 Task: Explore upcoming open houses in Tampa, Florida, to visit properties with bay views
Action: Mouse moved to (314, 257)
Screenshot: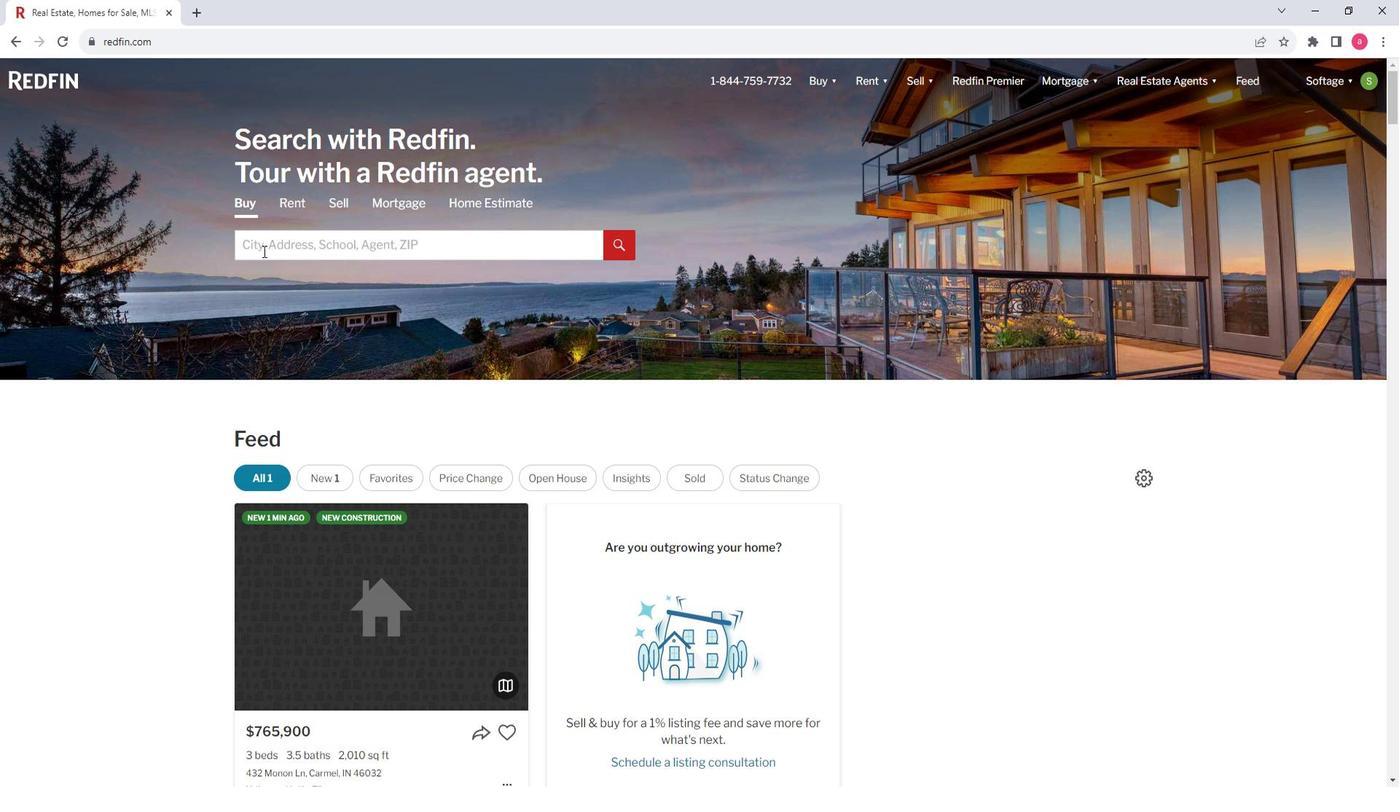 
Action: Mouse pressed left at (314, 257)
Screenshot: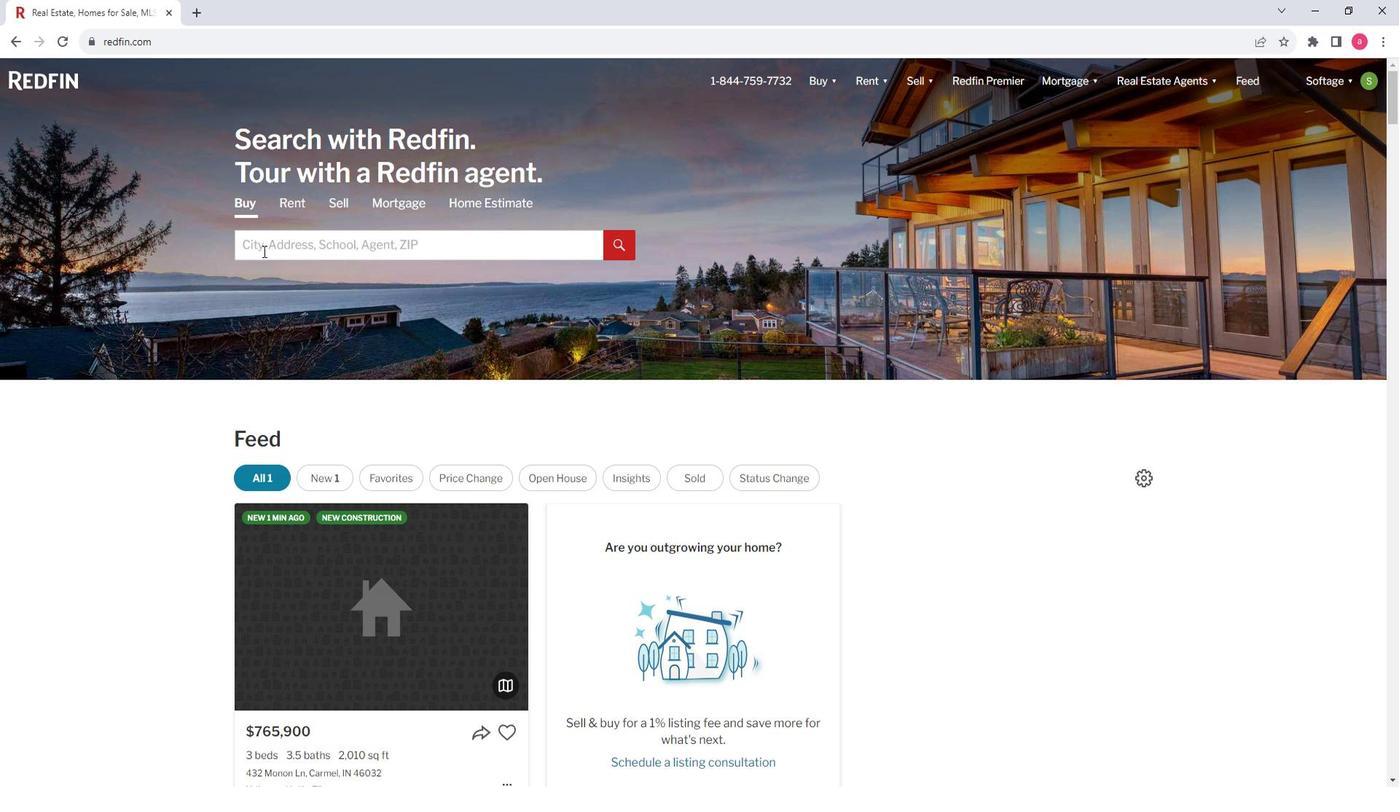 
Action: Key pressed <Key.shift>Tampa,<Key.shift><Key.shift><Key.shift><Key.shift><Key.shift><Key.shift><Key.shift><Key.shift><Key.shift><Key.shift><Key.shift><Key.shift><Key.shift><Key.shift>Florida<Key.enter>
Screenshot: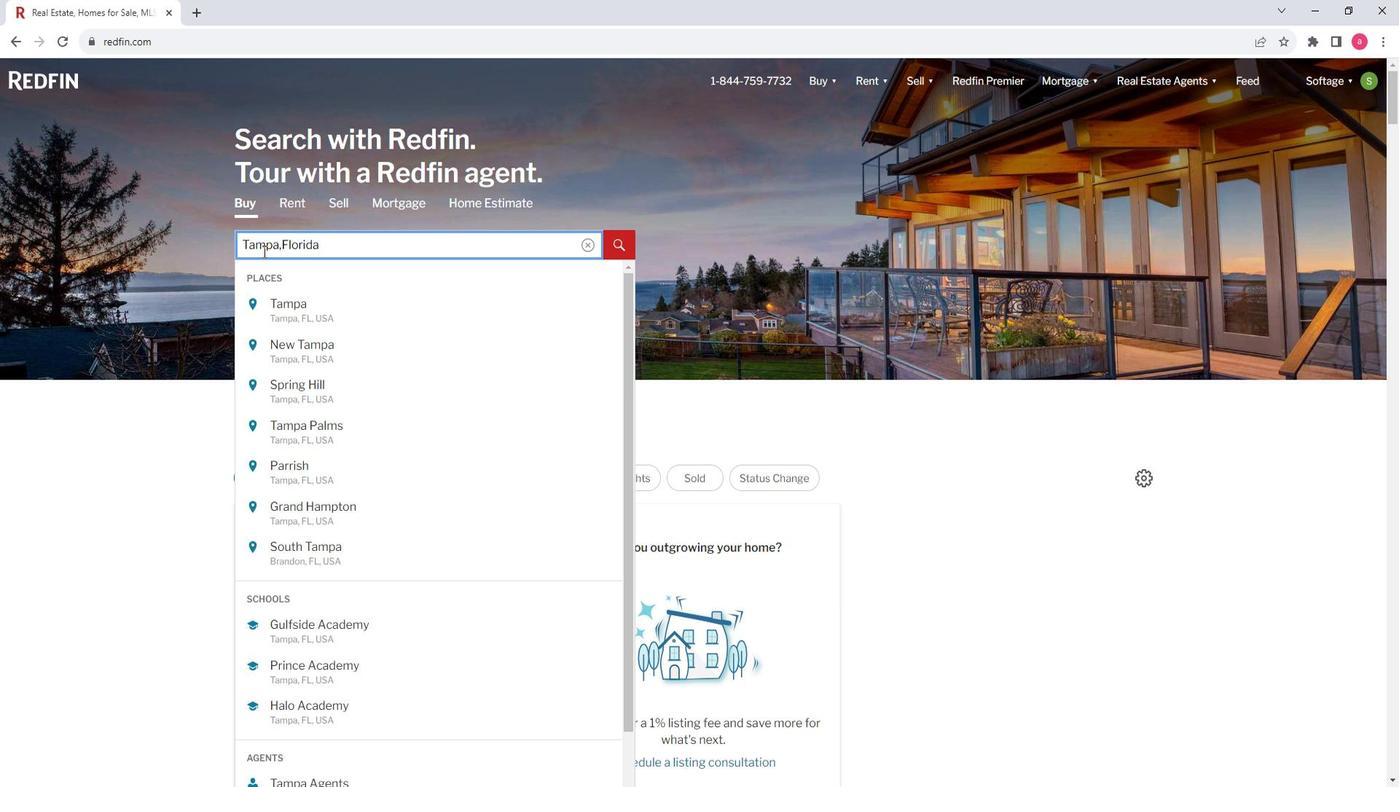 
Action: Mouse moved to (1191, 172)
Screenshot: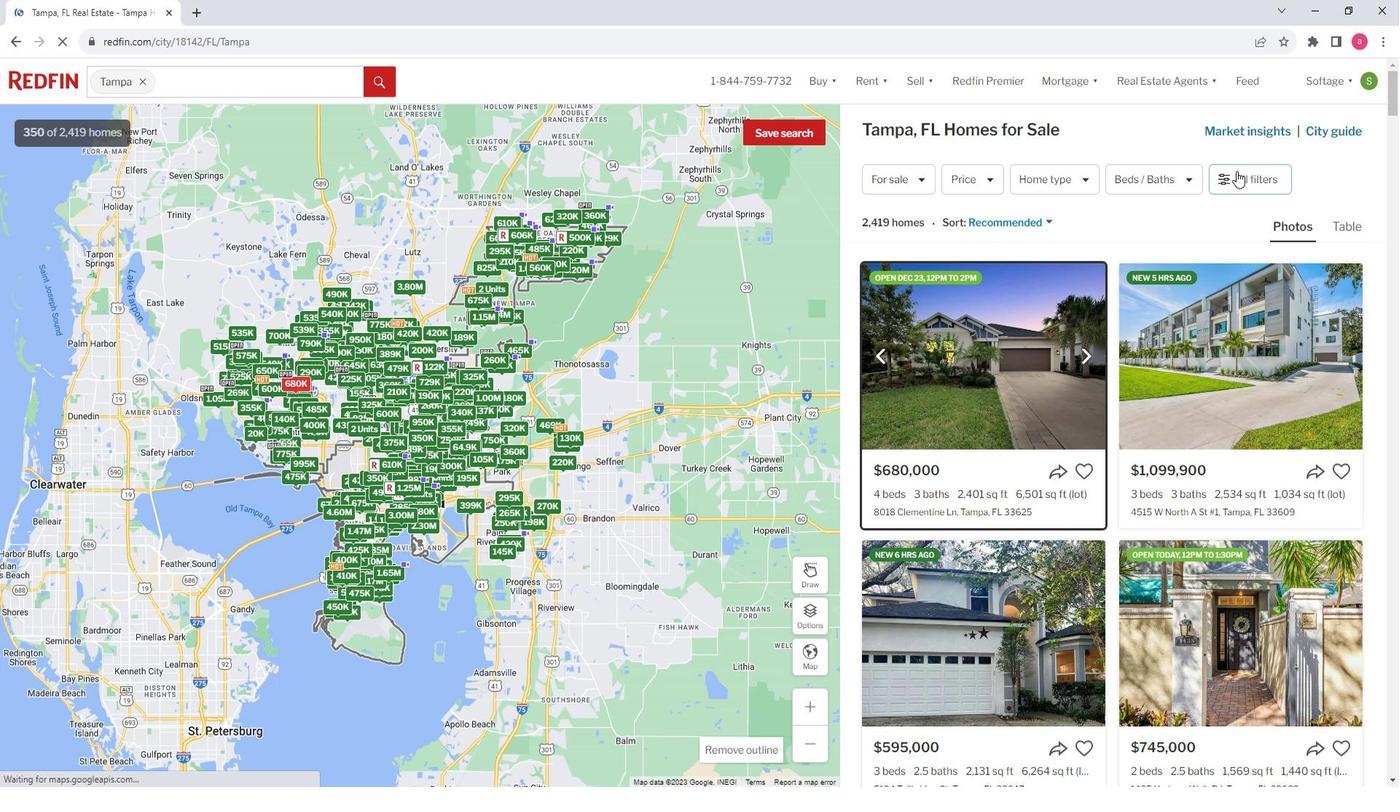 
Action: Mouse pressed left at (1191, 172)
Screenshot: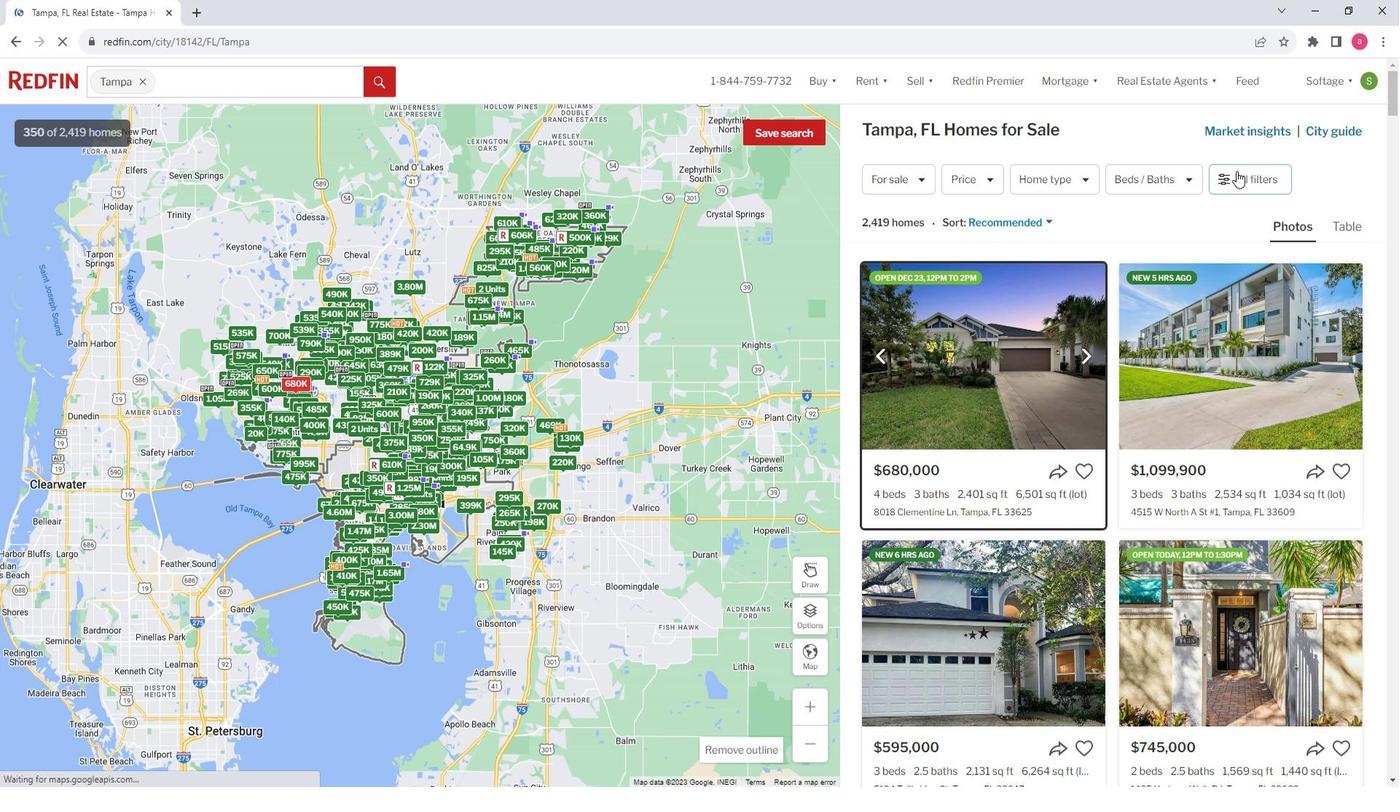 
Action: Mouse moved to (1195, 182)
Screenshot: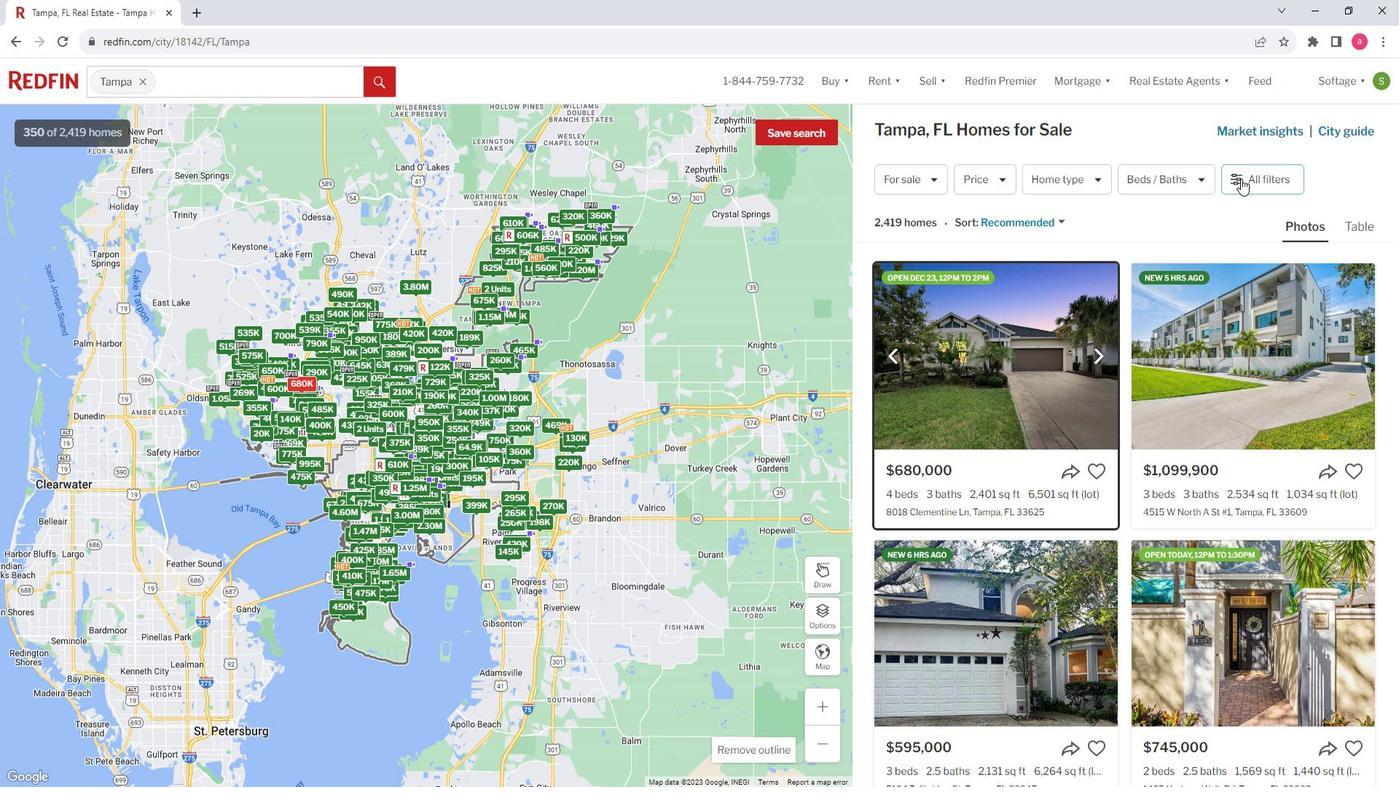 
Action: Mouse pressed left at (1195, 182)
Screenshot: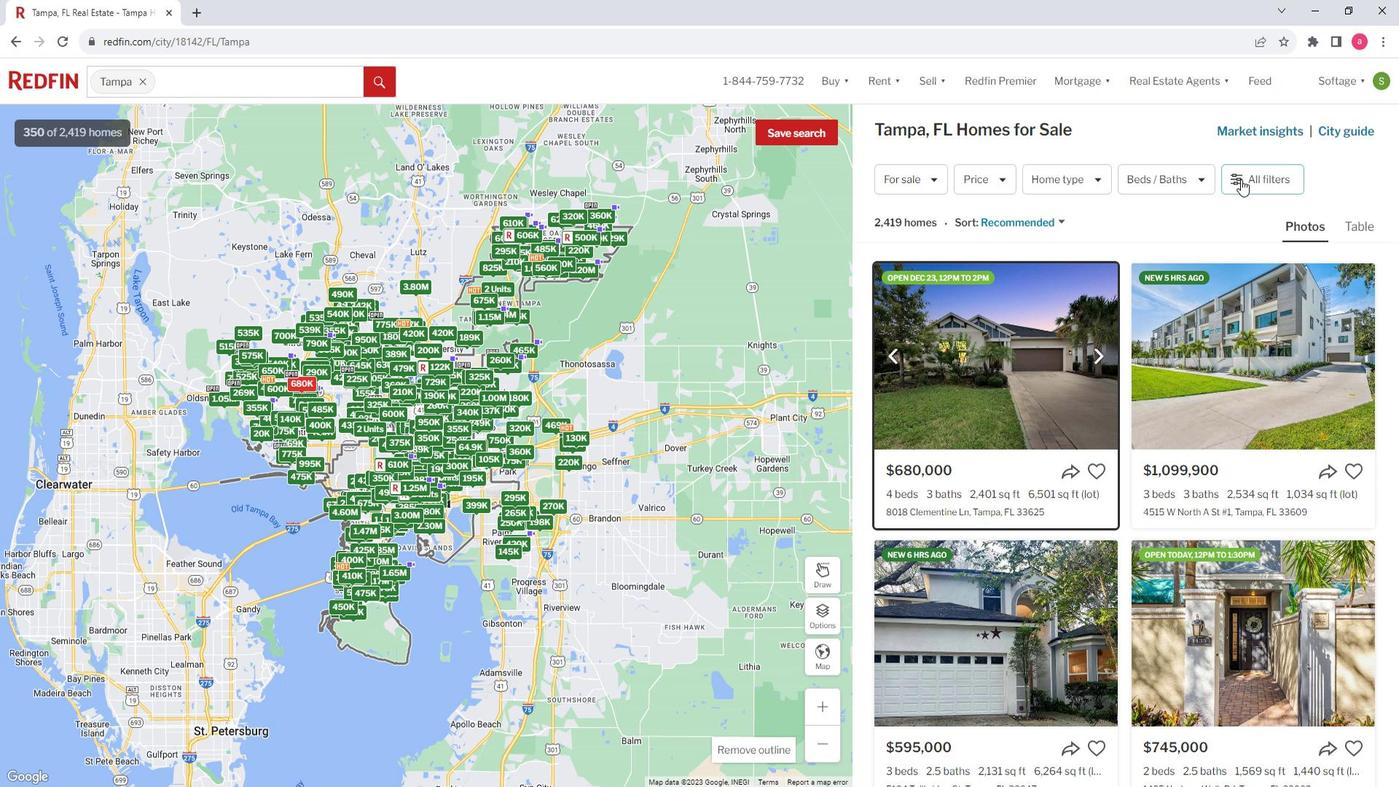 
Action: Mouse moved to (1091, 357)
Screenshot: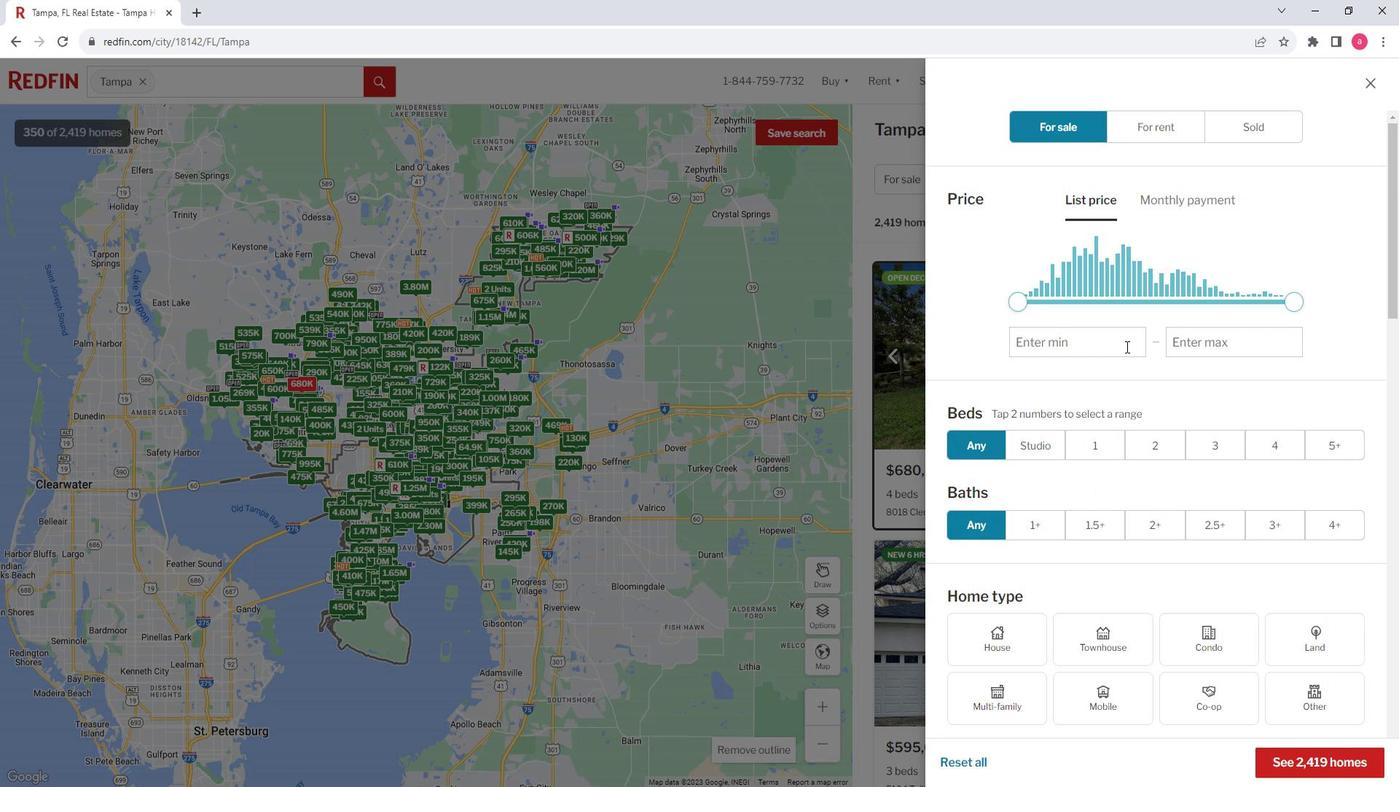 
Action: Mouse scrolled (1091, 356) with delta (0, 0)
Screenshot: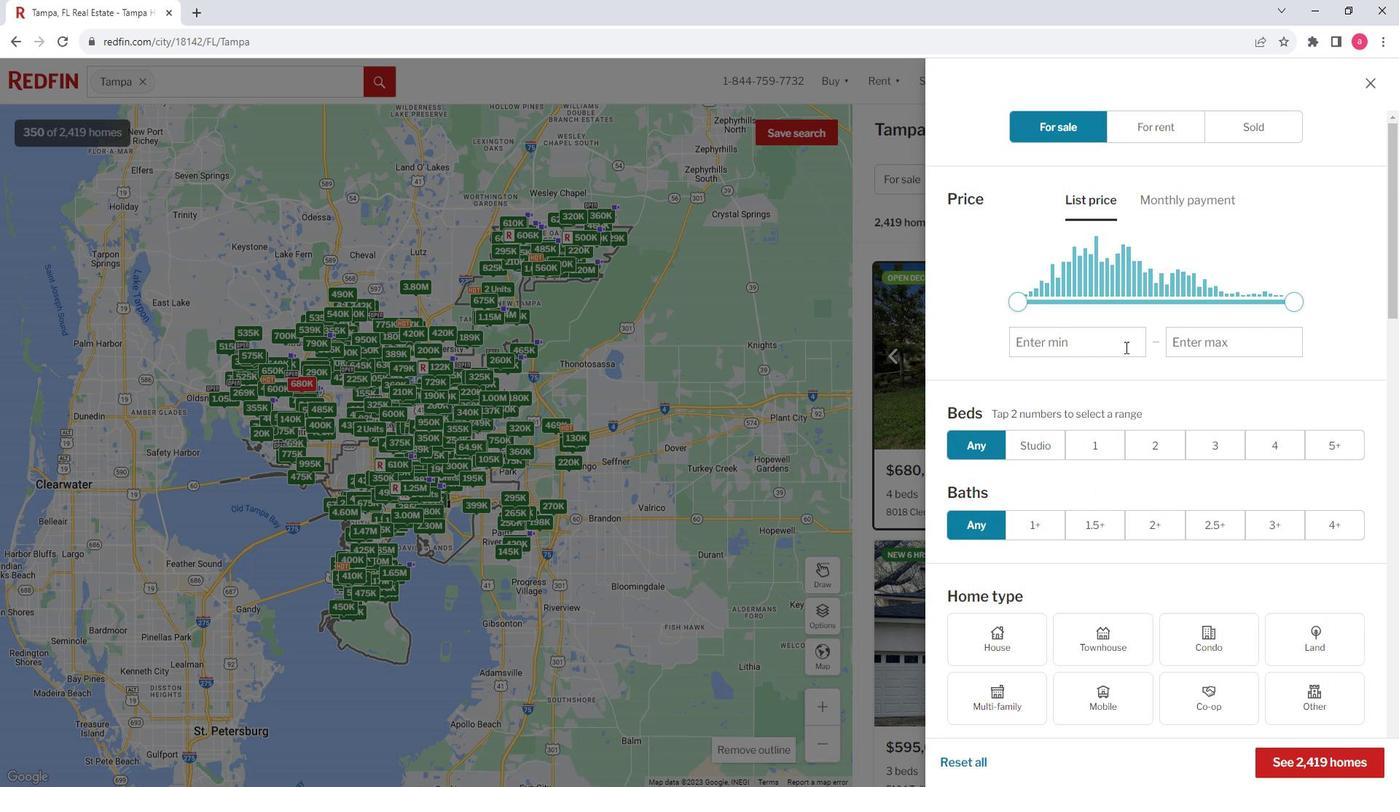 
Action: Mouse scrolled (1091, 356) with delta (0, 0)
Screenshot: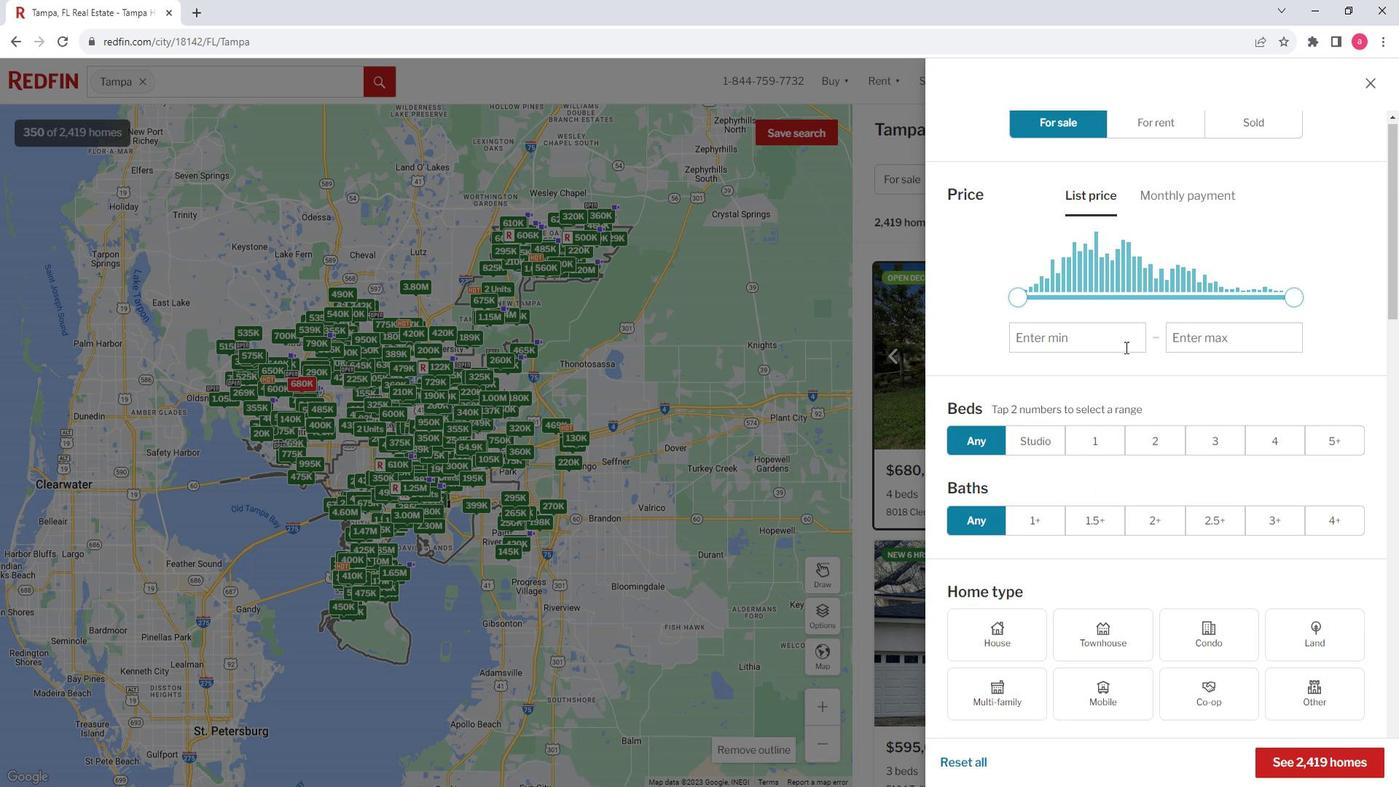 
Action: Mouse moved to (1091, 357)
Screenshot: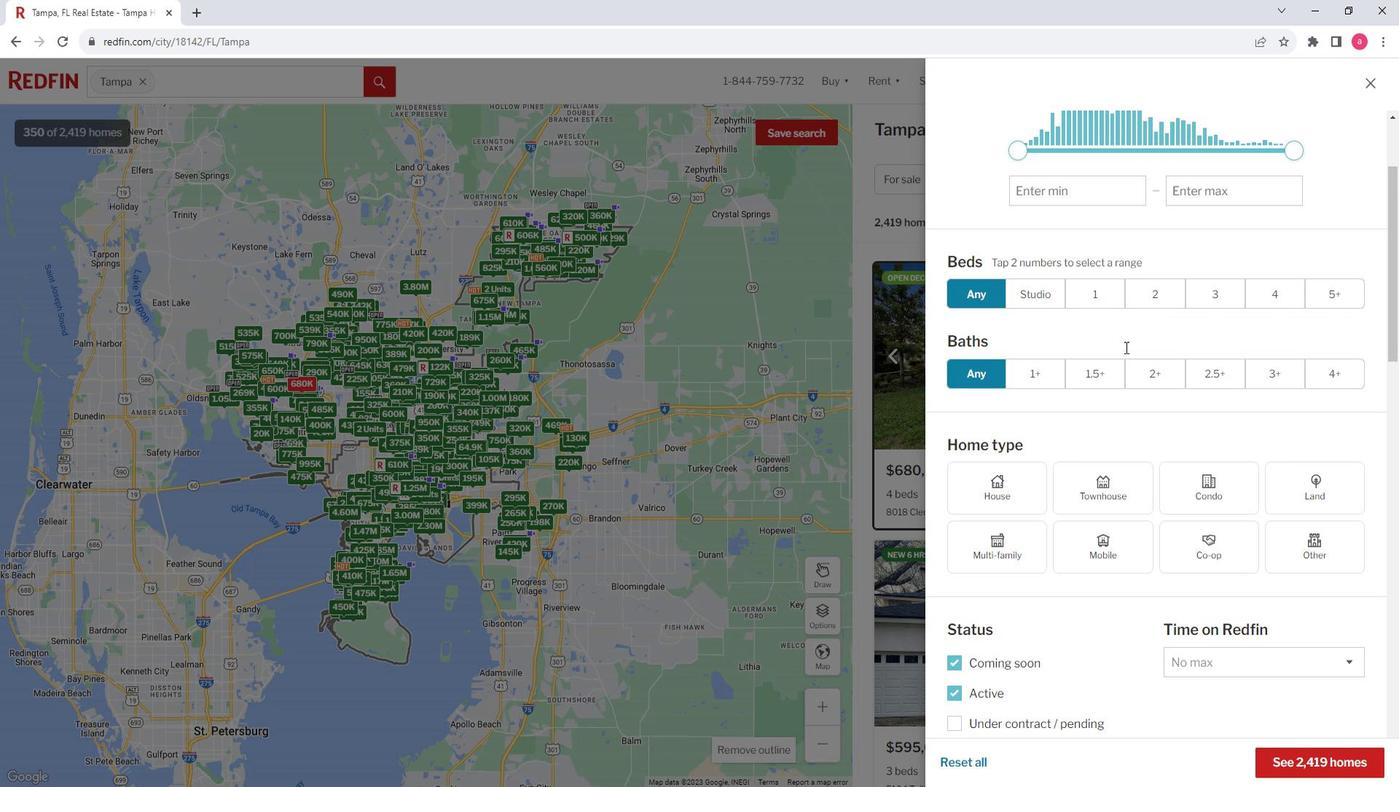 
Action: Mouse scrolled (1091, 356) with delta (0, 0)
Screenshot: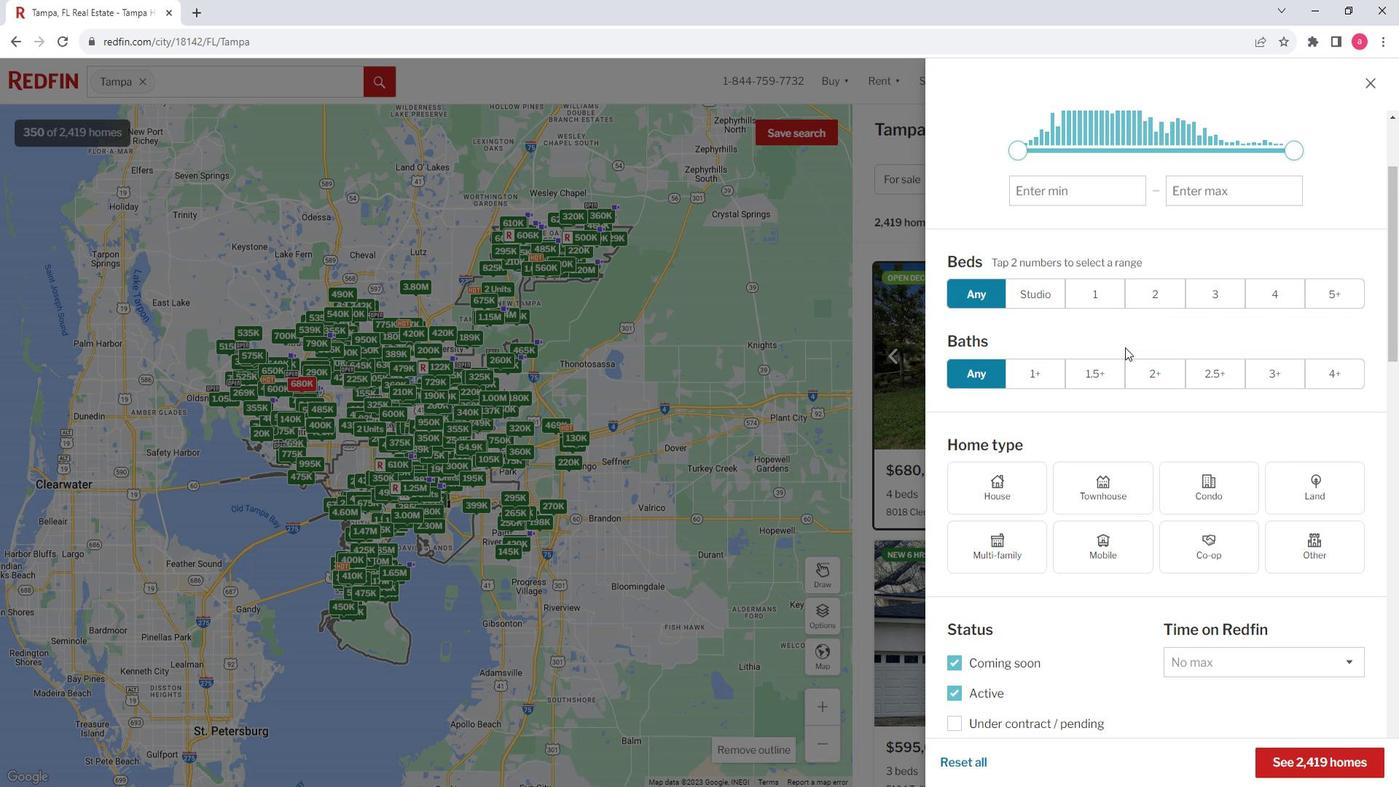 
Action: Mouse scrolled (1091, 356) with delta (0, 0)
Screenshot: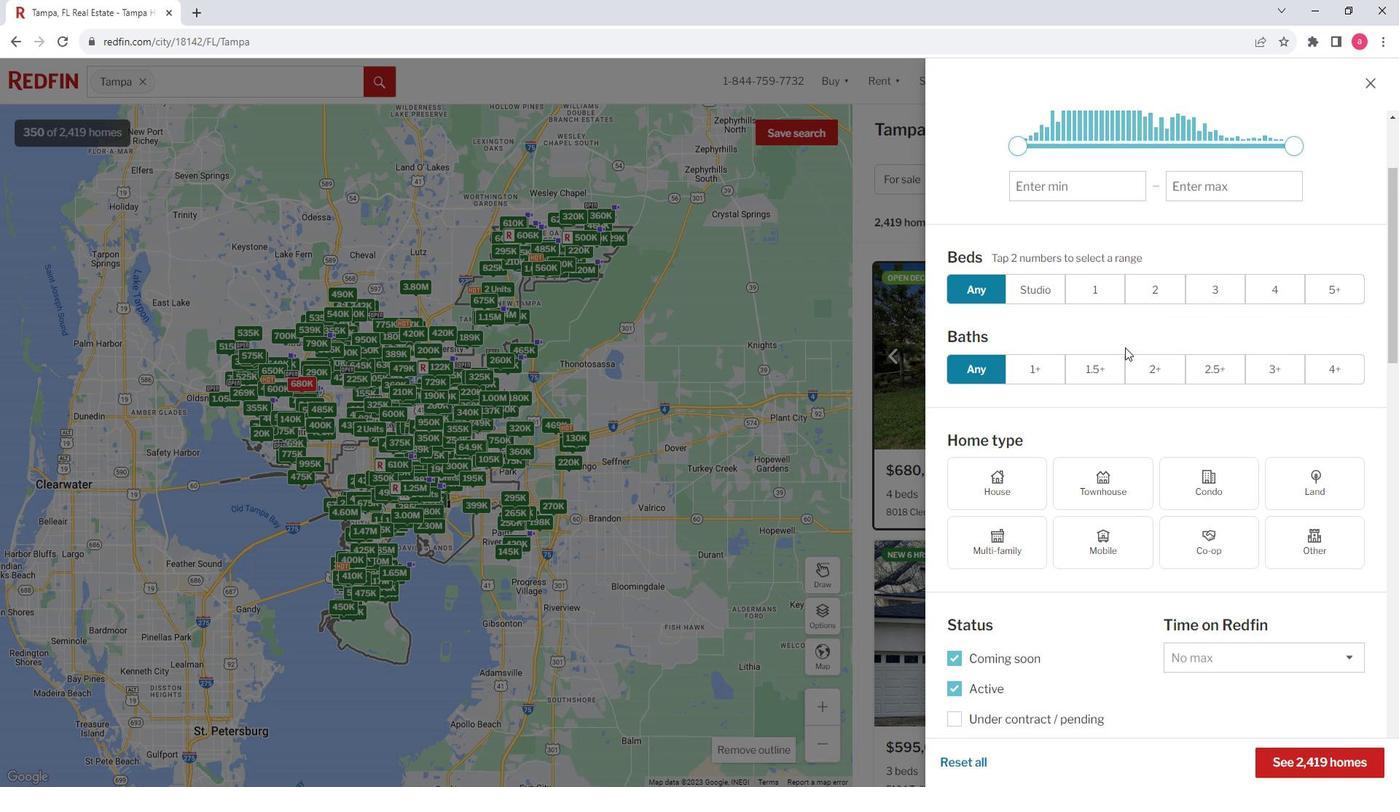 
Action: Mouse scrolled (1091, 356) with delta (0, 0)
Screenshot: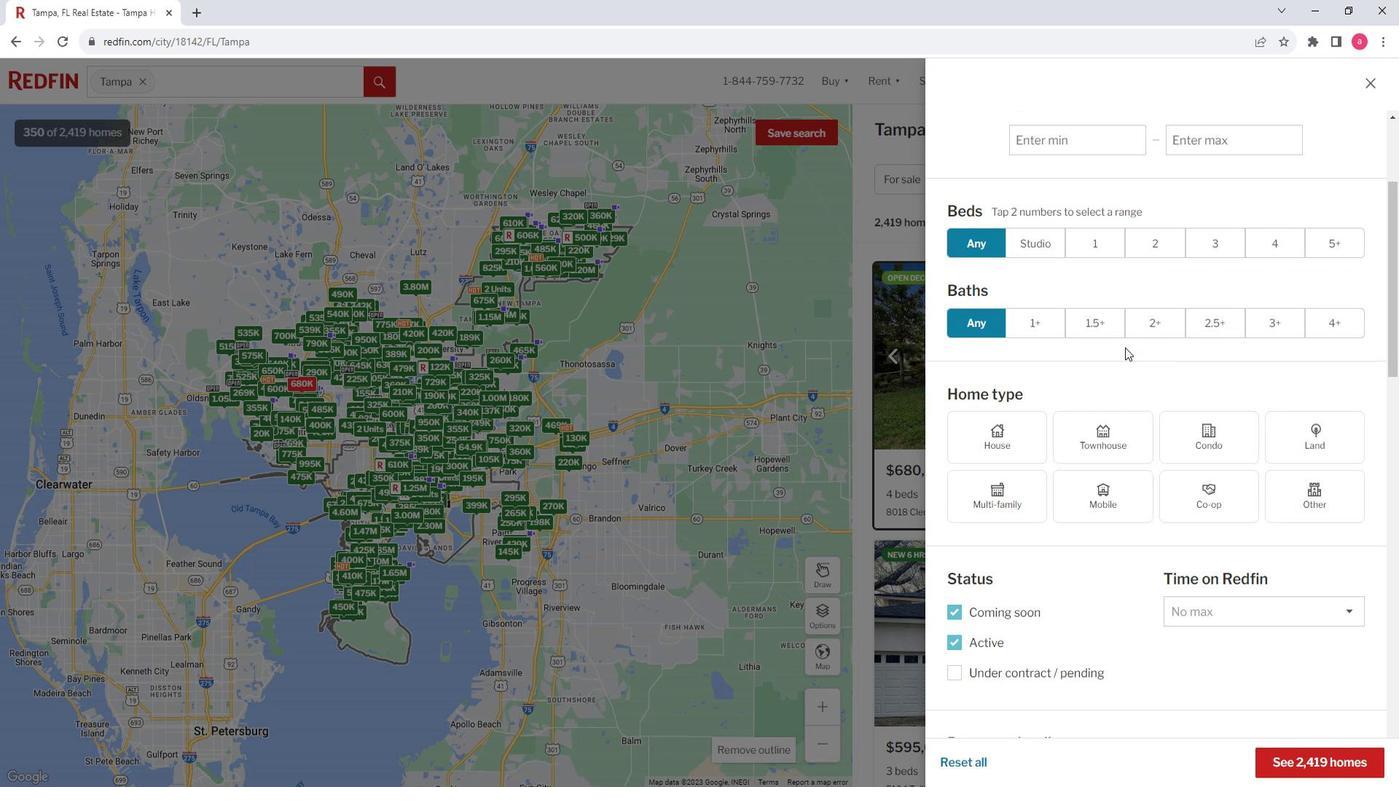 
Action: Mouse scrolled (1091, 356) with delta (0, 0)
Screenshot: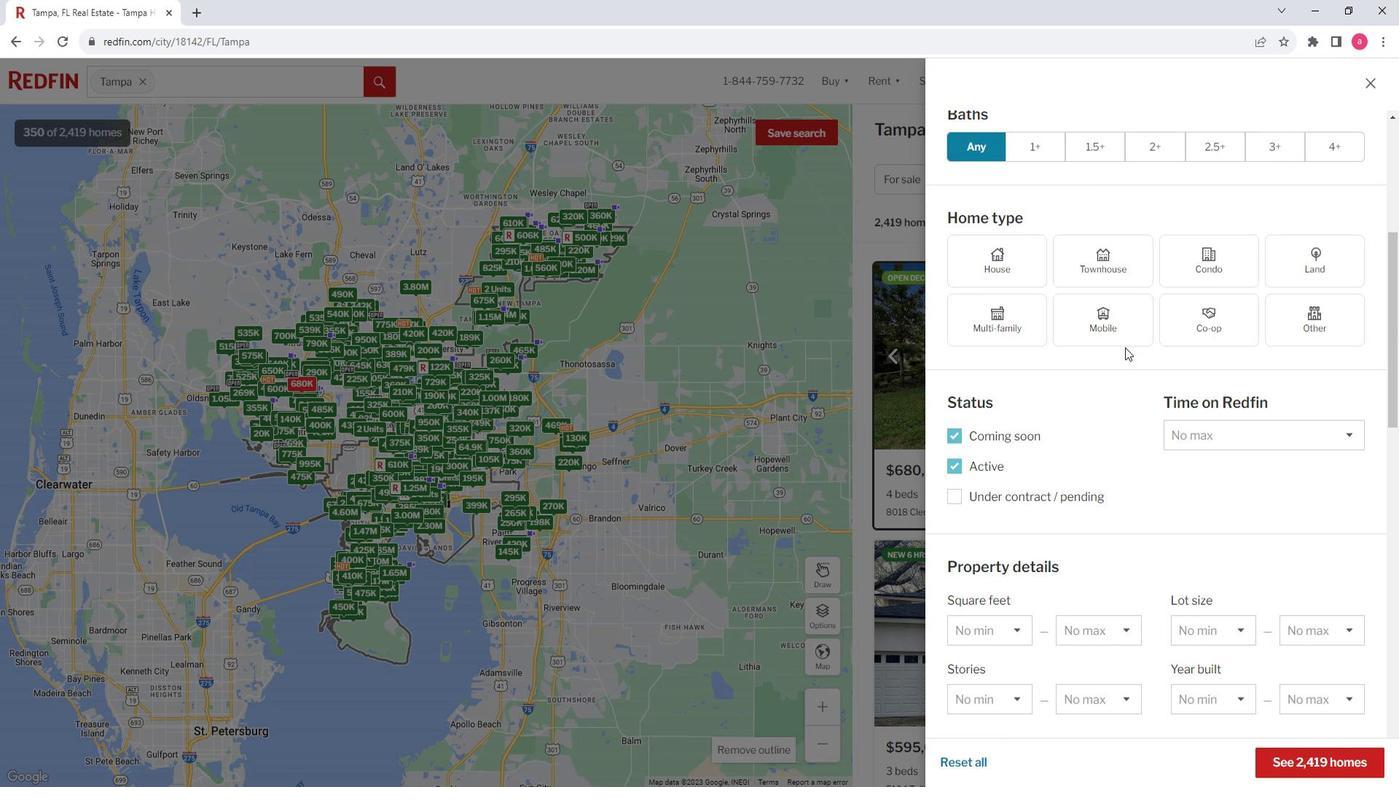 
Action: Mouse scrolled (1091, 356) with delta (0, 0)
Screenshot: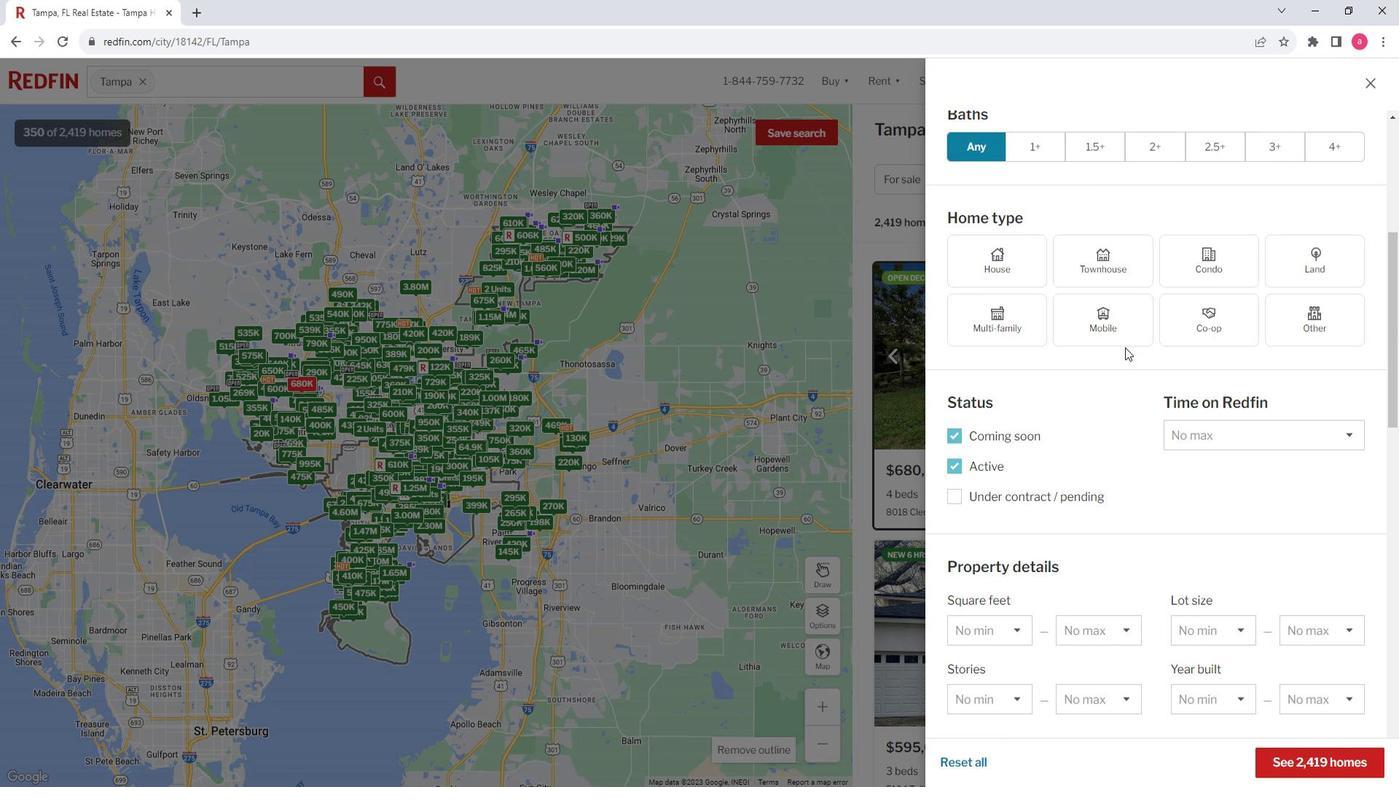 
Action: Mouse scrolled (1091, 356) with delta (0, 0)
Screenshot: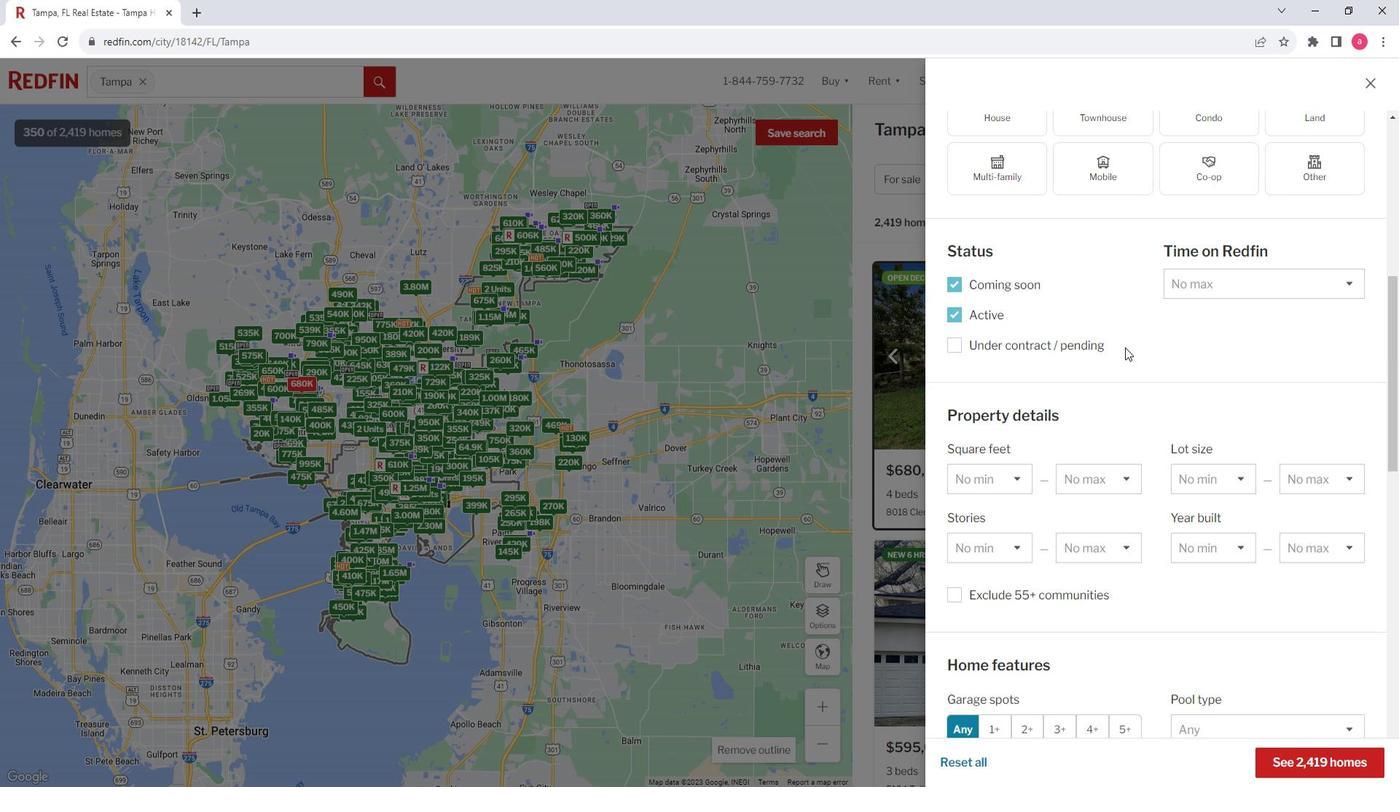 
Action: Mouse scrolled (1091, 356) with delta (0, 0)
Screenshot: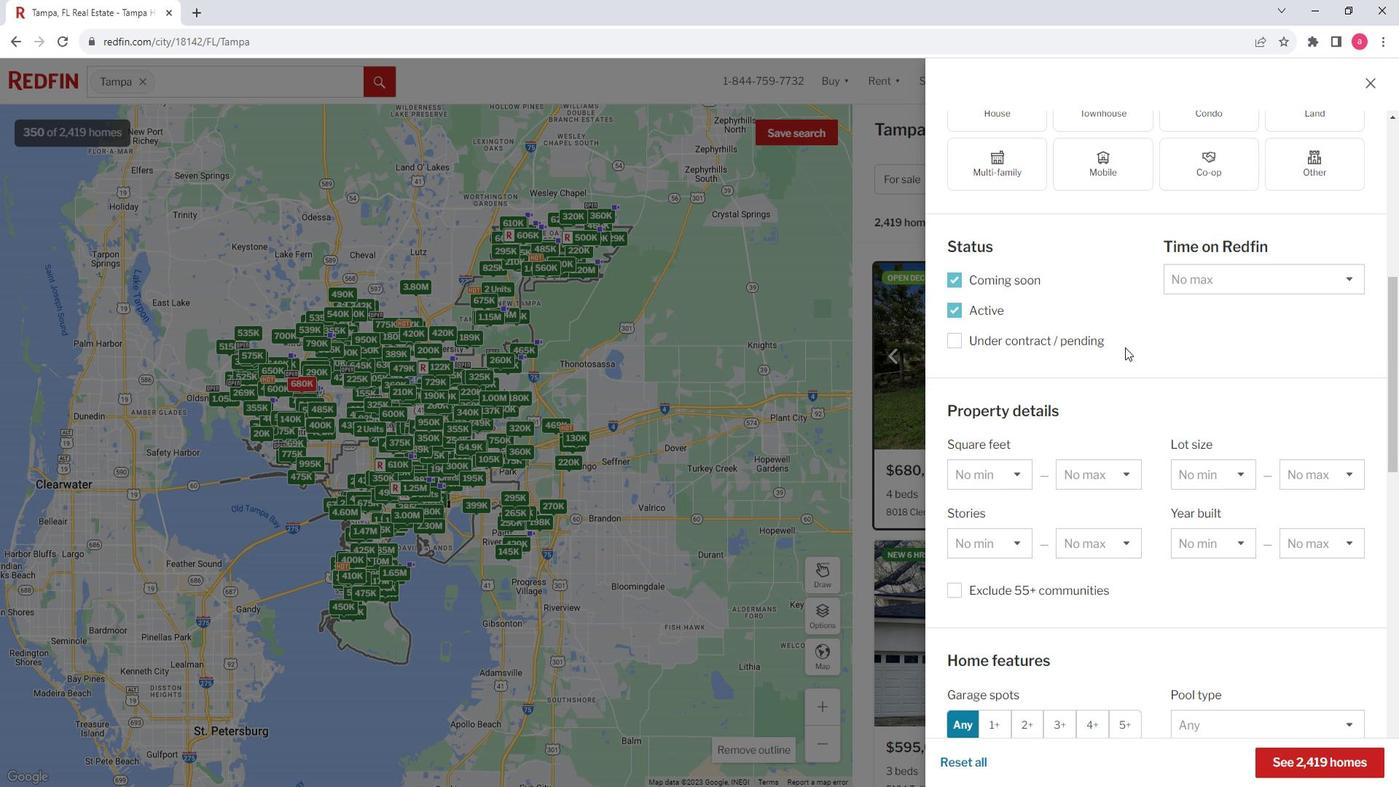 
Action: Mouse moved to (1111, 336)
Screenshot: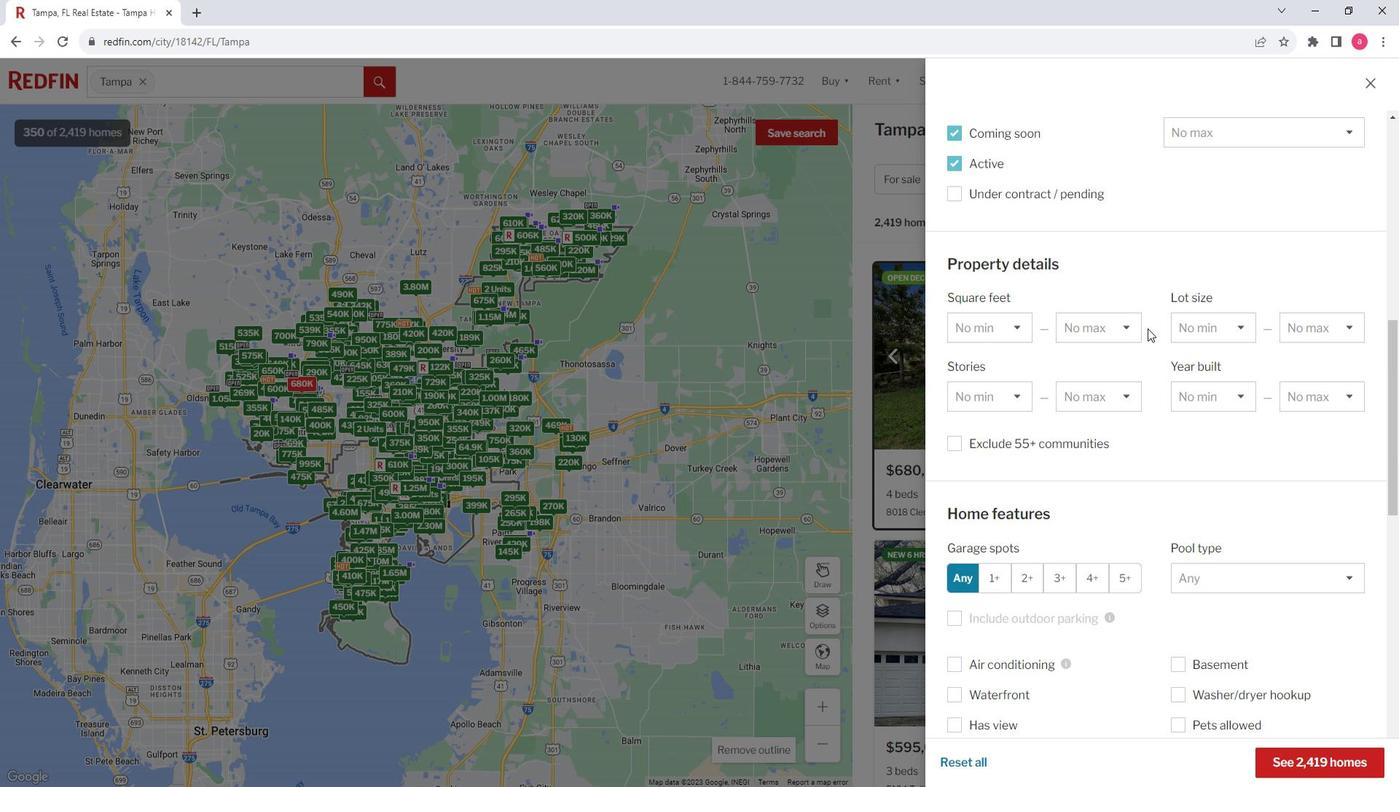
Action: Mouse scrolled (1111, 335) with delta (0, 0)
Screenshot: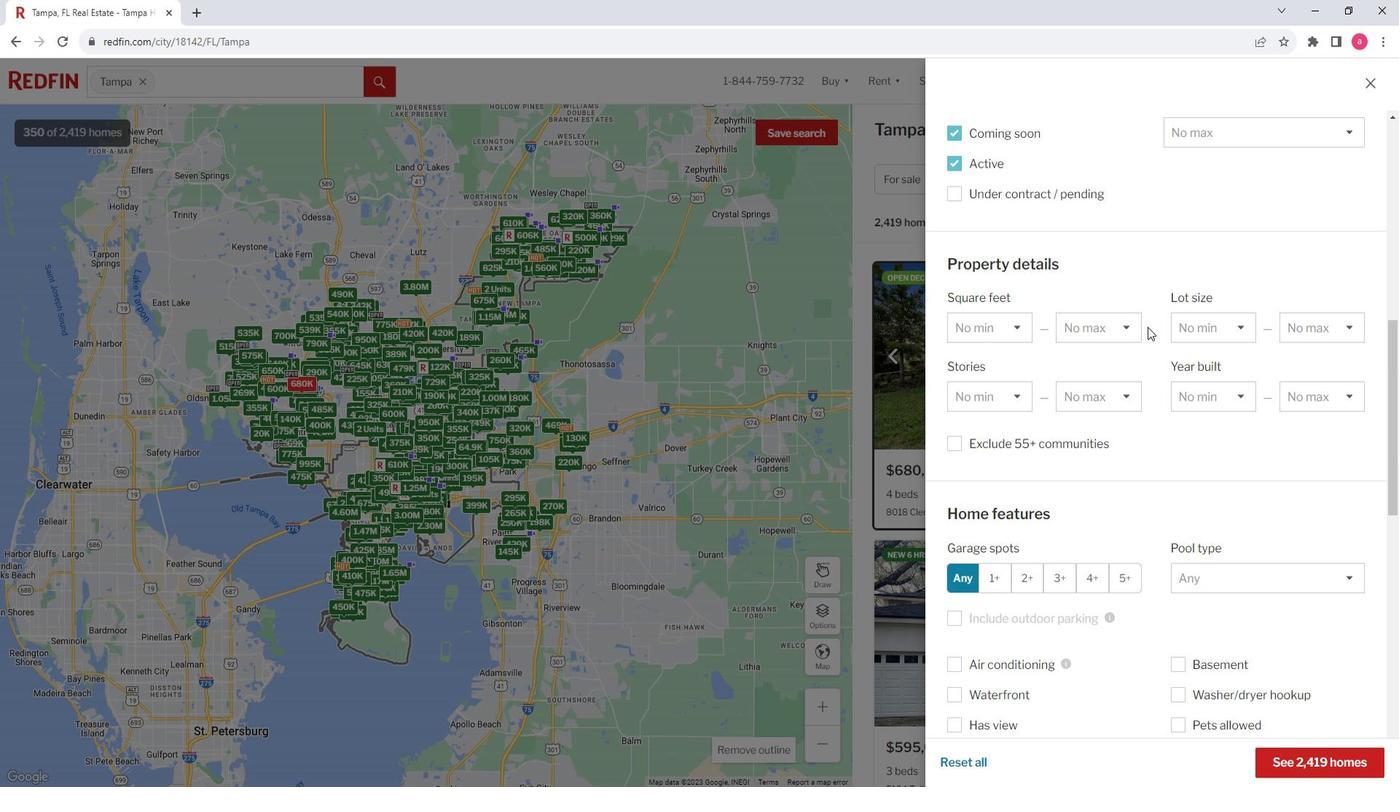 
Action: Mouse scrolled (1111, 335) with delta (0, 0)
Screenshot: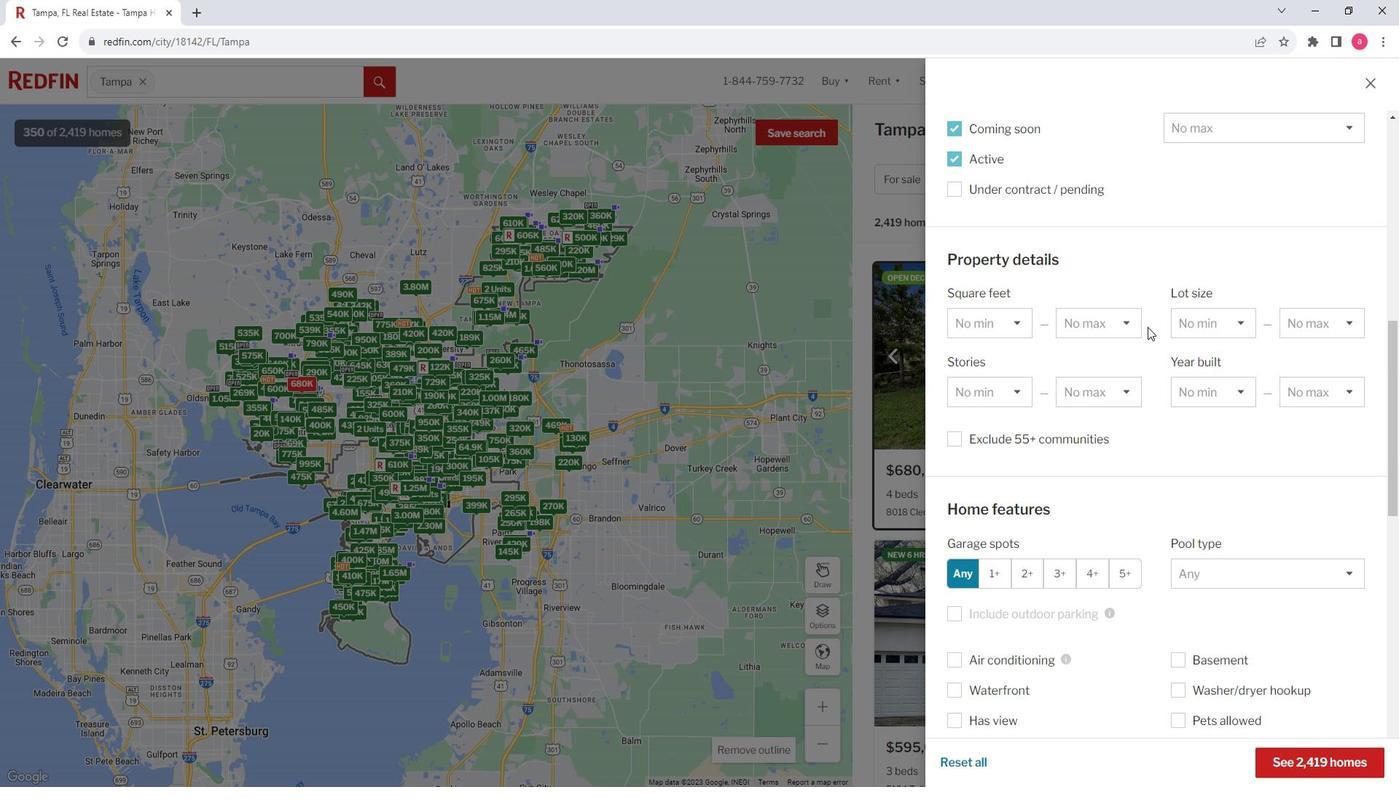 
Action: Mouse scrolled (1111, 335) with delta (0, 0)
Screenshot: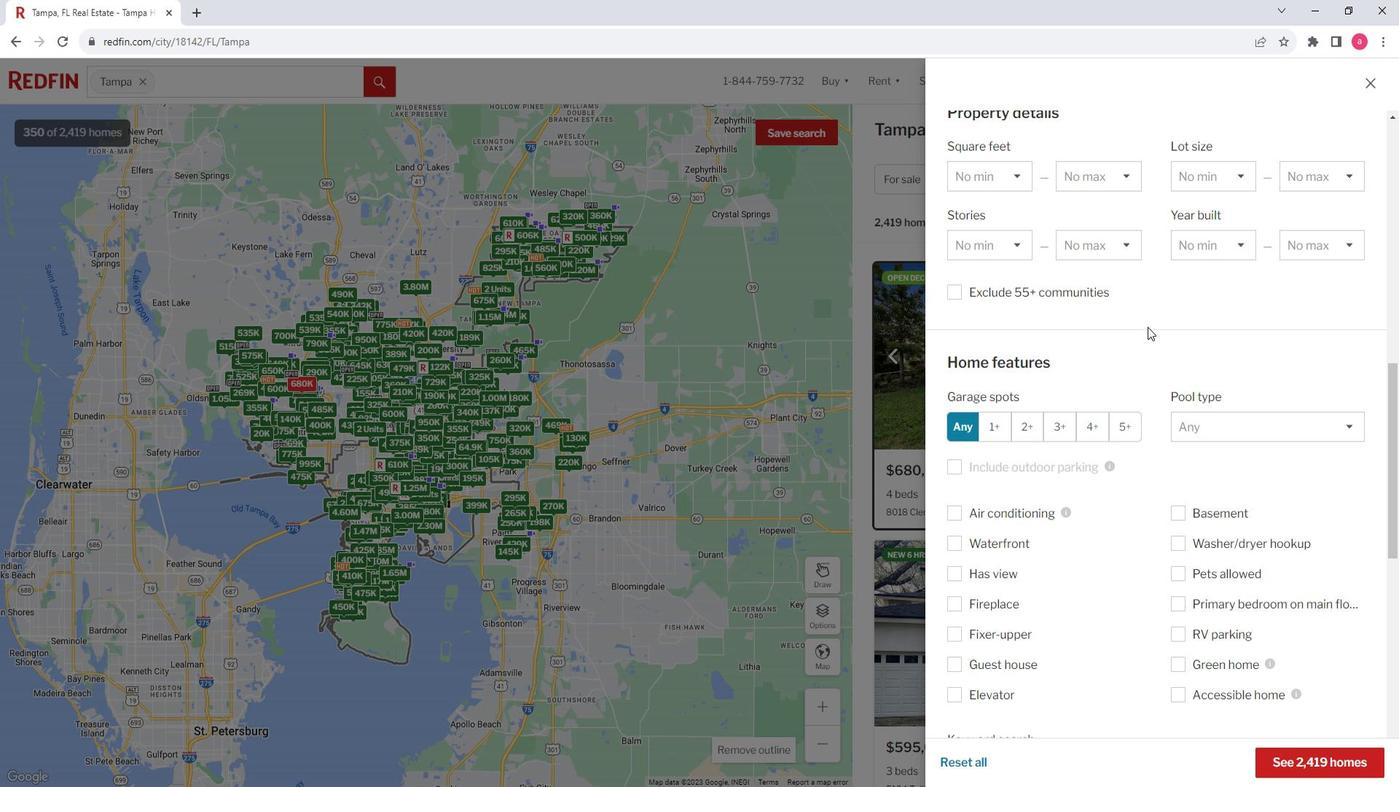 
Action: Mouse scrolled (1111, 335) with delta (0, 0)
Screenshot: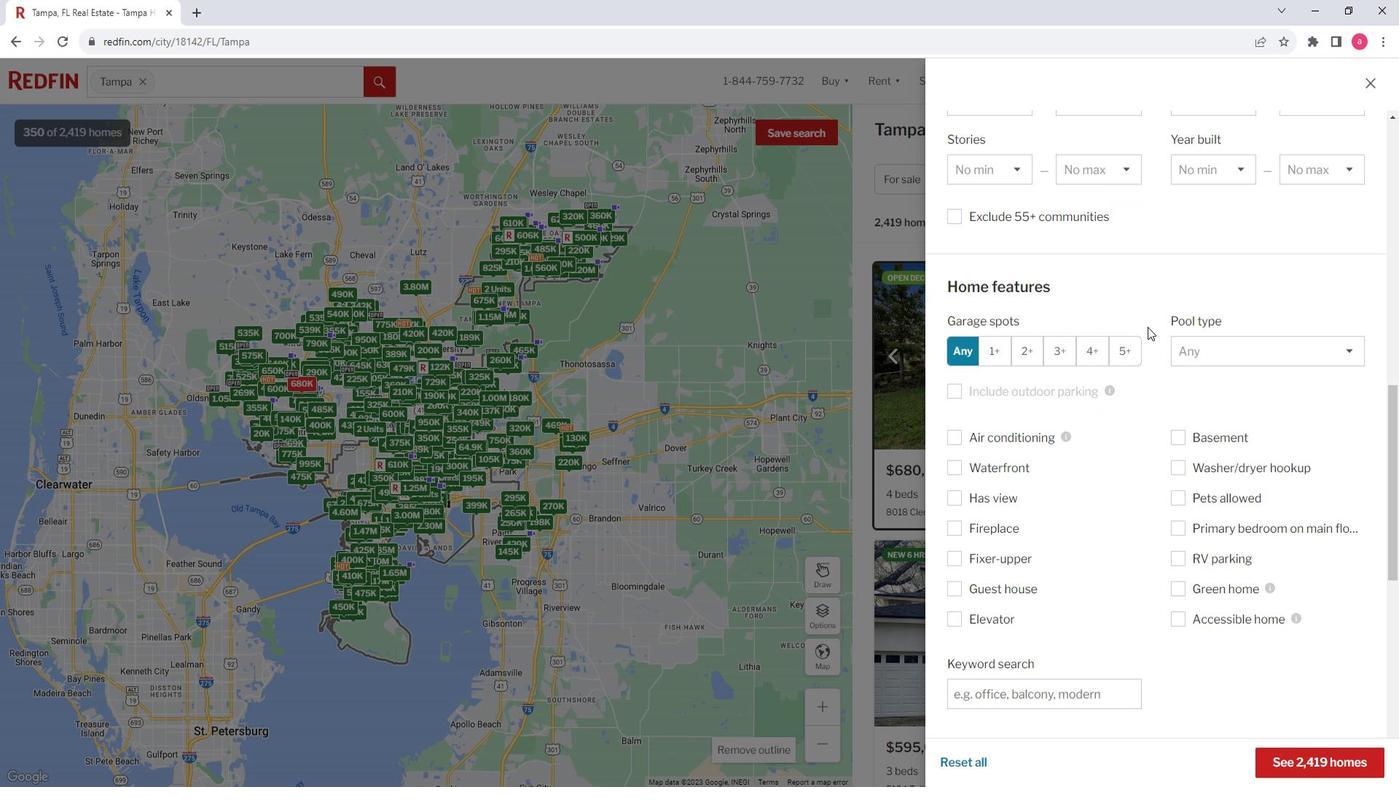 
Action: Mouse moved to (957, 634)
Screenshot: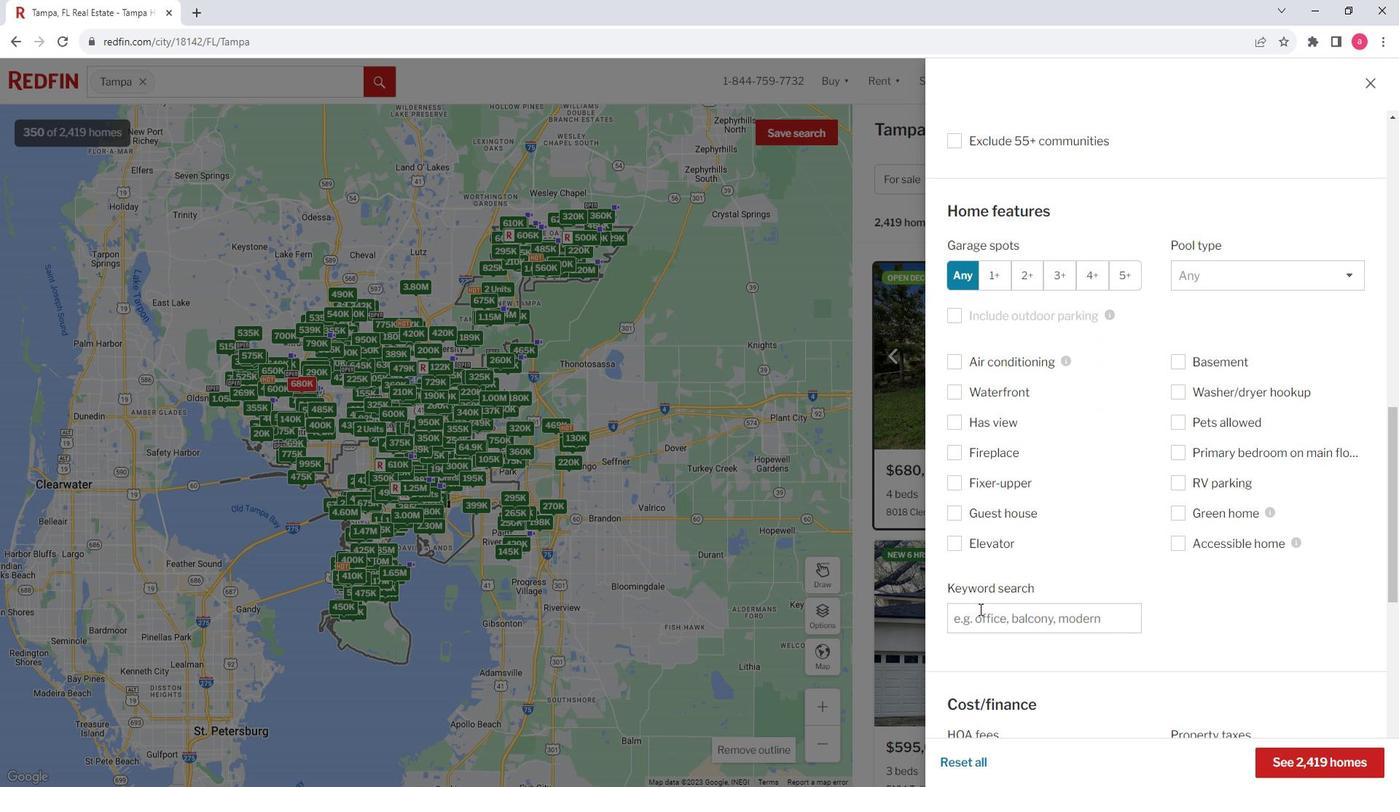 
Action: Mouse pressed left at (957, 634)
Screenshot: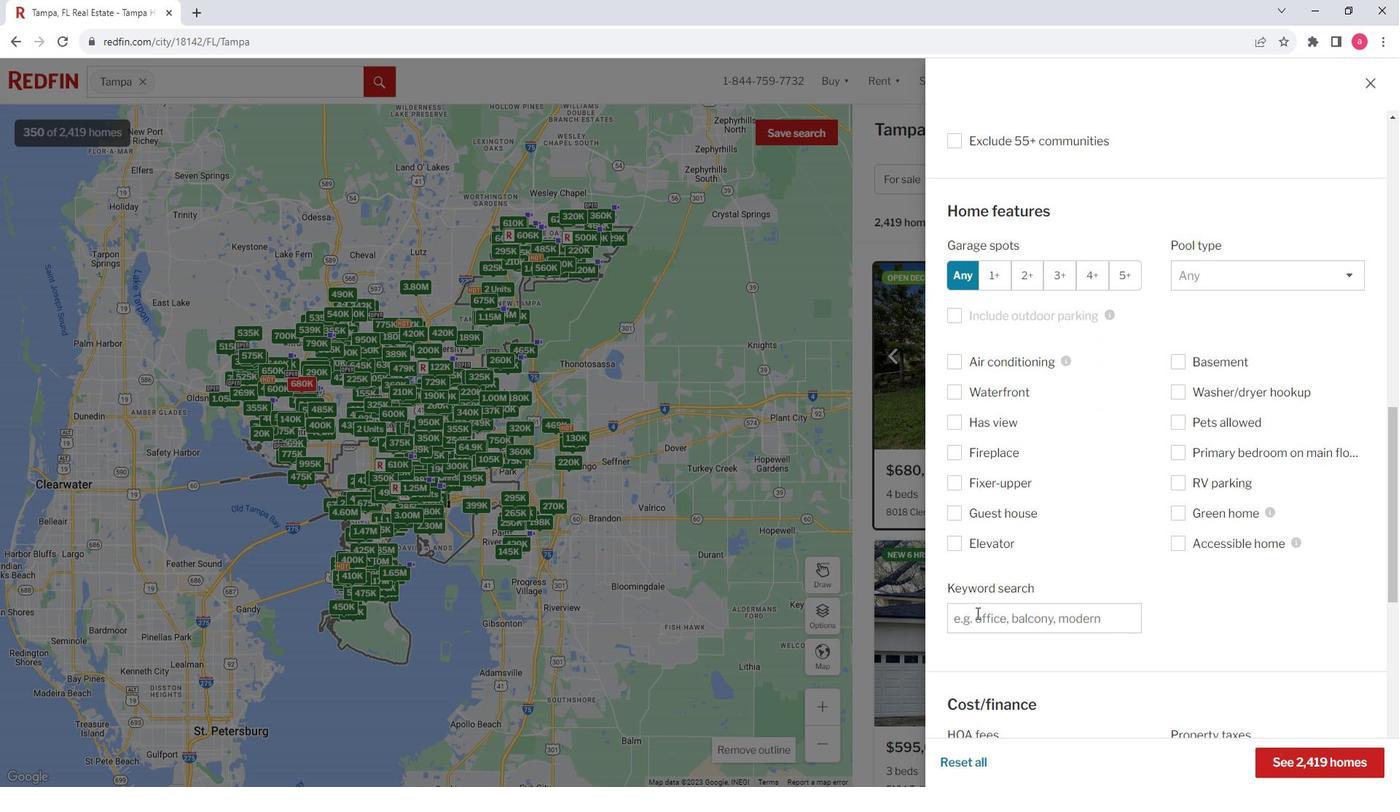 
Action: Key pressed bay<Key.space>views
Screenshot: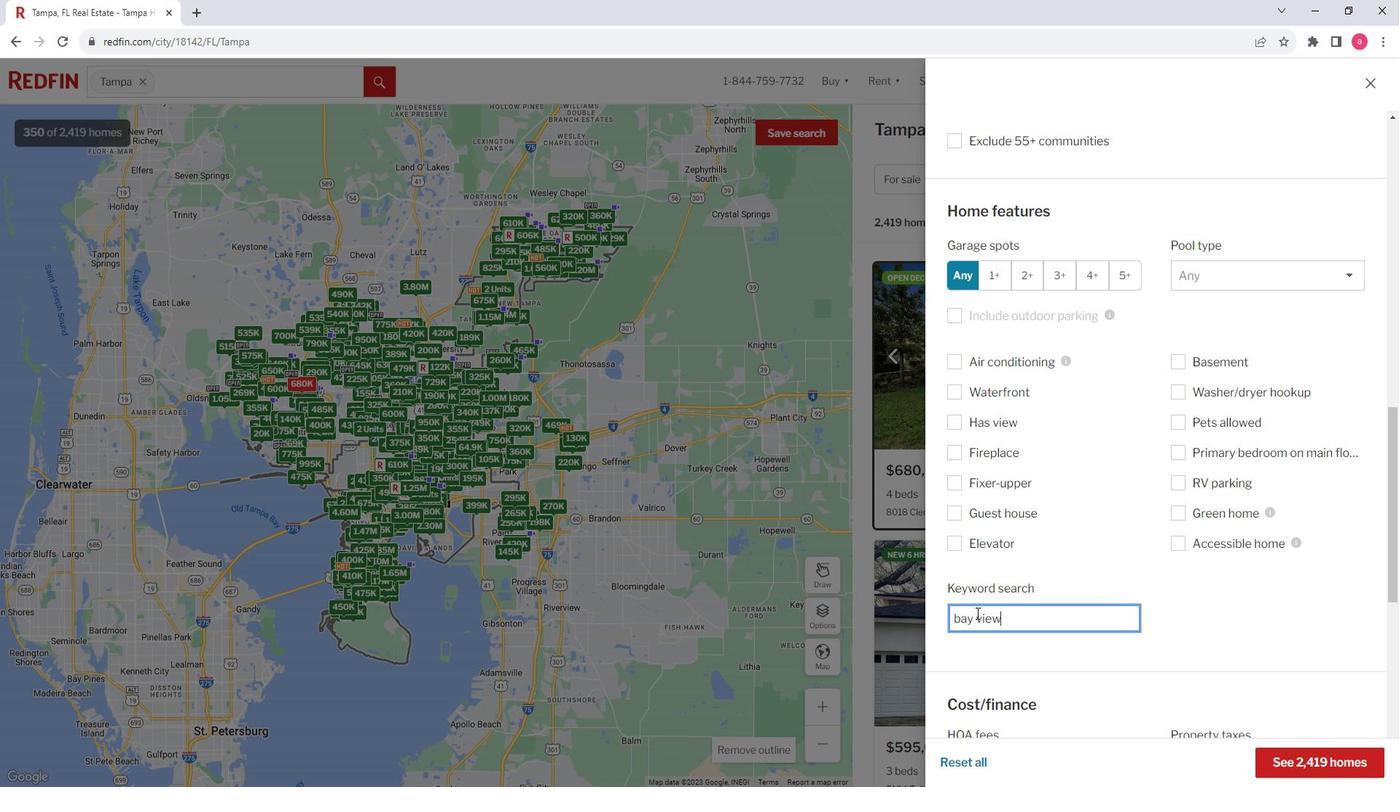 
Action: Mouse moved to (1244, 787)
Screenshot: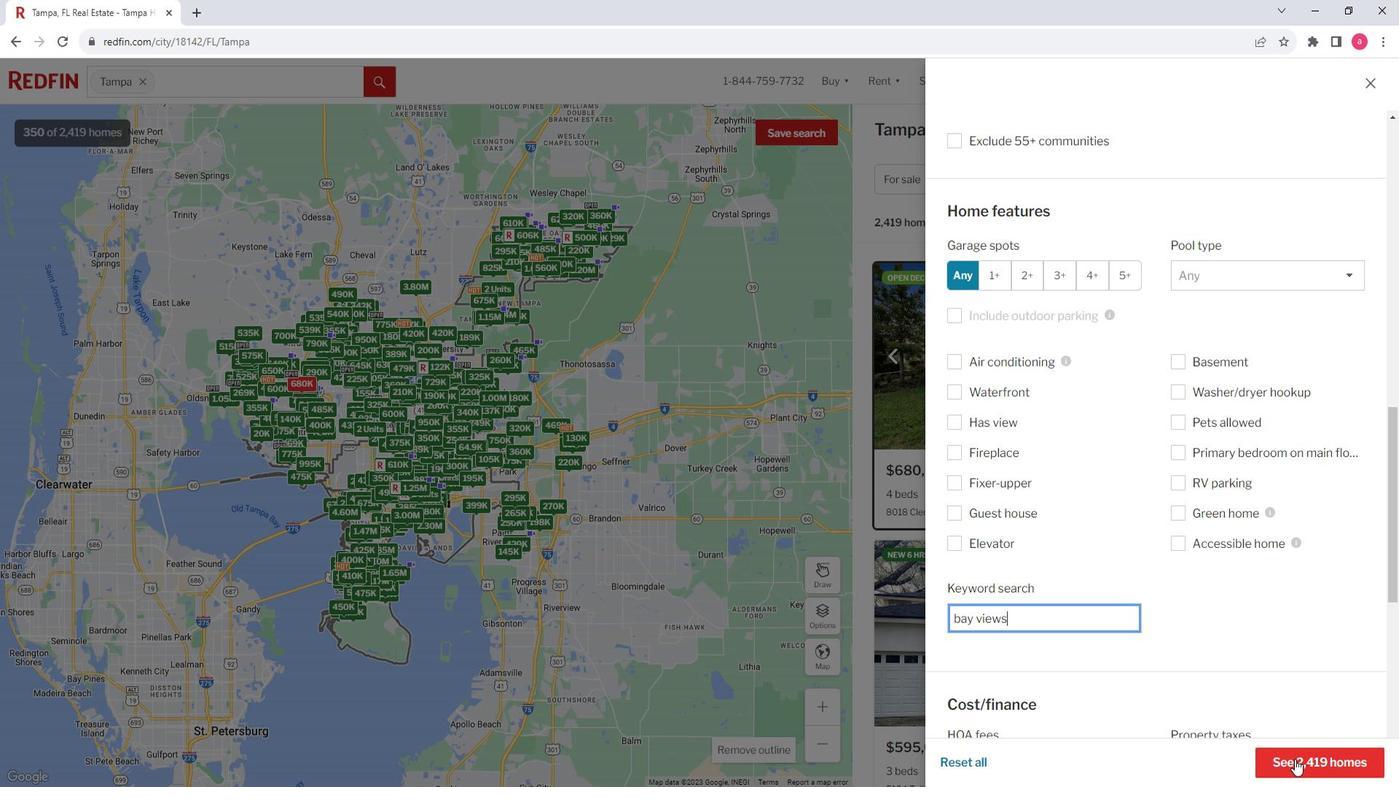 
Action: Mouse pressed left at (1244, 787)
Screenshot: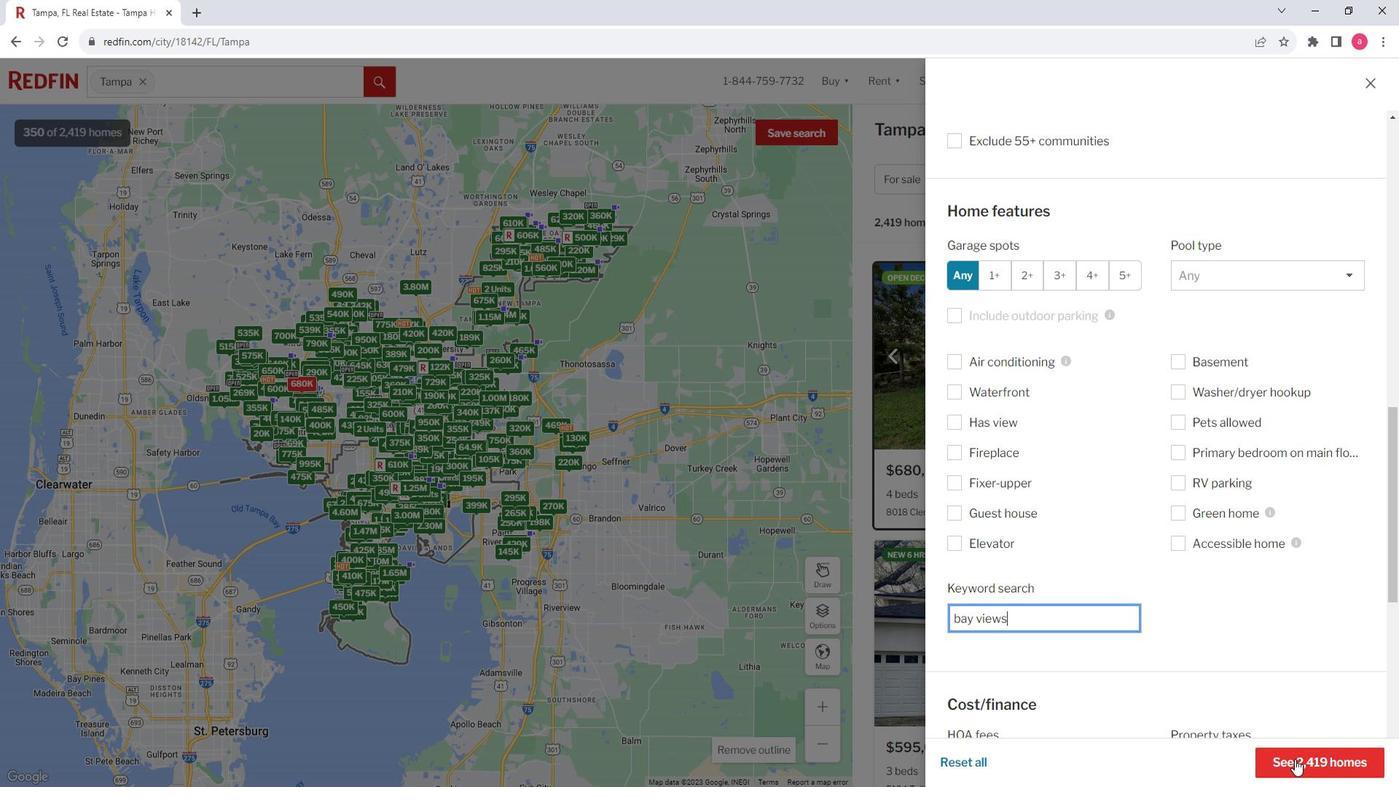 
Action: Mouse moved to (979, 400)
Screenshot: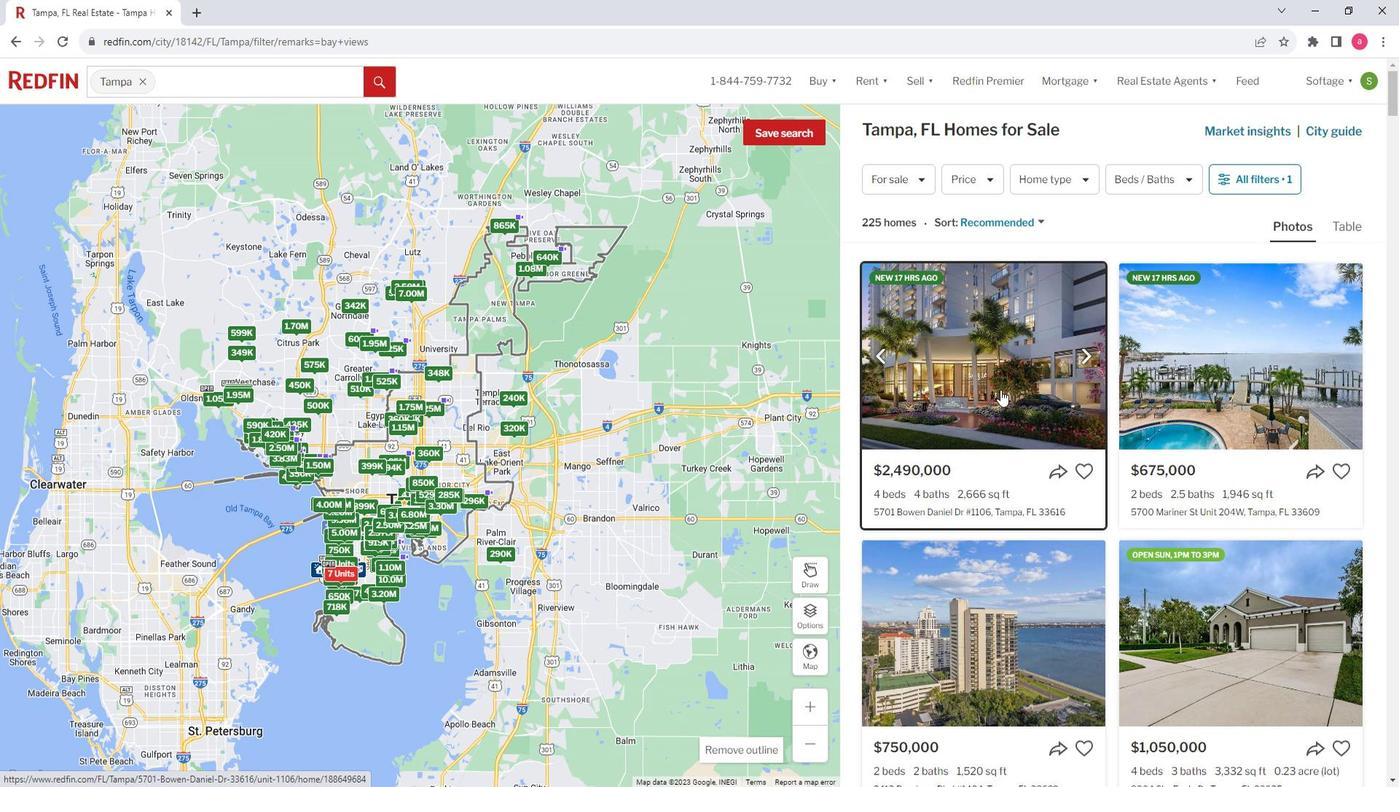 
Action: Mouse pressed left at (979, 400)
Screenshot: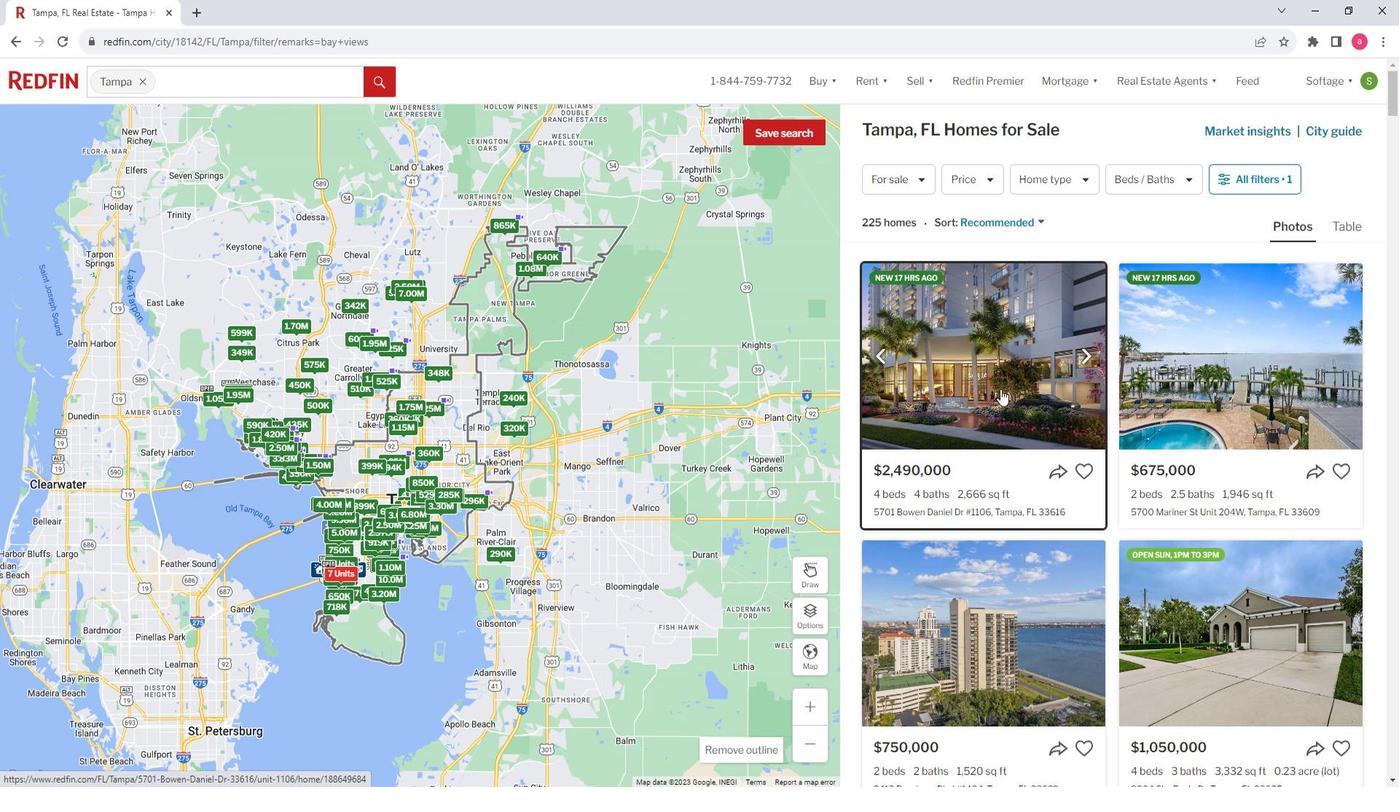 
Action: Mouse moved to (484, 242)
Screenshot: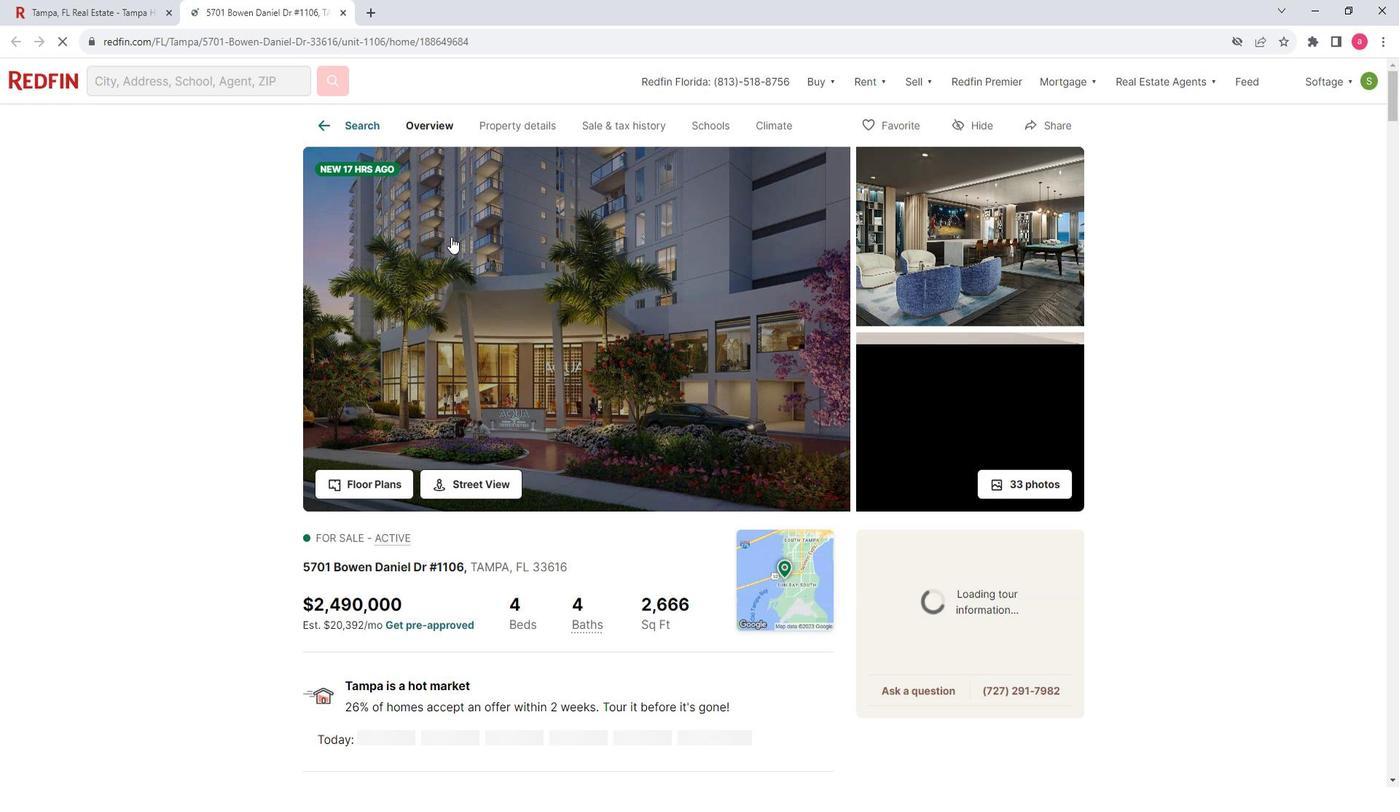 
Action: Mouse pressed left at (484, 242)
Screenshot: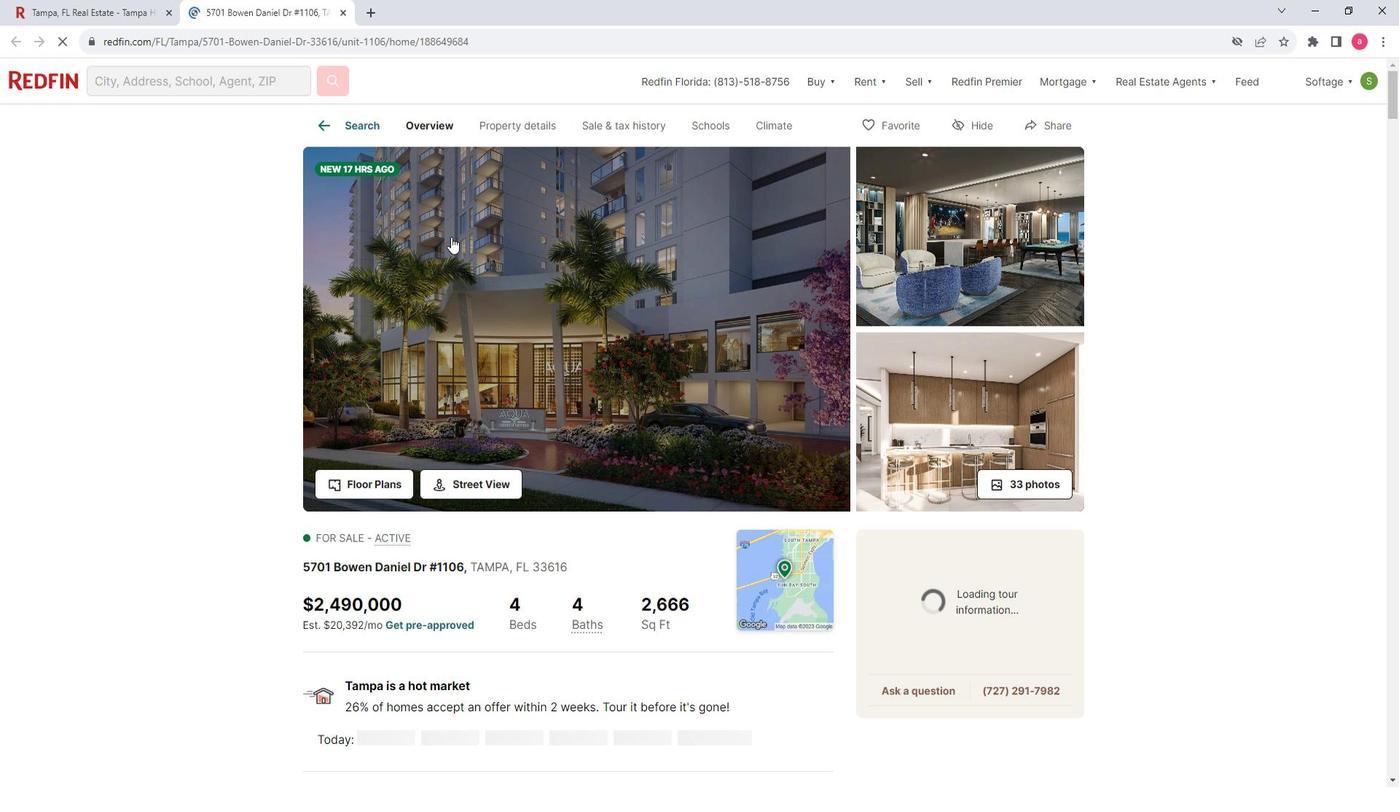 
Action: Mouse moved to (201, 267)
Screenshot: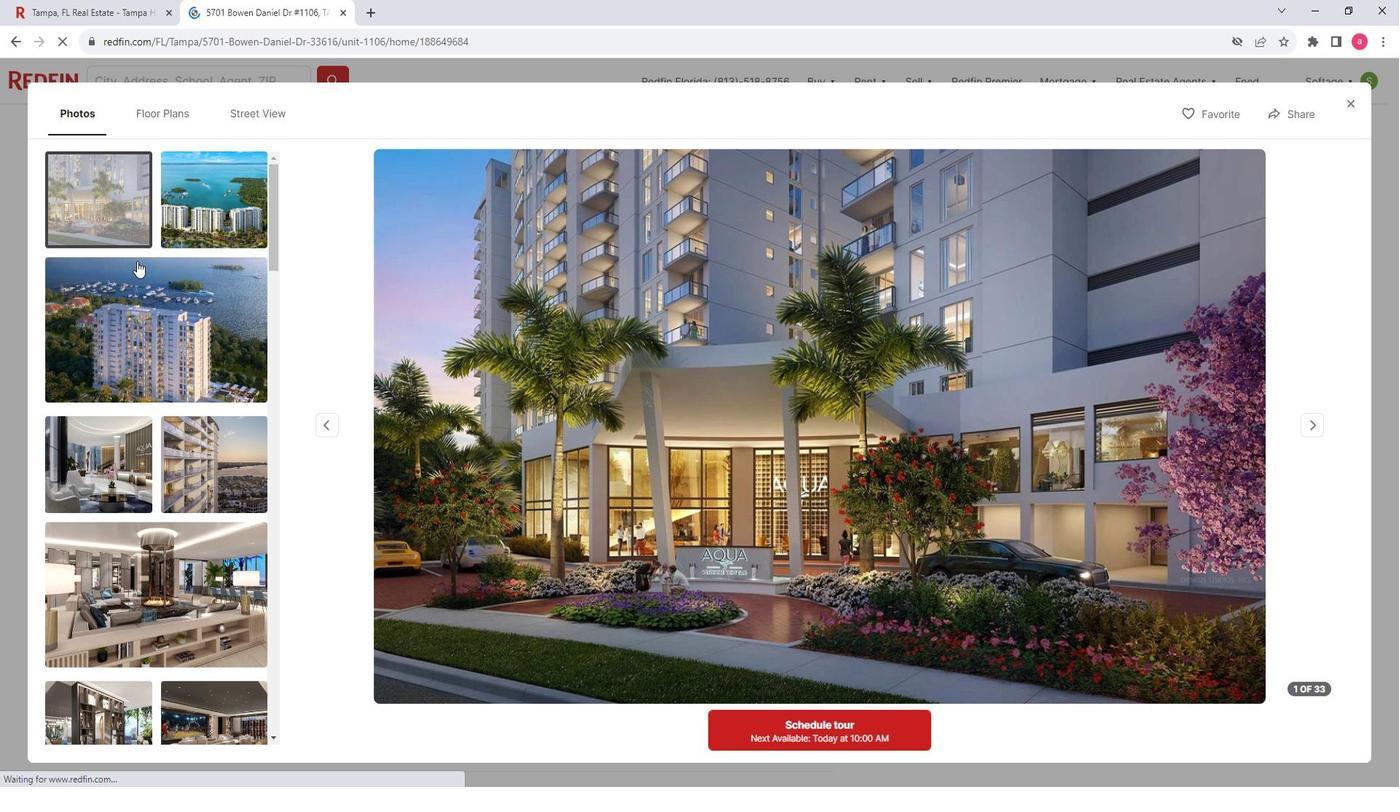 
Action: Mouse scrolled (201, 266) with delta (0, 0)
Screenshot: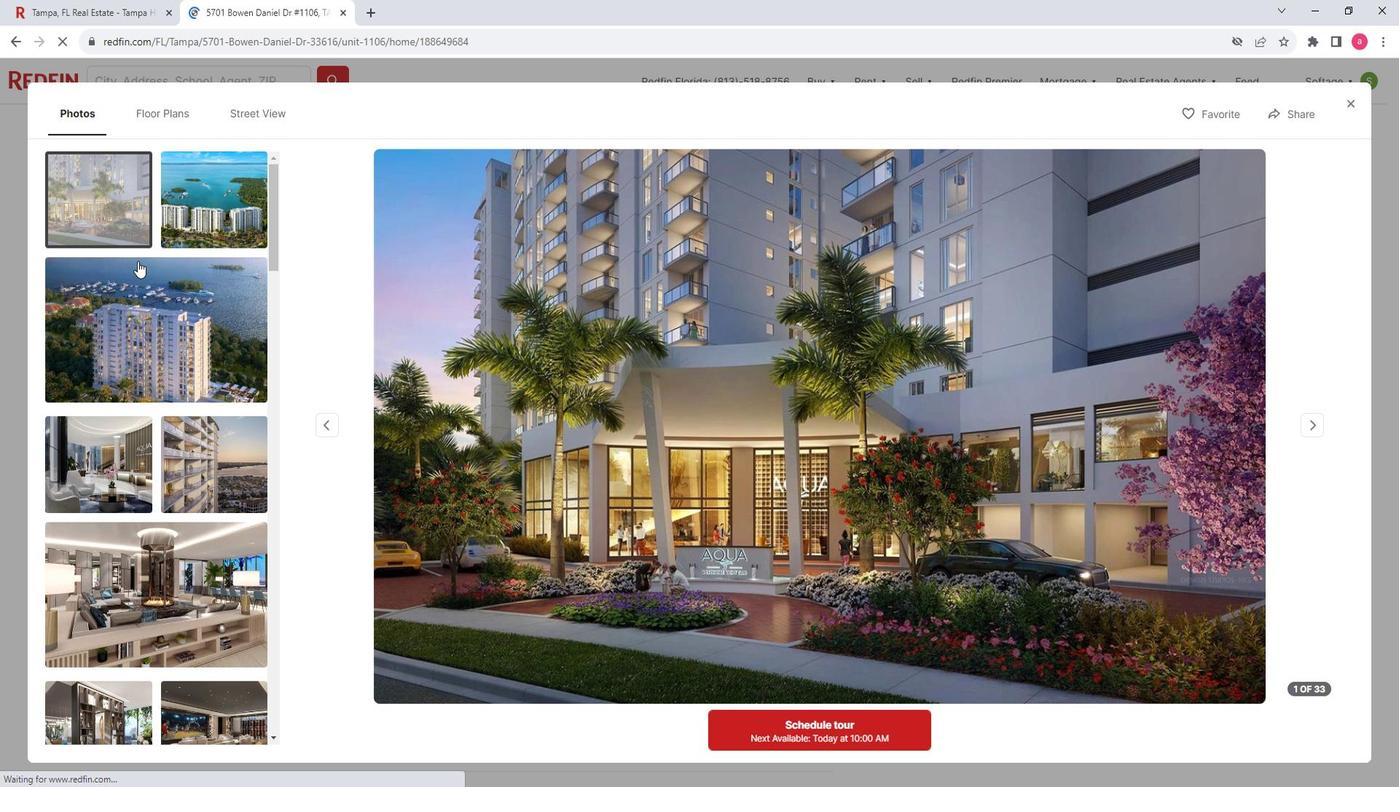 
Action: Mouse scrolled (201, 266) with delta (0, 0)
Screenshot: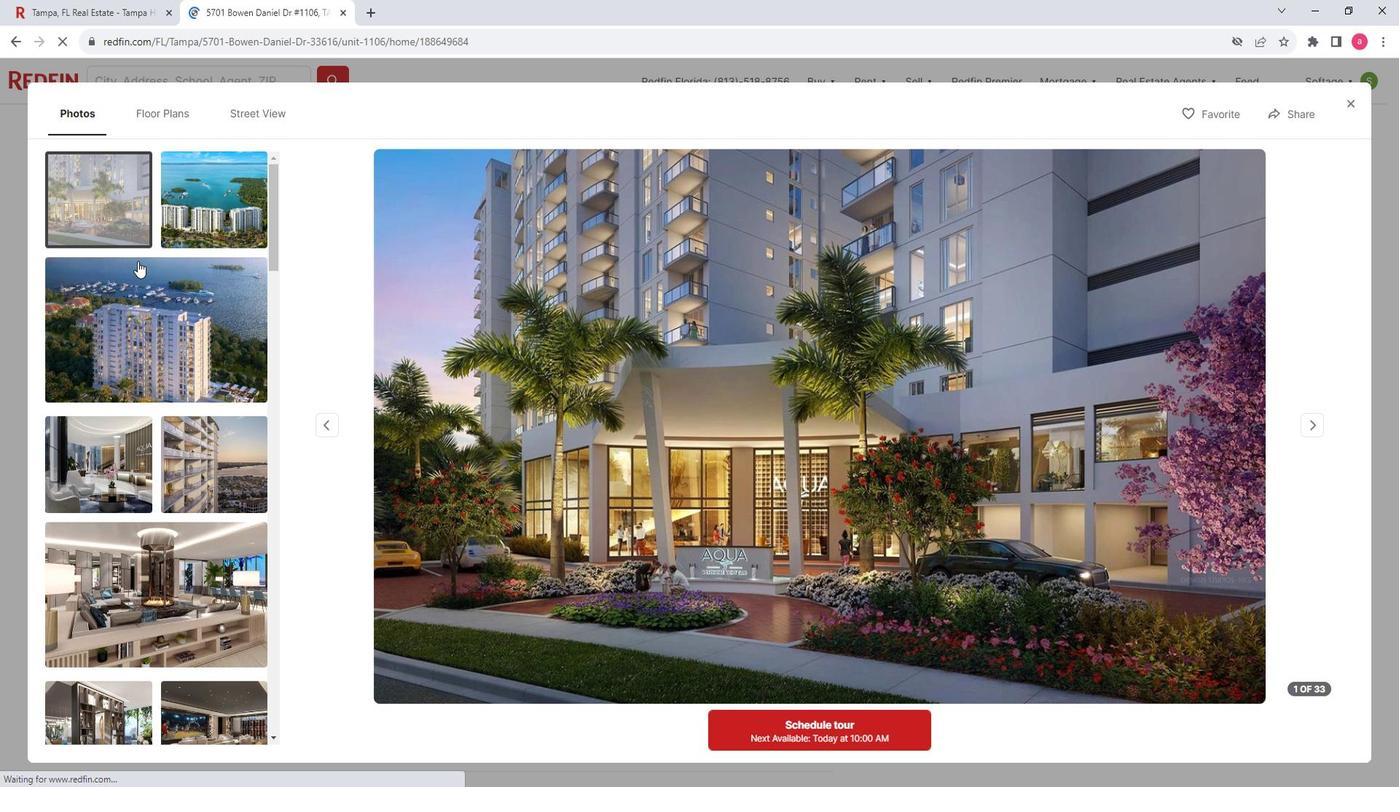 
Action: Mouse scrolled (201, 266) with delta (0, 0)
Screenshot: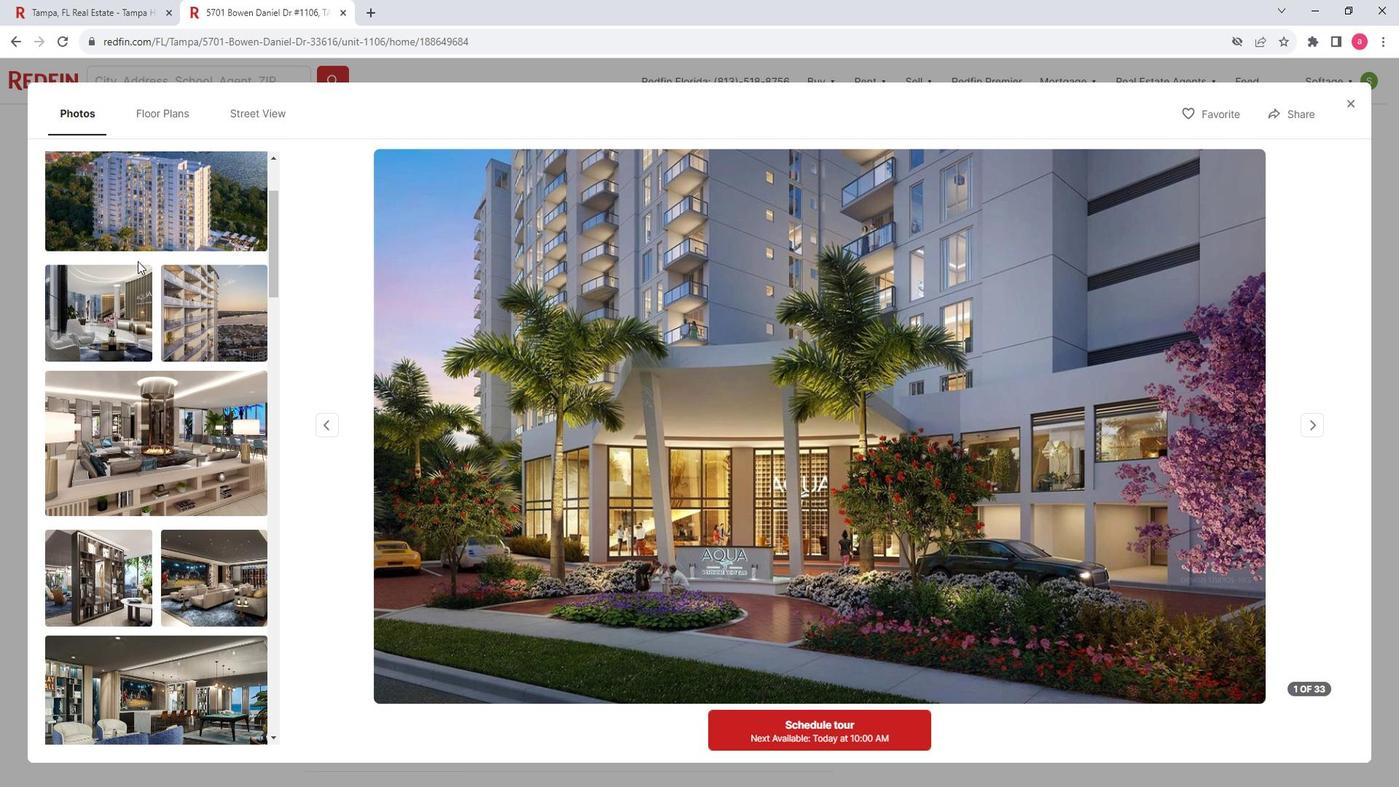 
Action: Mouse scrolled (201, 266) with delta (0, 0)
Screenshot: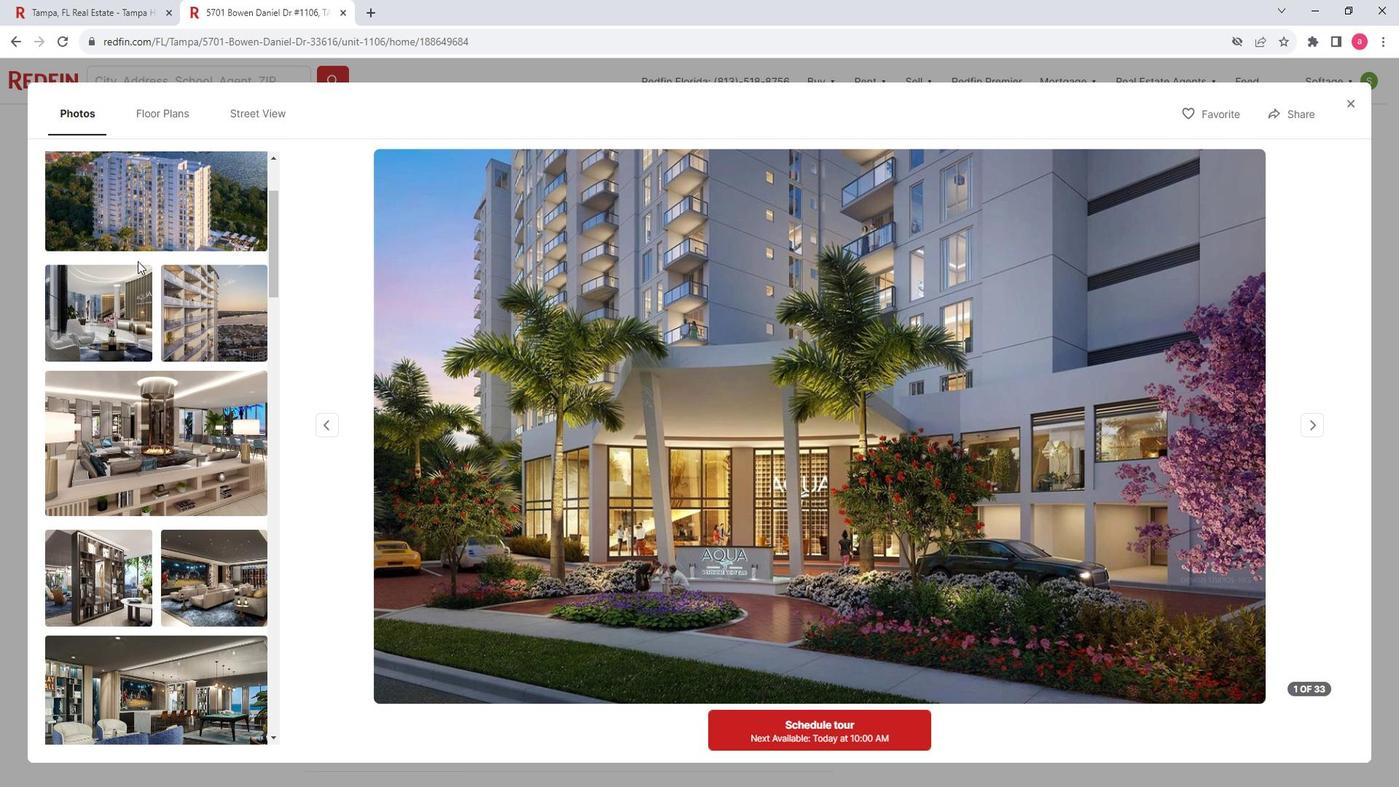 
Action: Mouse scrolled (201, 266) with delta (0, 0)
Screenshot: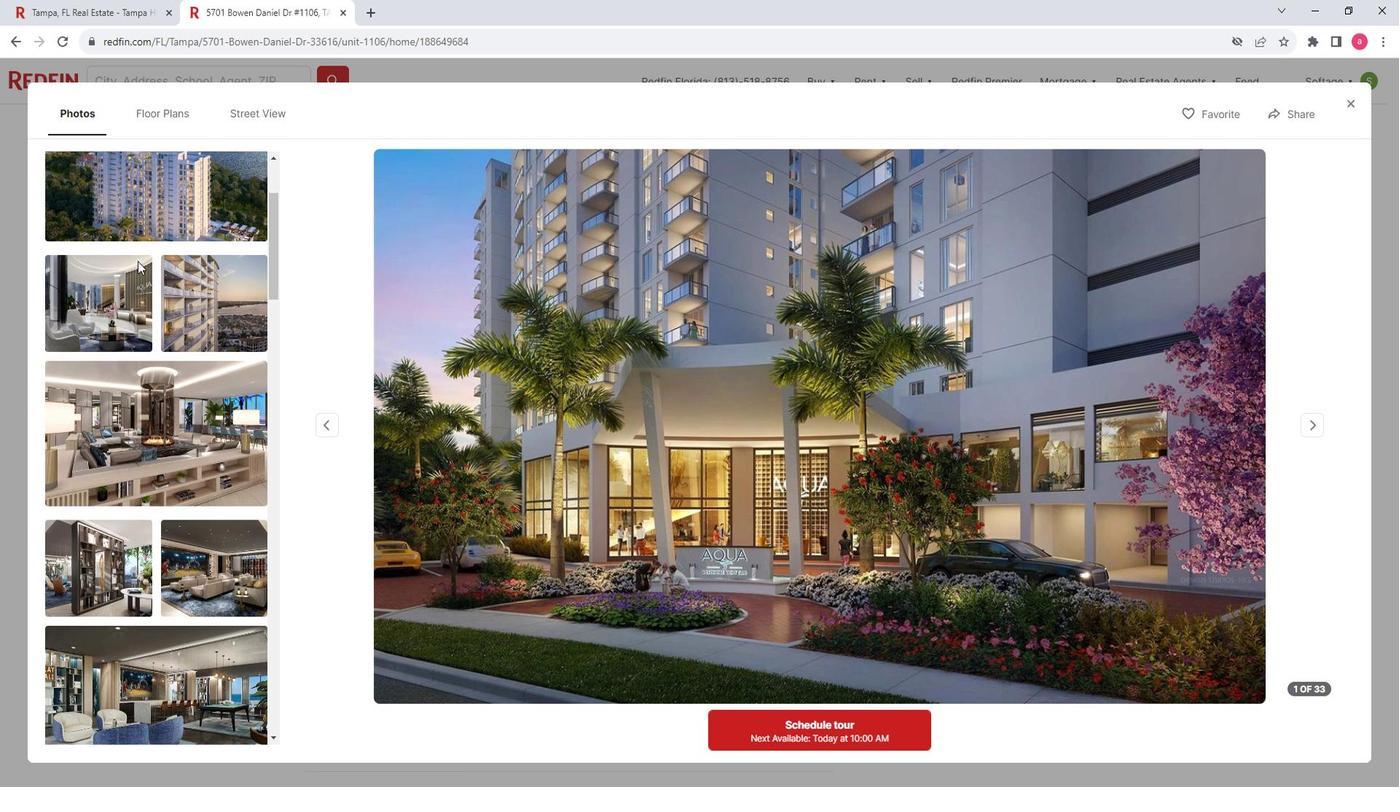 
Action: Mouse scrolled (201, 266) with delta (0, 0)
Screenshot: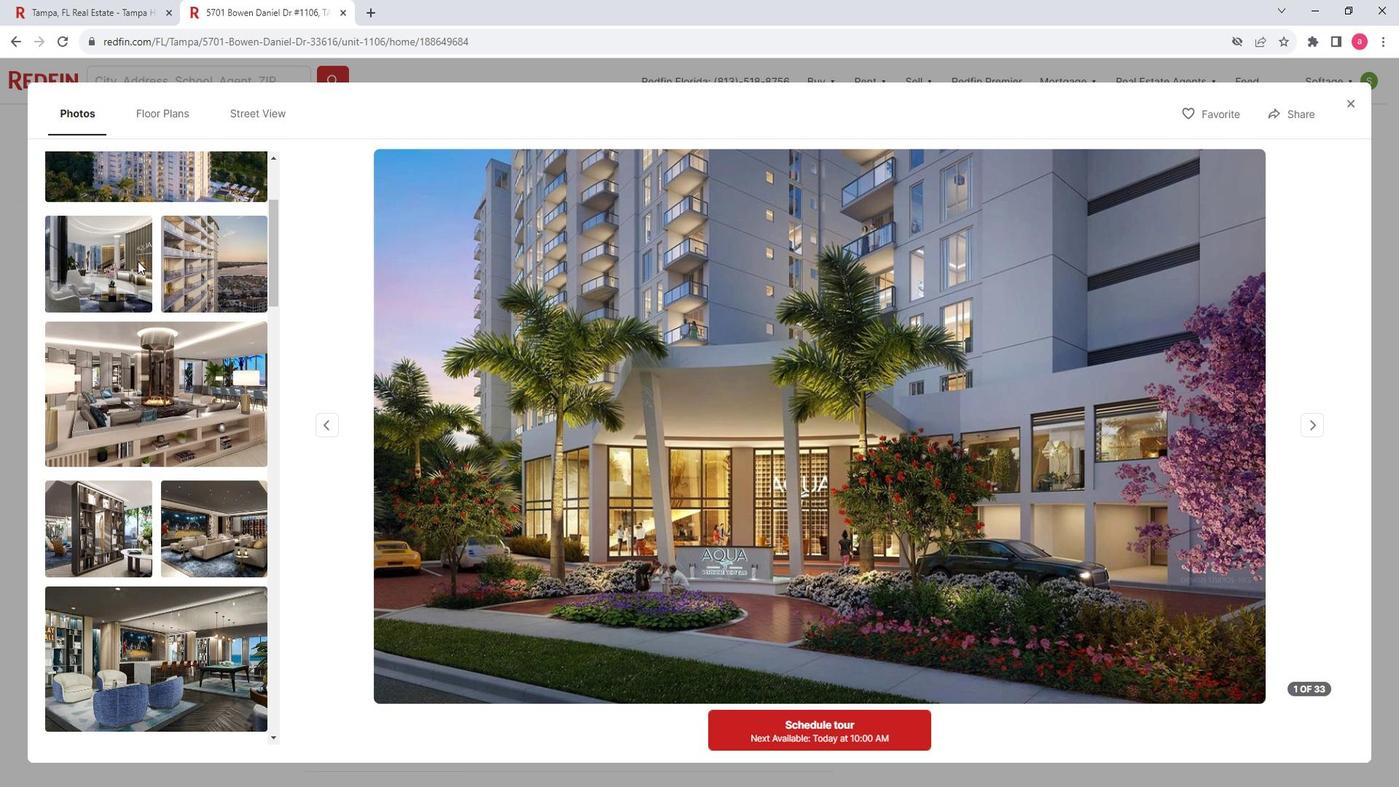 
Action: Mouse scrolled (201, 266) with delta (0, 0)
Screenshot: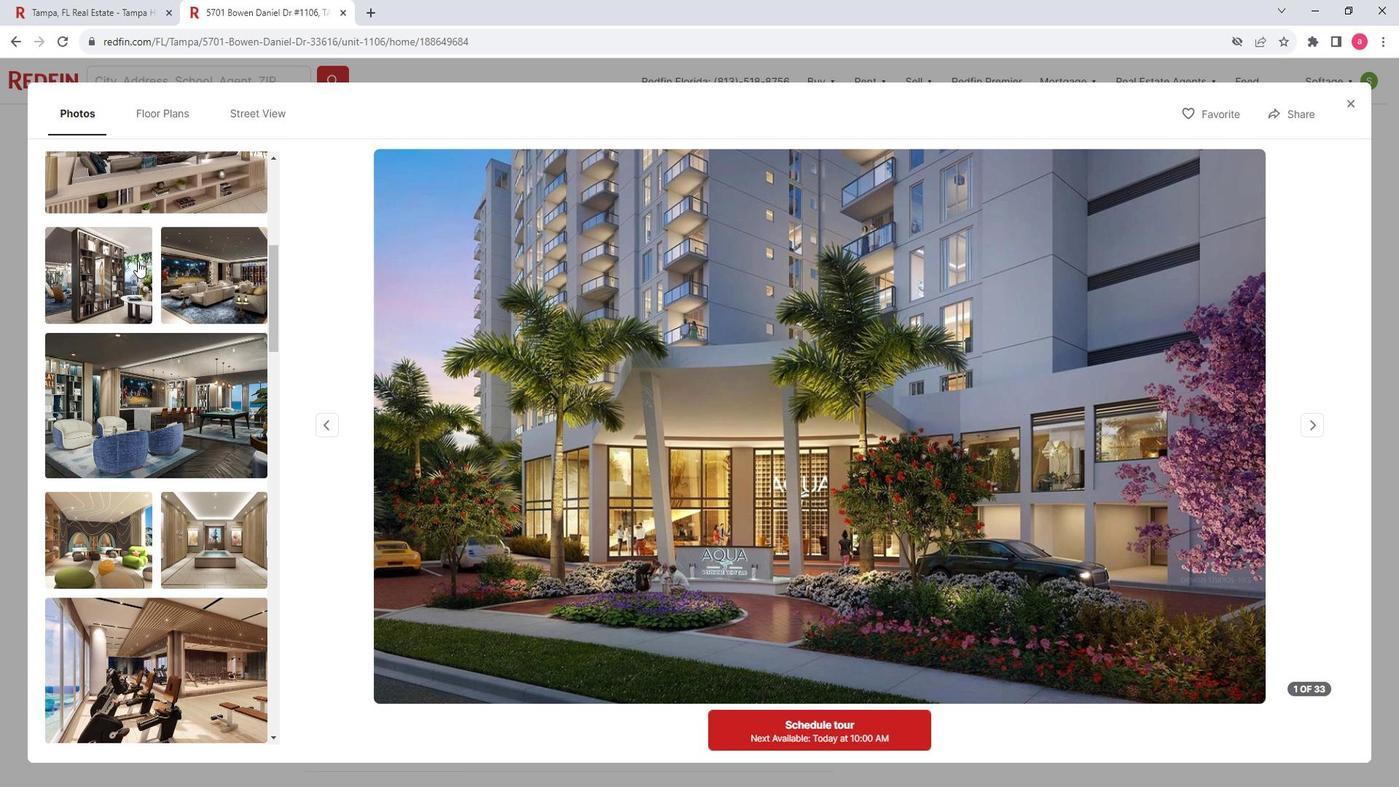 
Action: Mouse scrolled (201, 266) with delta (0, 0)
Screenshot: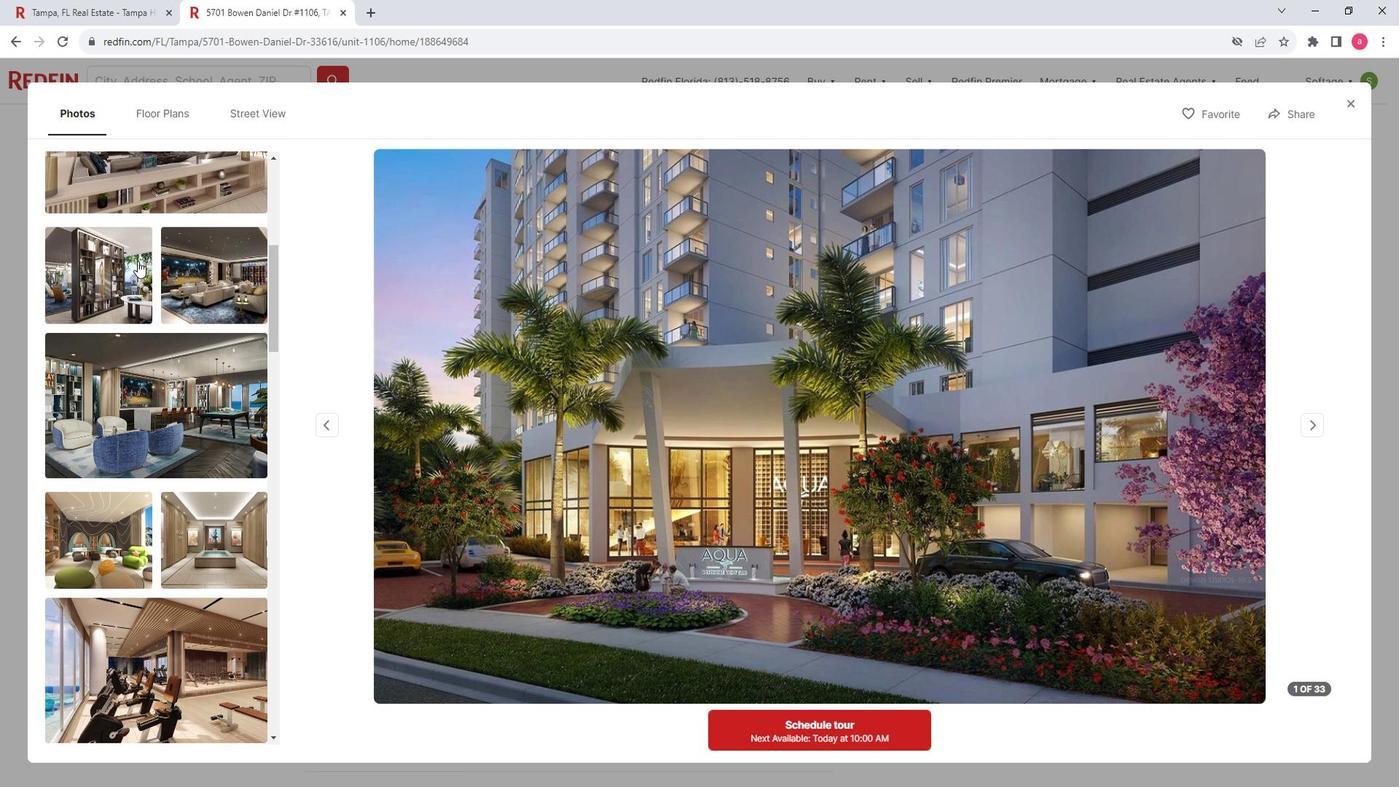 
Action: Mouse scrolled (201, 266) with delta (0, 0)
Screenshot: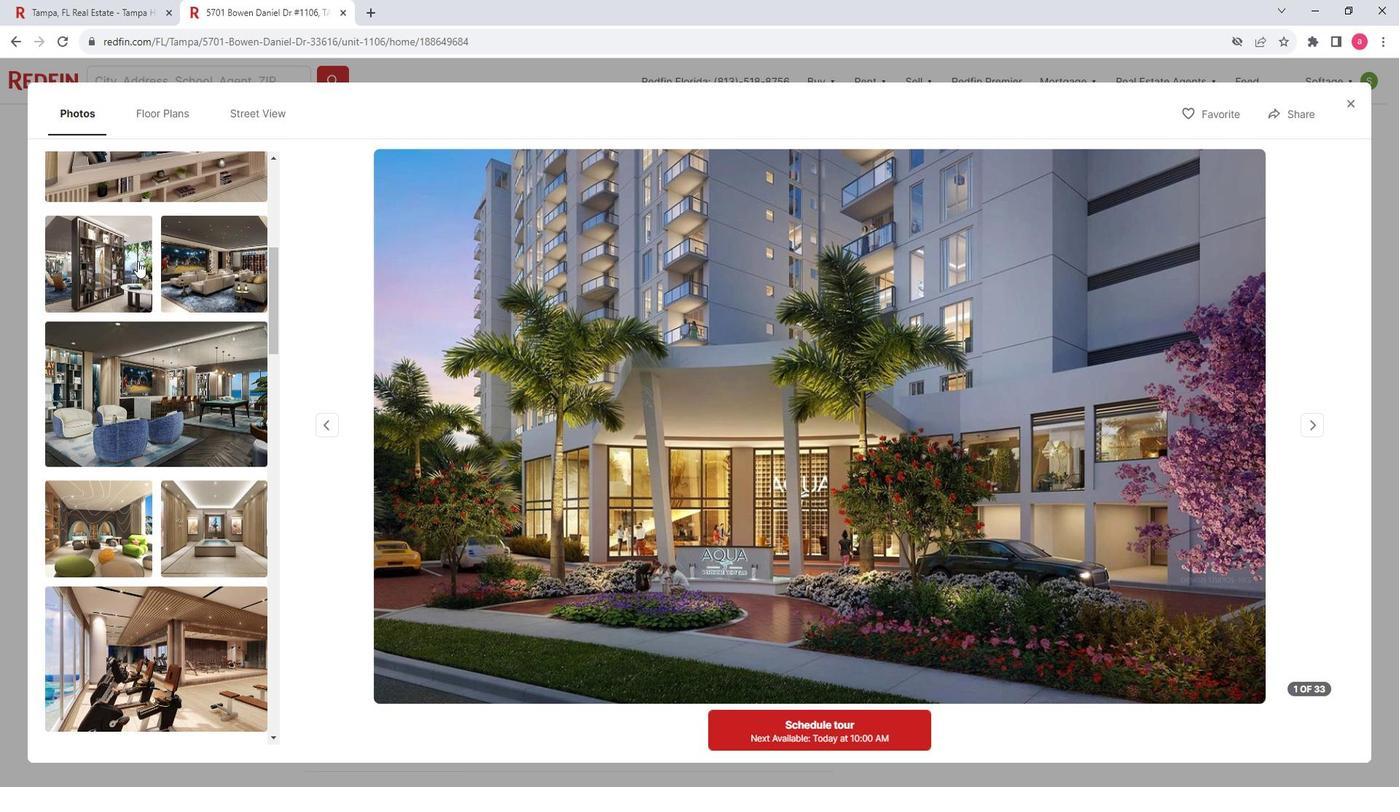 
Action: Mouse scrolled (201, 266) with delta (0, 0)
Screenshot: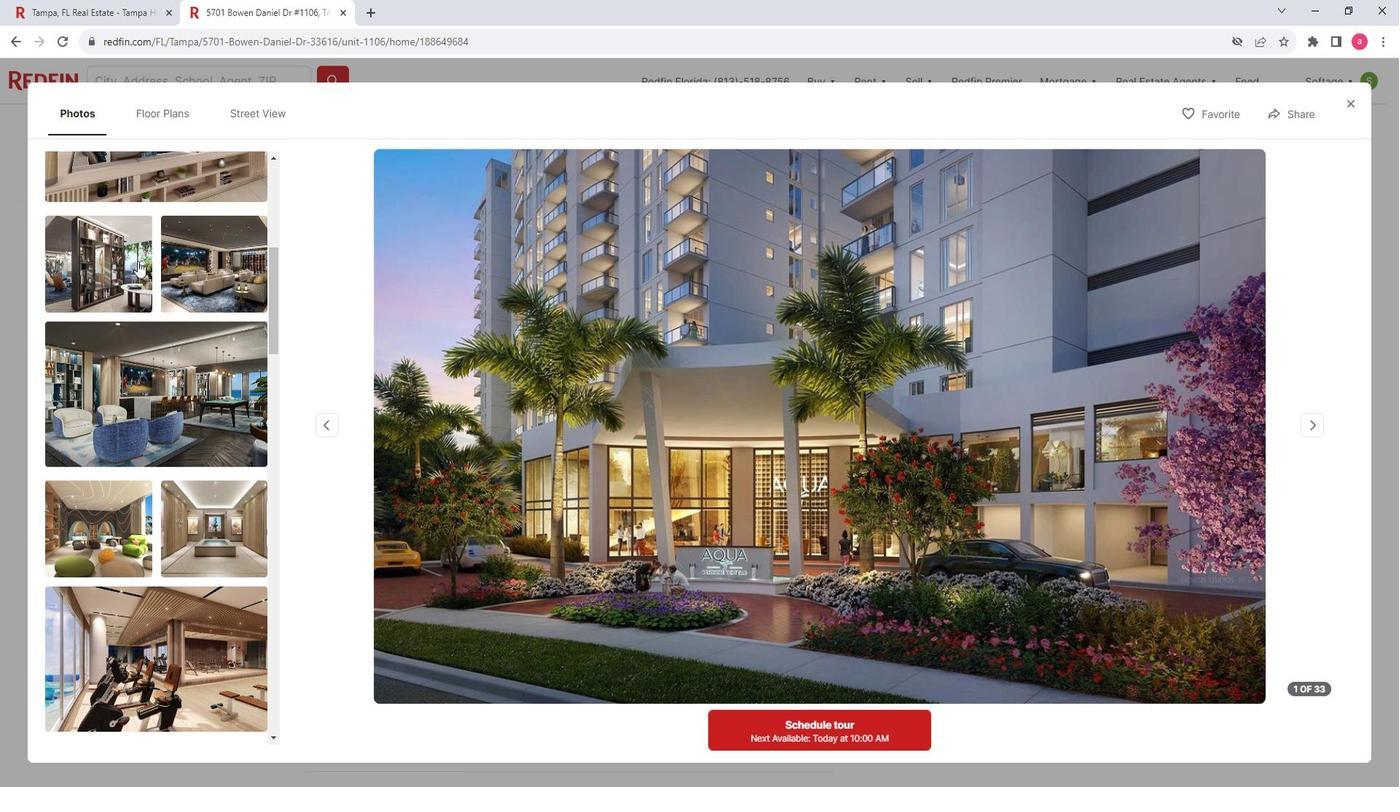 
Action: Mouse moved to (207, 274)
Screenshot: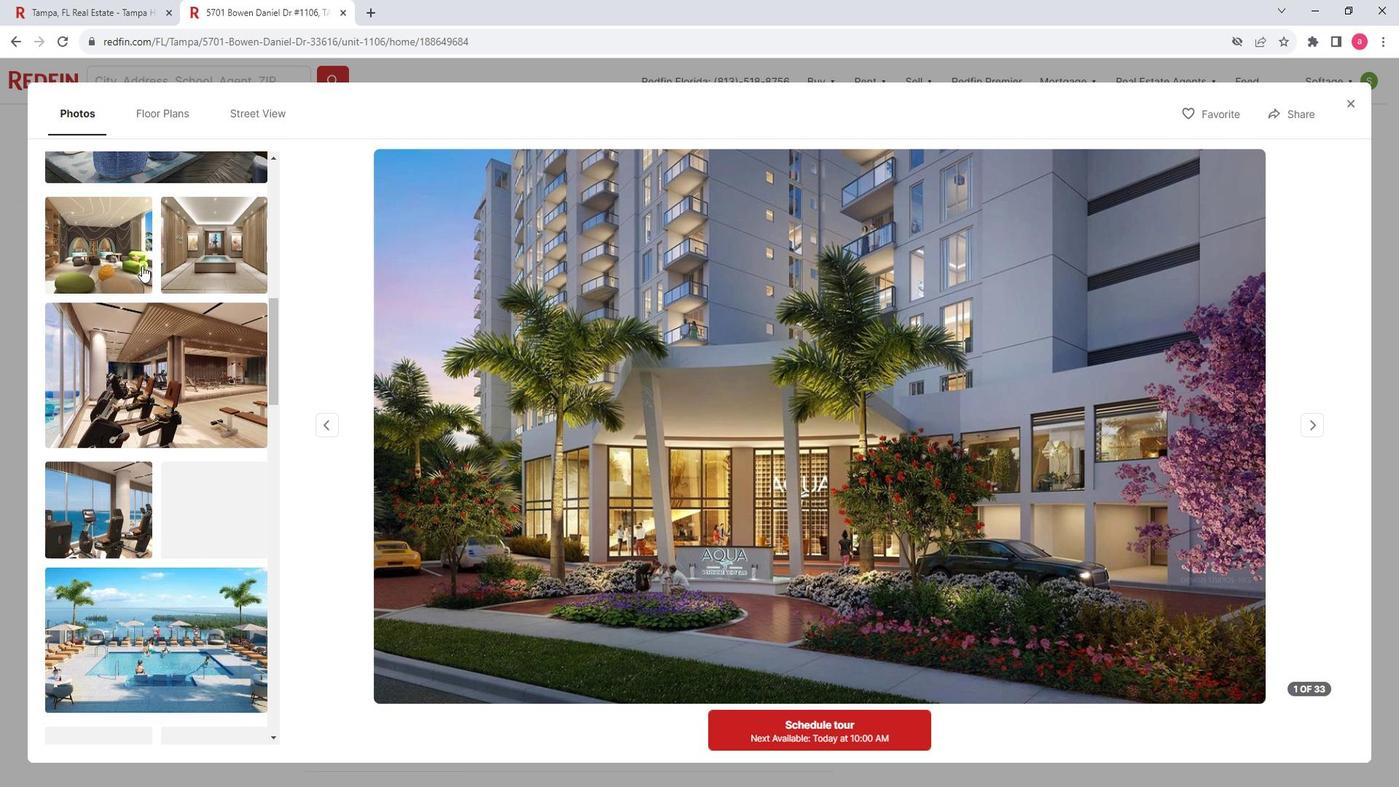 
Action: Mouse scrolled (207, 272) with delta (0, -1)
Screenshot: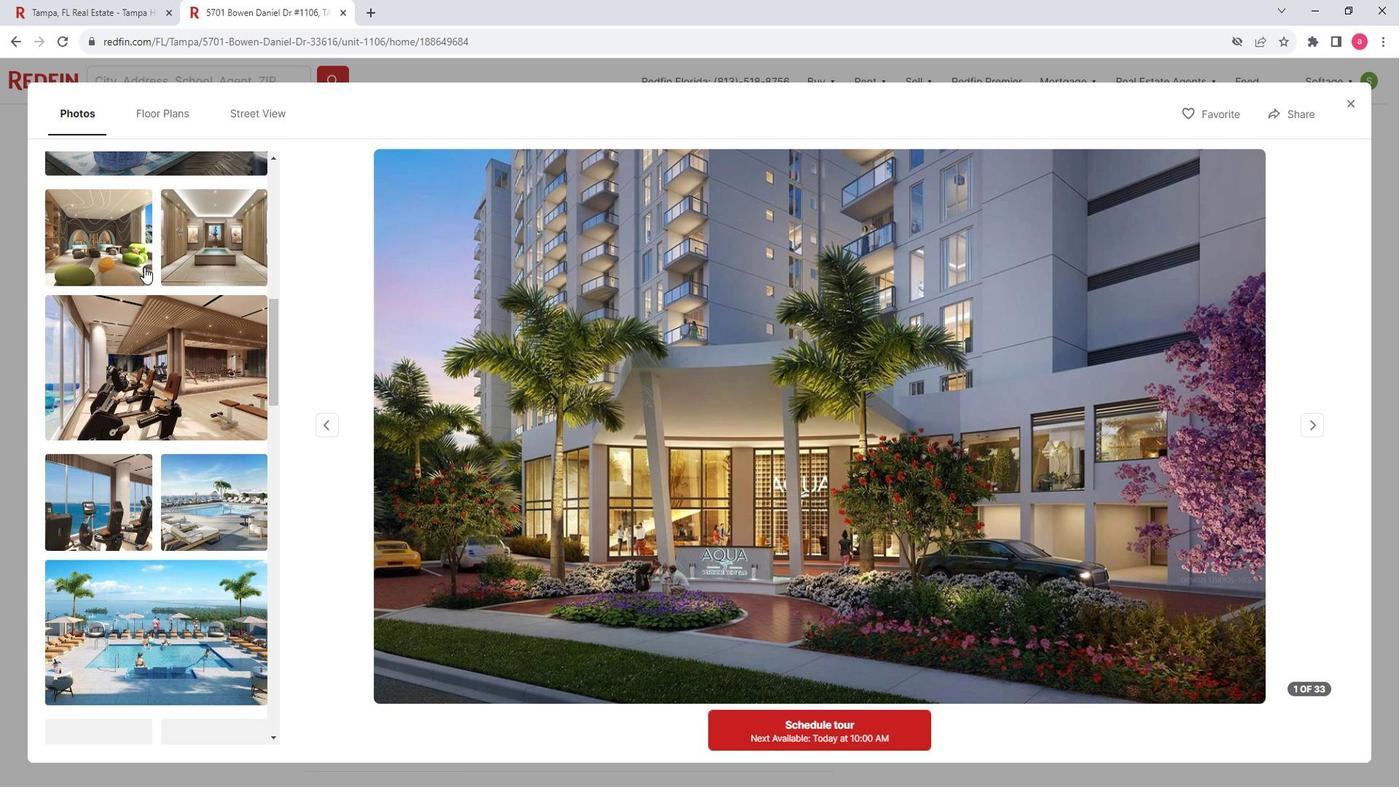 
Action: Mouse scrolled (207, 272) with delta (0, -1)
Screenshot: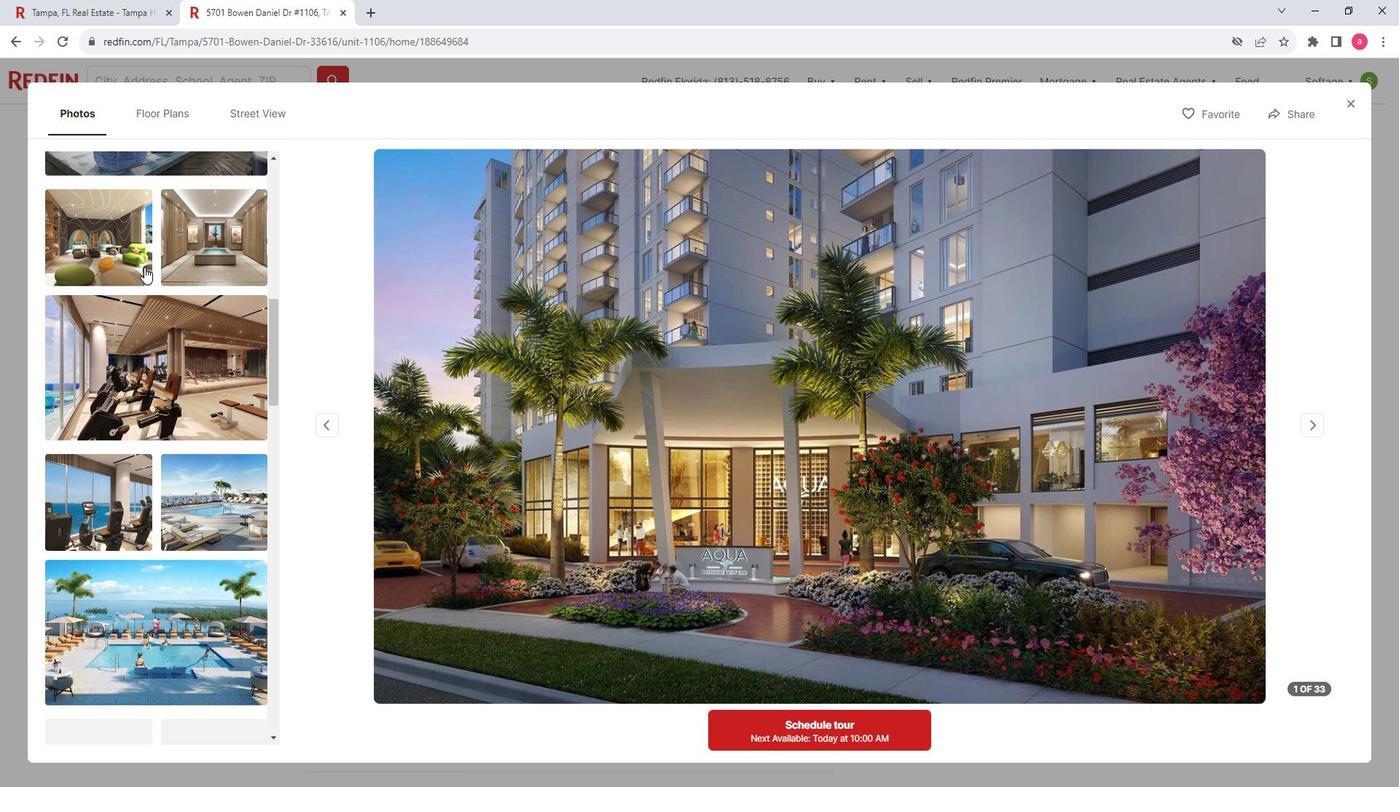 
Action: Mouse scrolled (207, 272) with delta (0, -1)
Screenshot: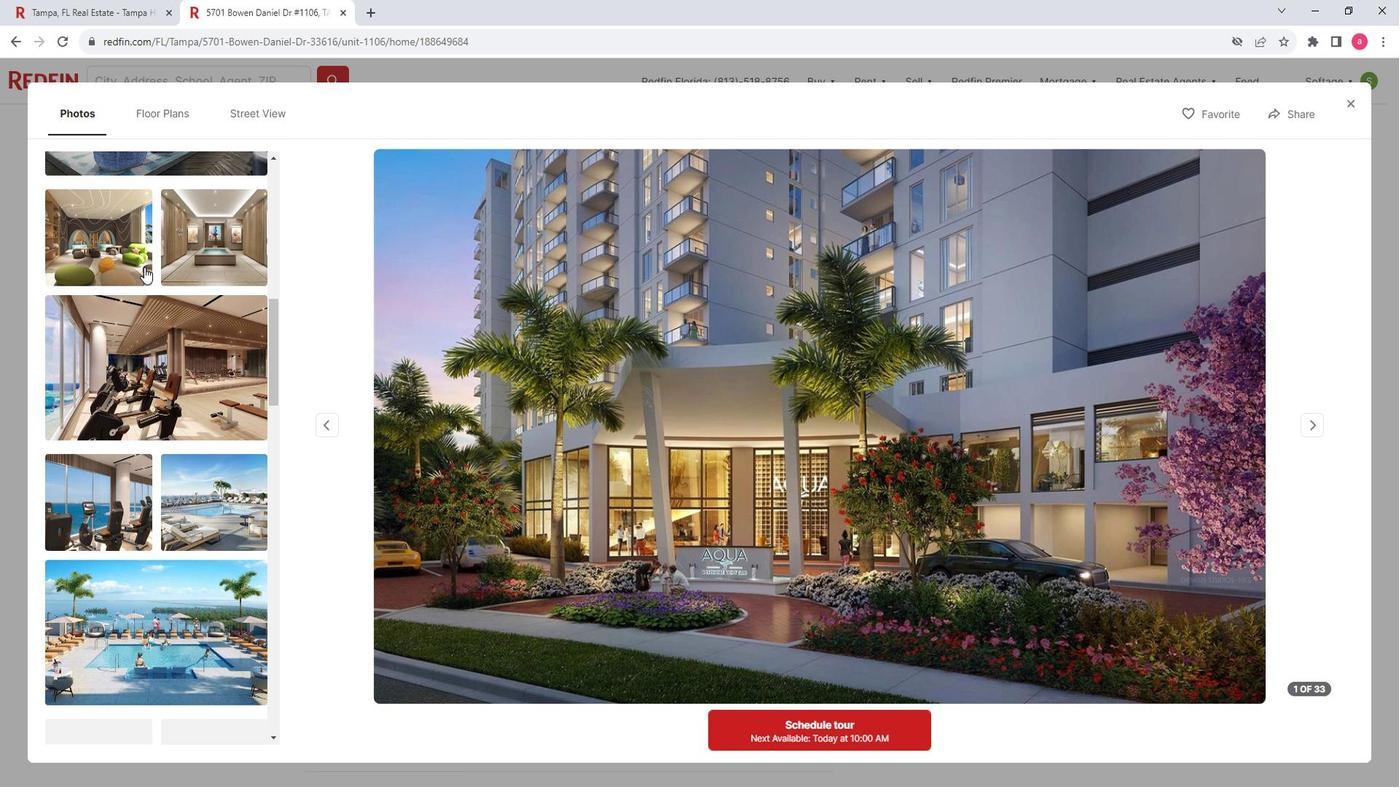 
Action: Mouse scrolled (207, 272) with delta (0, -1)
Screenshot: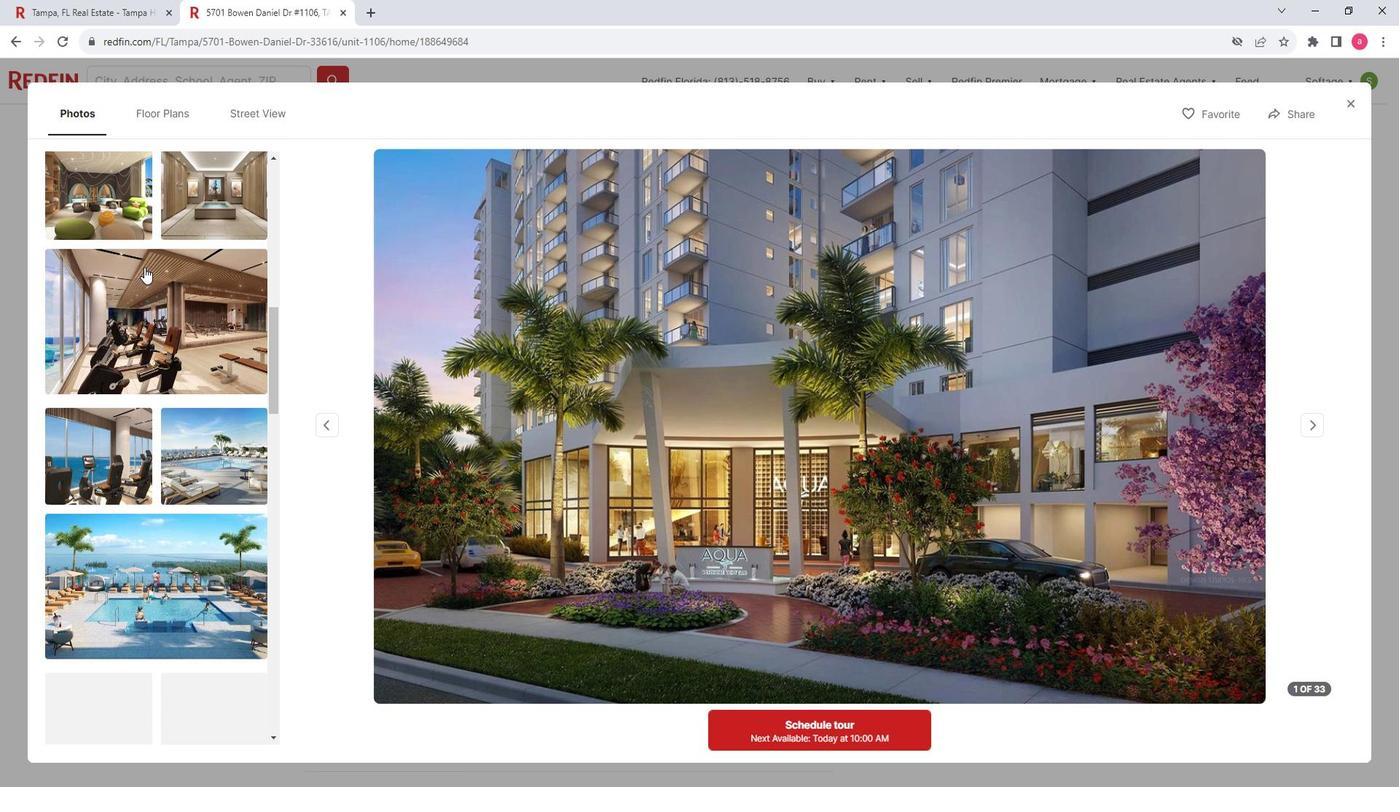 
Action: Mouse scrolled (207, 272) with delta (0, -1)
Screenshot: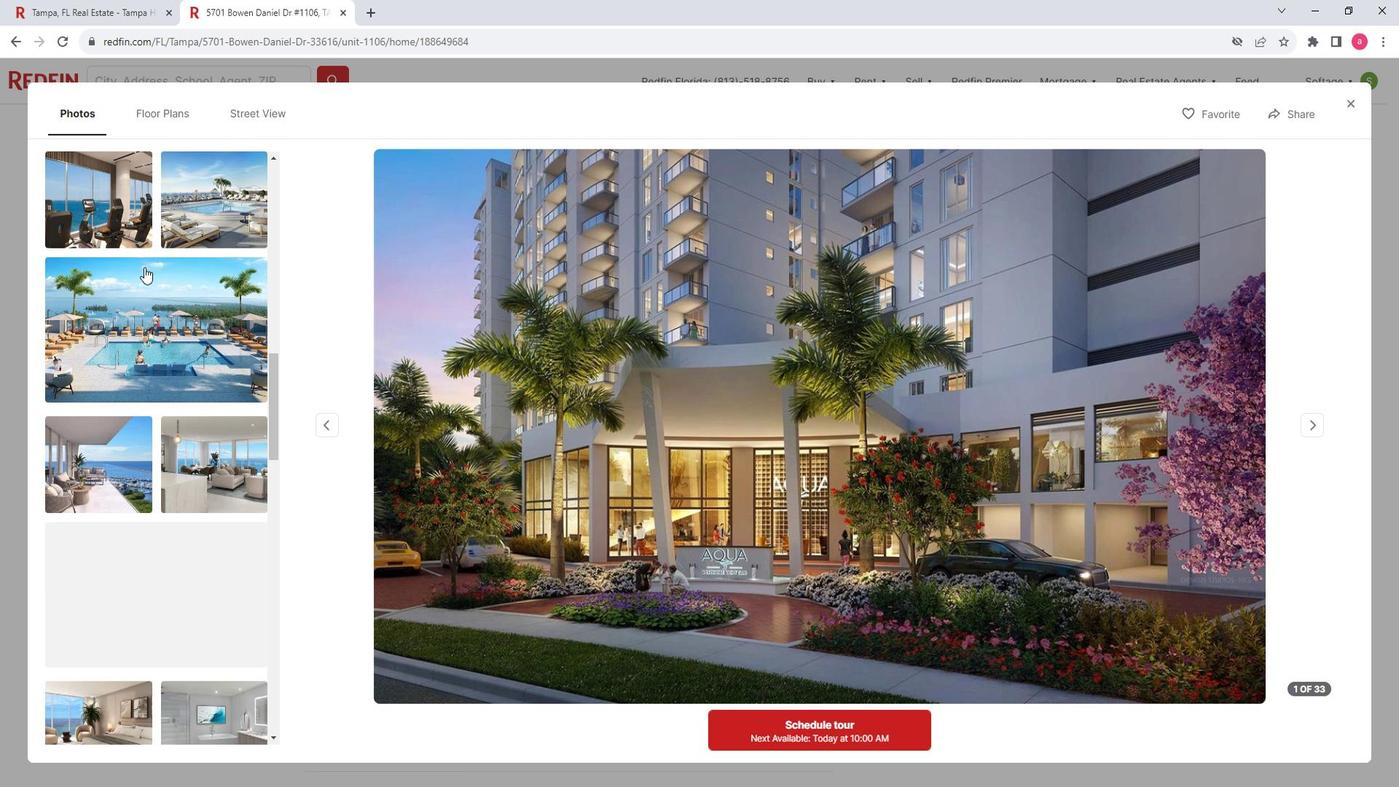 
Action: Mouse scrolled (207, 272) with delta (0, -1)
Screenshot: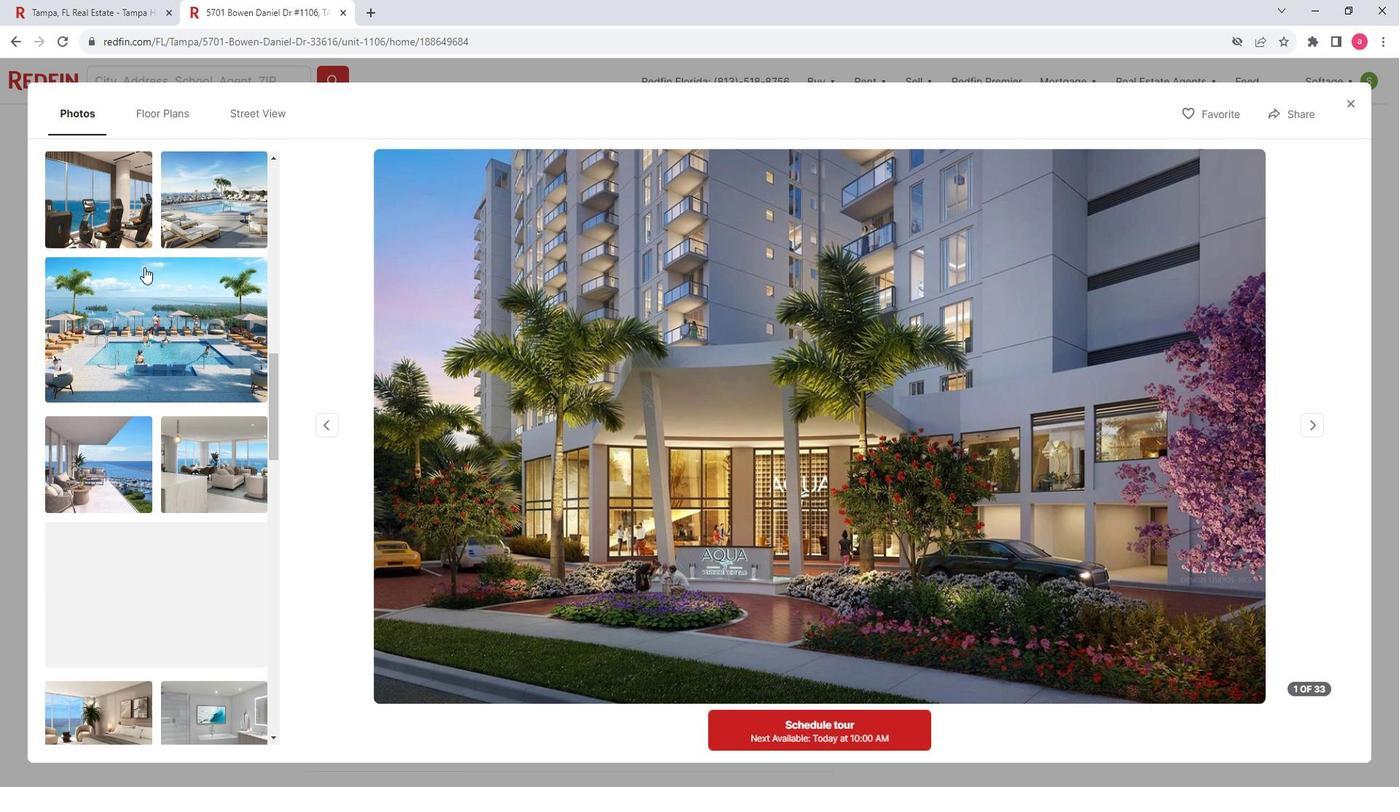 
Action: Mouse scrolled (207, 272) with delta (0, -1)
Screenshot: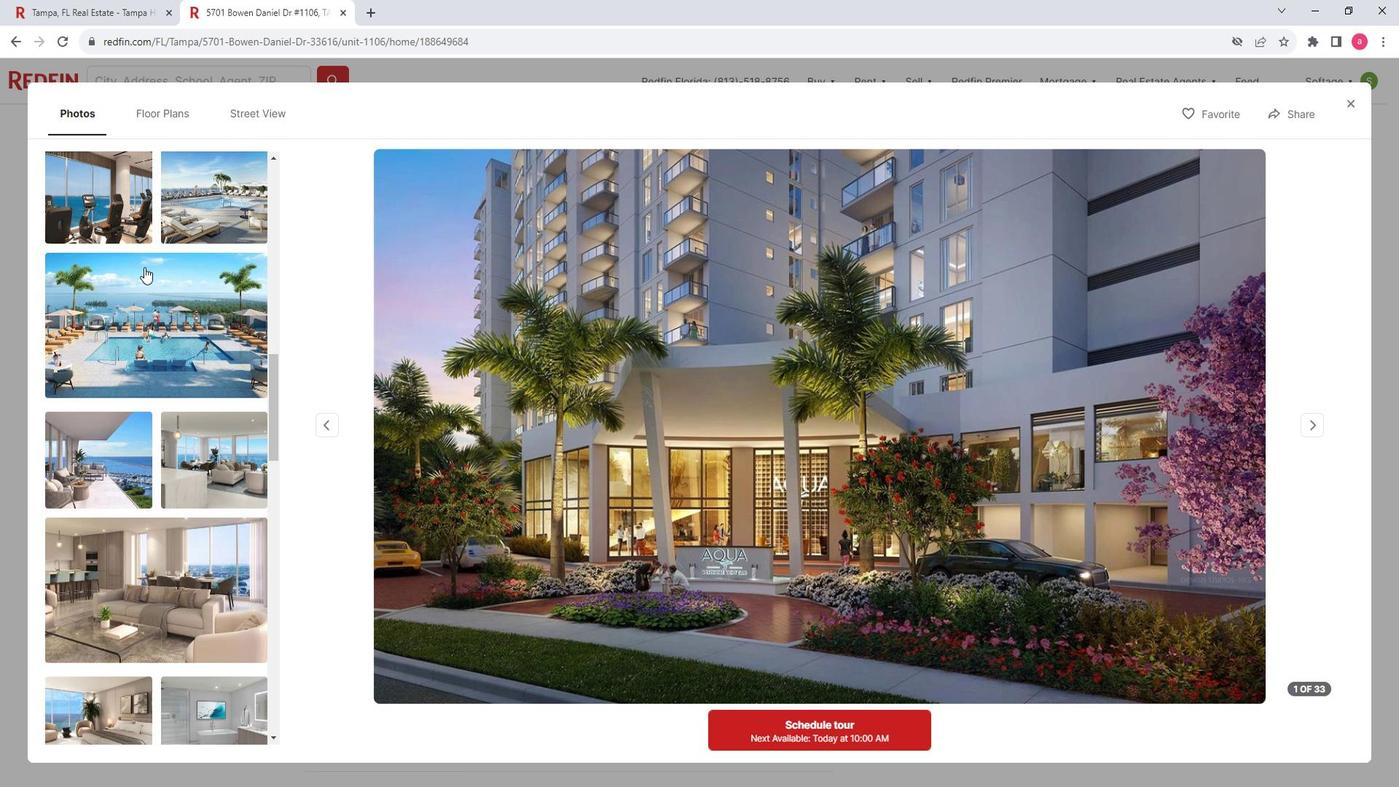 
Action: Mouse scrolled (207, 272) with delta (0, -1)
Screenshot: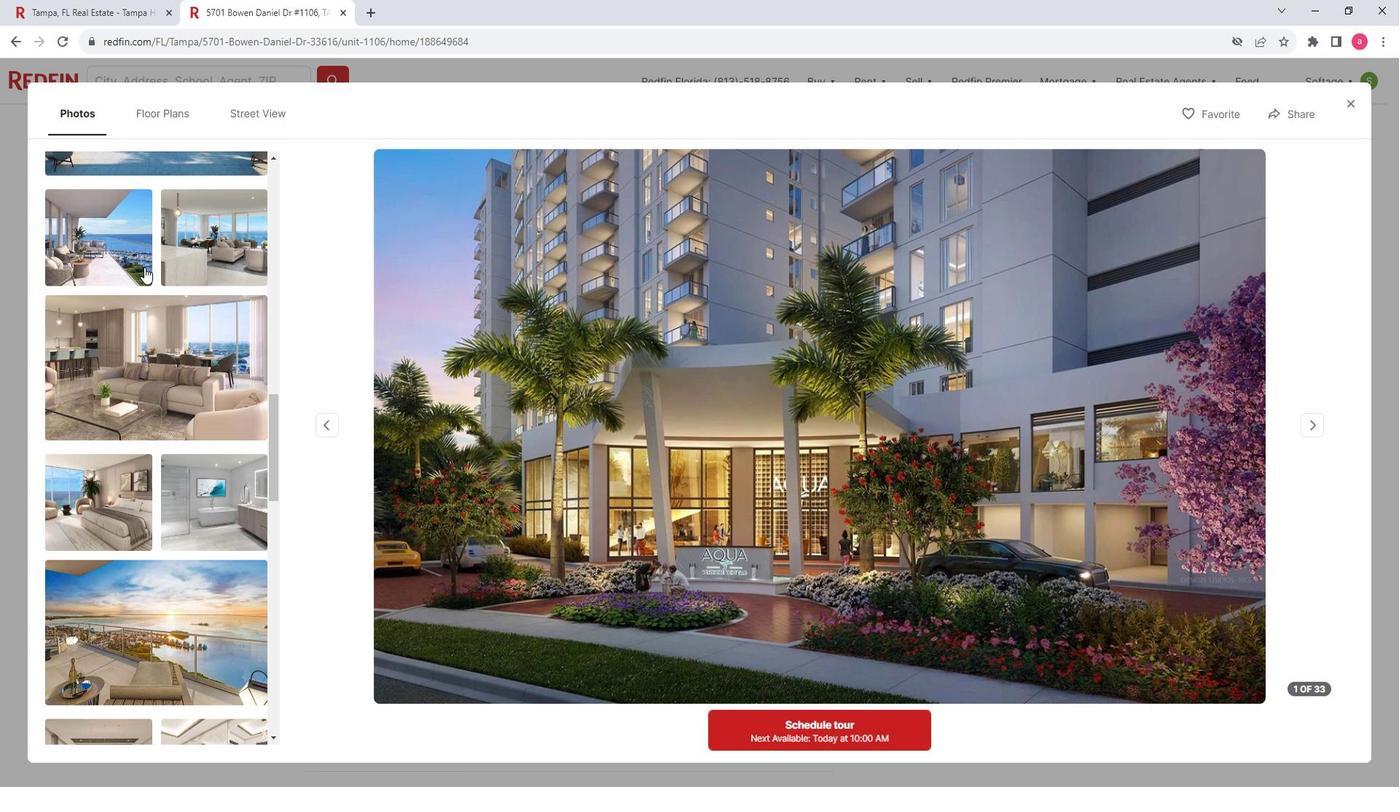 
Action: Mouse scrolled (207, 272) with delta (0, -1)
Screenshot: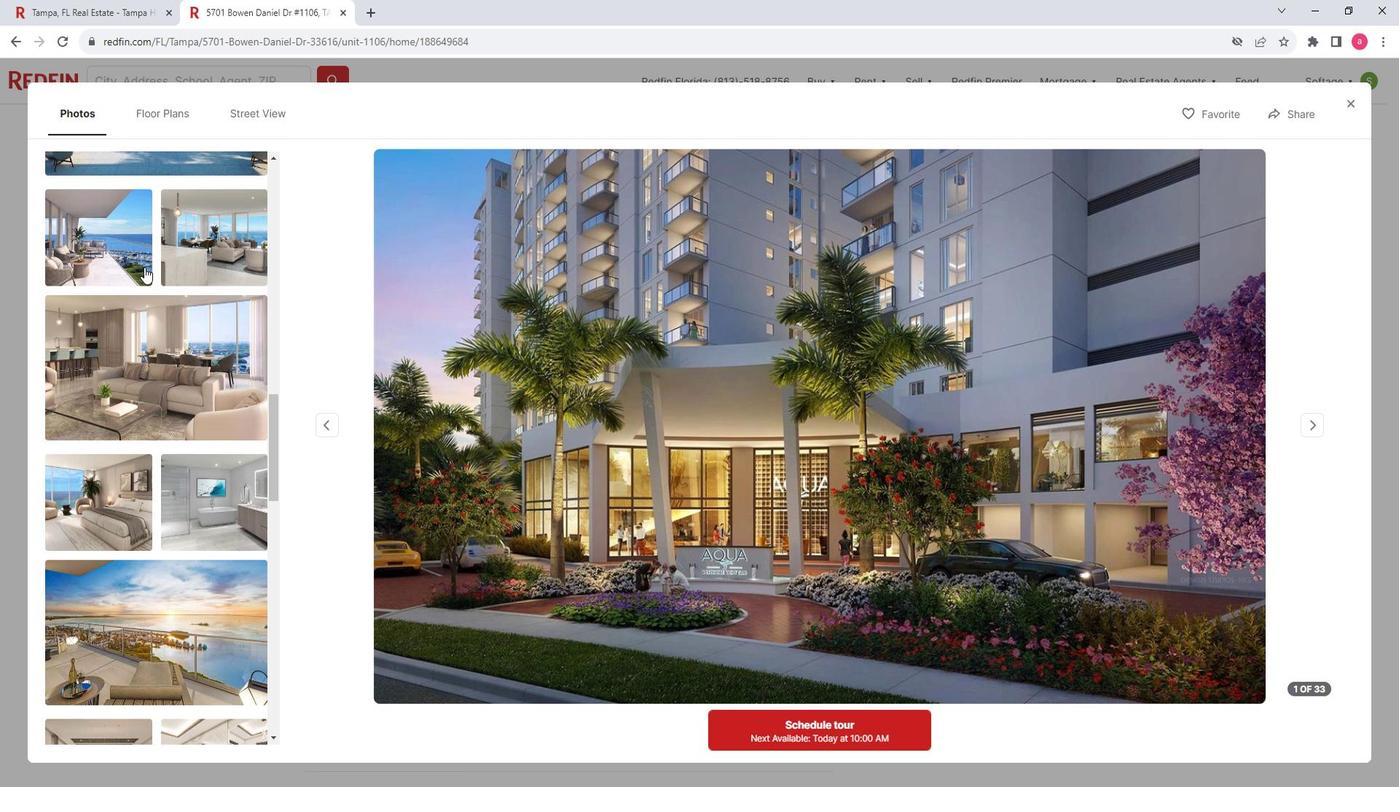 
Action: Mouse scrolled (207, 272) with delta (0, -1)
Screenshot: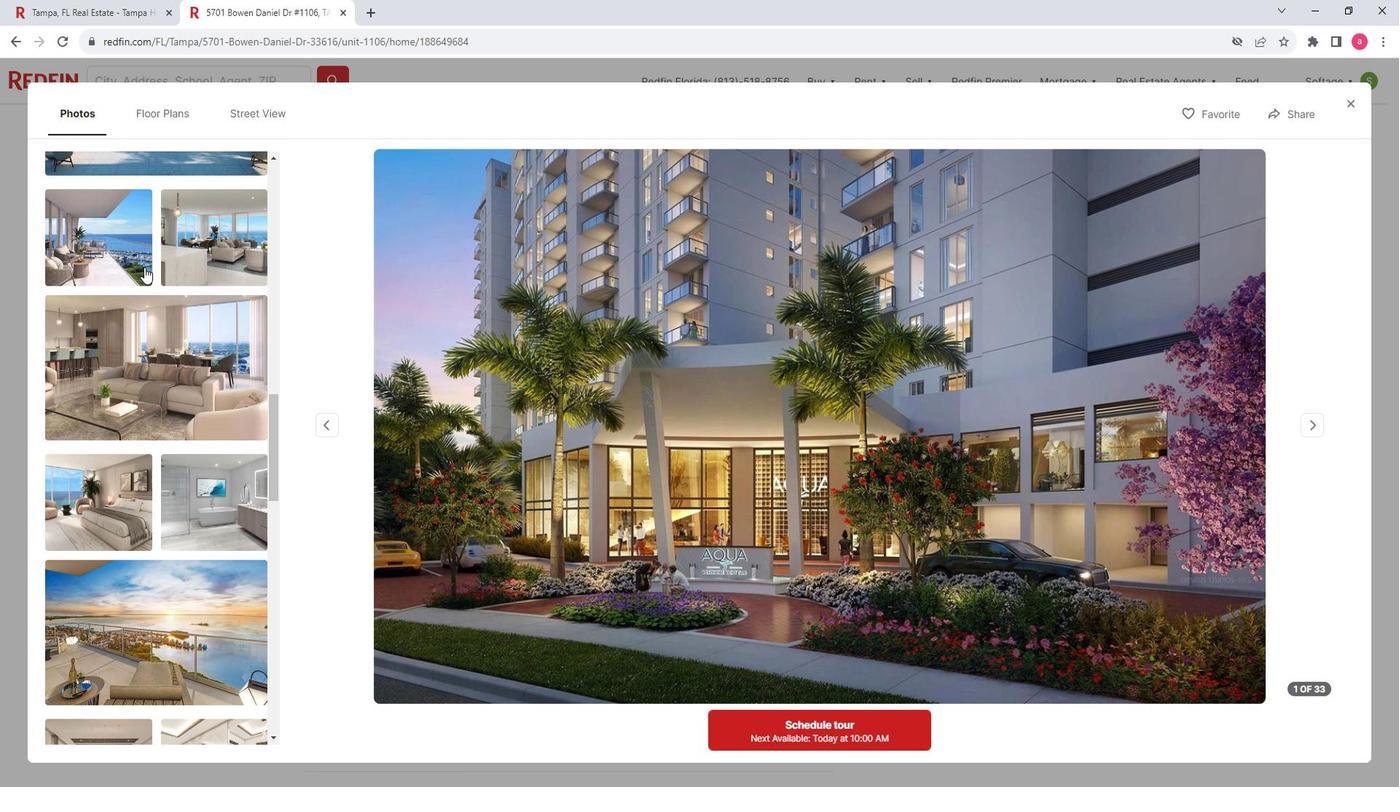 
Action: Mouse scrolled (207, 272) with delta (0, -1)
Screenshot: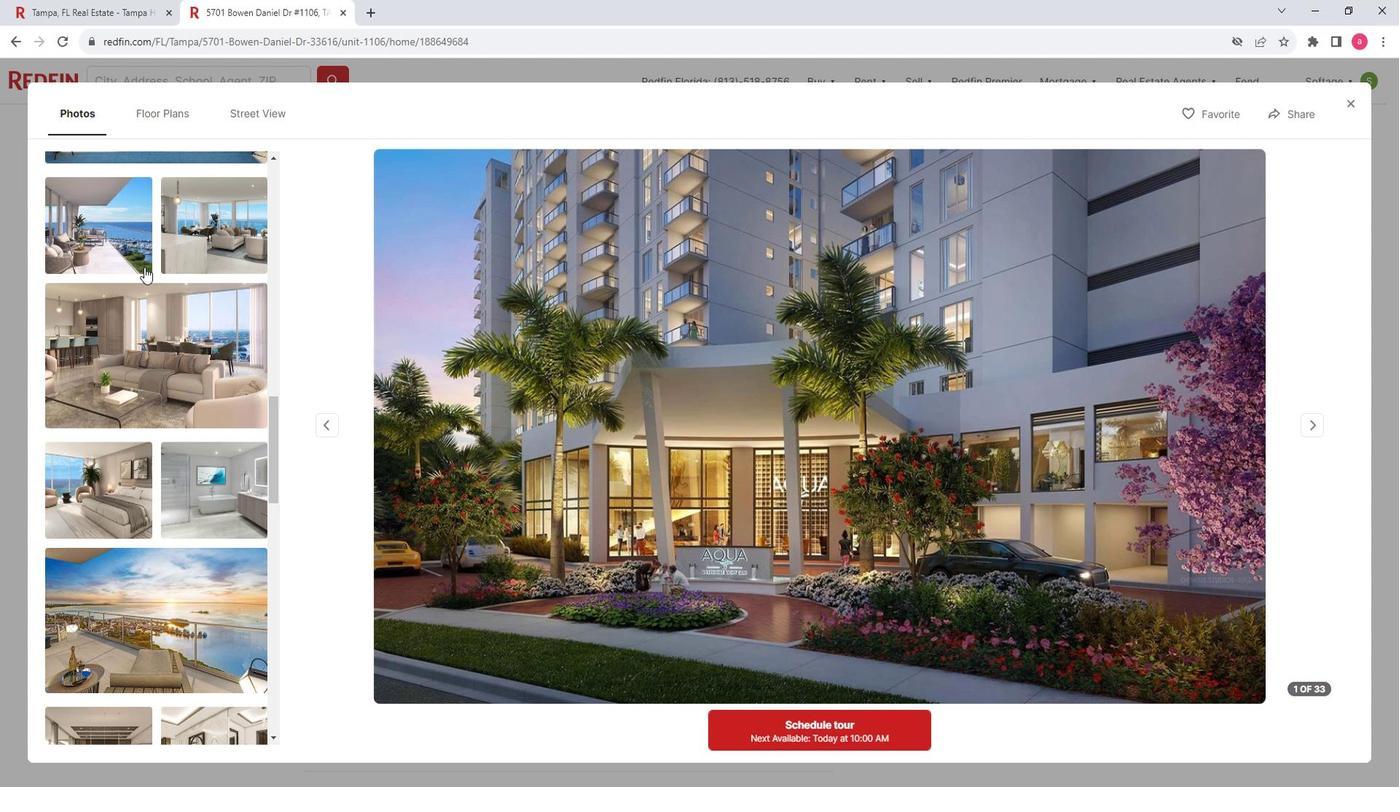 
Action: Mouse scrolled (207, 272) with delta (0, -1)
Screenshot: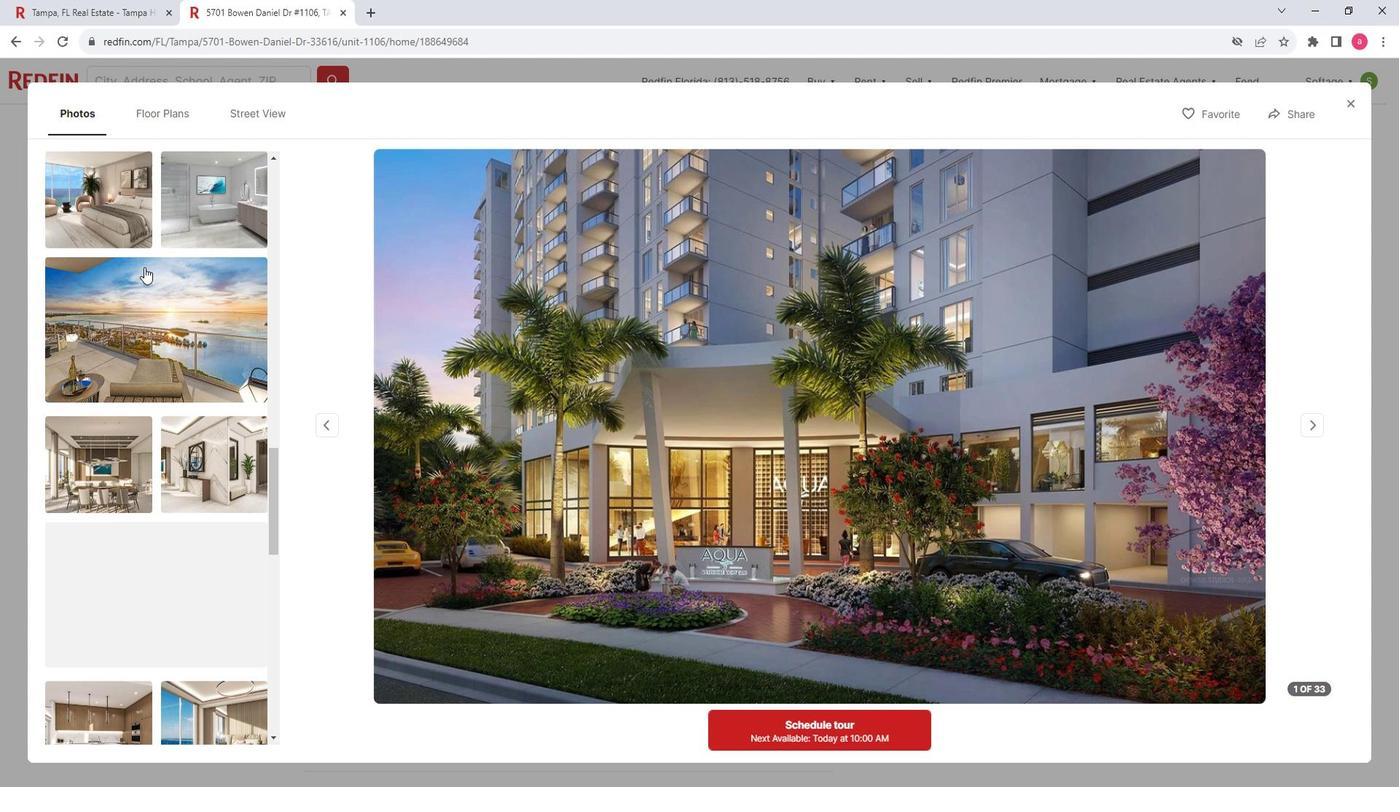 
Action: Mouse scrolled (207, 272) with delta (0, -1)
Screenshot: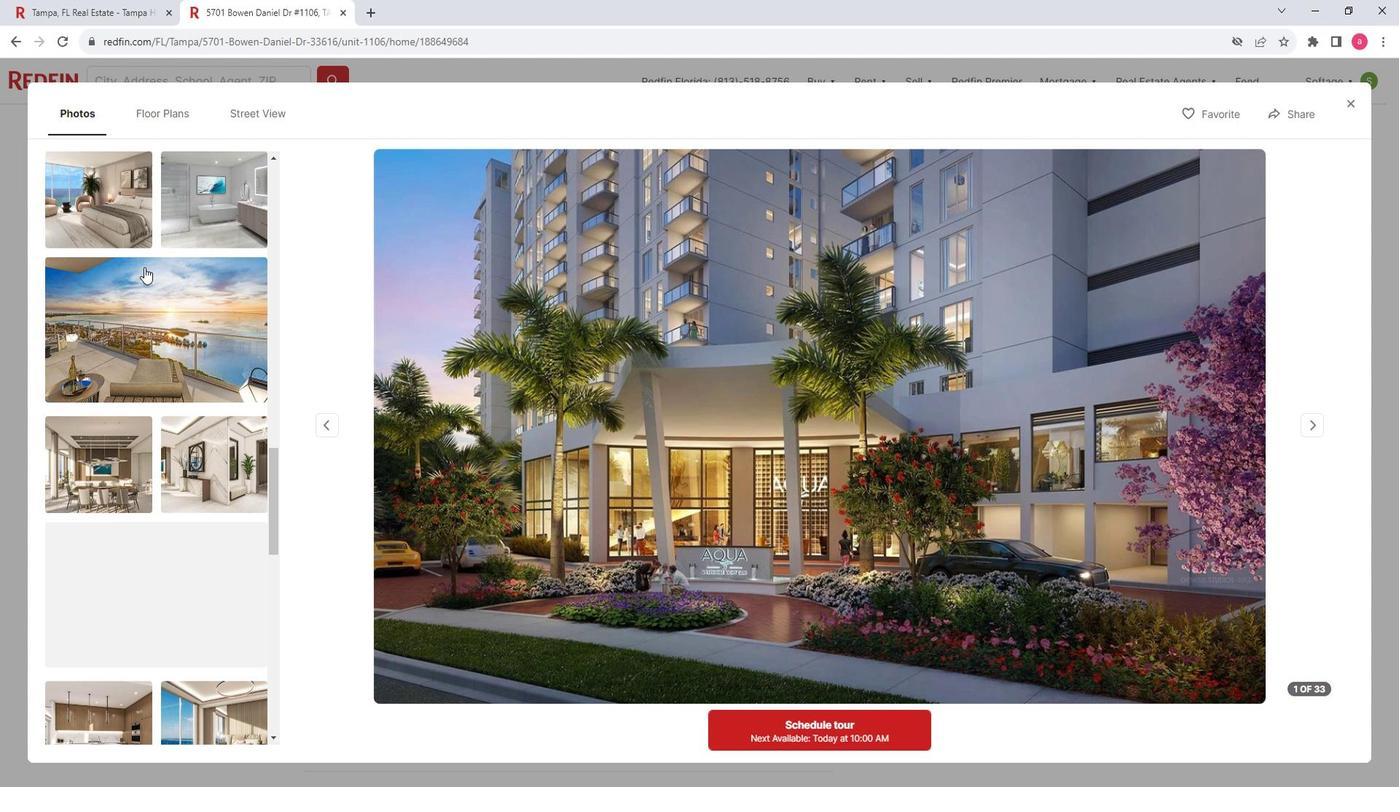 
Action: Mouse scrolled (207, 272) with delta (0, -1)
Screenshot: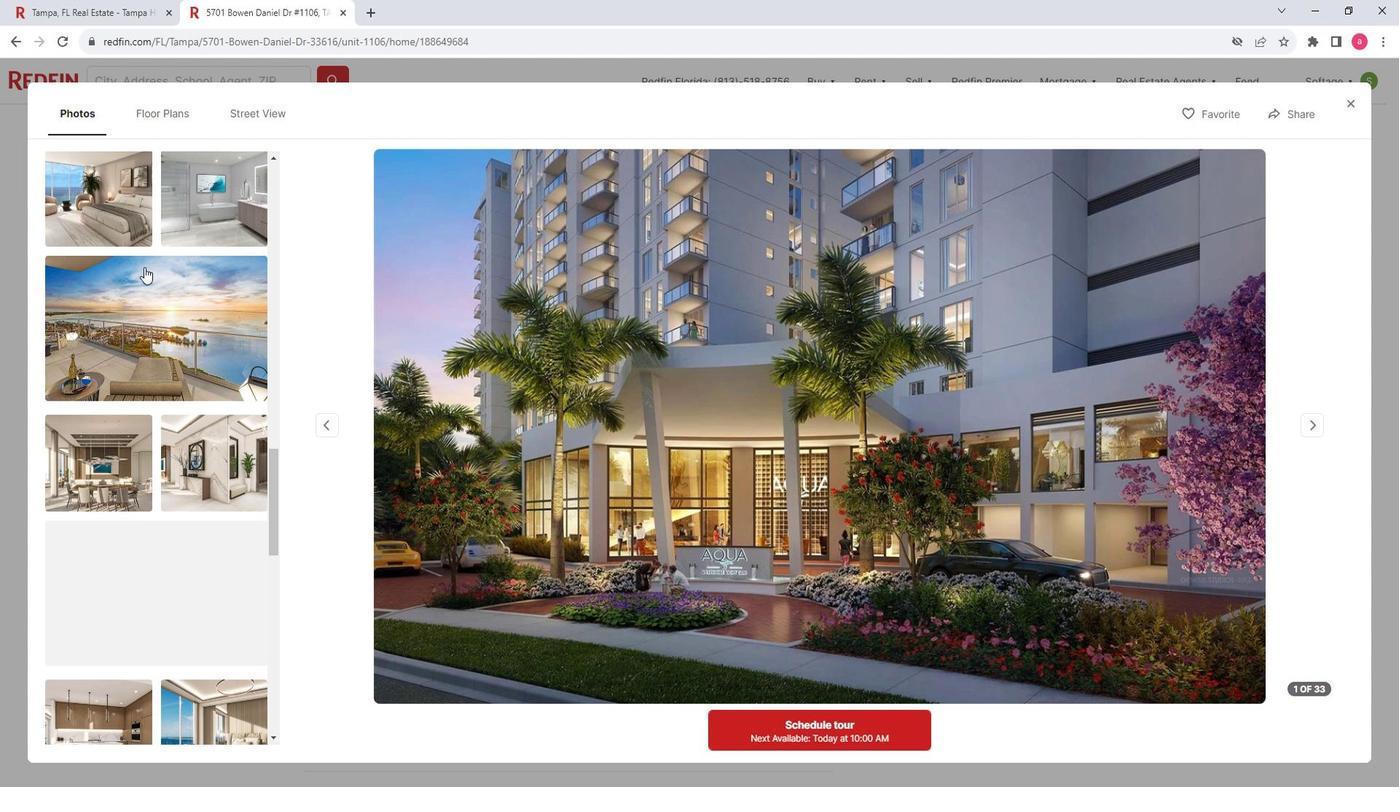 
Action: Mouse scrolled (207, 272) with delta (0, -1)
Screenshot: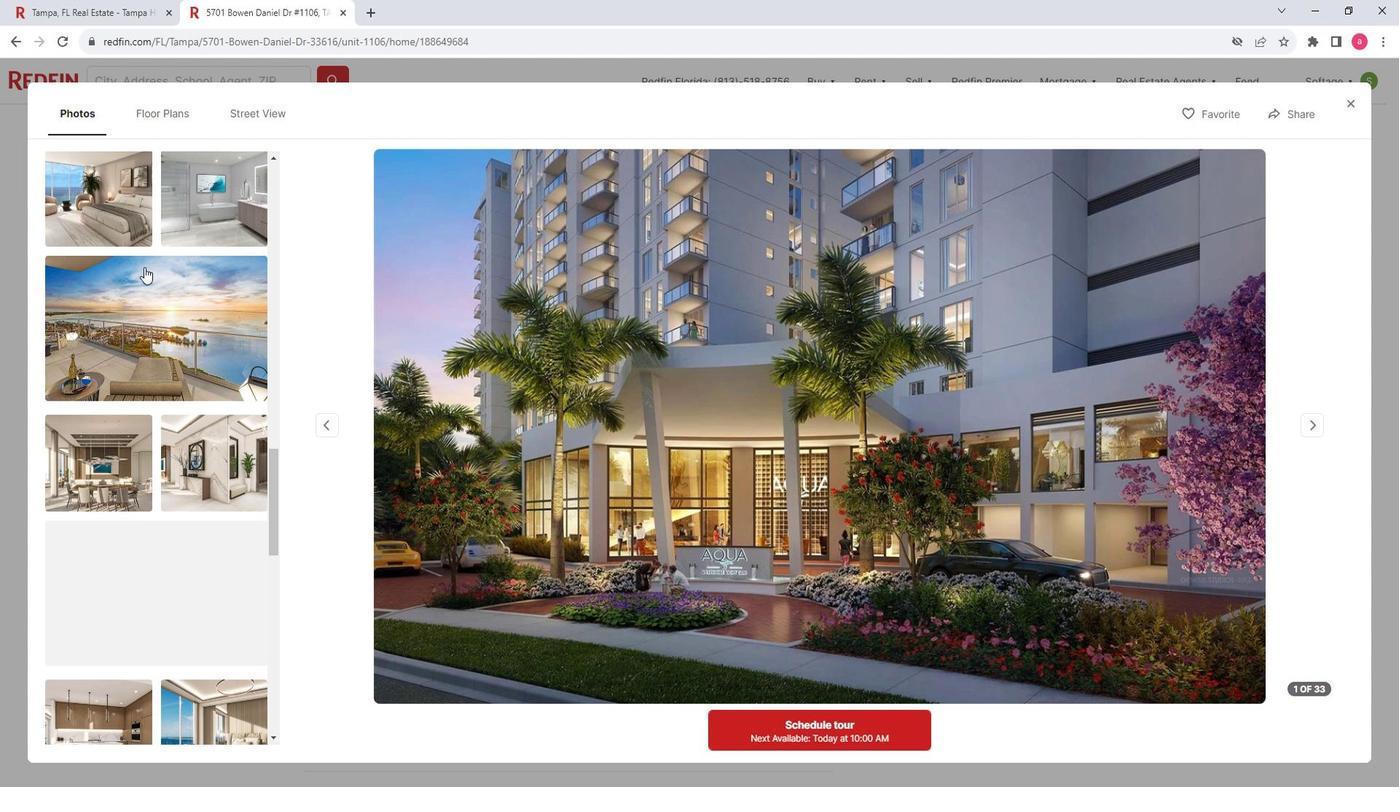 
Action: Mouse scrolled (207, 272) with delta (0, -1)
Screenshot: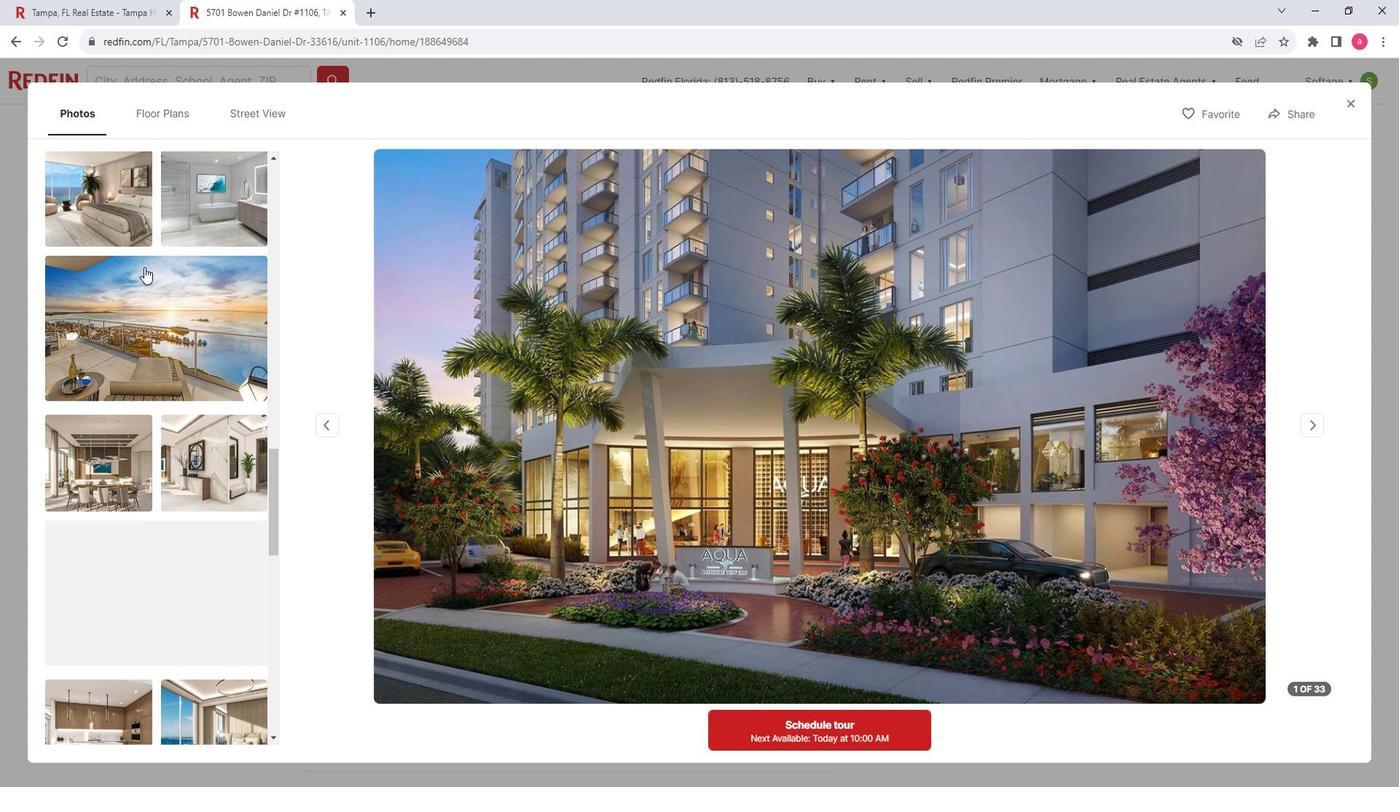 
Action: Mouse scrolled (207, 272) with delta (0, -1)
Screenshot: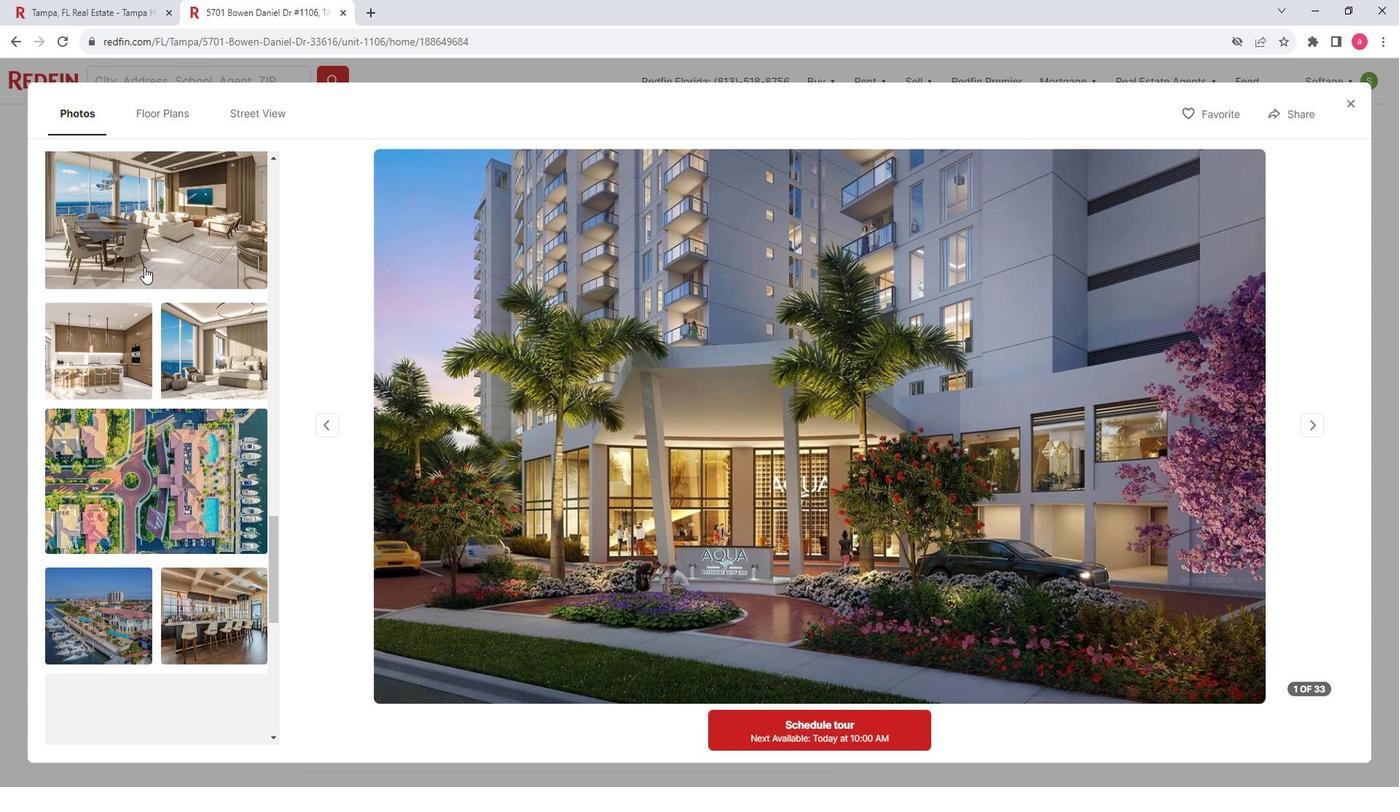 
Action: Mouse scrolled (207, 272) with delta (0, -1)
Screenshot: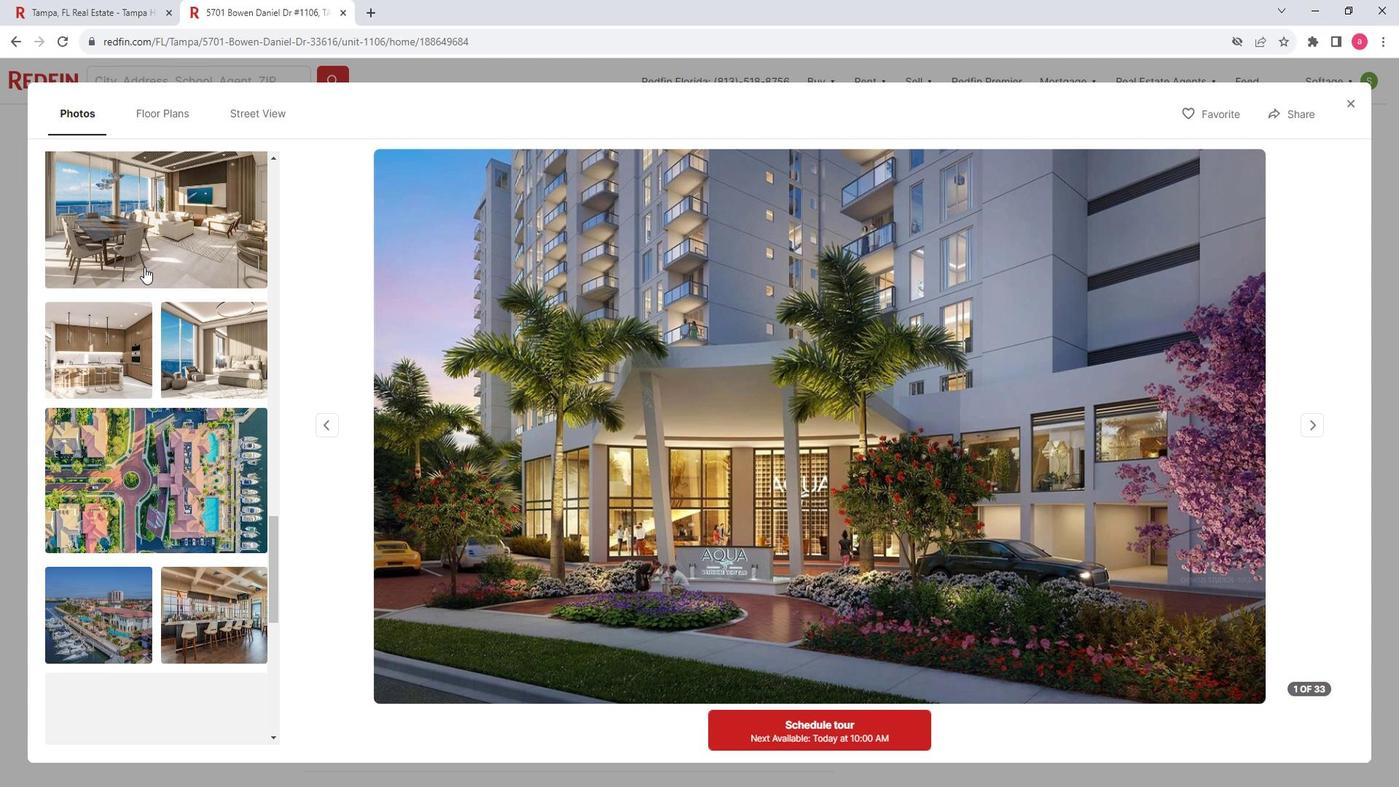 
Action: Mouse scrolled (207, 272) with delta (0, -1)
Screenshot: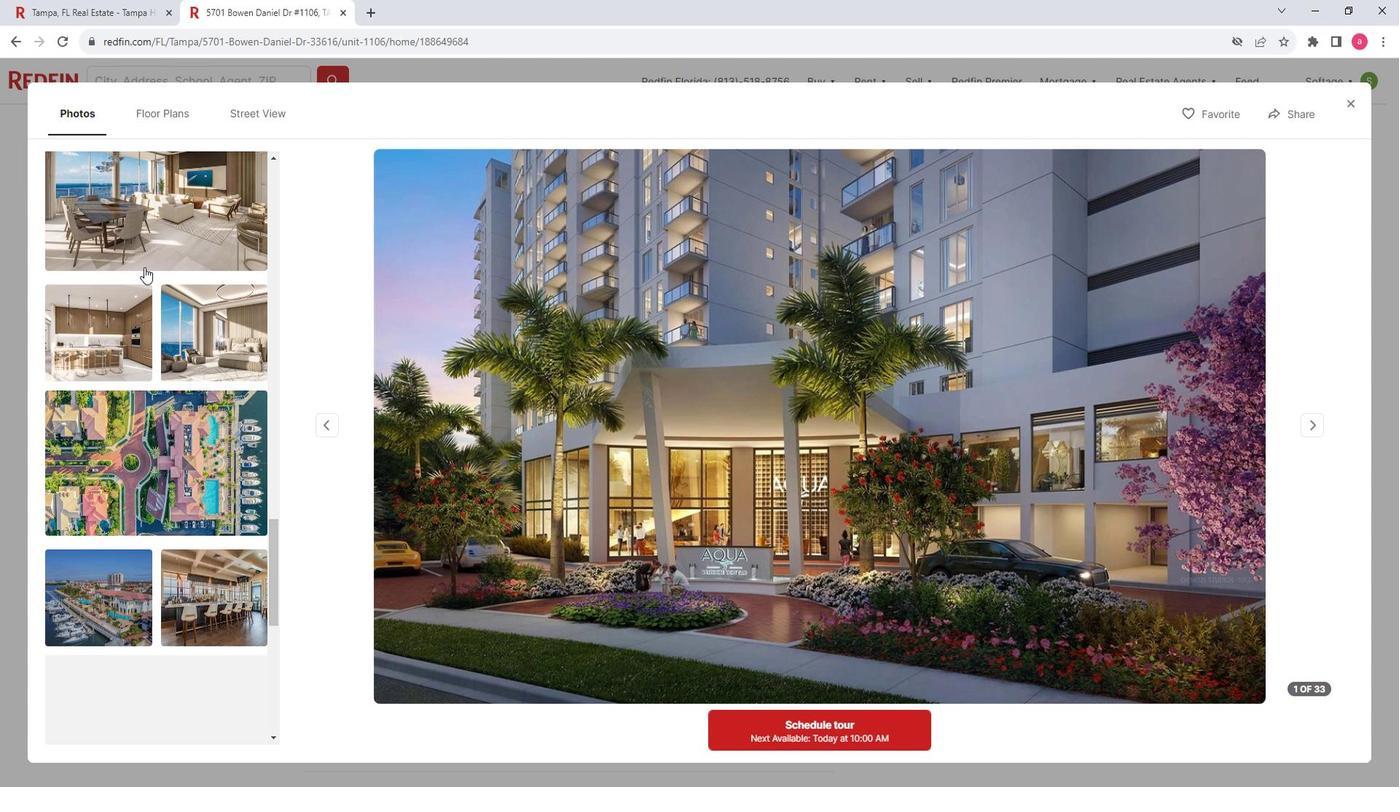 
Action: Mouse scrolled (207, 272) with delta (0, -1)
Screenshot: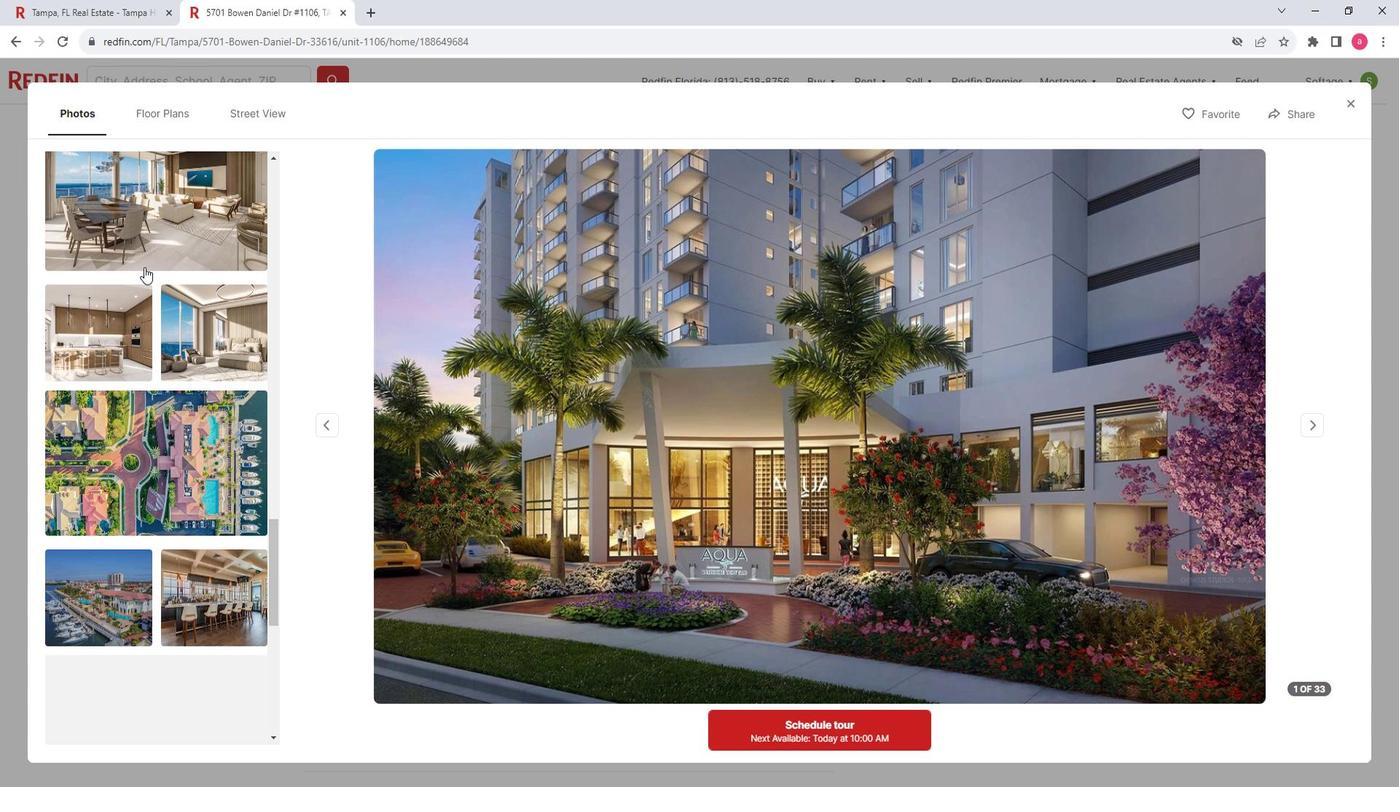 
Action: Mouse scrolled (207, 272) with delta (0, -1)
Screenshot: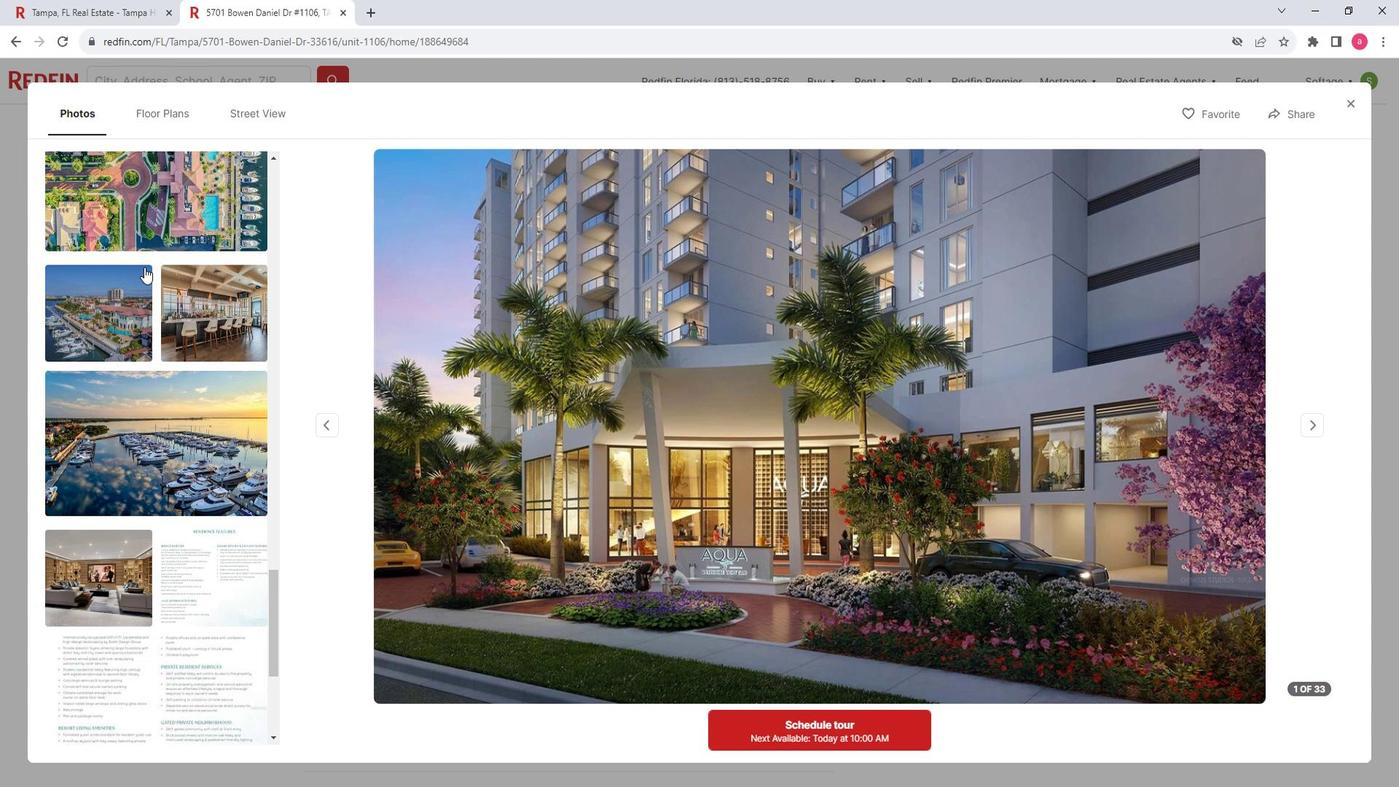 
Action: Mouse scrolled (207, 272) with delta (0, -1)
Screenshot: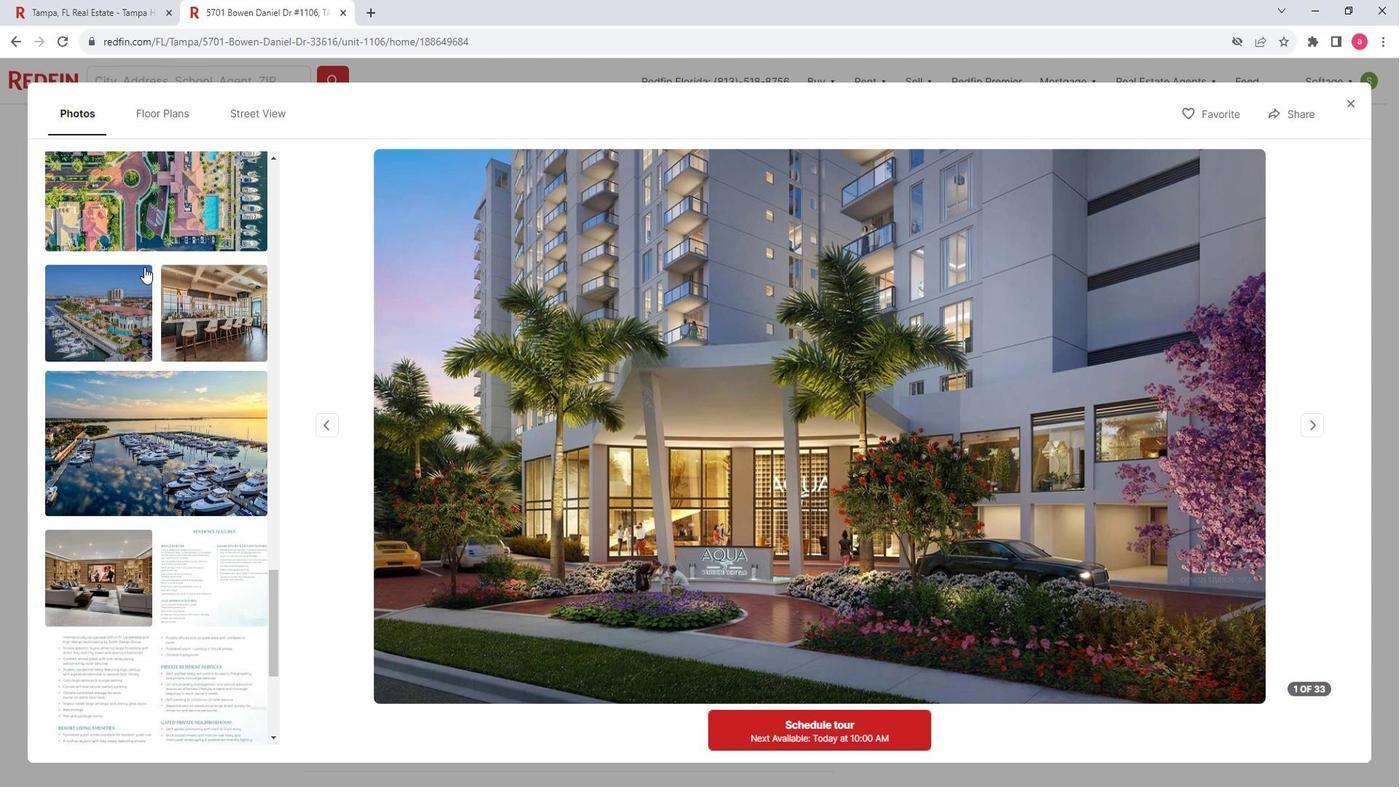 
Action: Mouse scrolled (207, 272) with delta (0, -1)
Screenshot: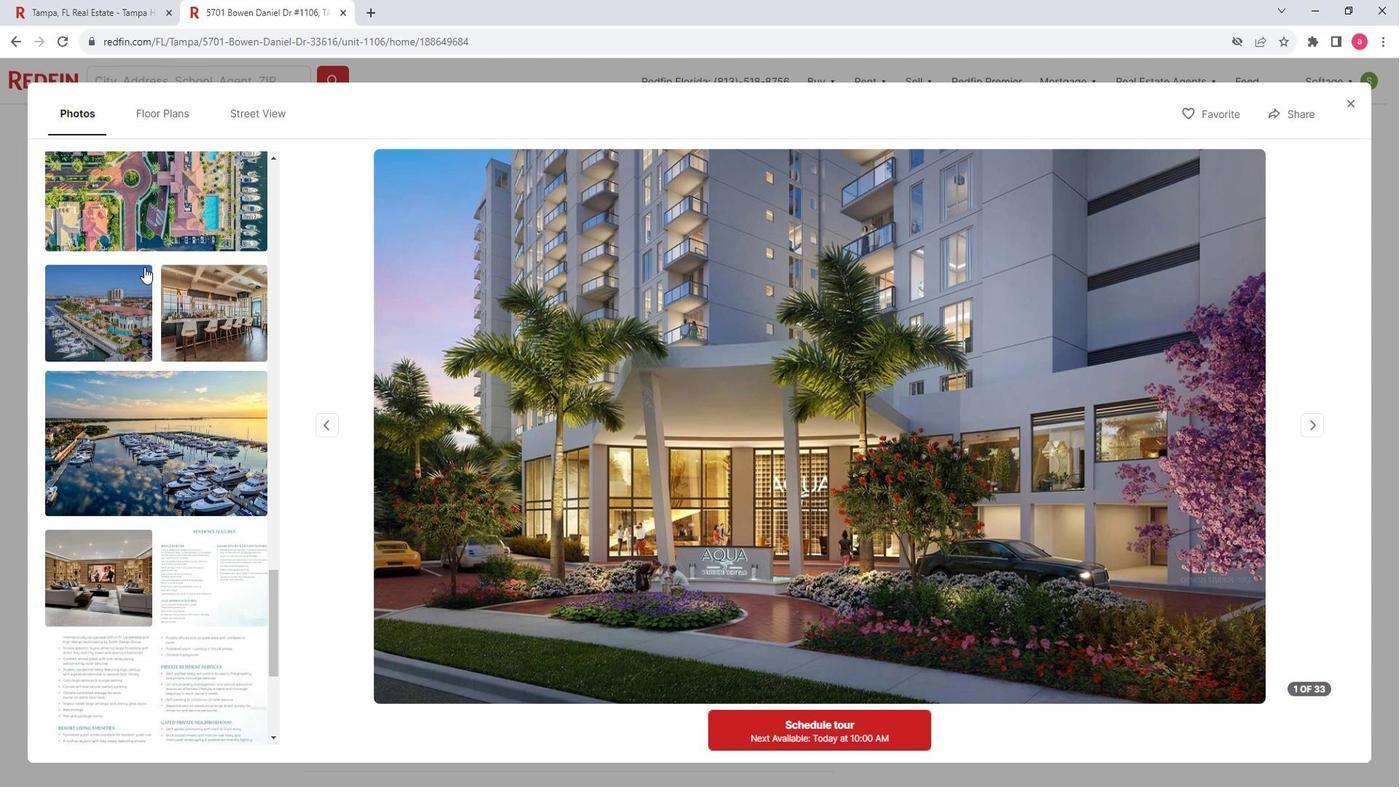 
Action: Mouse scrolled (207, 272) with delta (0, -1)
Screenshot: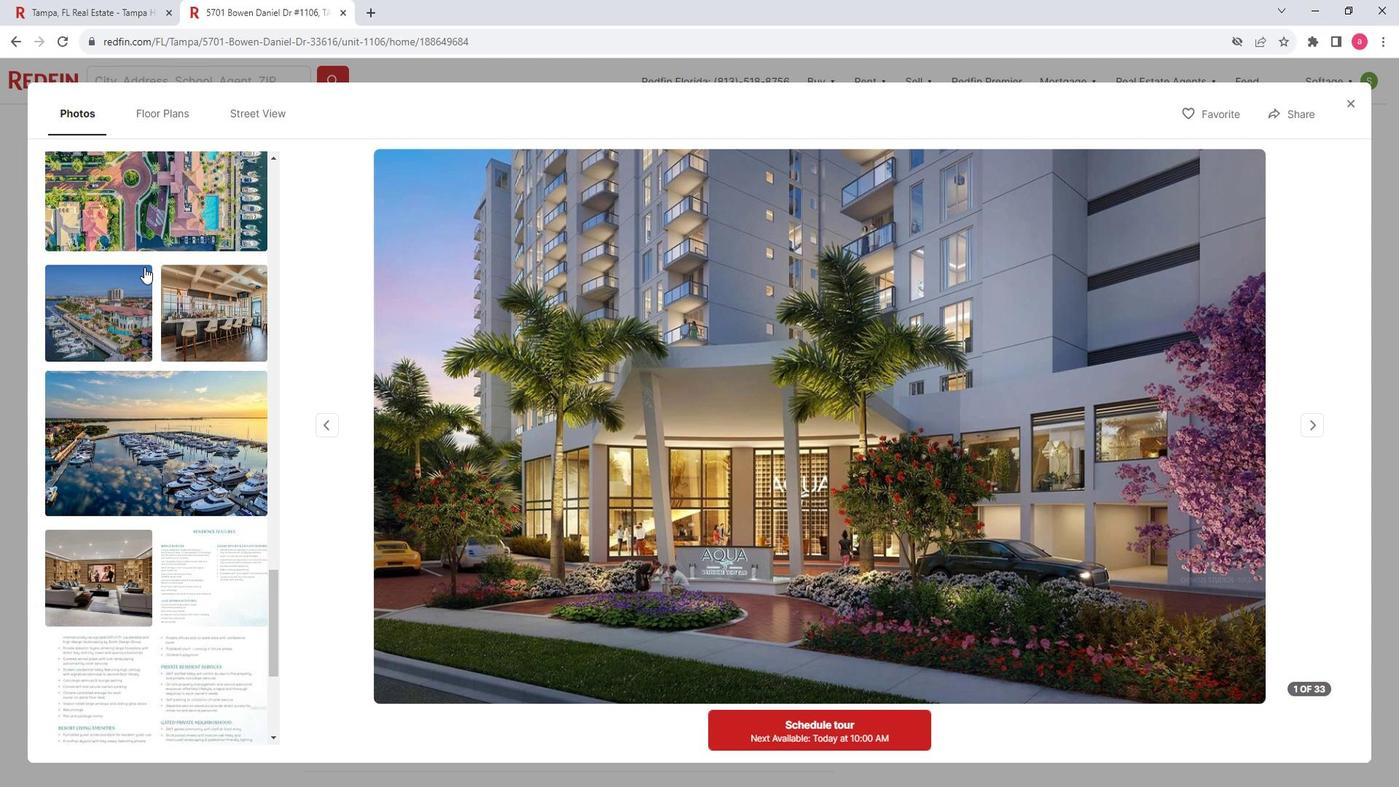 
Action: Mouse scrolled (207, 272) with delta (0, -1)
Screenshot: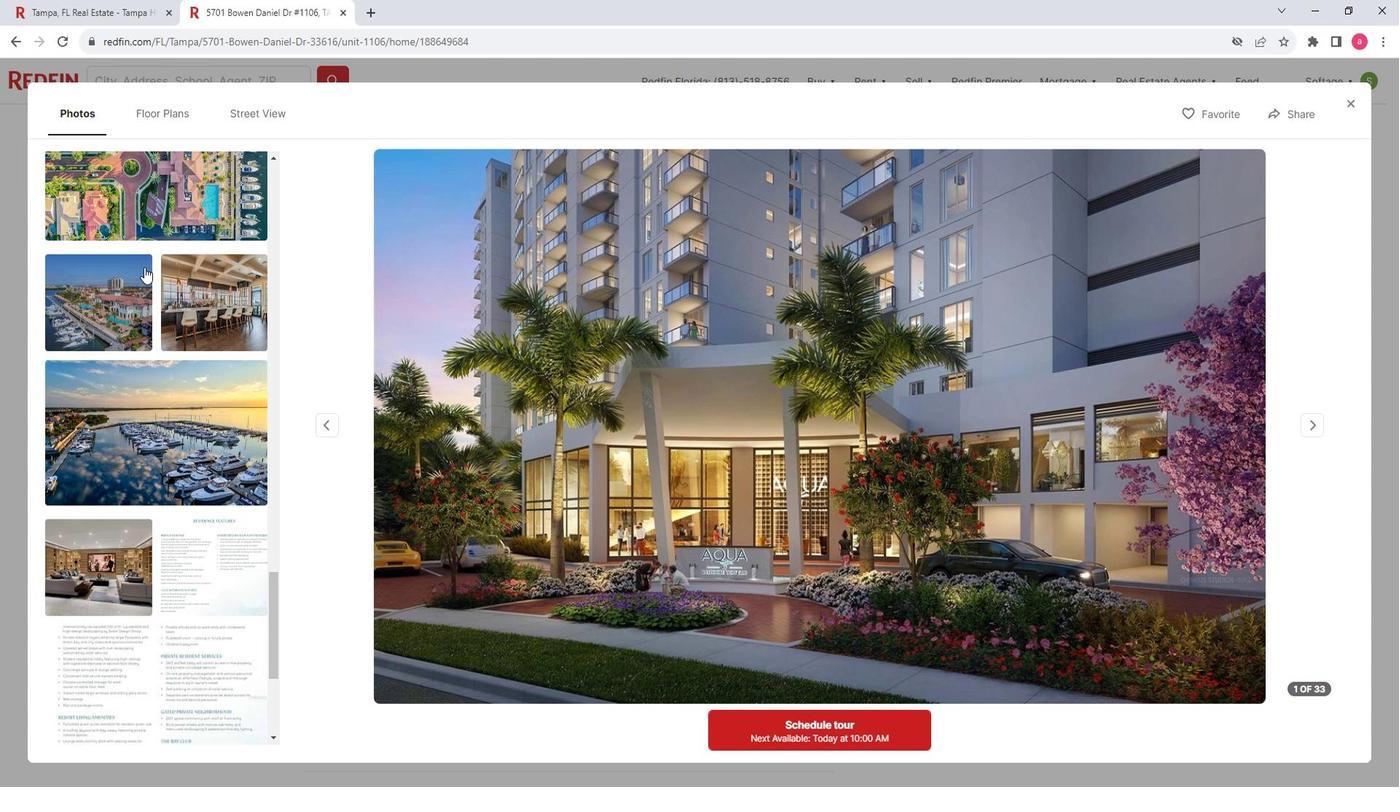 
Action: Mouse scrolled (207, 272) with delta (0, -1)
Screenshot: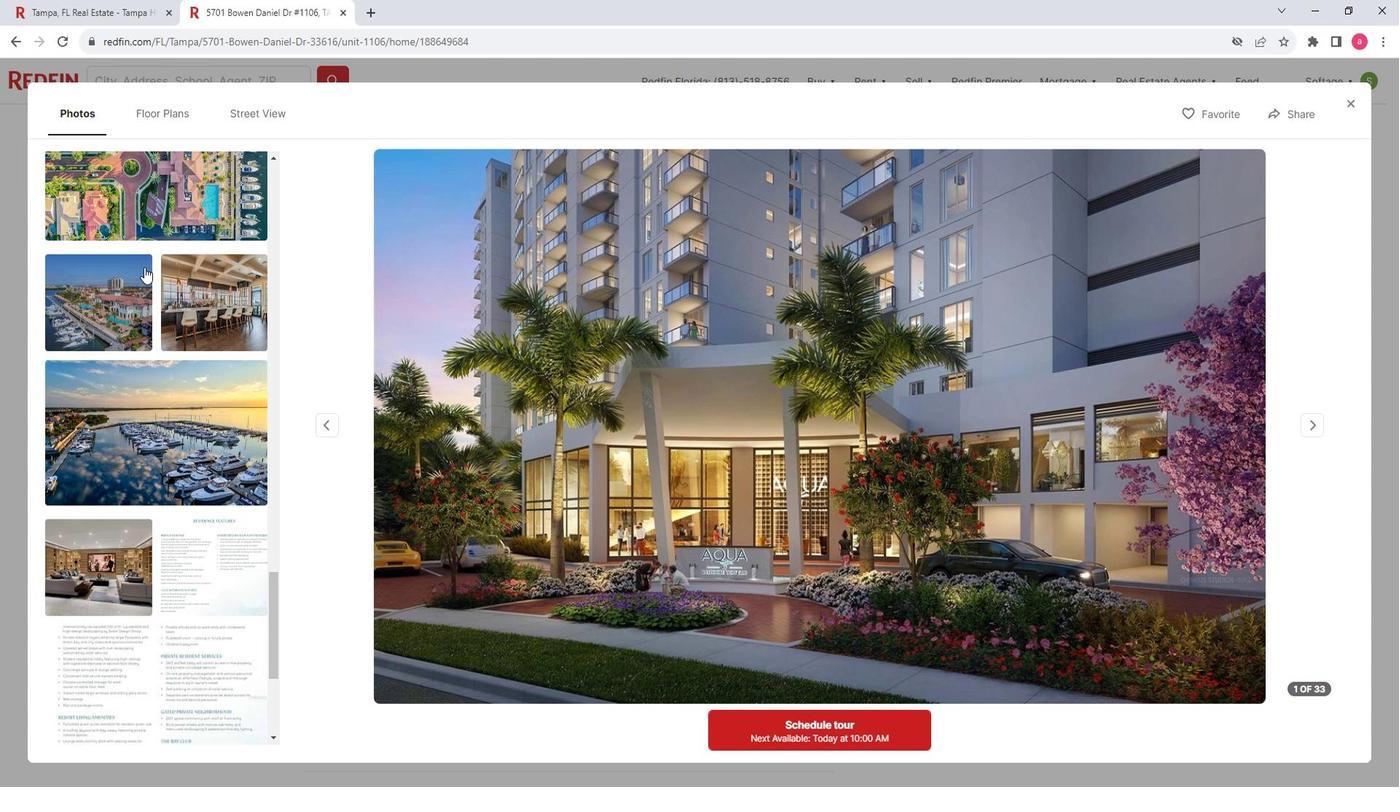 
Action: Mouse scrolled (207, 272) with delta (0, -1)
Screenshot: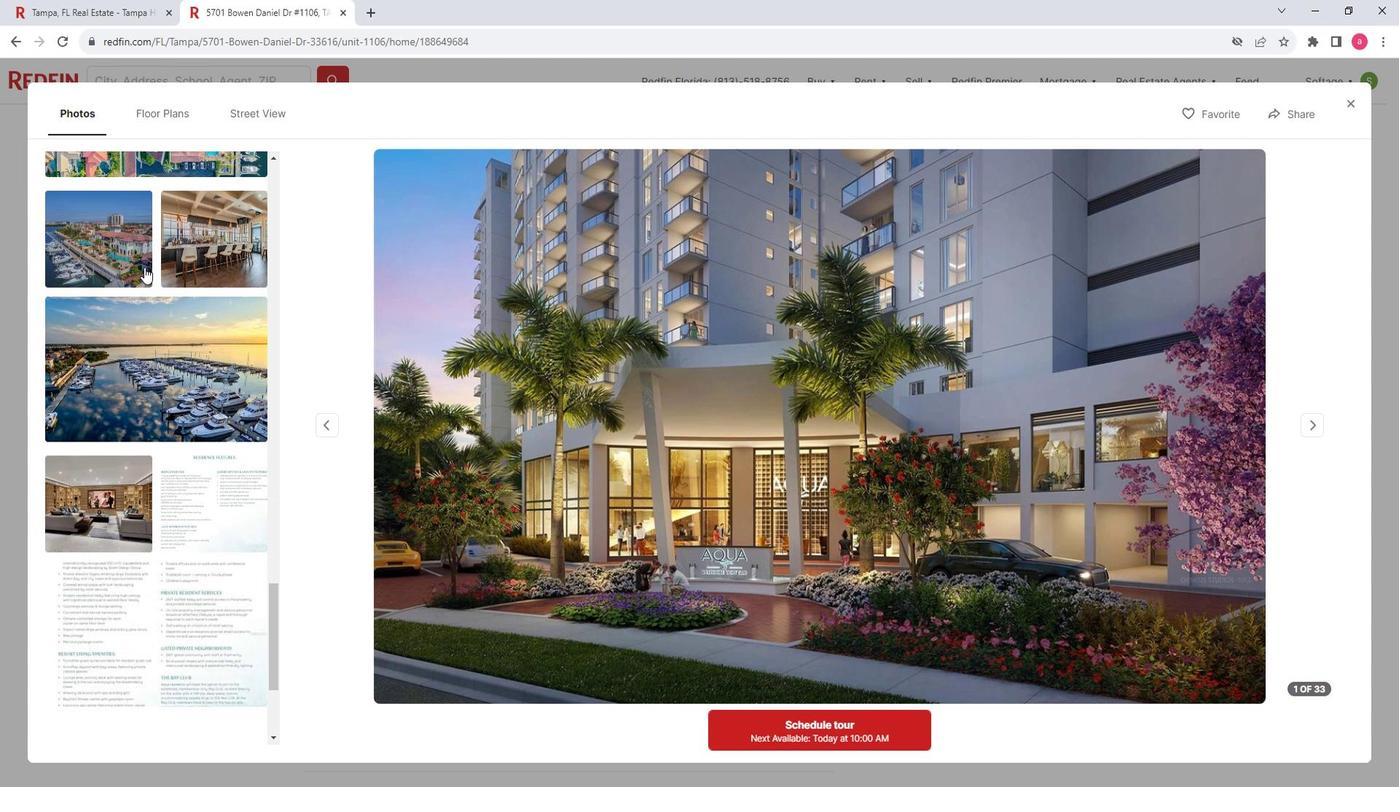 
Action: Mouse scrolled (207, 272) with delta (0, -1)
Screenshot: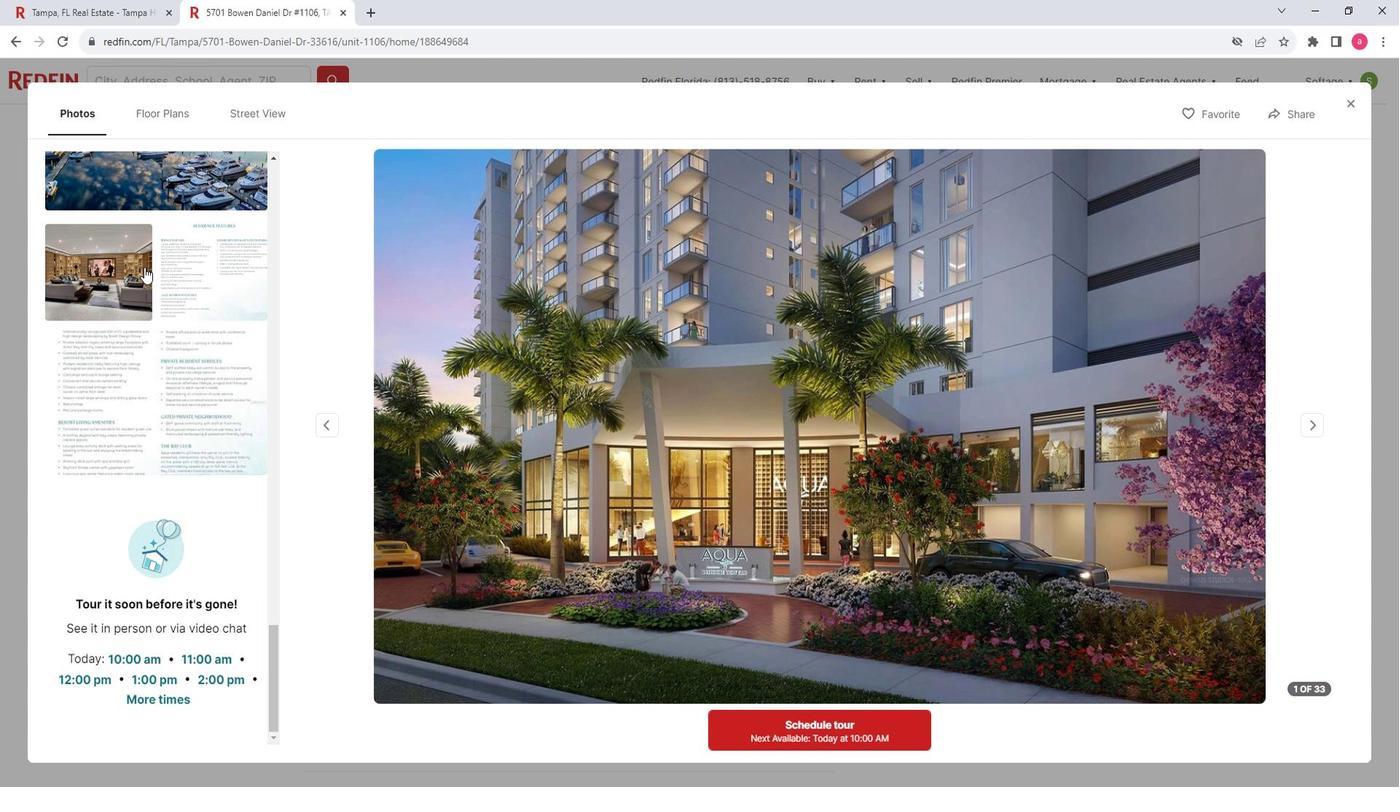 
Action: Mouse scrolled (207, 272) with delta (0, -1)
Screenshot: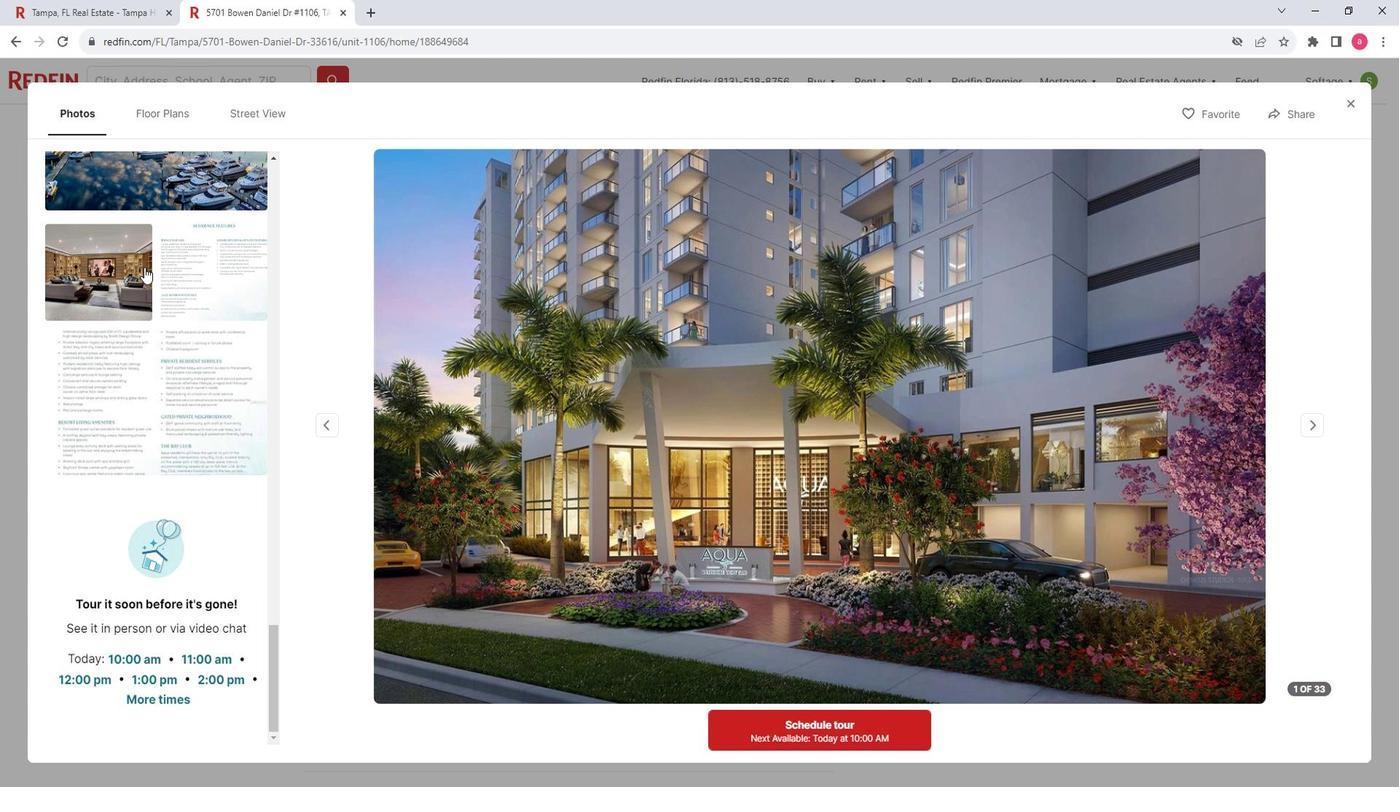 
Action: Mouse scrolled (207, 272) with delta (0, -1)
Screenshot: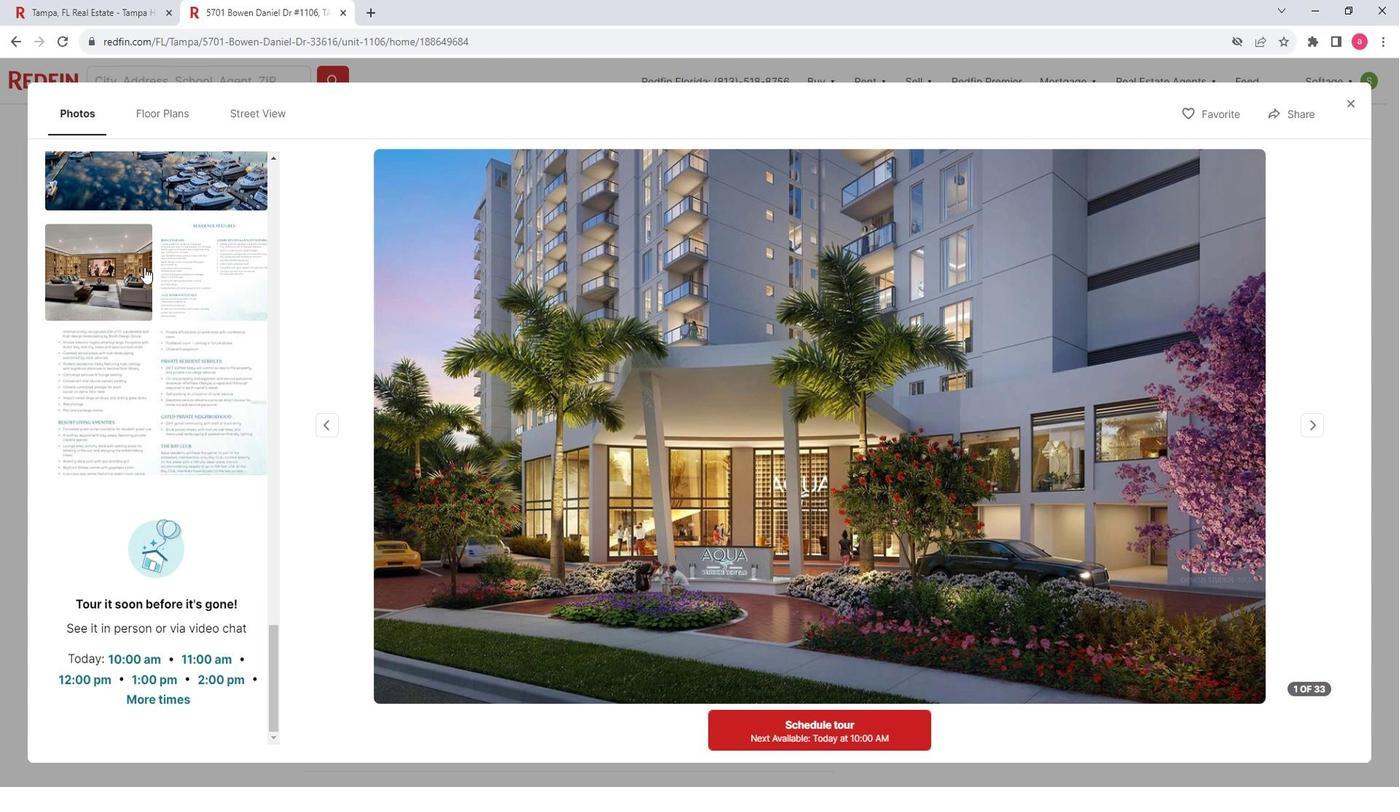 
Action: Mouse scrolled (207, 272) with delta (0, -1)
Screenshot: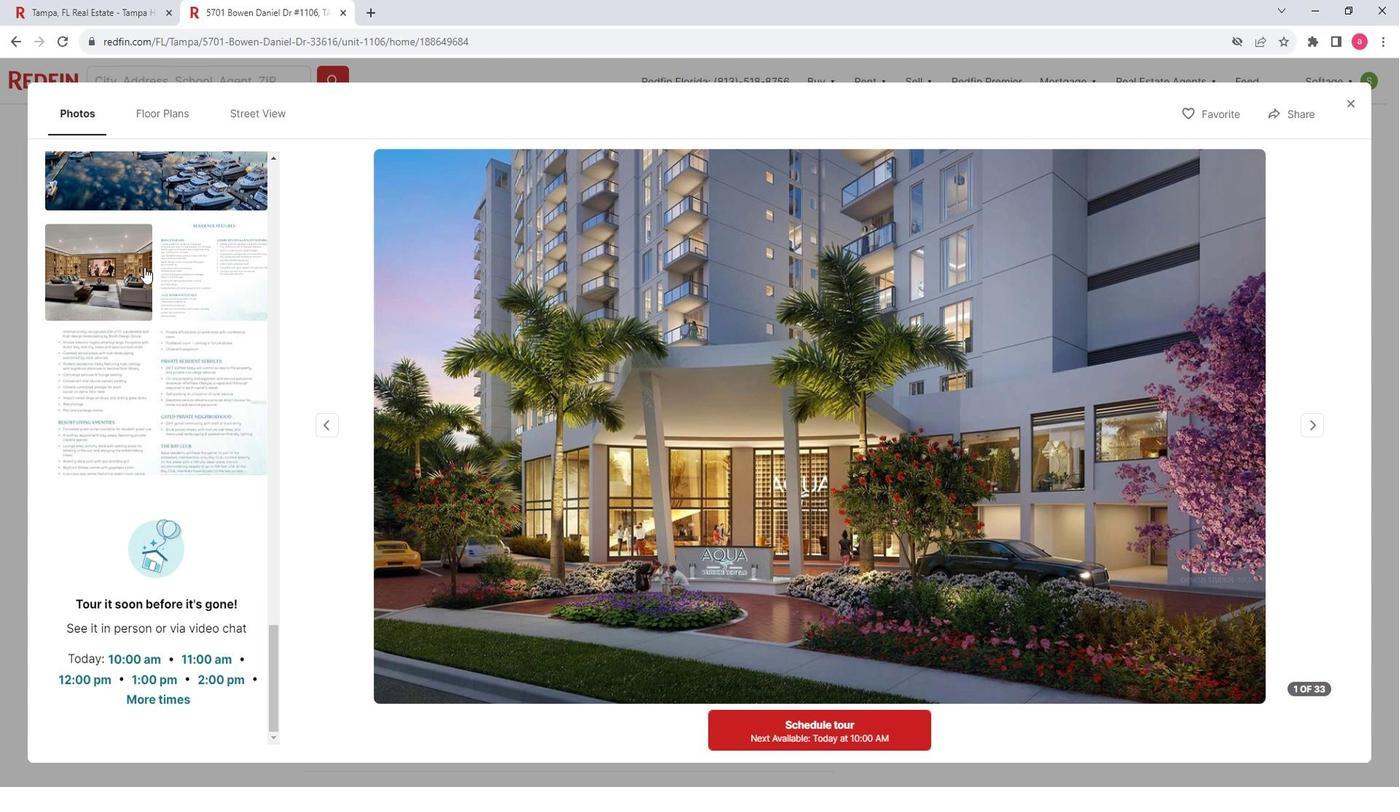 
Action: Mouse scrolled (207, 272) with delta (0, -1)
Screenshot: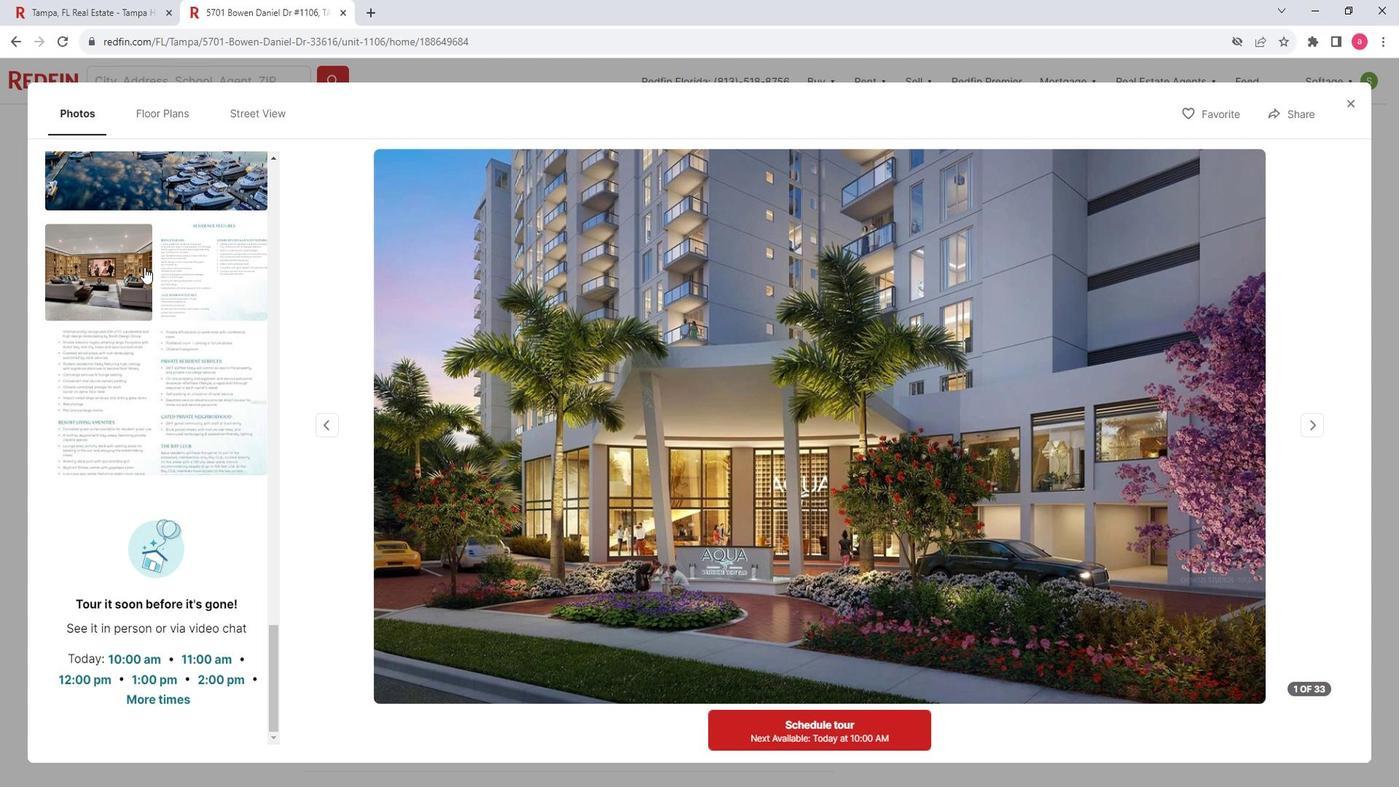 
Action: Mouse scrolled (207, 272) with delta (0, -1)
Screenshot: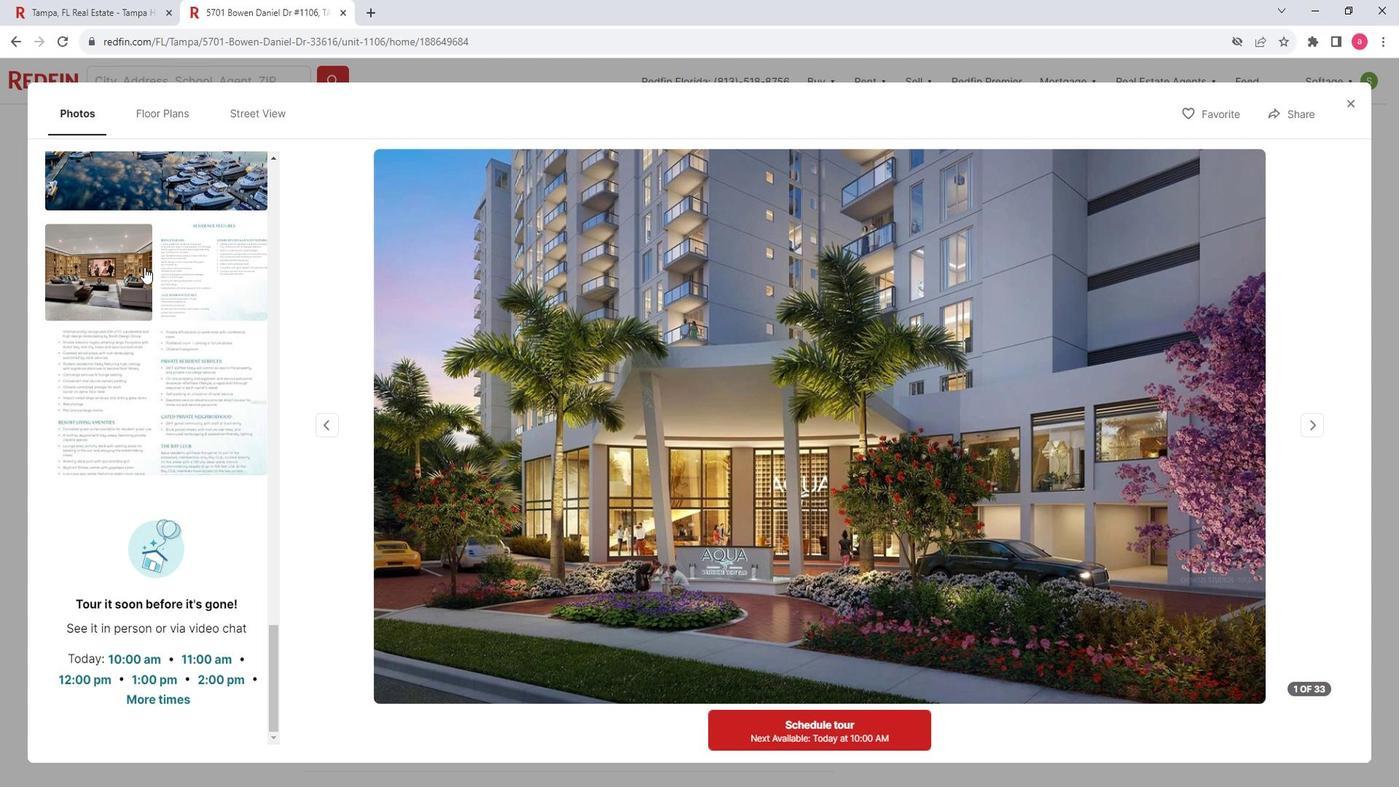 
Action: Mouse scrolled (207, 272) with delta (0, -1)
Screenshot: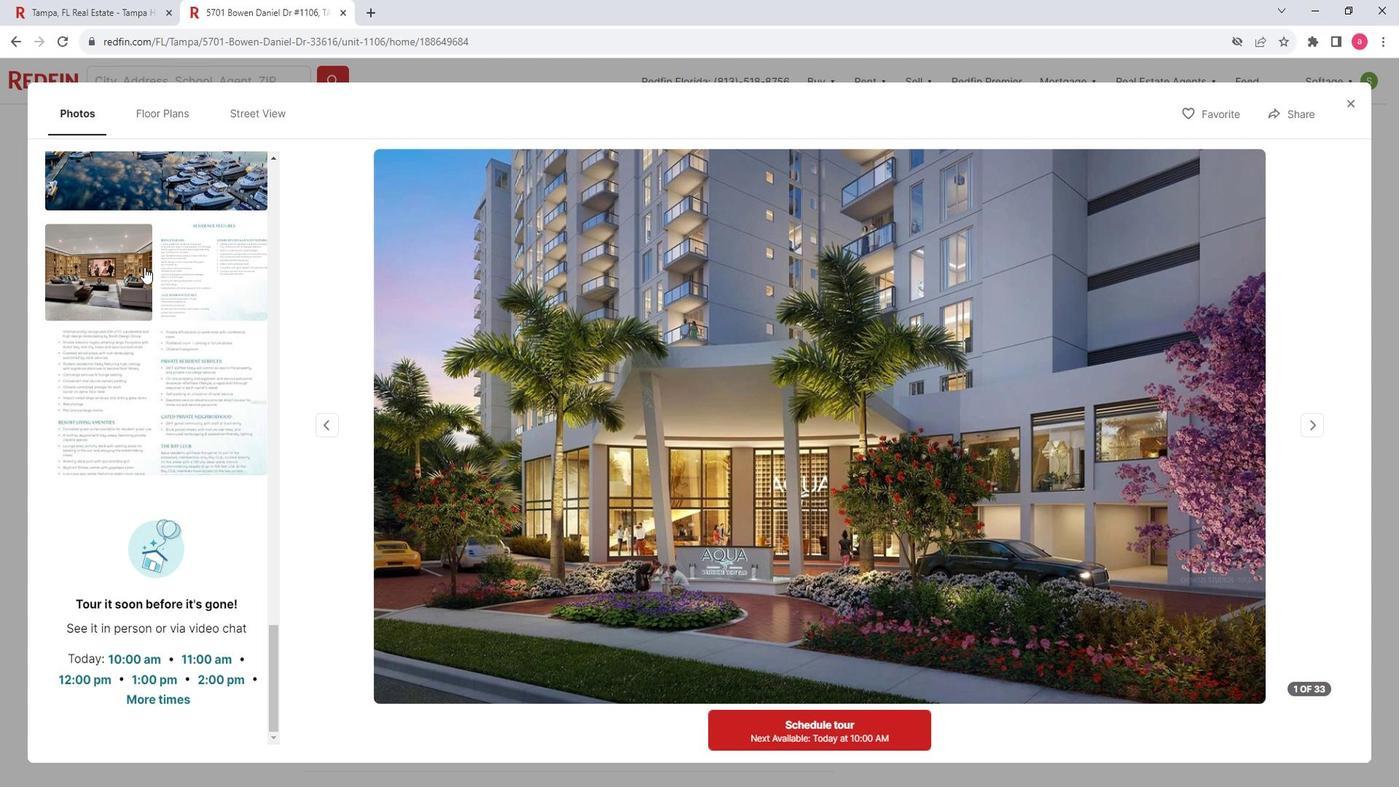 
Action: Mouse moved to (1295, 105)
Screenshot: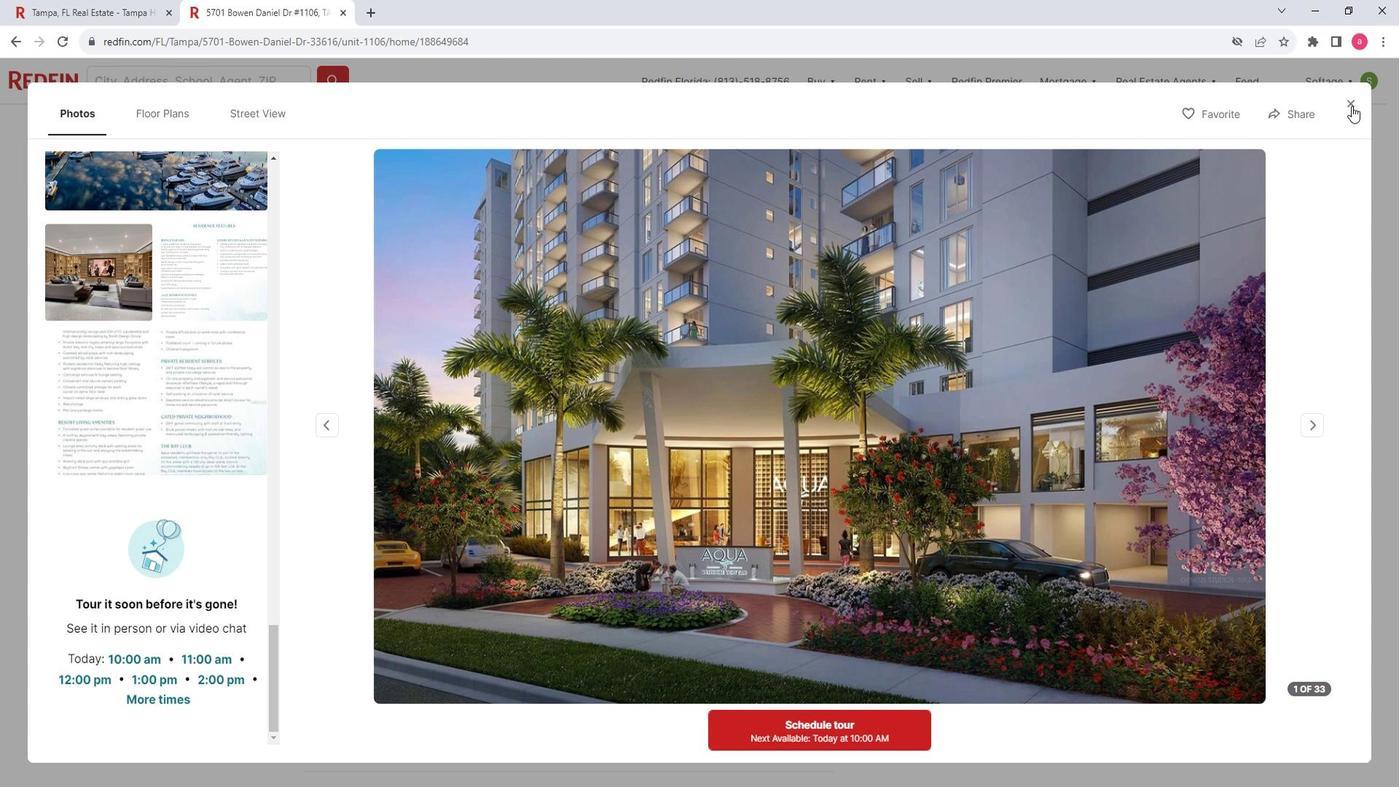 
Action: Mouse pressed left at (1295, 105)
Screenshot: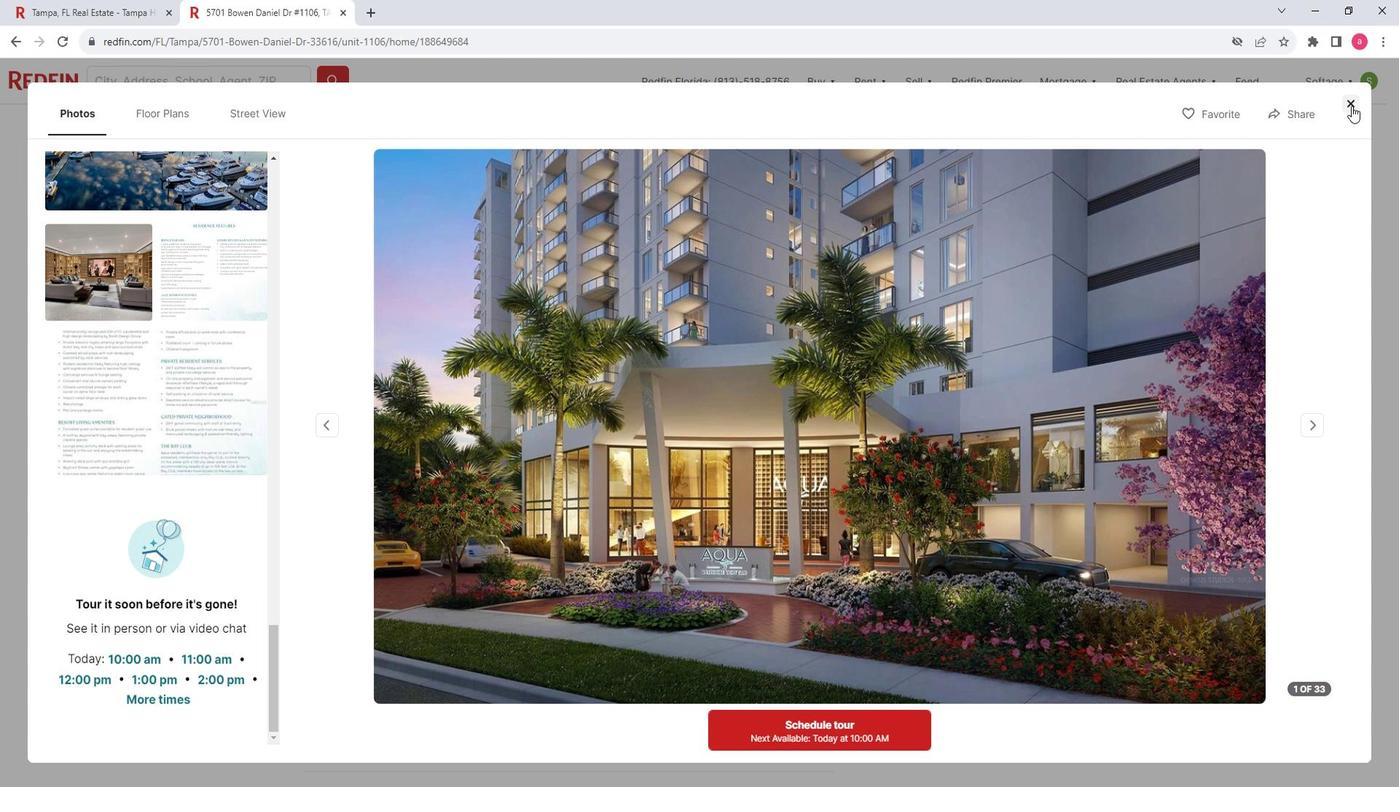 
Action: Mouse moved to (653, 448)
Screenshot: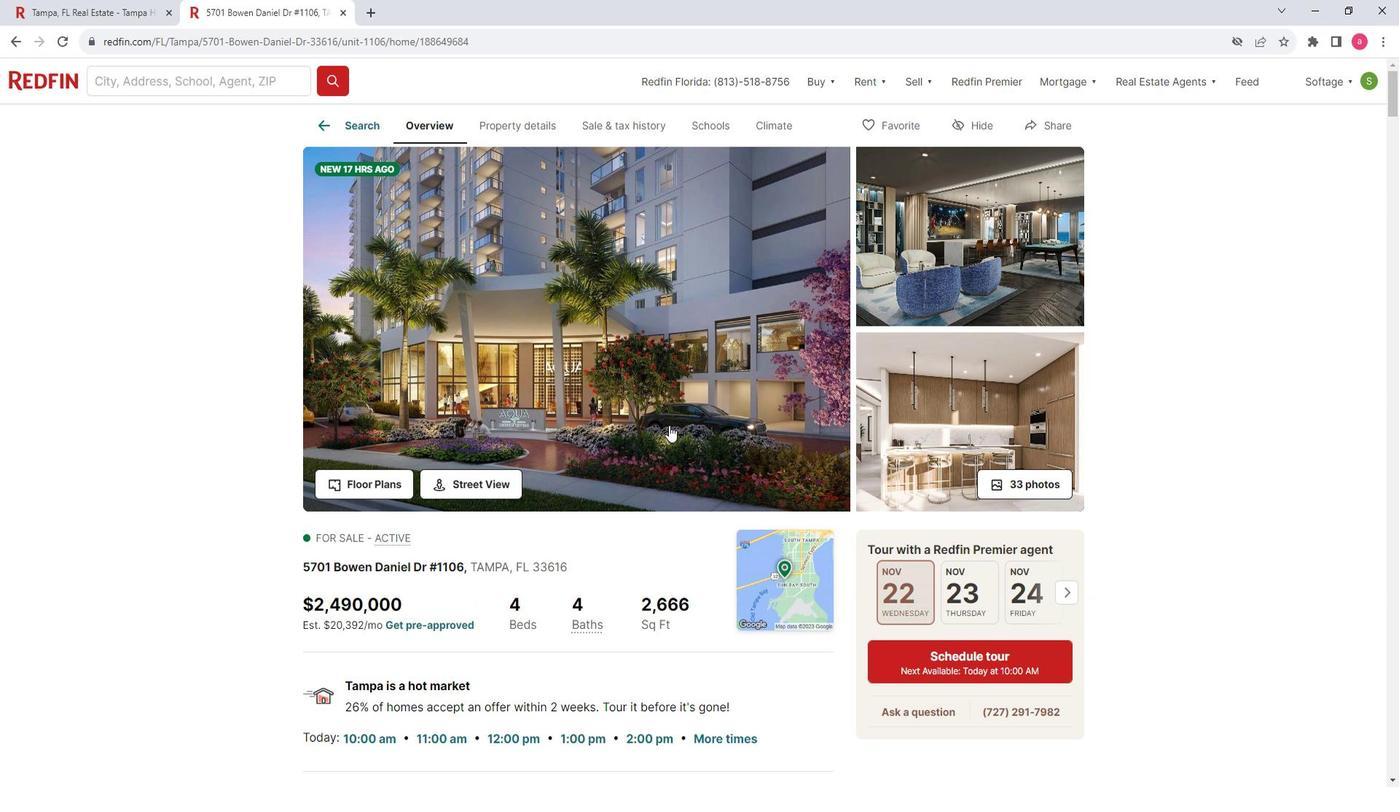 
Action: Mouse scrolled (653, 447) with delta (0, 0)
Screenshot: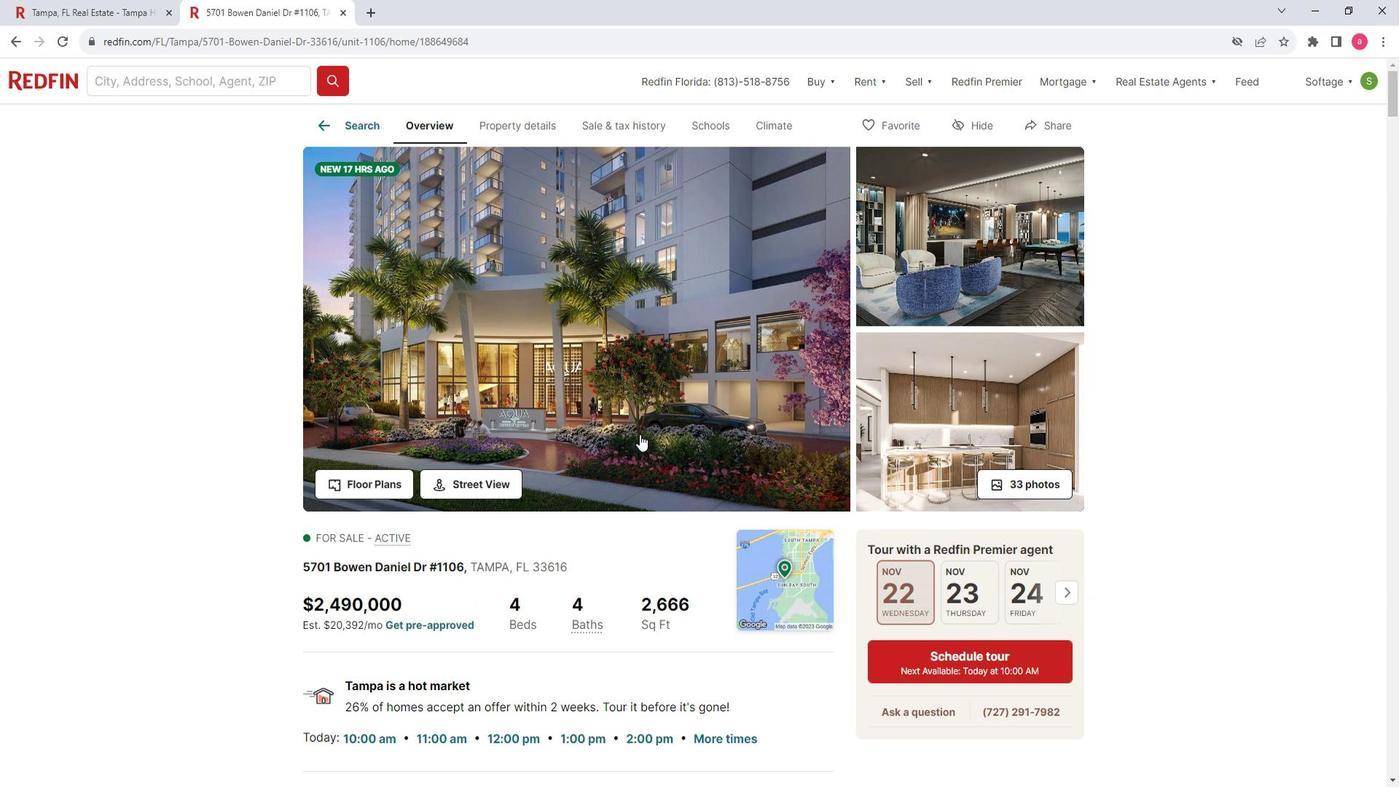 
Action: Mouse scrolled (653, 447) with delta (0, 0)
Screenshot: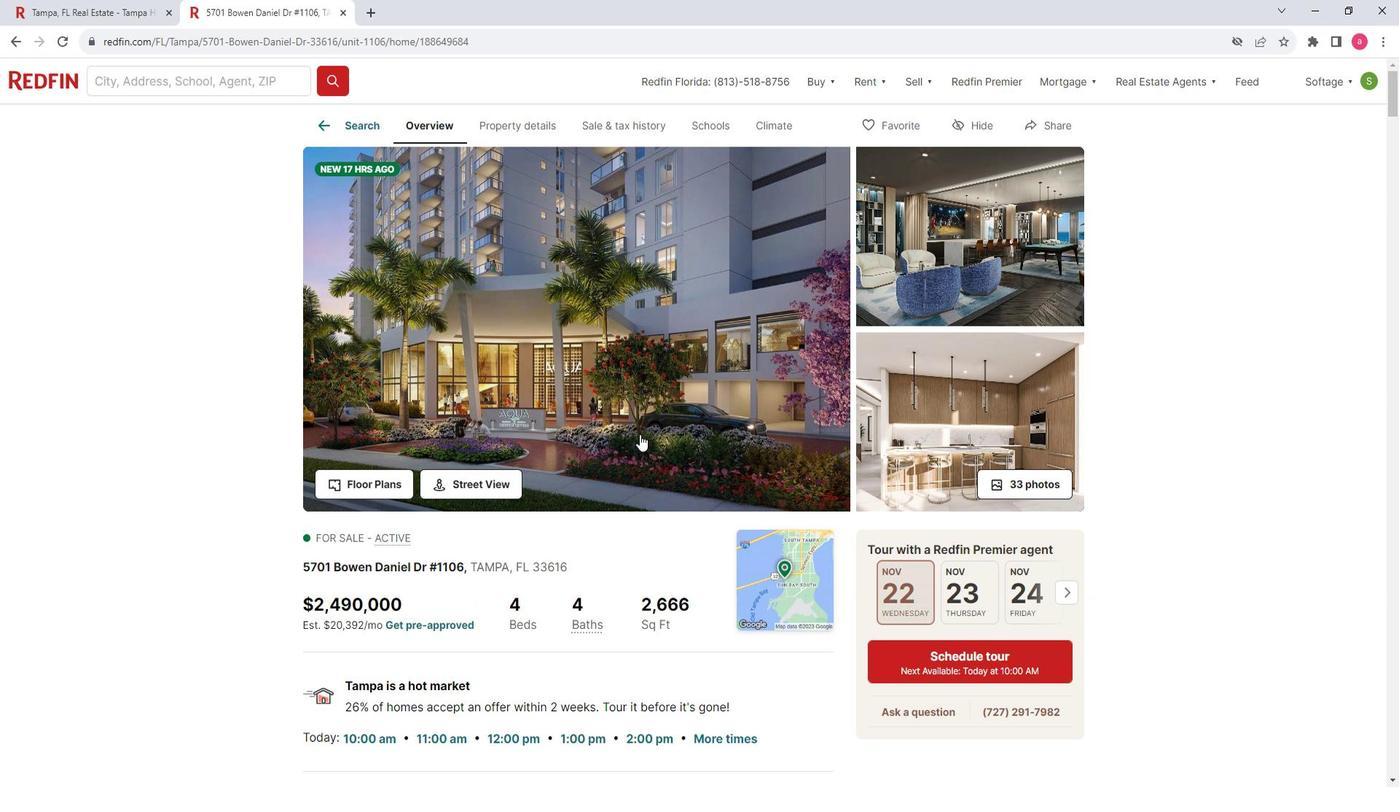 
Action: Mouse scrolled (653, 447) with delta (0, 0)
Screenshot: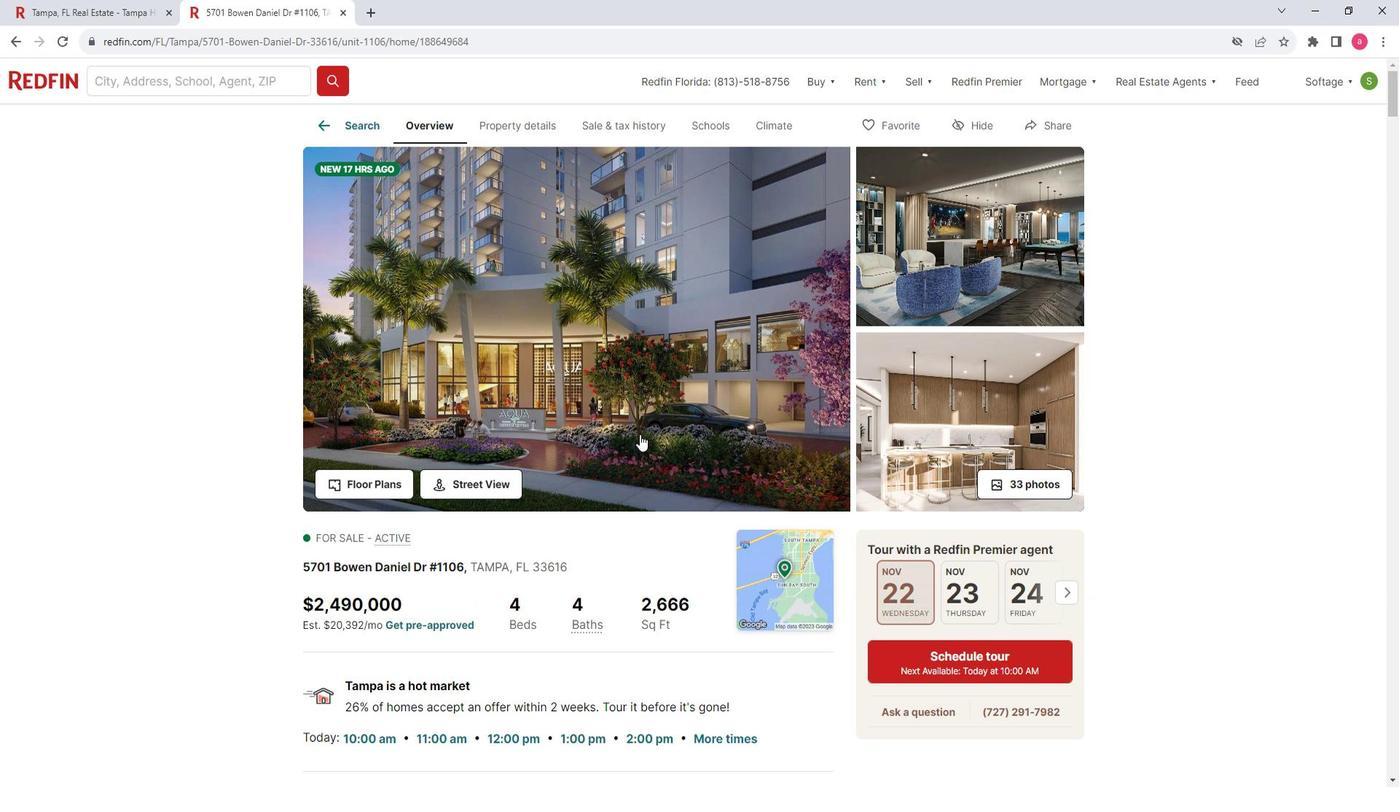 
Action: Mouse scrolled (653, 447) with delta (0, 0)
Screenshot: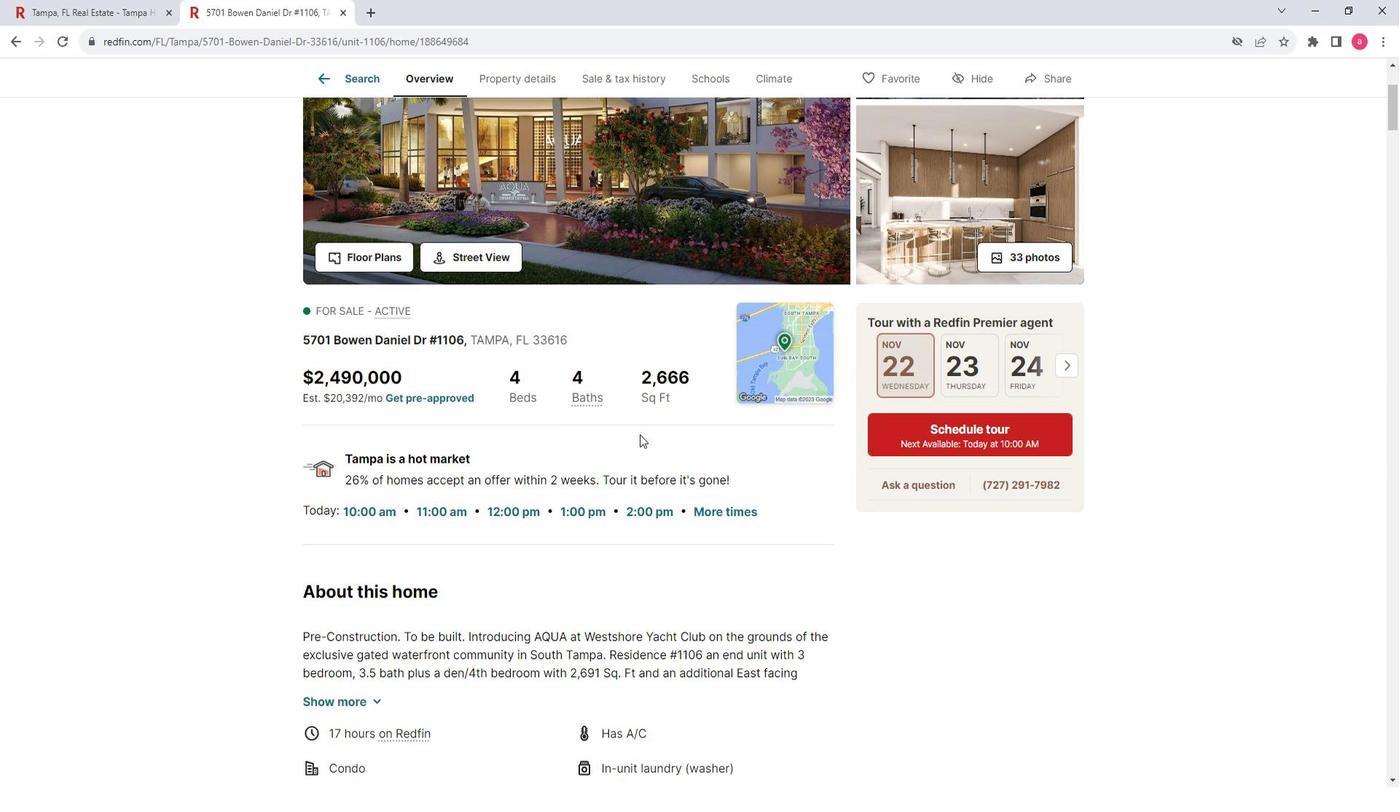 
Action: Mouse scrolled (653, 447) with delta (0, 0)
Screenshot: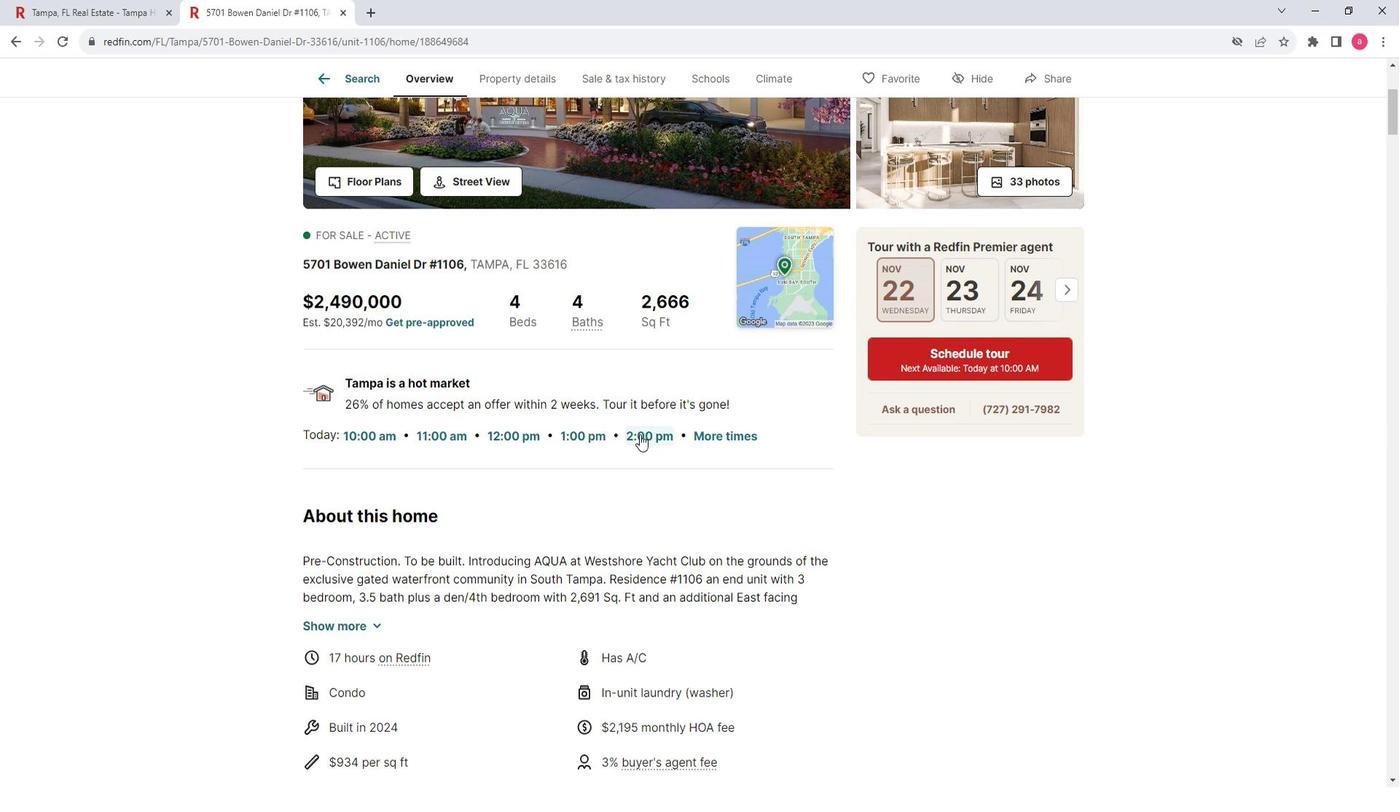 
Action: Mouse scrolled (653, 447) with delta (0, 0)
Screenshot: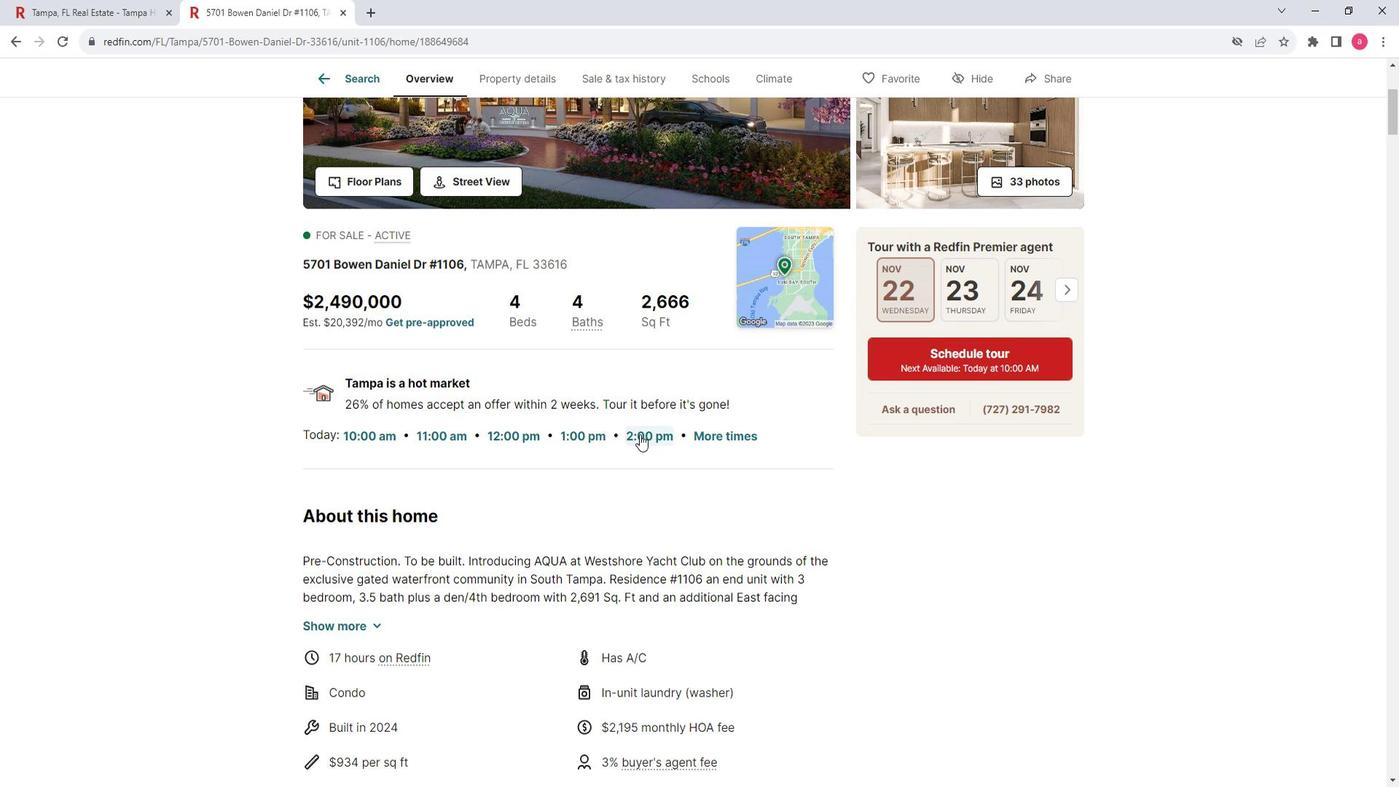 
Action: Mouse scrolled (653, 447) with delta (0, 0)
Screenshot: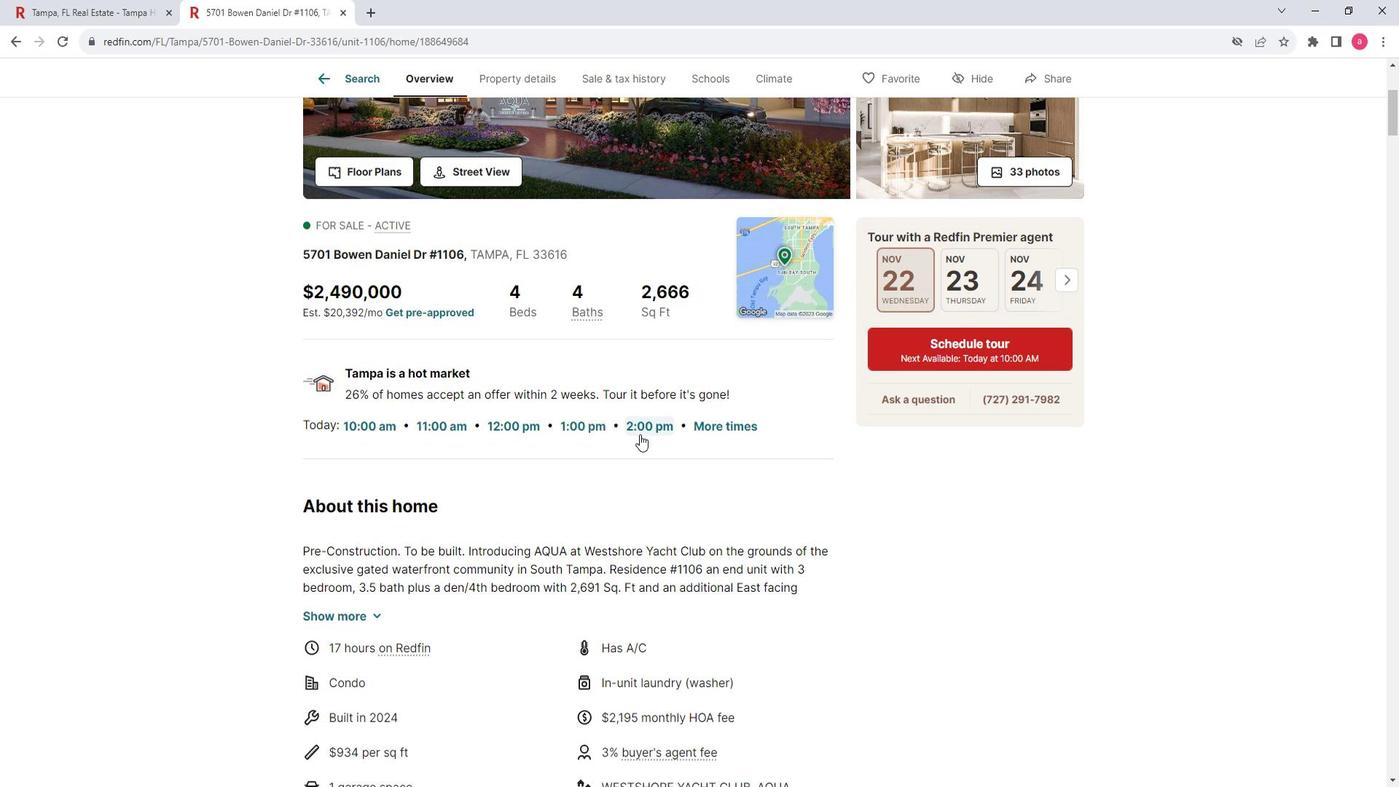 
Action: Mouse moved to (420, 408)
Screenshot: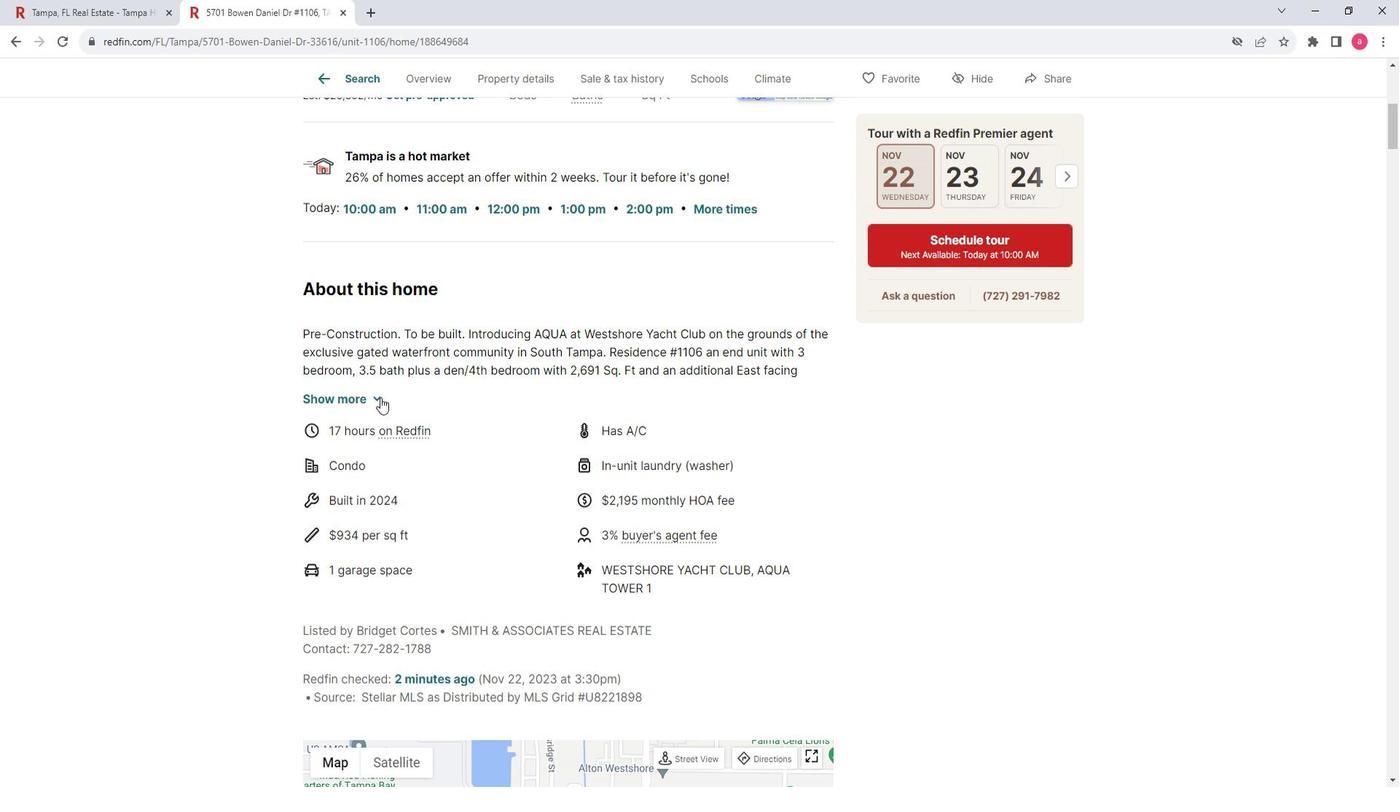 
Action: Mouse pressed left at (420, 408)
Screenshot: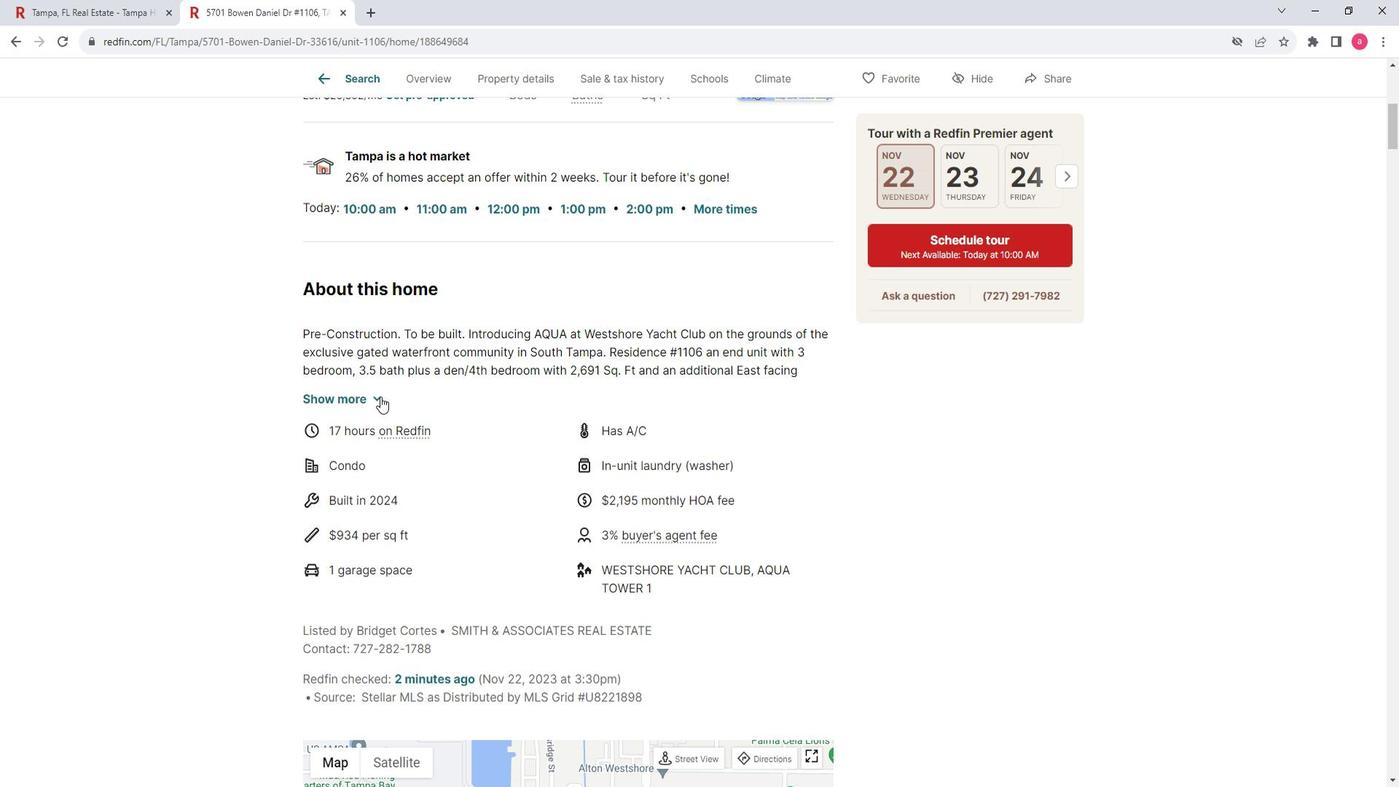 
Action: Mouse moved to (677, 443)
Screenshot: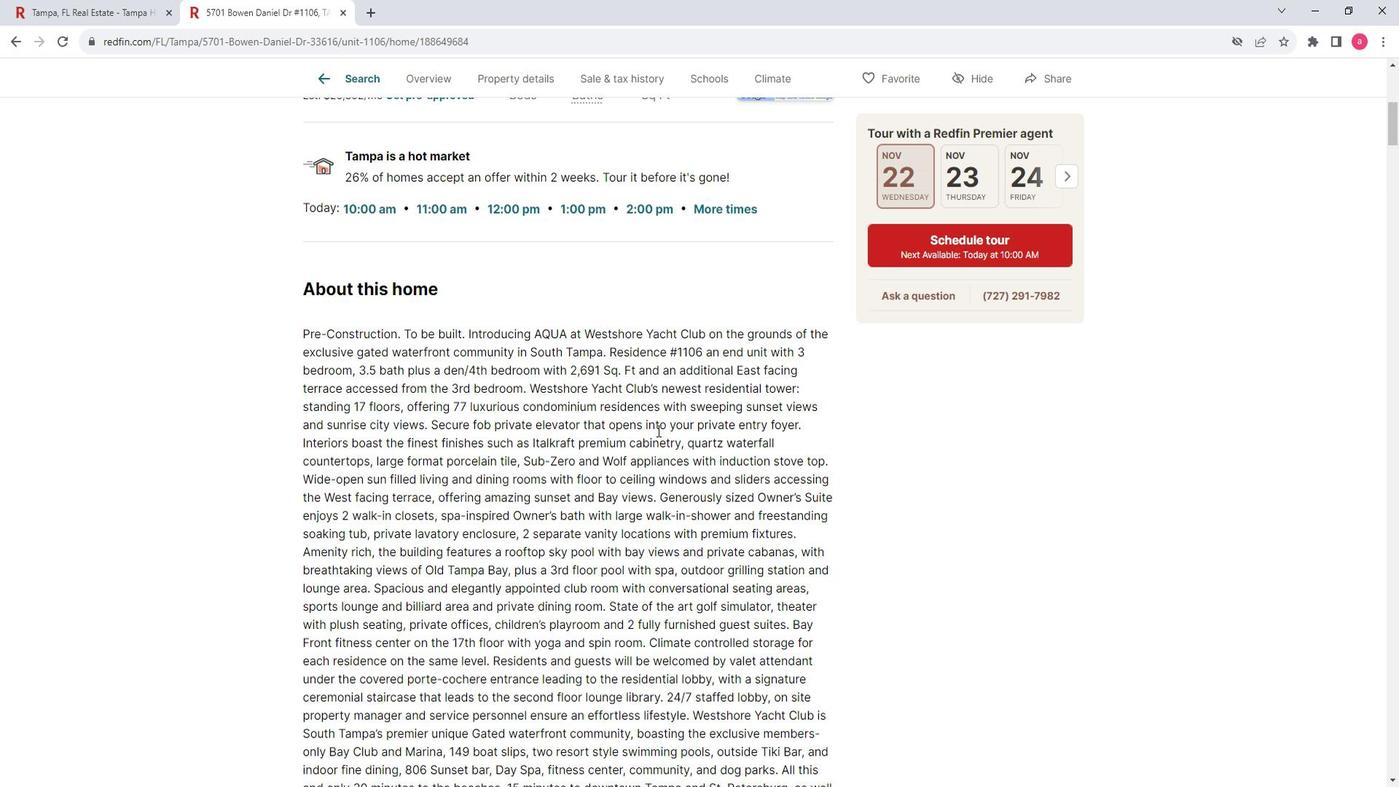 
Action: Mouse scrolled (677, 443) with delta (0, 0)
Screenshot: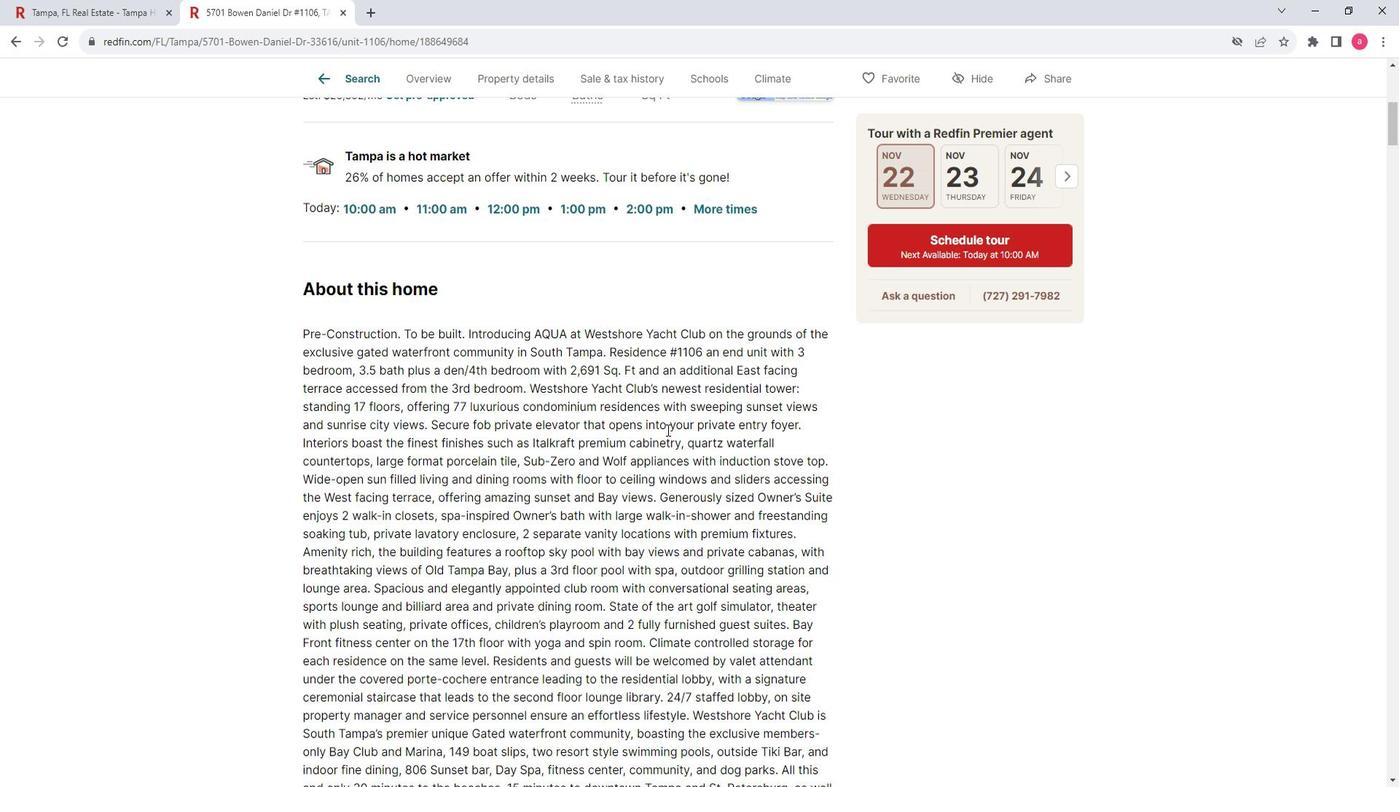 
Action: Mouse scrolled (677, 443) with delta (0, 0)
Screenshot: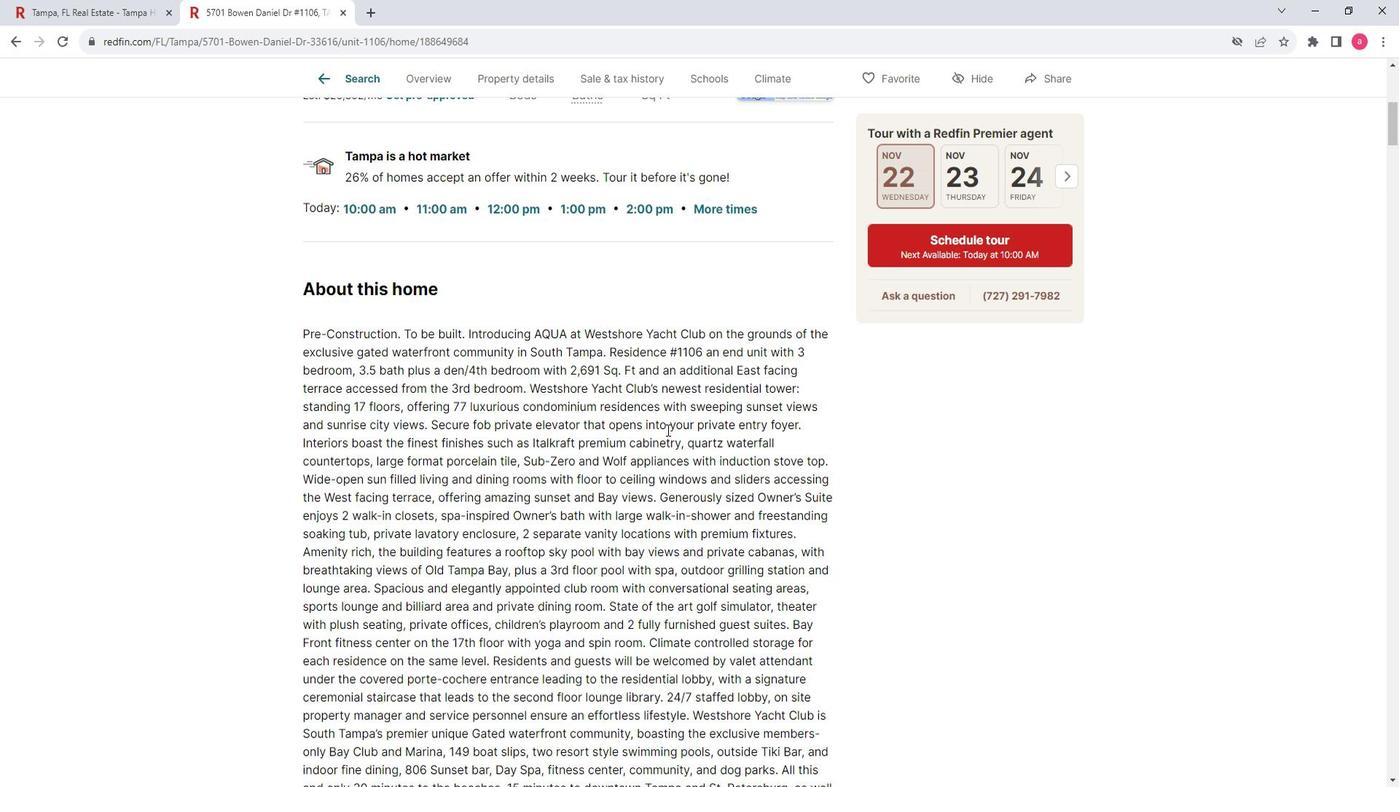 
Action: Mouse scrolled (677, 443) with delta (0, 0)
Screenshot: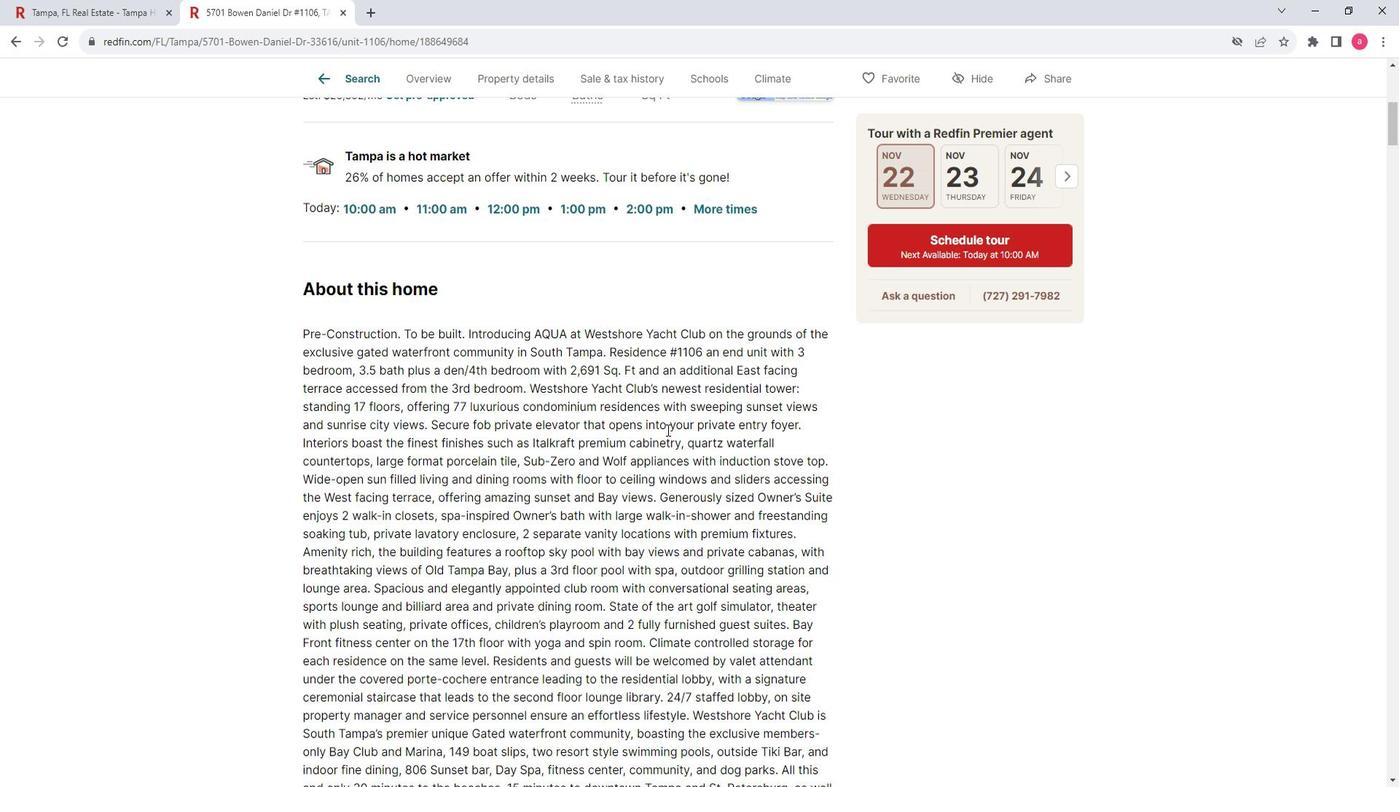 
Action: Mouse scrolled (677, 443) with delta (0, 0)
Screenshot: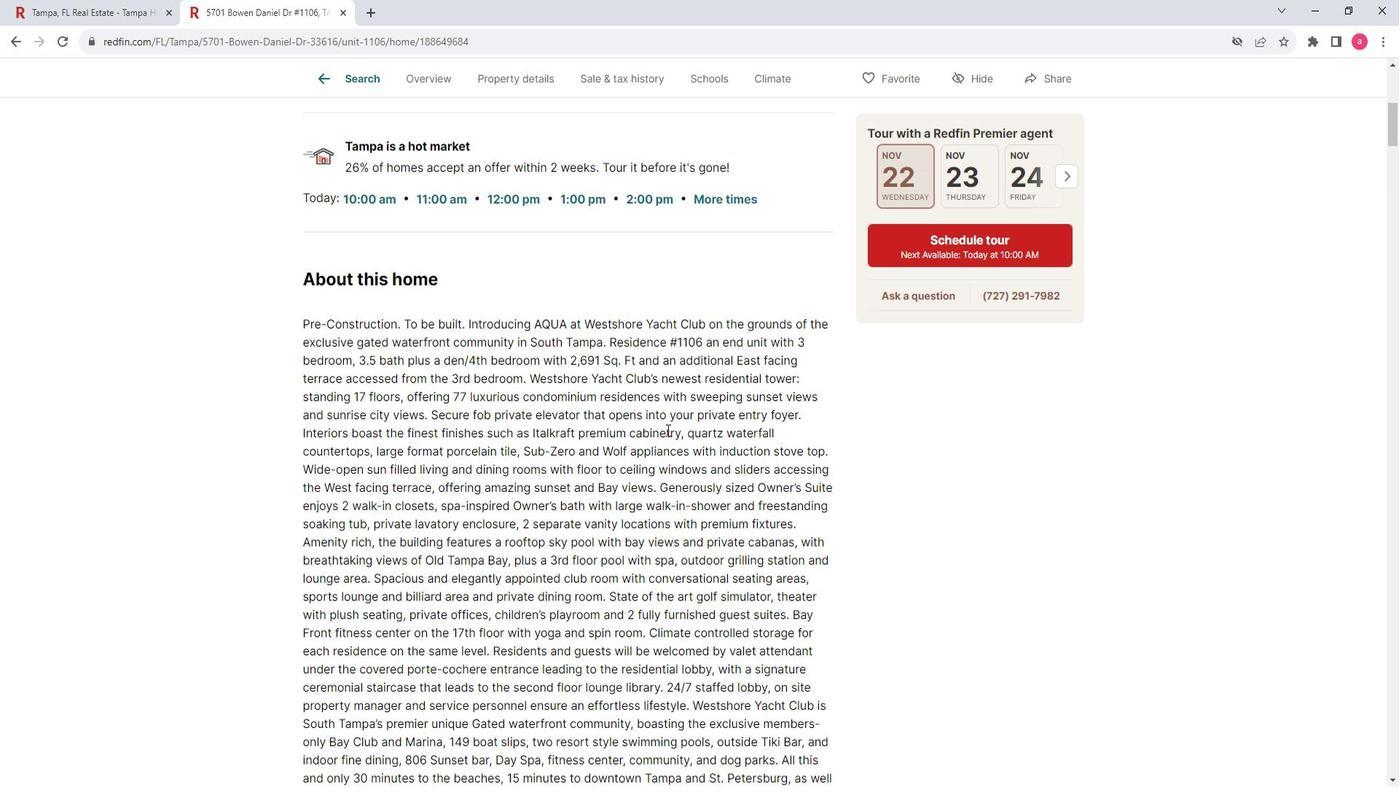 
Action: Mouse scrolled (677, 443) with delta (0, 0)
Screenshot: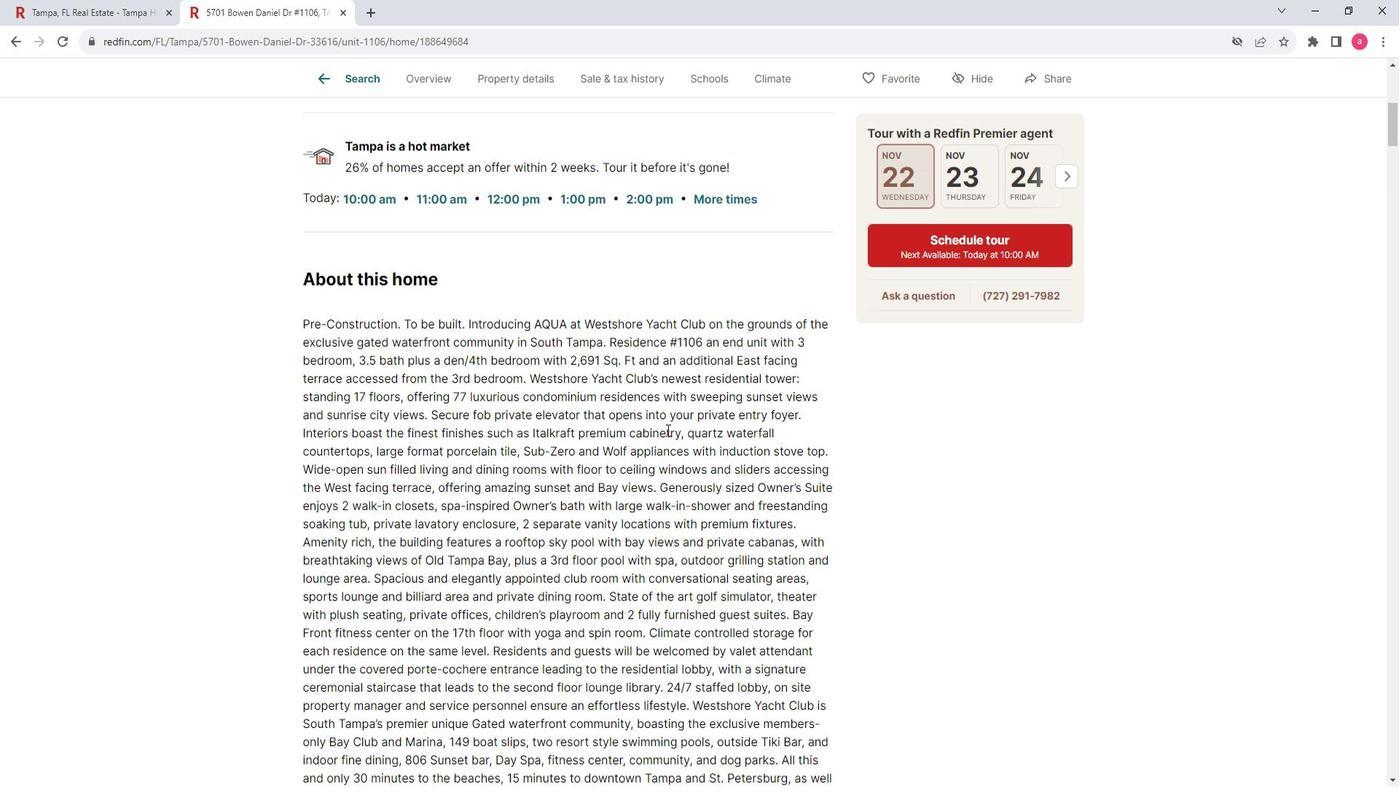 
Action: Mouse moved to (677, 443)
Screenshot: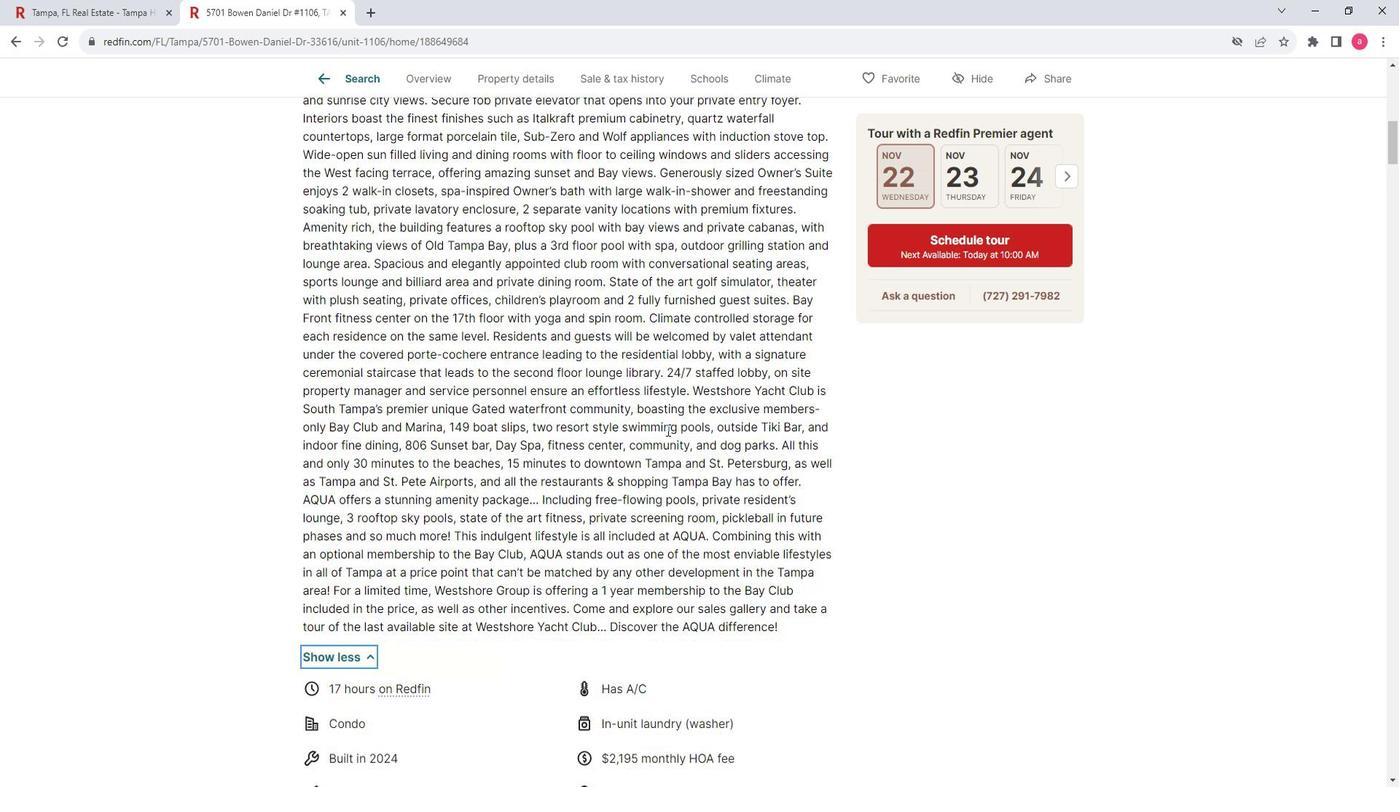 
Action: Mouse scrolled (677, 441) with delta (0, -1)
Screenshot: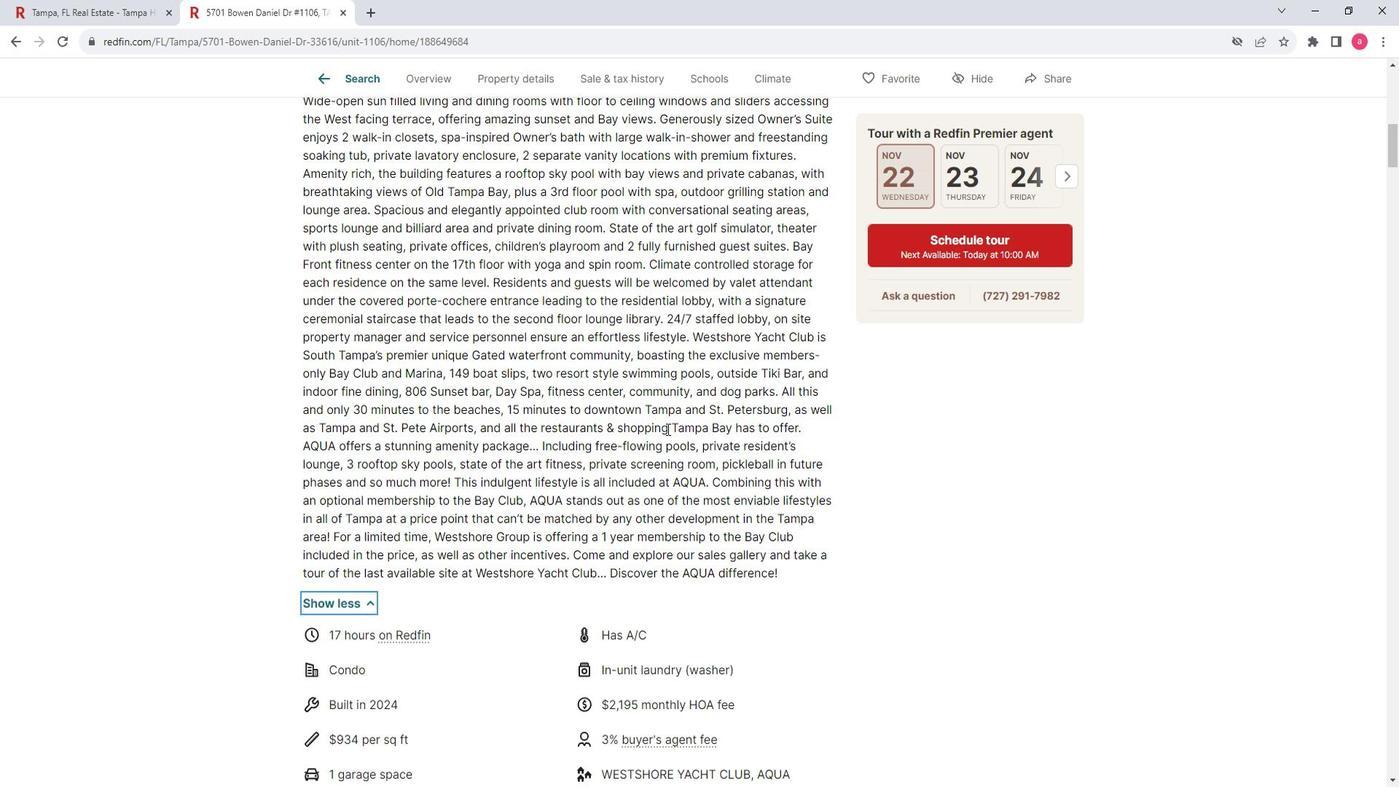
Action: Mouse scrolled (677, 441) with delta (0, -1)
Screenshot: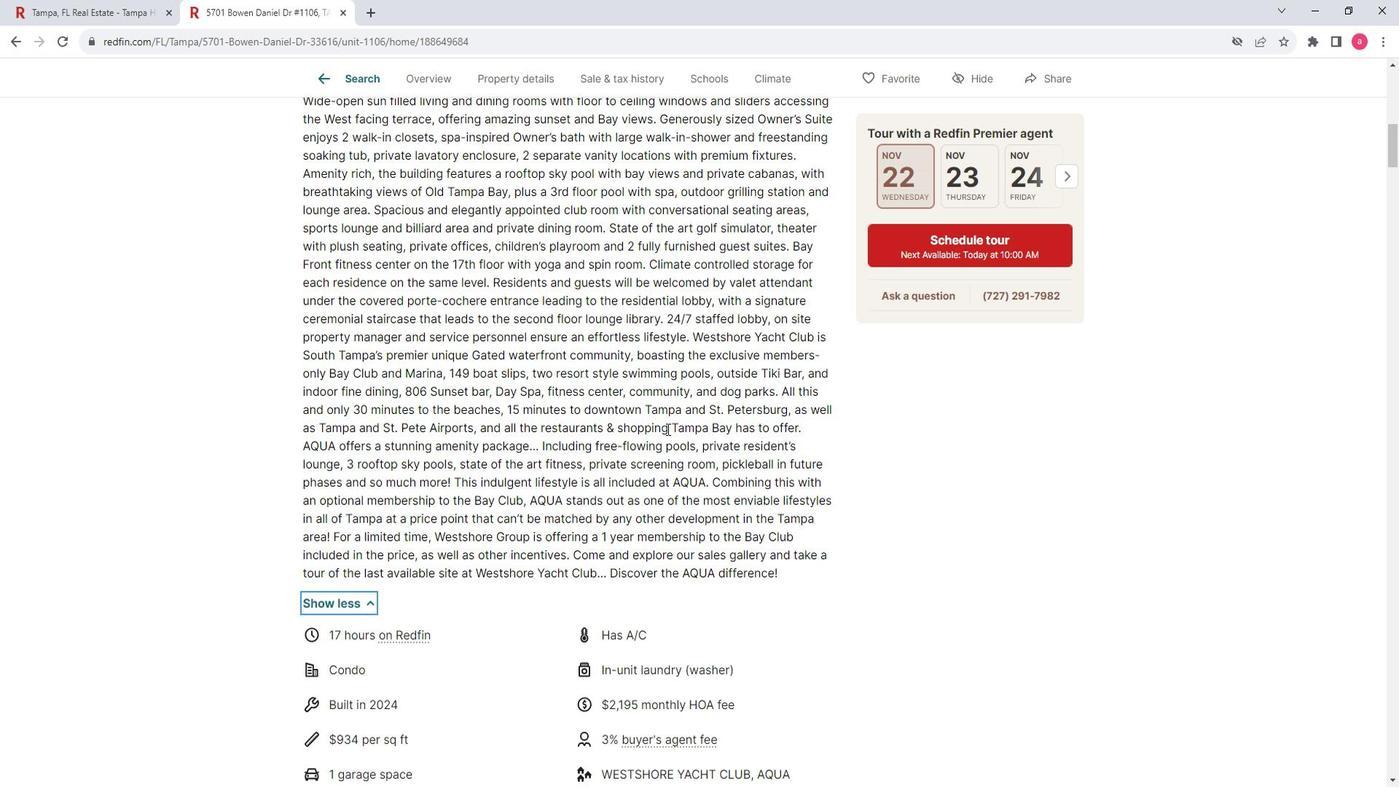 
Action: Mouse scrolled (677, 441) with delta (0, -1)
Screenshot: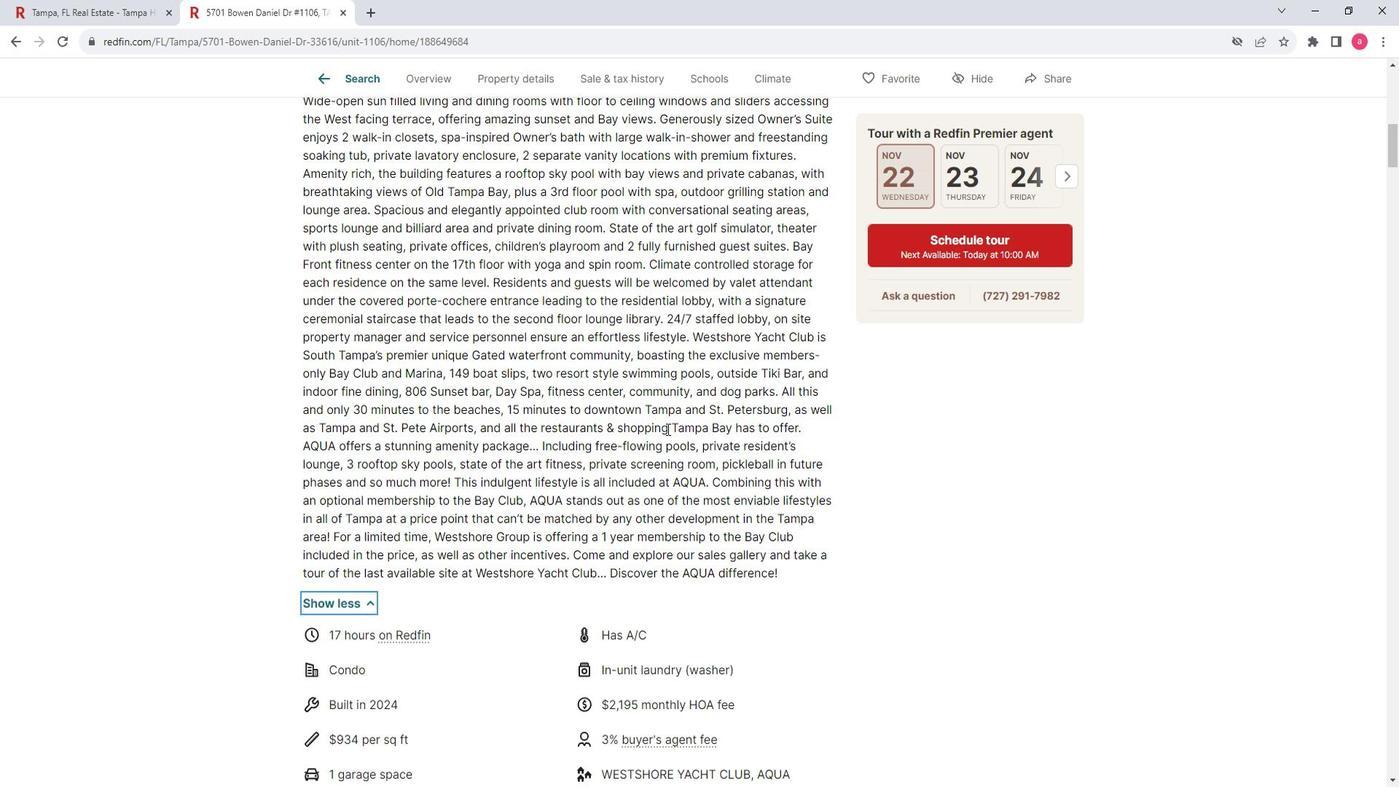 
Action: Mouse scrolled (677, 441) with delta (0, -1)
Screenshot: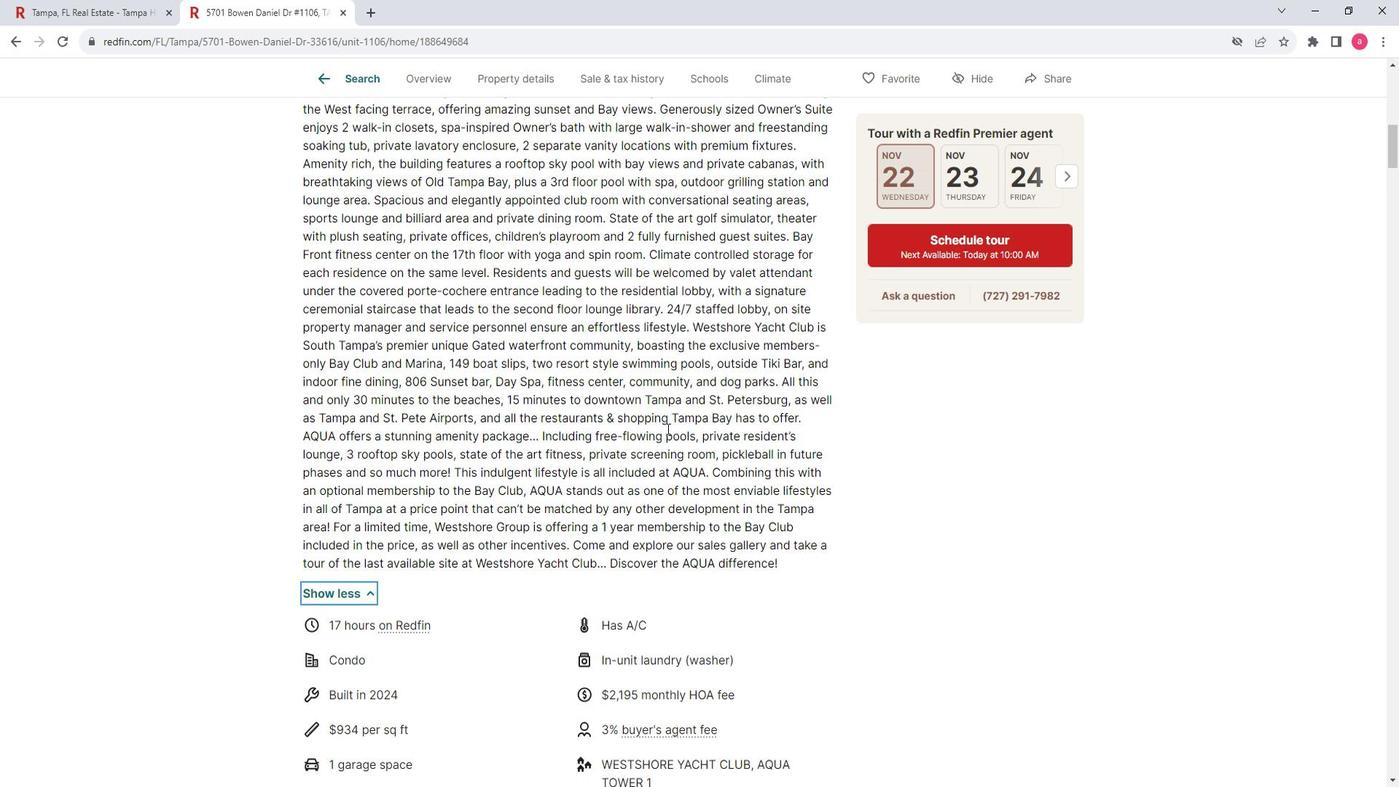 
Action: Mouse moved to (512, 493)
Screenshot: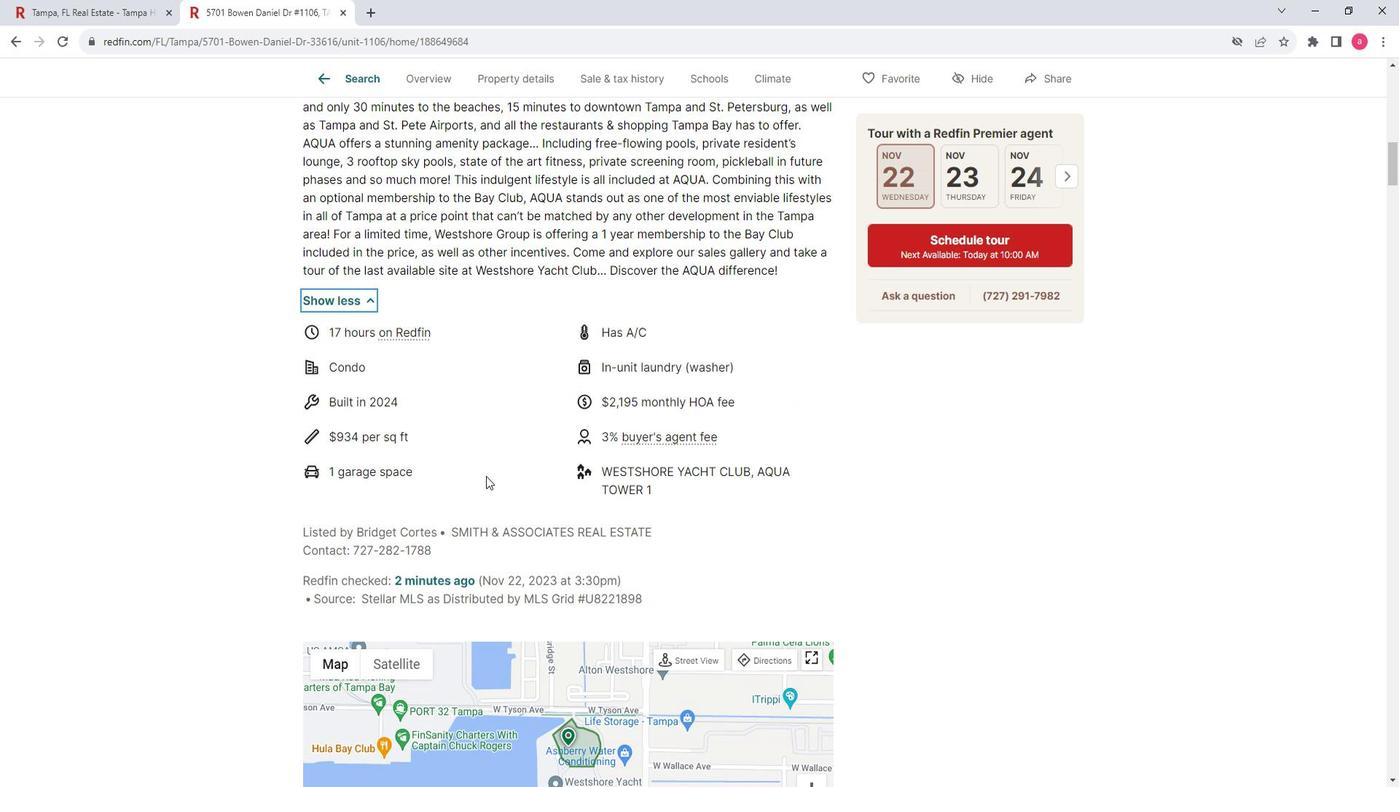
Action: Mouse scrolled (512, 492) with delta (0, 0)
Screenshot: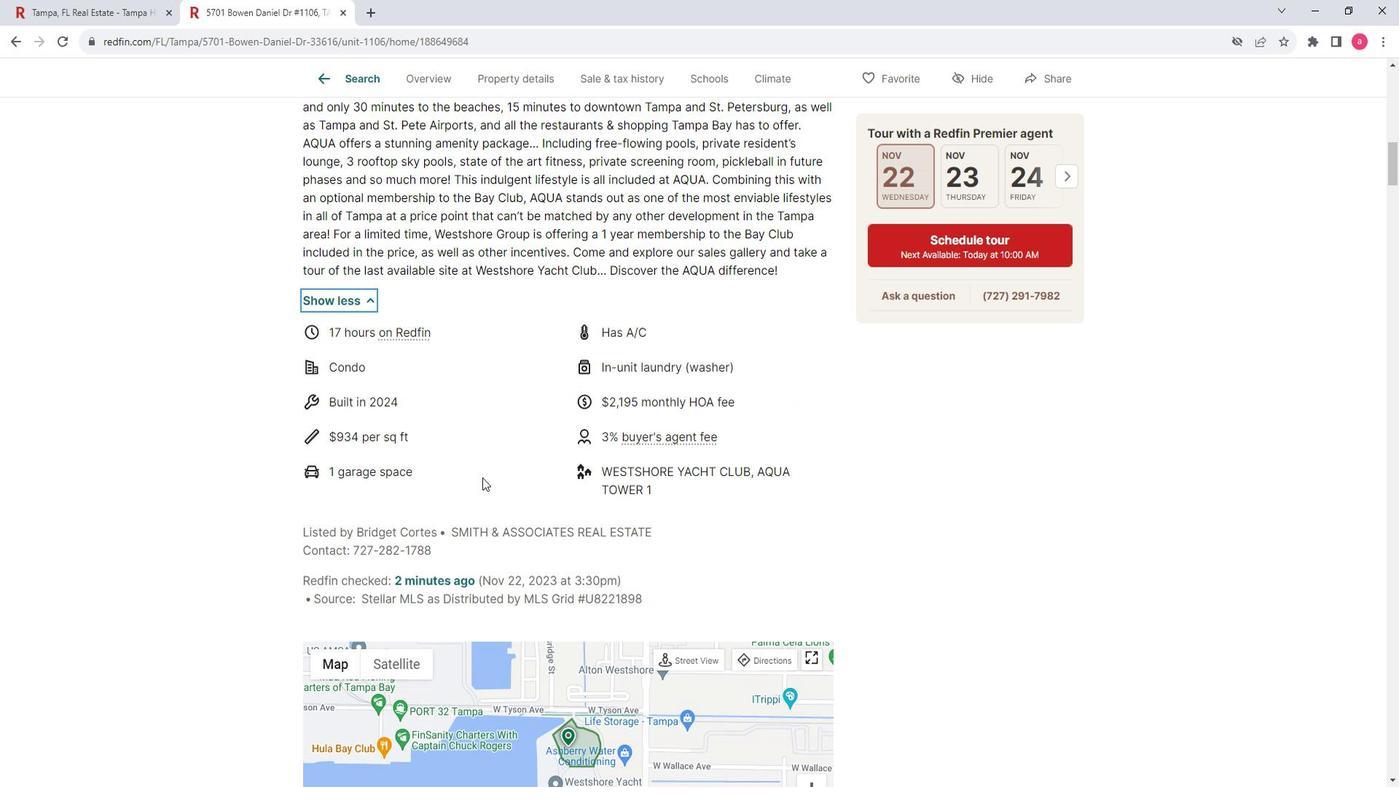 
Action: Mouse moved to (515, 494)
Screenshot: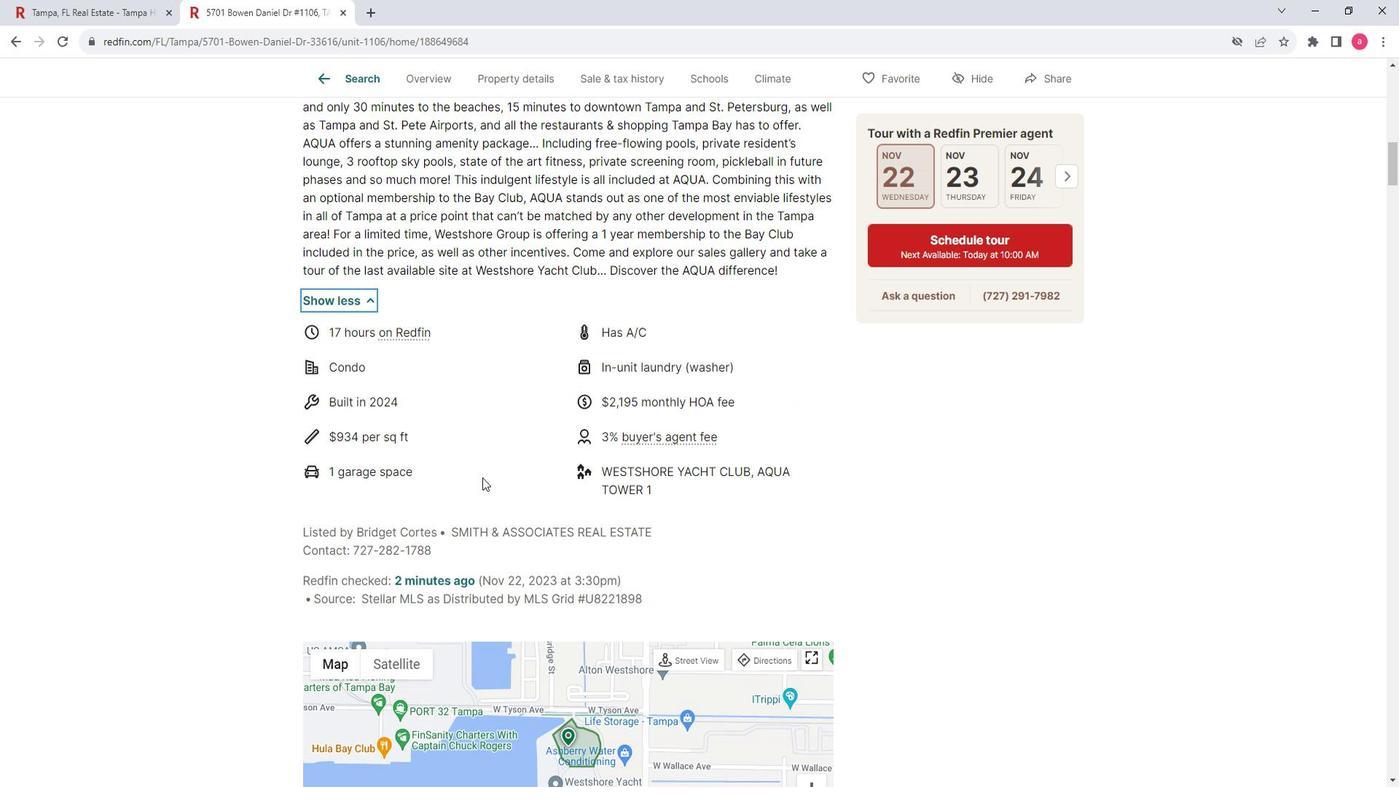 
Action: Mouse scrolled (515, 494) with delta (0, 0)
Screenshot: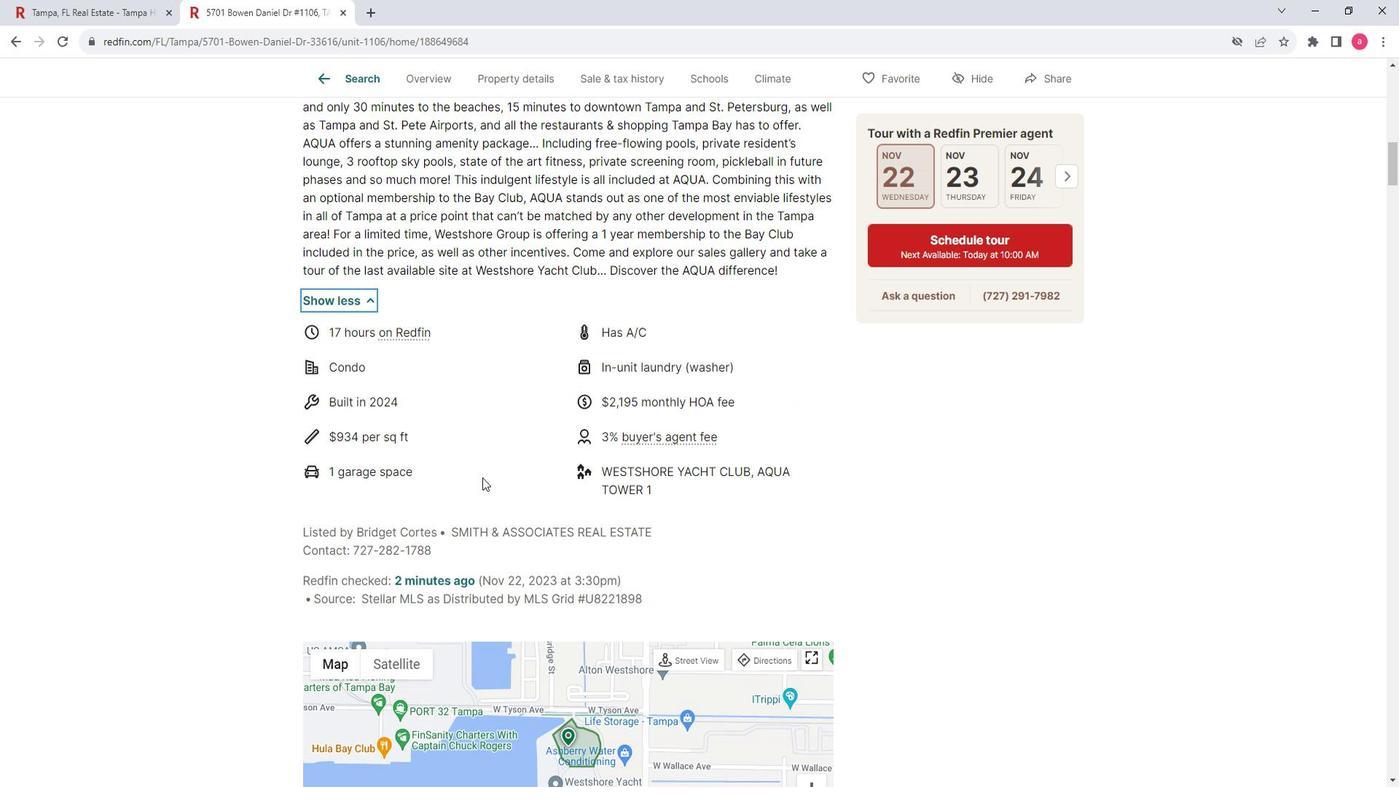 
Action: Mouse moved to (516, 494)
Screenshot: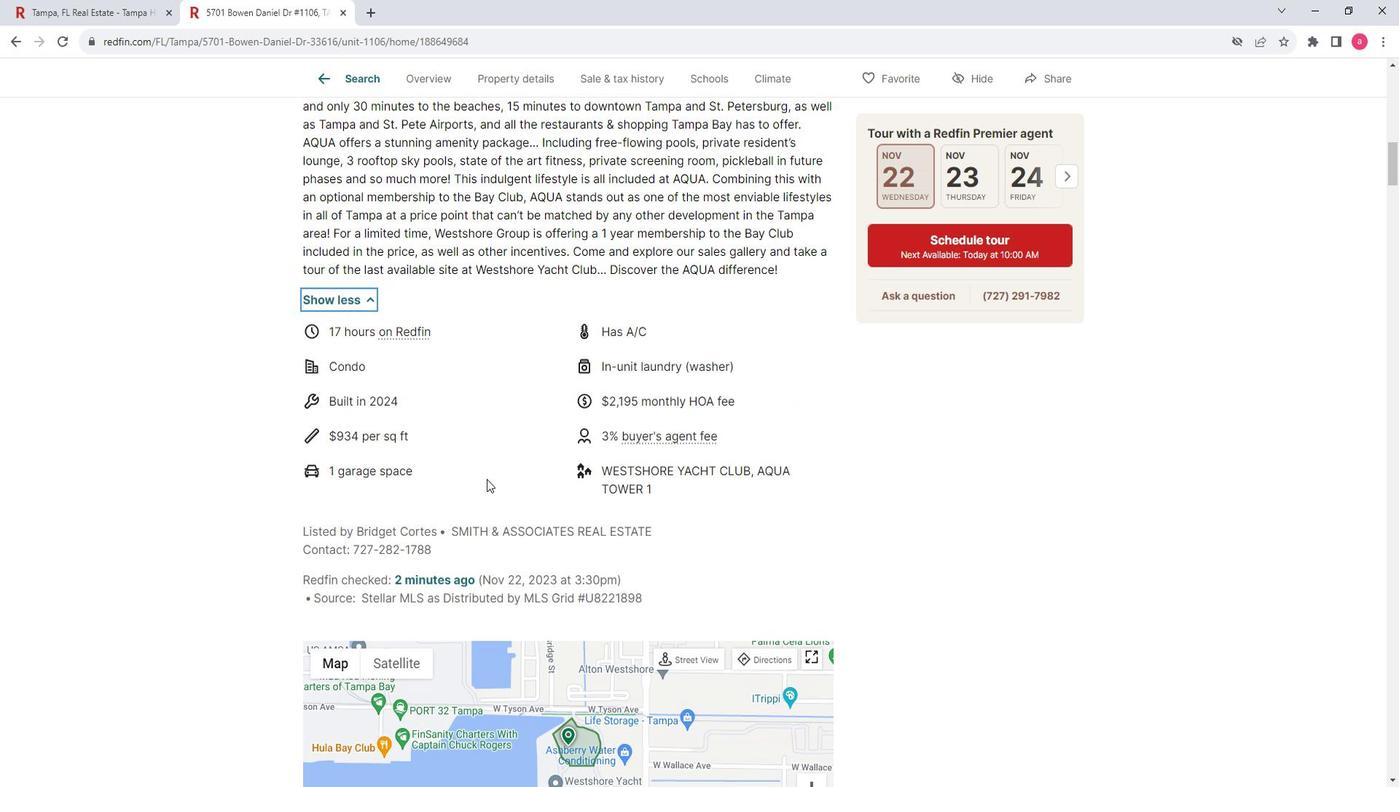
Action: Mouse scrolled (516, 494) with delta (0, 0)
Screenshot: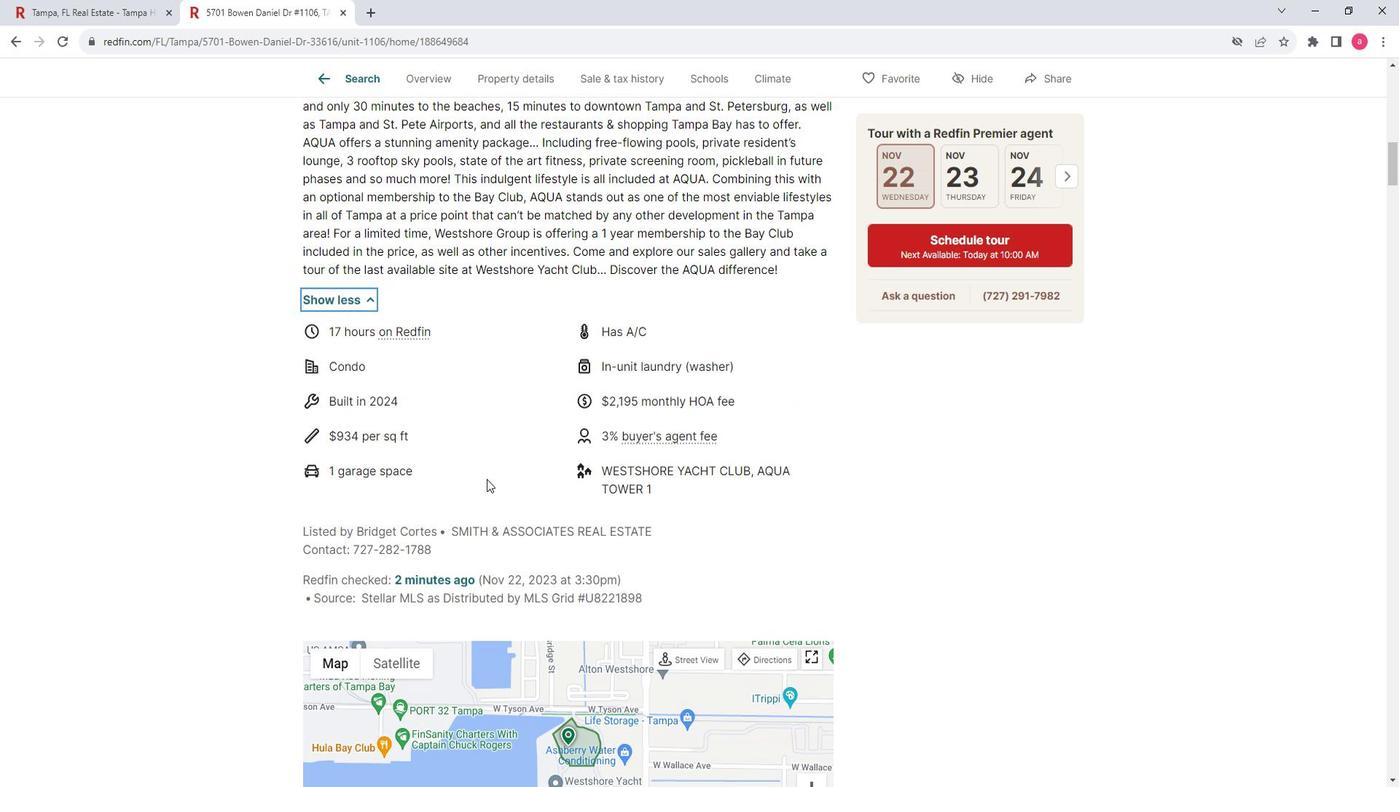 
Action: Mouse scrolled (516, 494) with delta (0, 0)
Screenshot: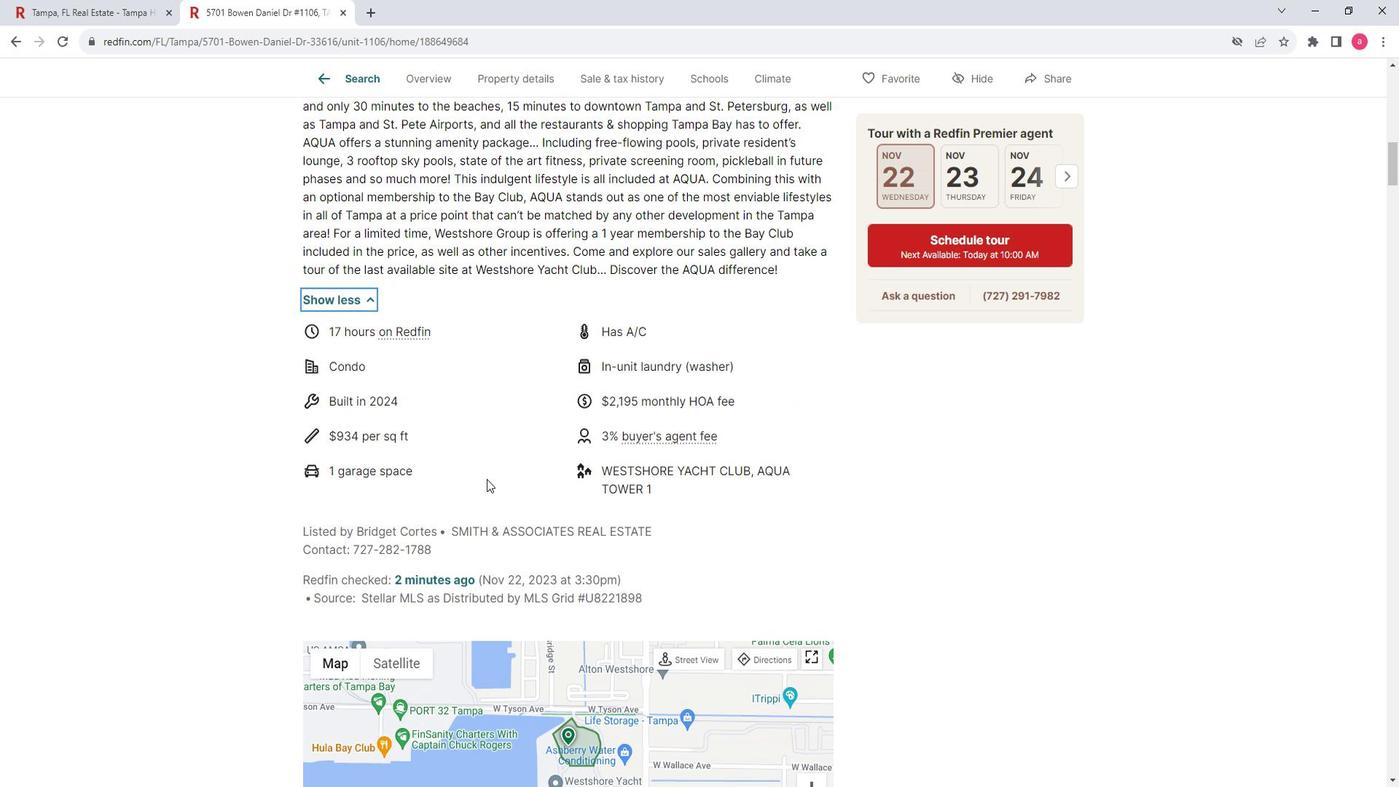 
Action: Mouse scrolled (516, 494) with delta (0, 0)
Screenshot: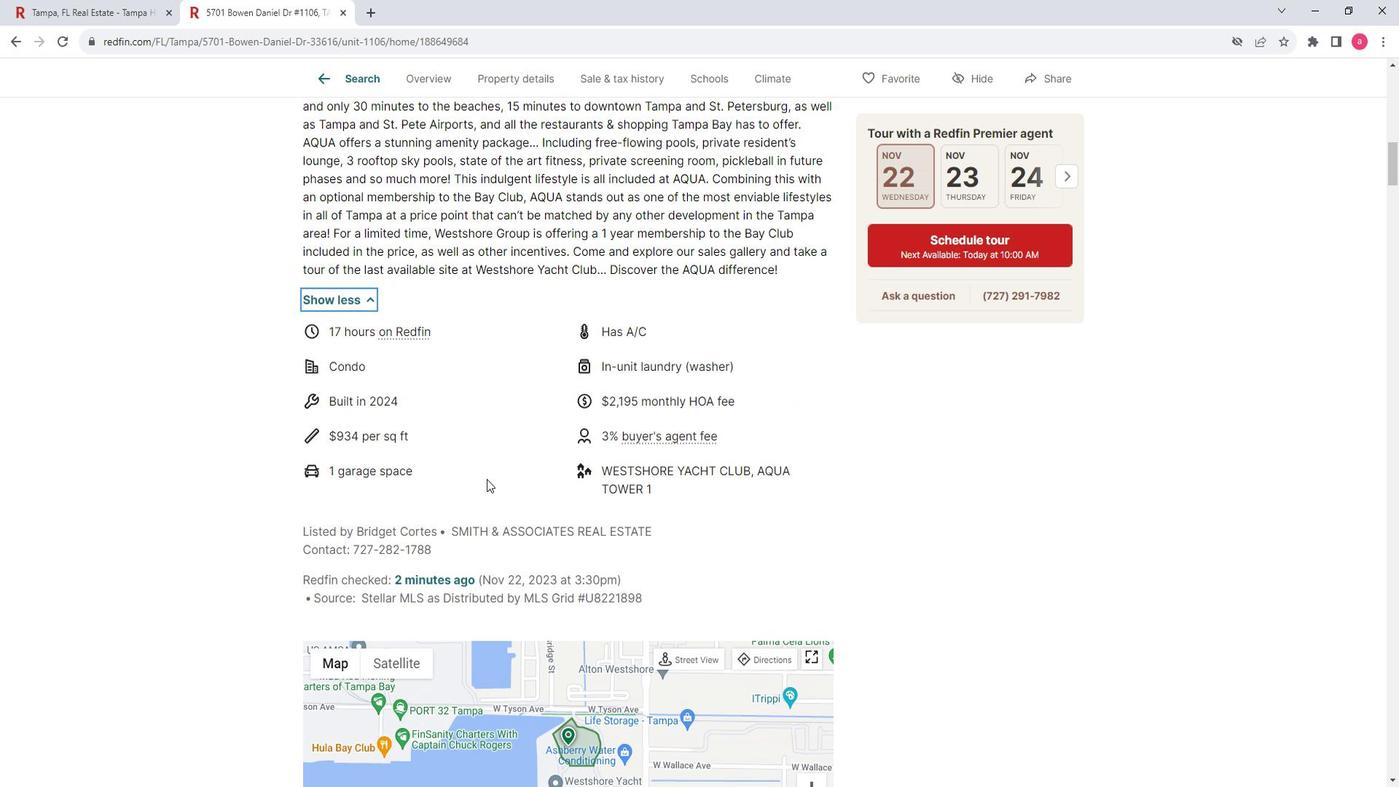 
Action: Mouse scrolled (516, 494) with delta (0, 0)
Screenshot: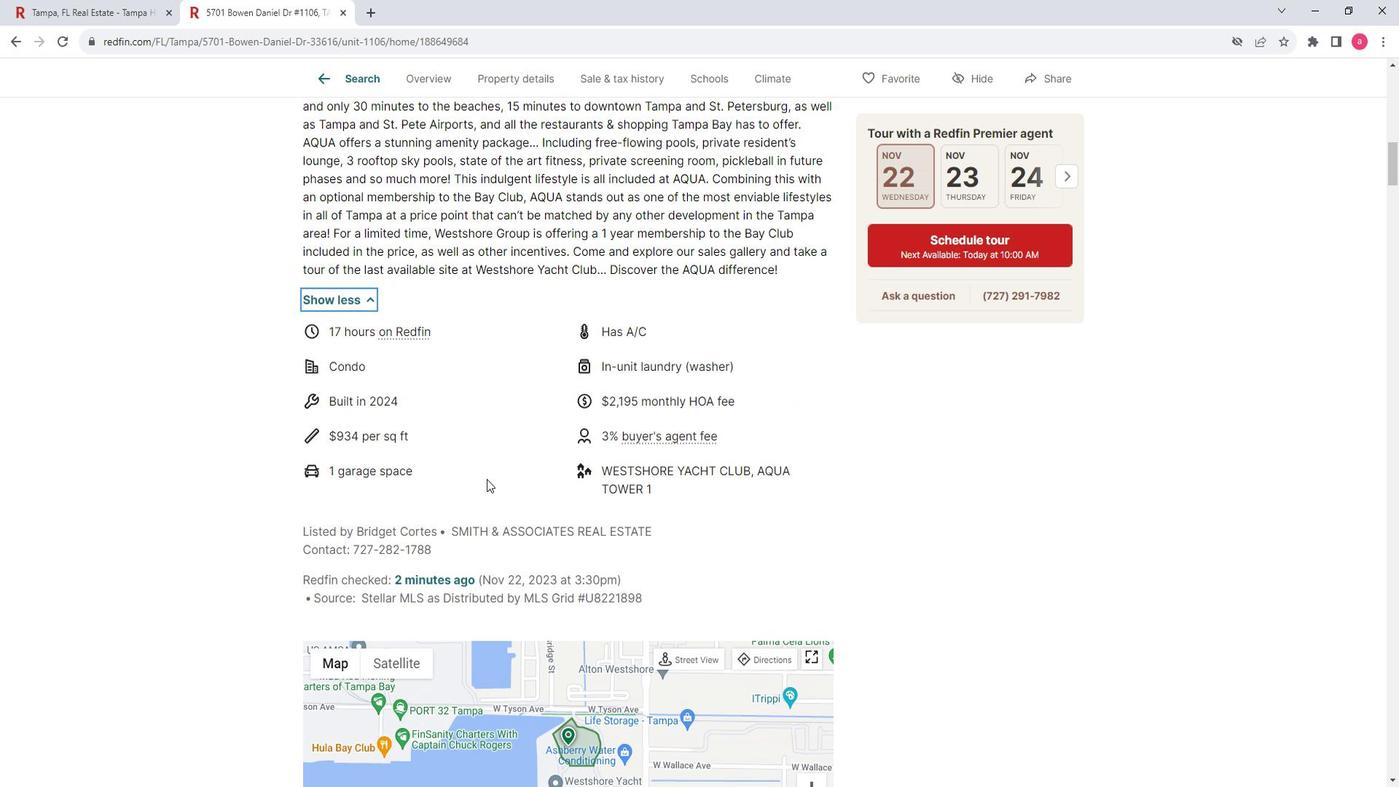 
Action: Mouse moved to (524, 492)
Screenshot: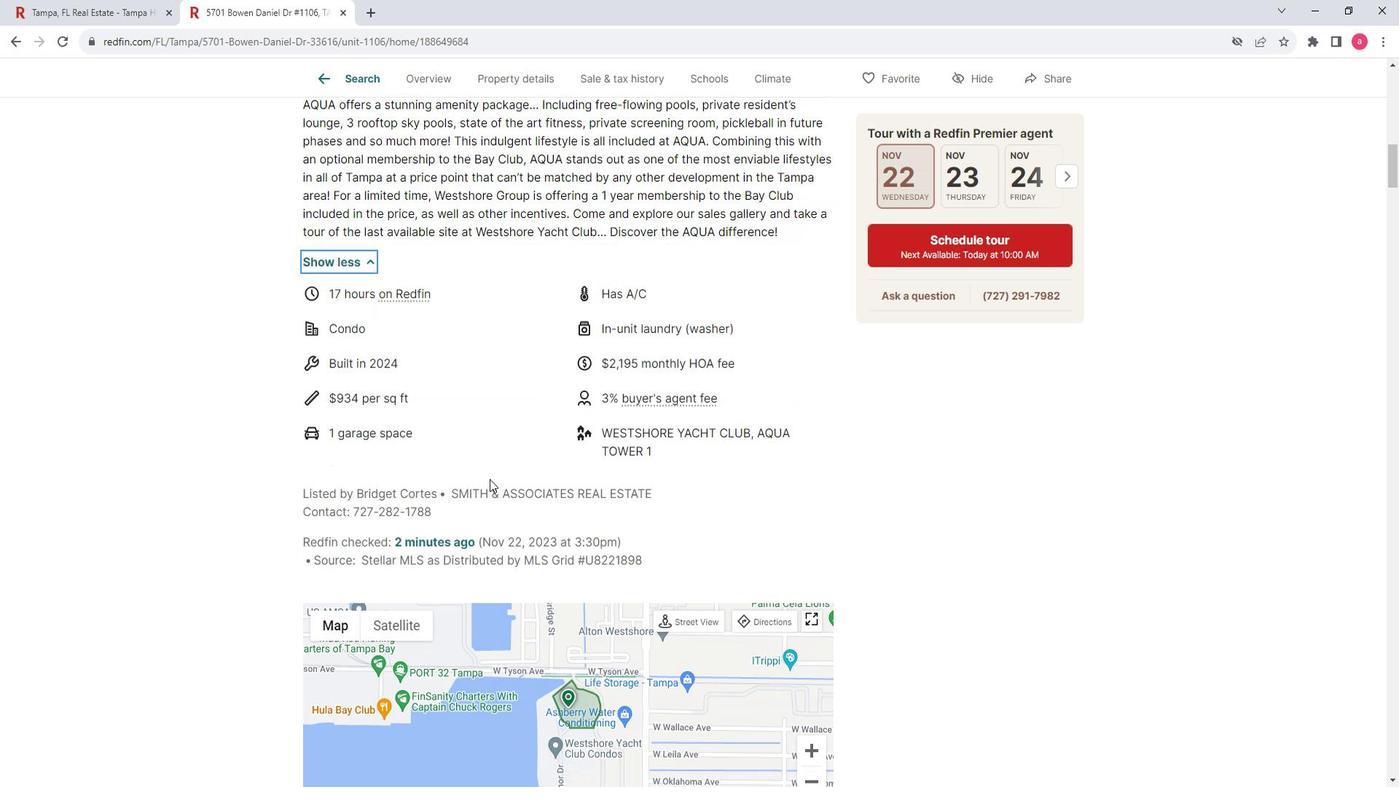 
Action: Mouse scrolled (524, 492) with delta (0, 0)
Screenshot: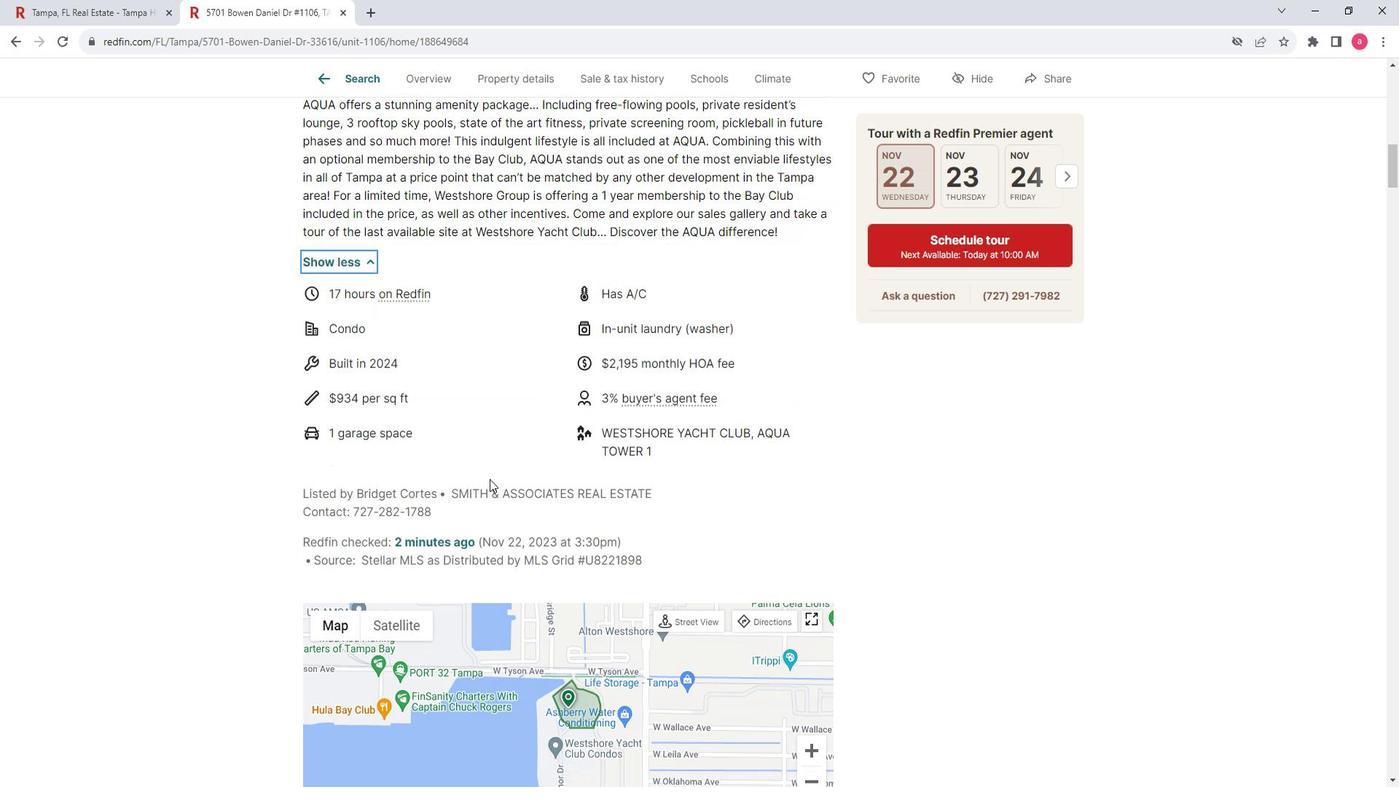 
Action: Mouse moved to (606, 481)
Screenshot: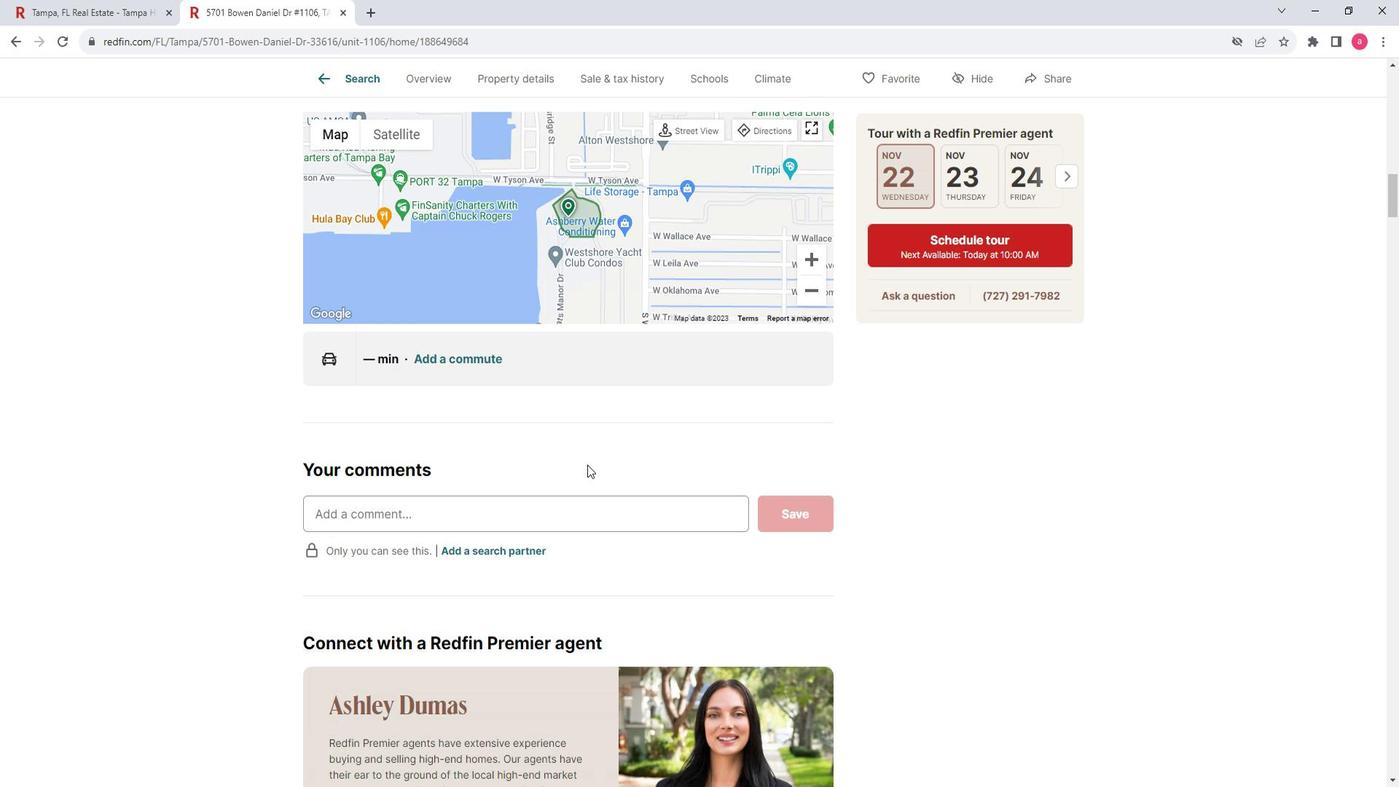 
Action: Mouse scrolled (606, 480) with delta (0, 0)
Screenshot: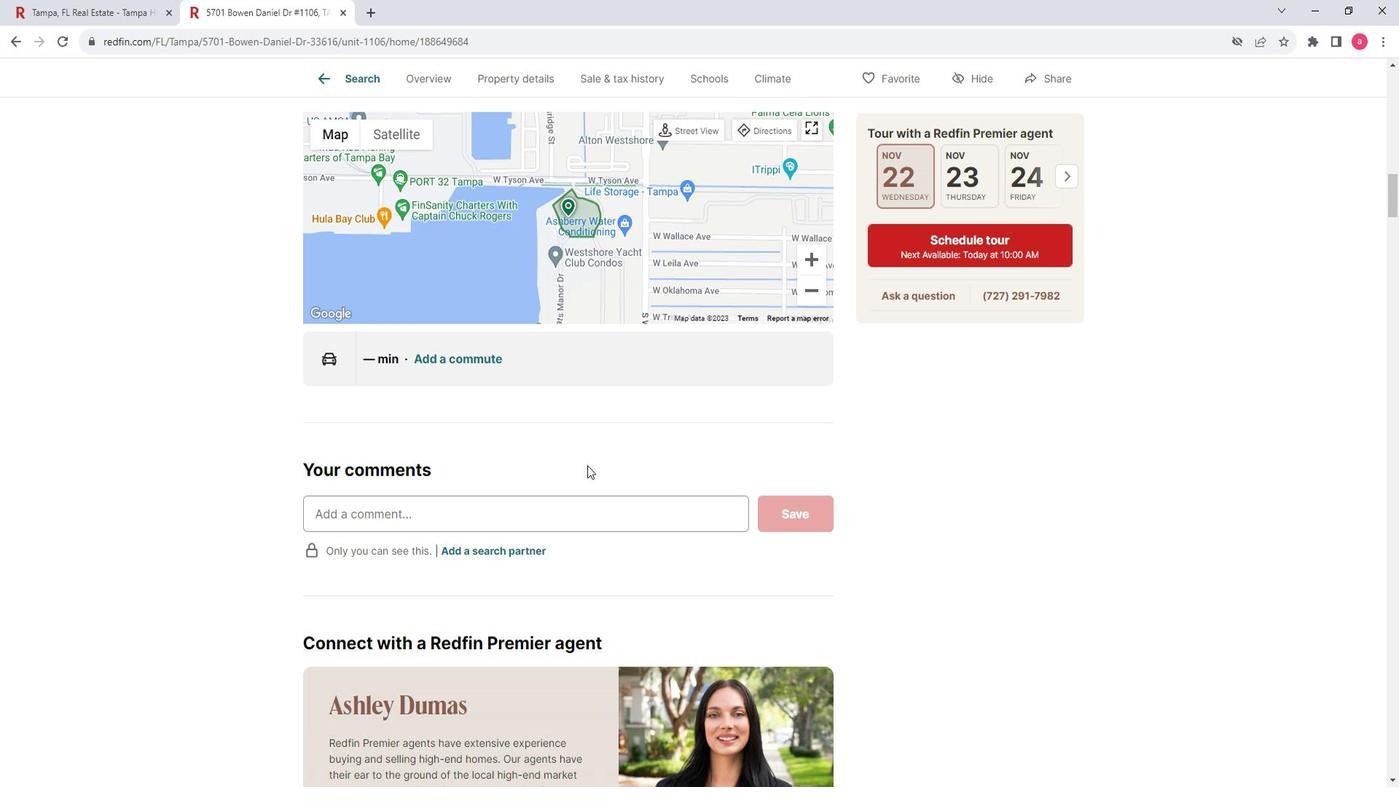 
Action: Mouse scrolled (606, 480) with delta (0, 0)
Screenshot: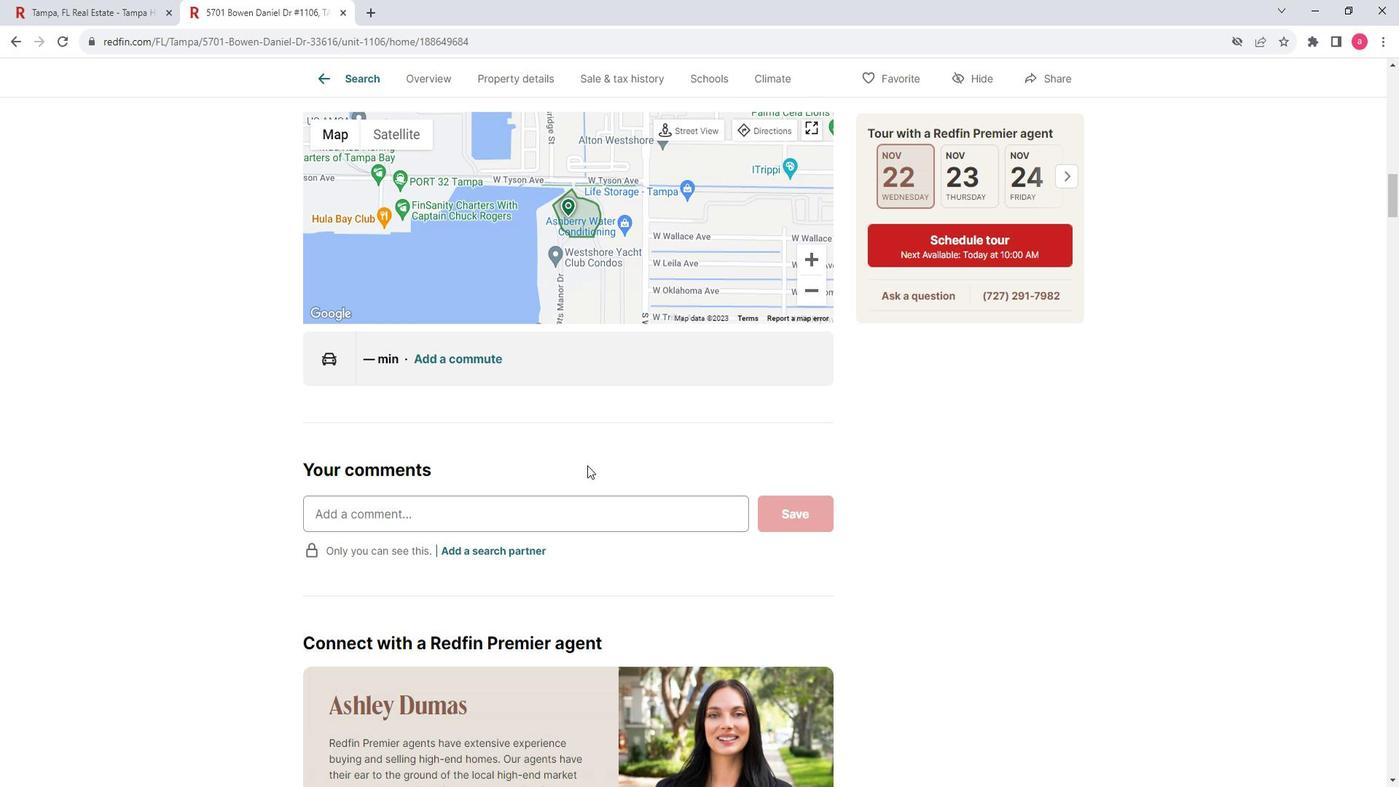 
Action: Mouse scrolled (606, 480) with delta (0, 0)
Screenshot: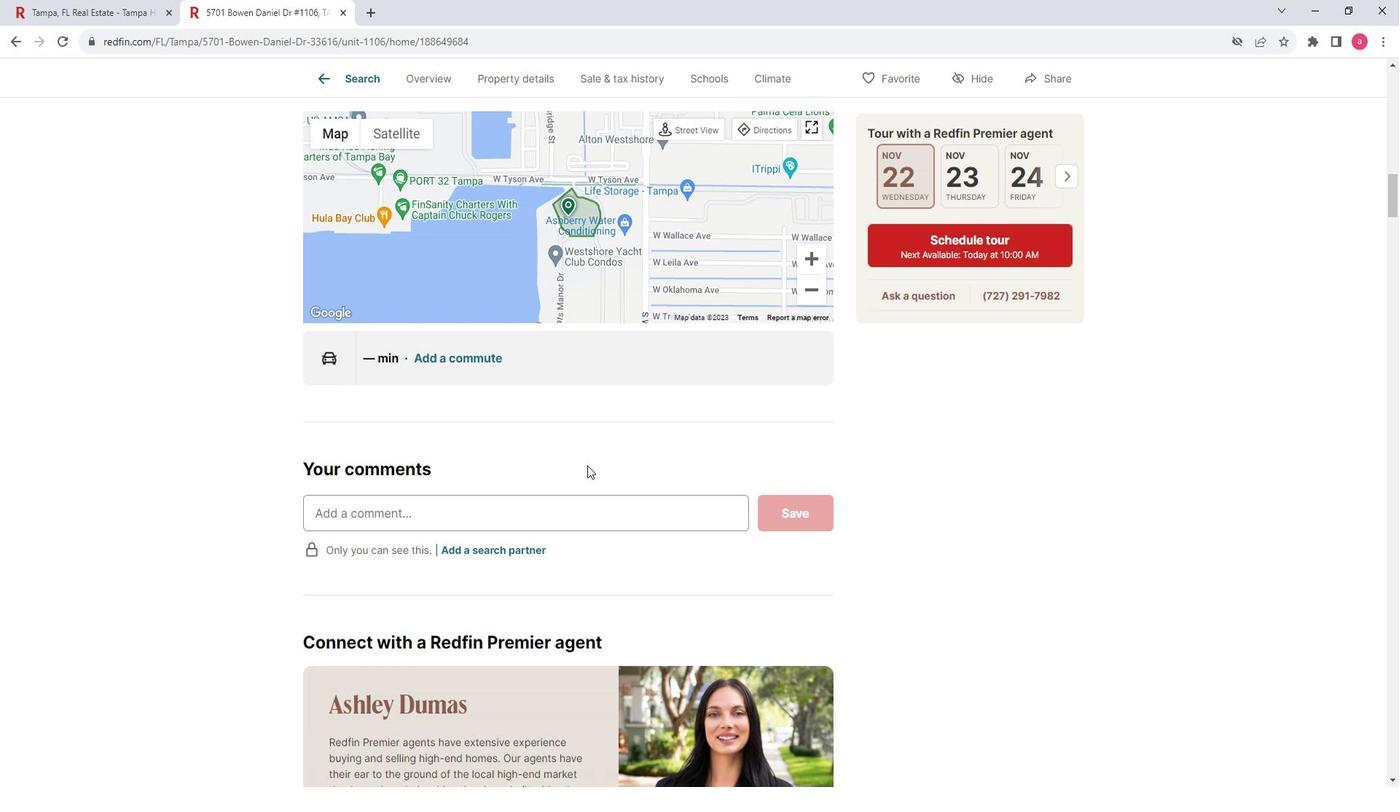 
Action: Mouse scrolled (606, 480) with delta (0, 0)
Screenshot: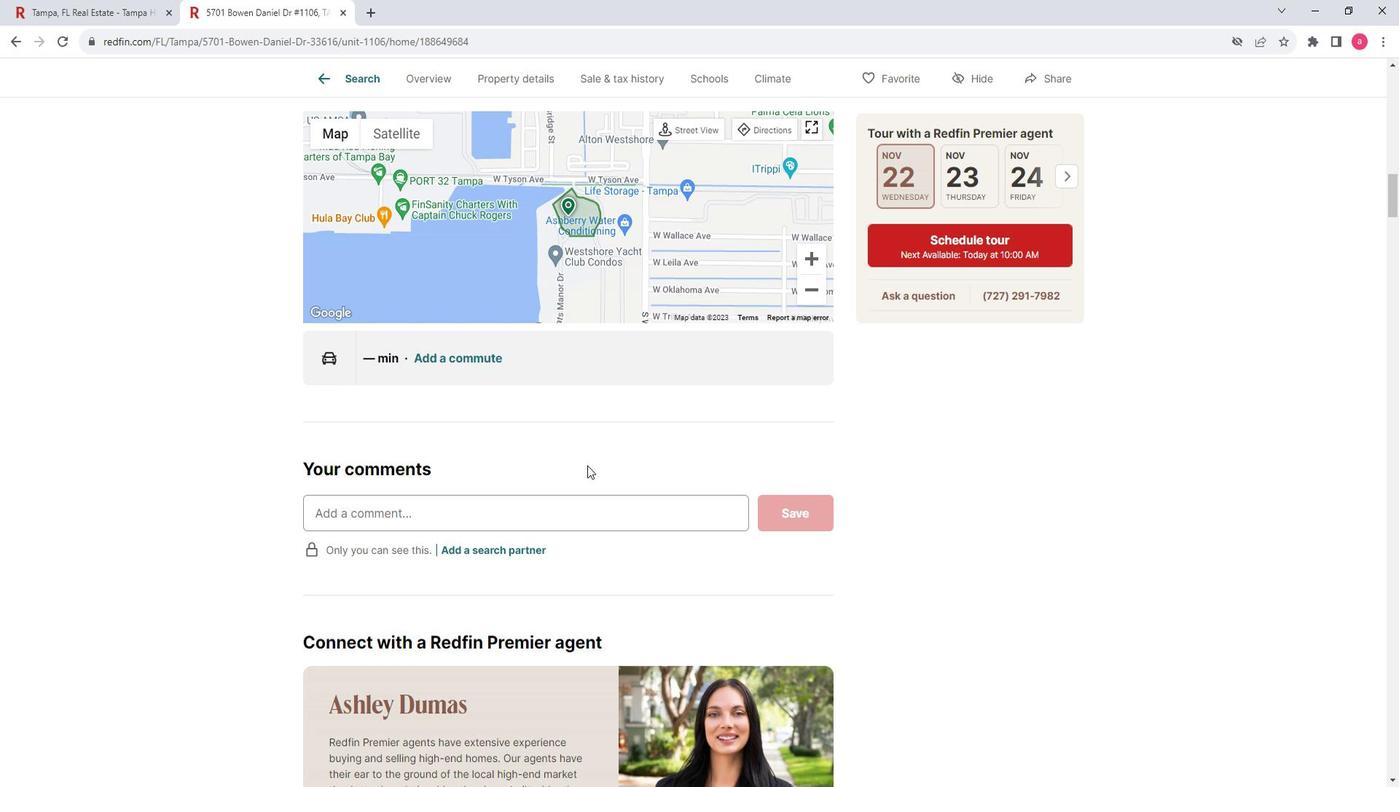 
Action: Mouse scrolled (606, 480) with delta (0, 0)
Screenshot: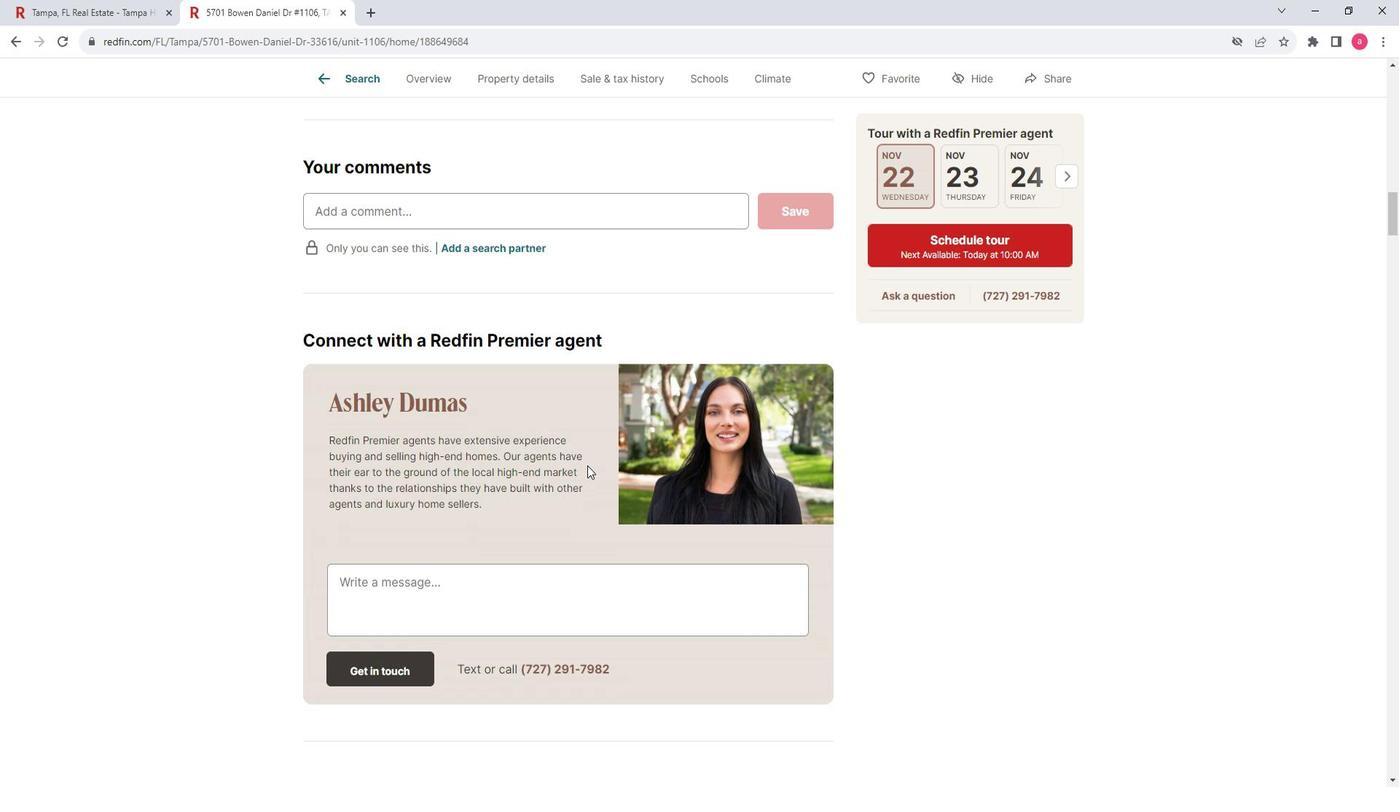 
Action: Mouse scrolled (606, 480) with delta (0, 0)
Screenshot: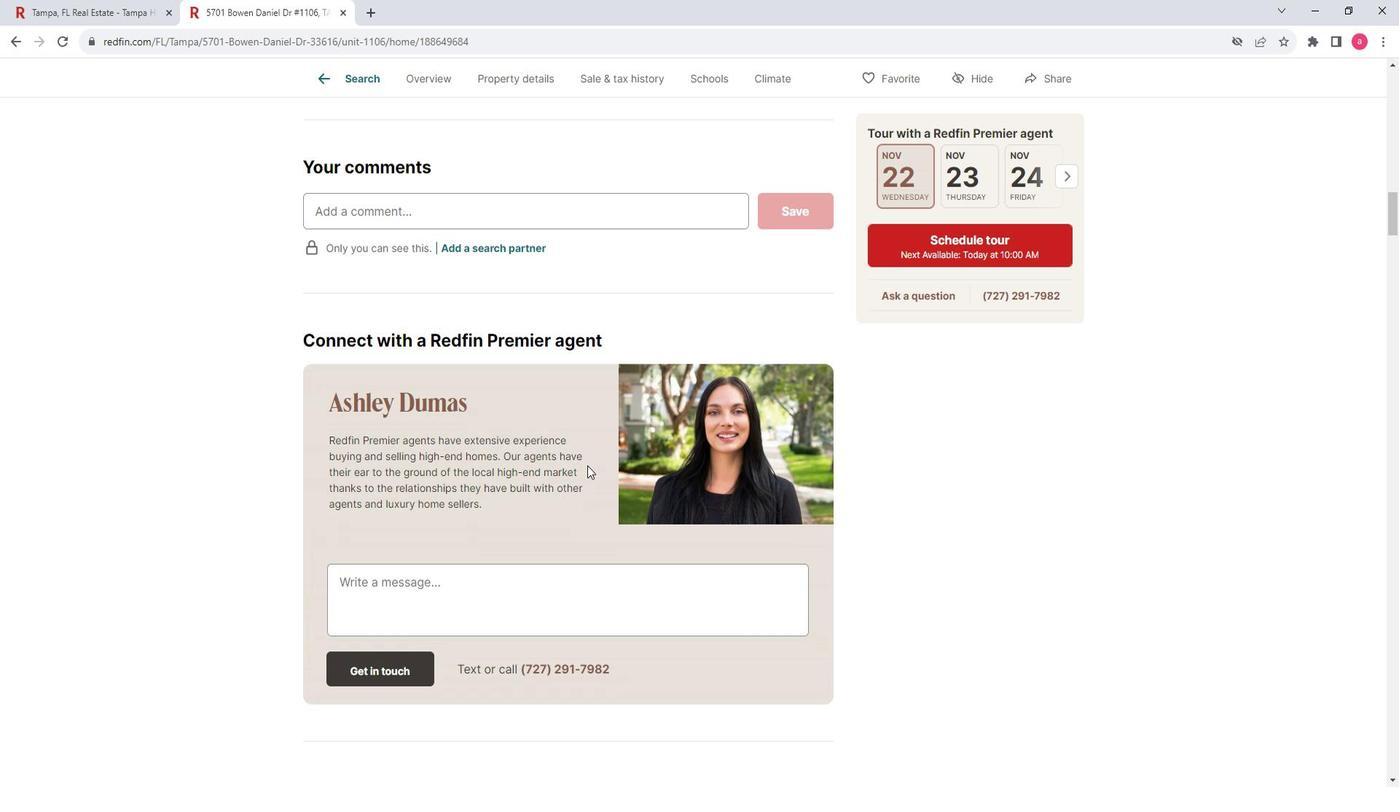 
Action: Mouse scrolled (606, 480) with delta (0, 0)
Screenshot: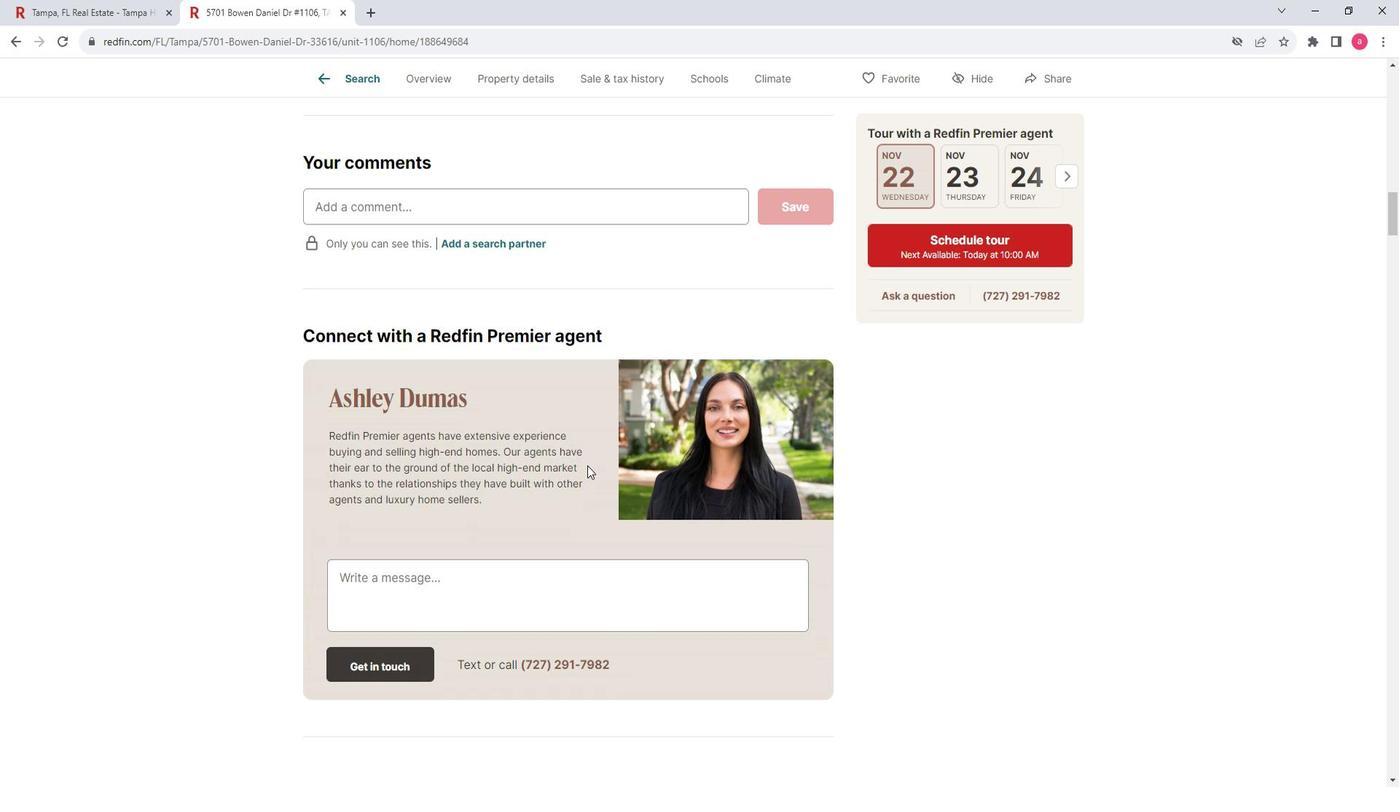 
Action: Mouse scrolled (606, 480) with delta (0, 0)
Screenshot: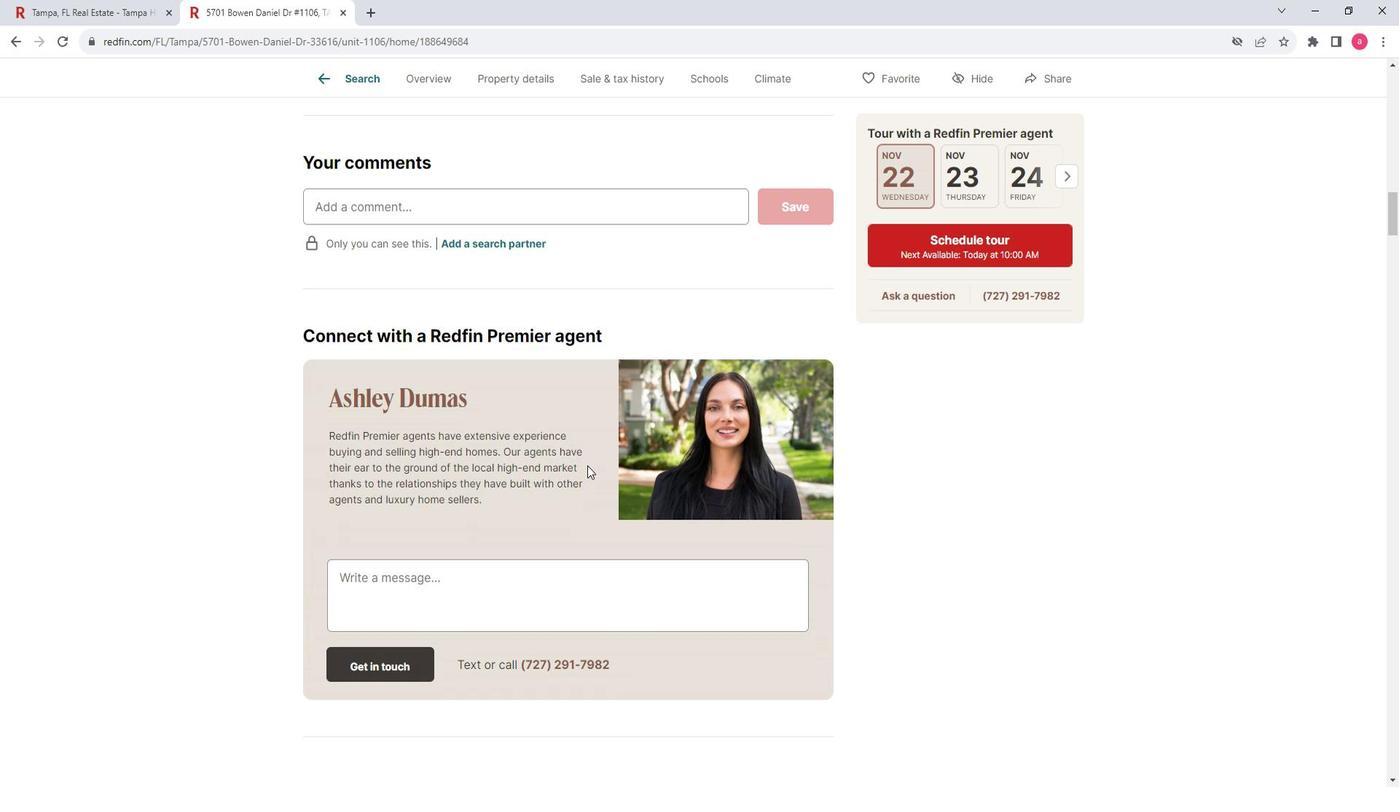 
Action: Mouse scrolled (606, 480) with delta (0, 0)
Screenshot: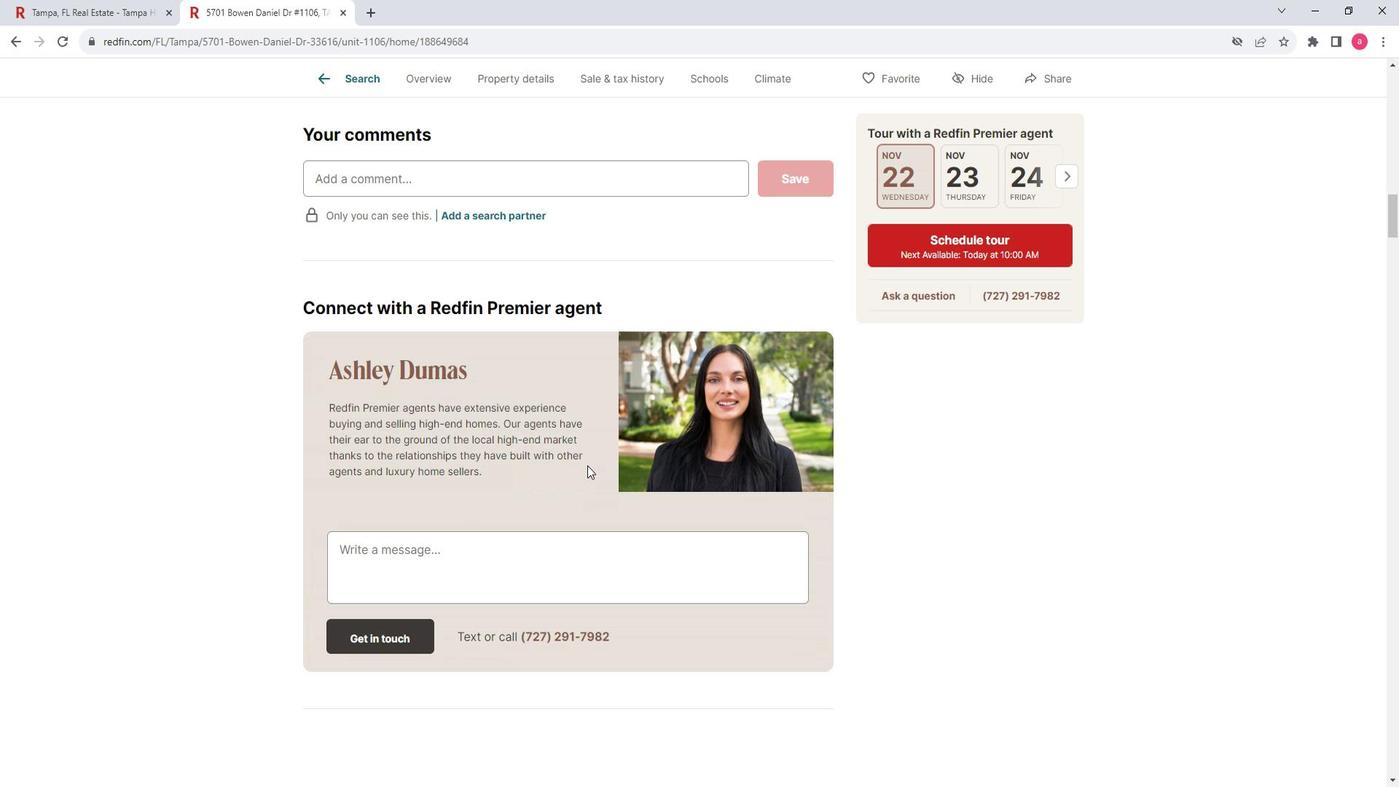 
Action: Mouse scrolled (606, 480) with delta (0, 0)
Screenshot: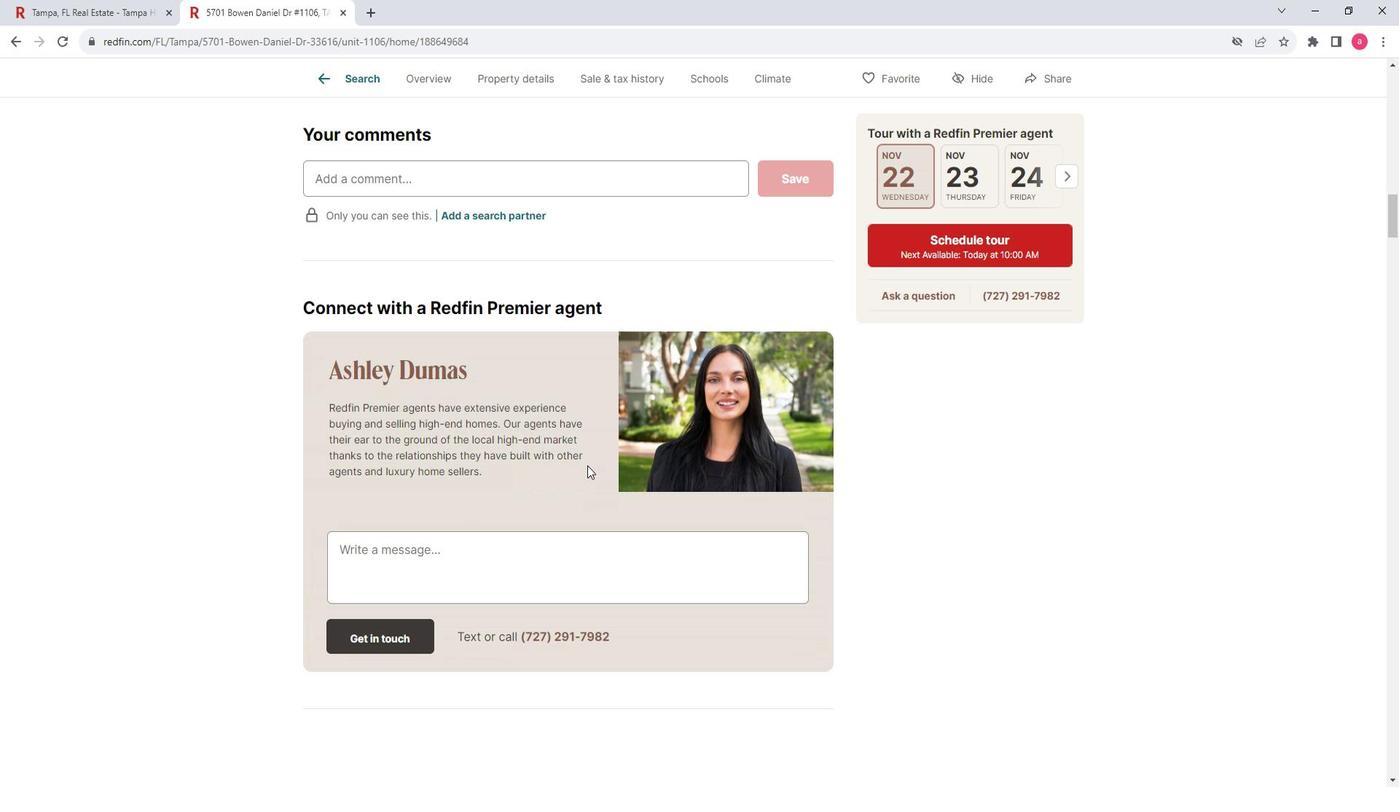 
Action: Mouse scrolled (606, 480) with delta (0, 0)
Screenshot: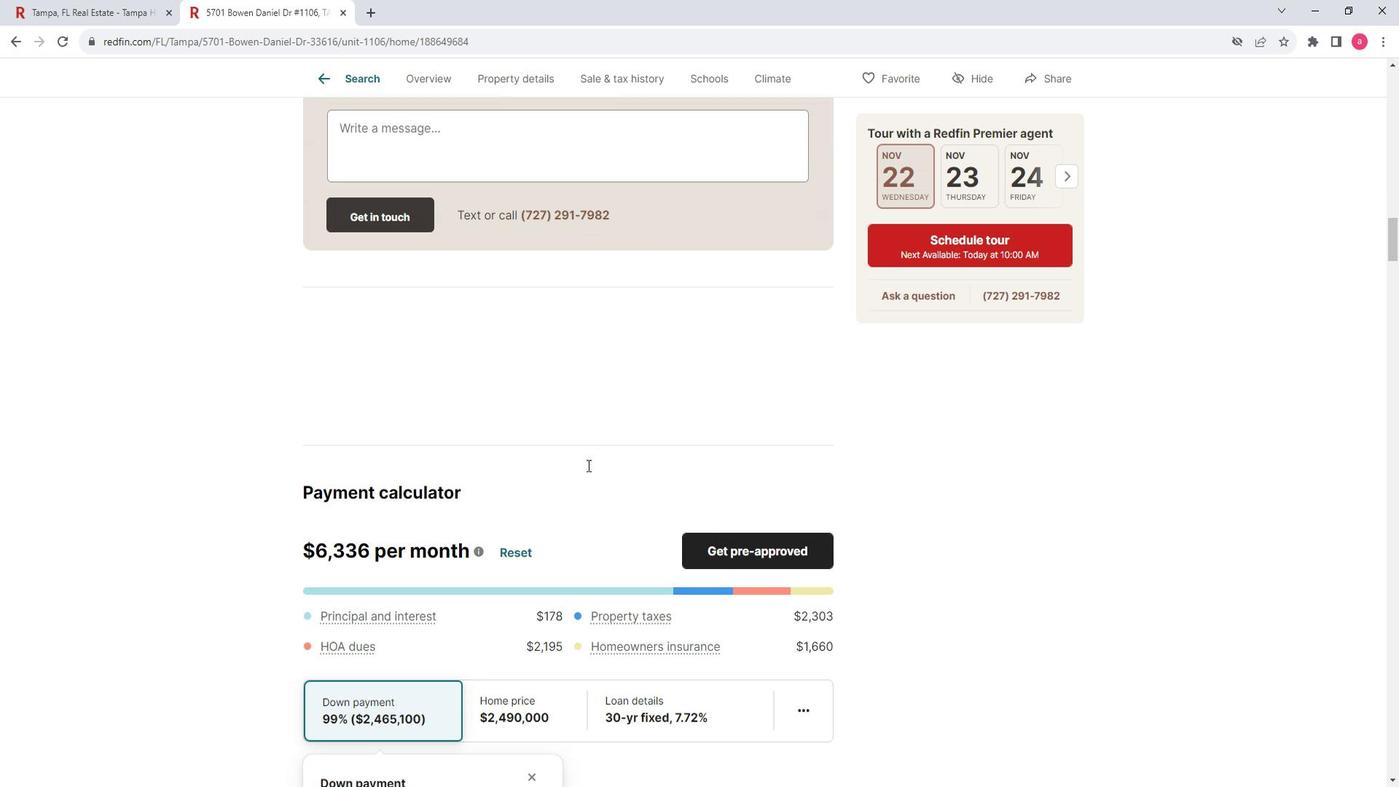 
Action: Mouse scrolled (606, 480) with delta (0, 0)
Screenshot: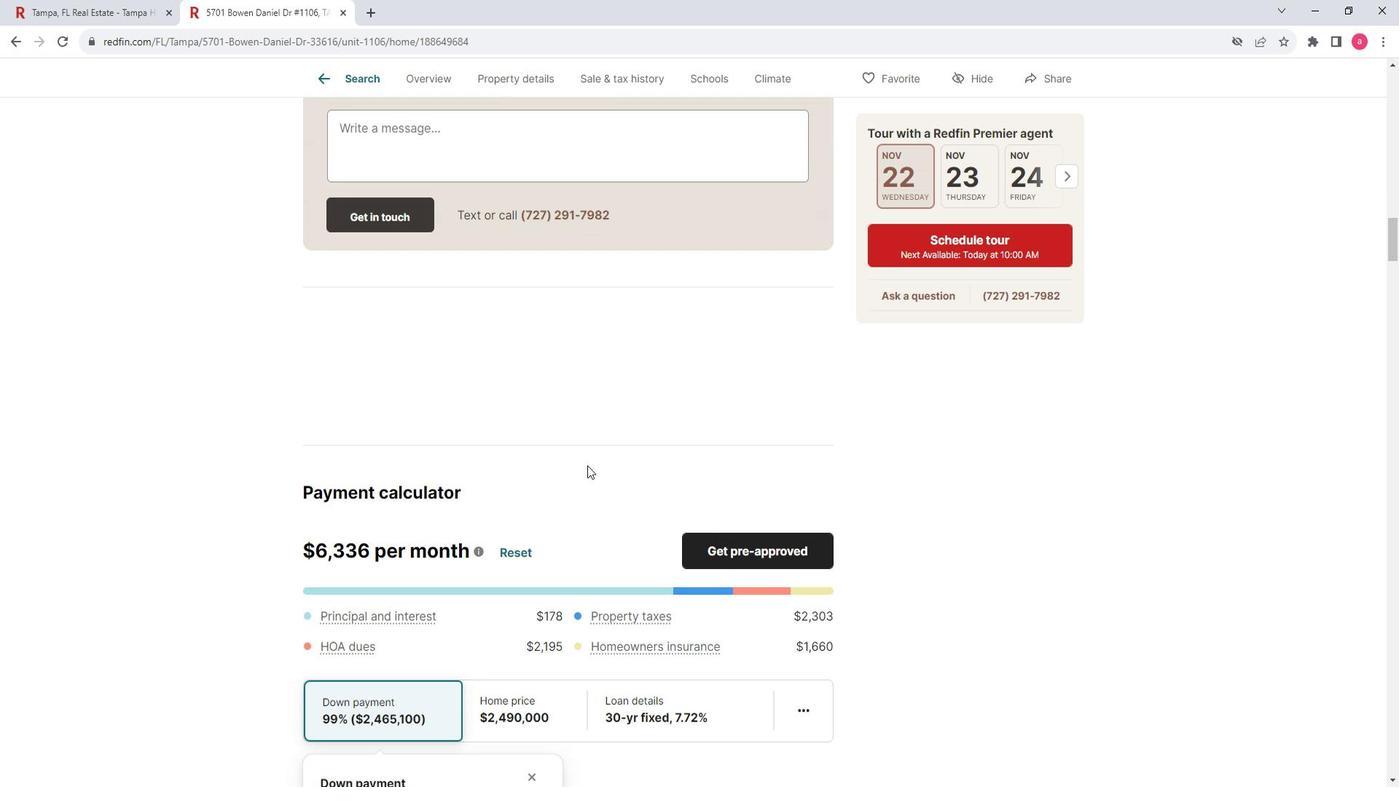 
Action: Mouse scrolled (606, 480) with delta (0, 0)
Screenshot: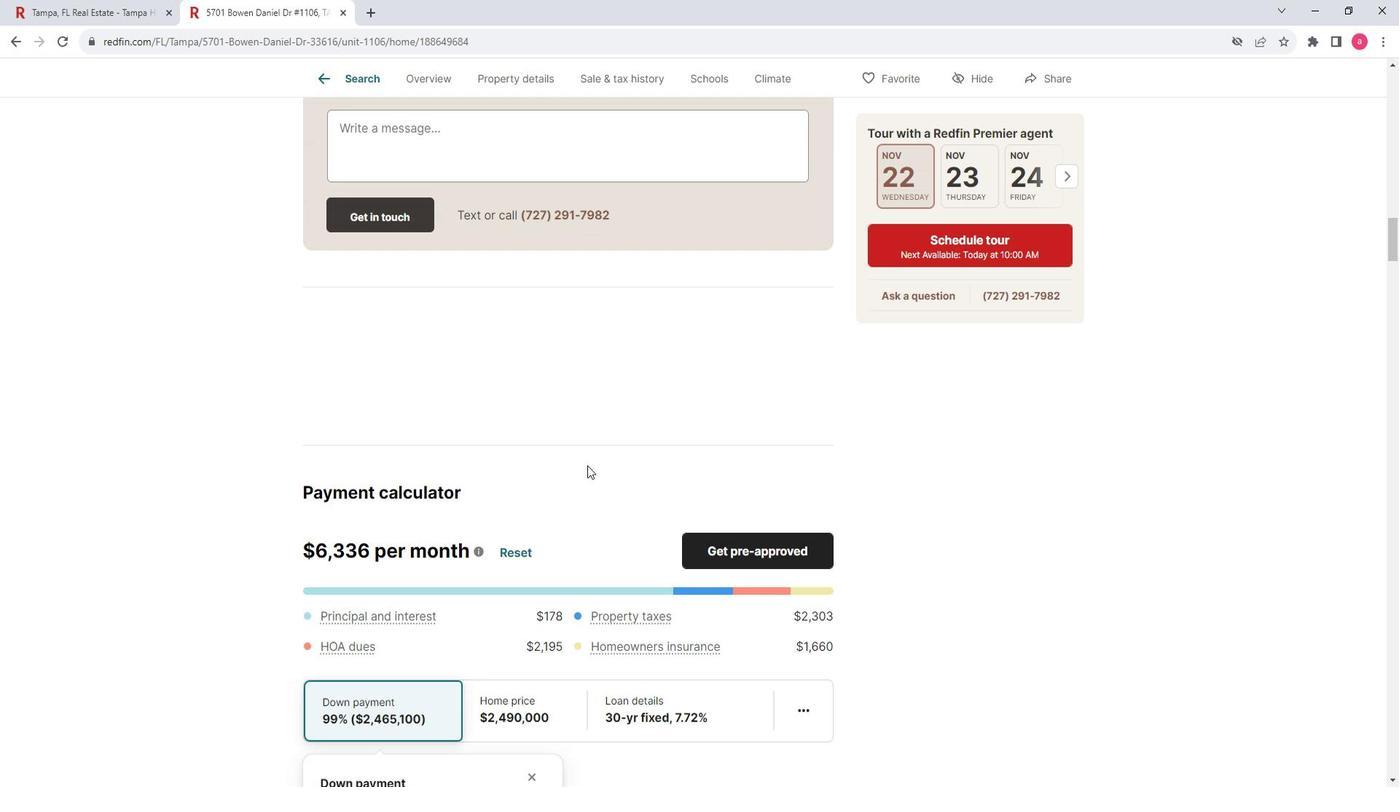 
Action: Mouse scrolled (606, 480) with delta (0, 0)
Screenshot: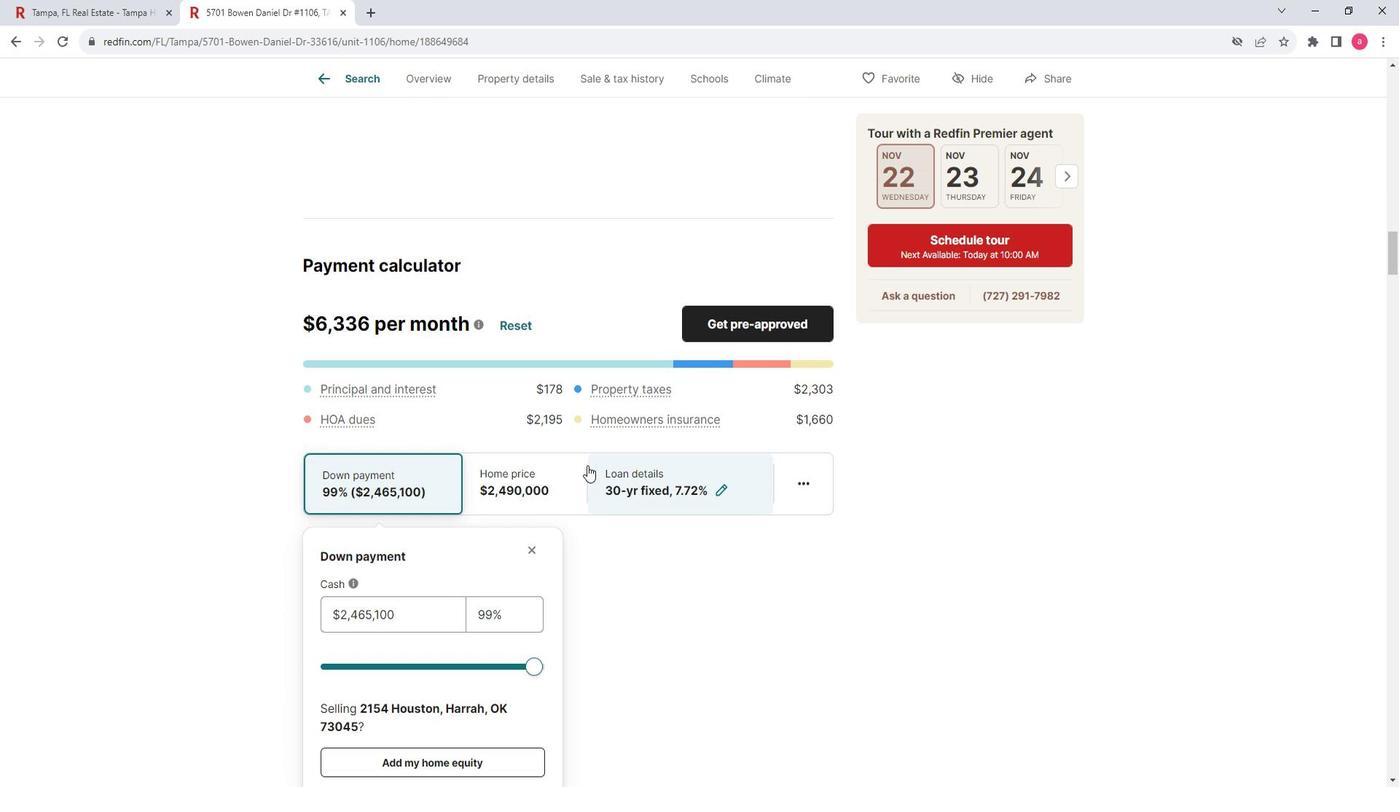 
Action: Mouse scrolled (606, 480) with delta (0, 0)
Screenshot: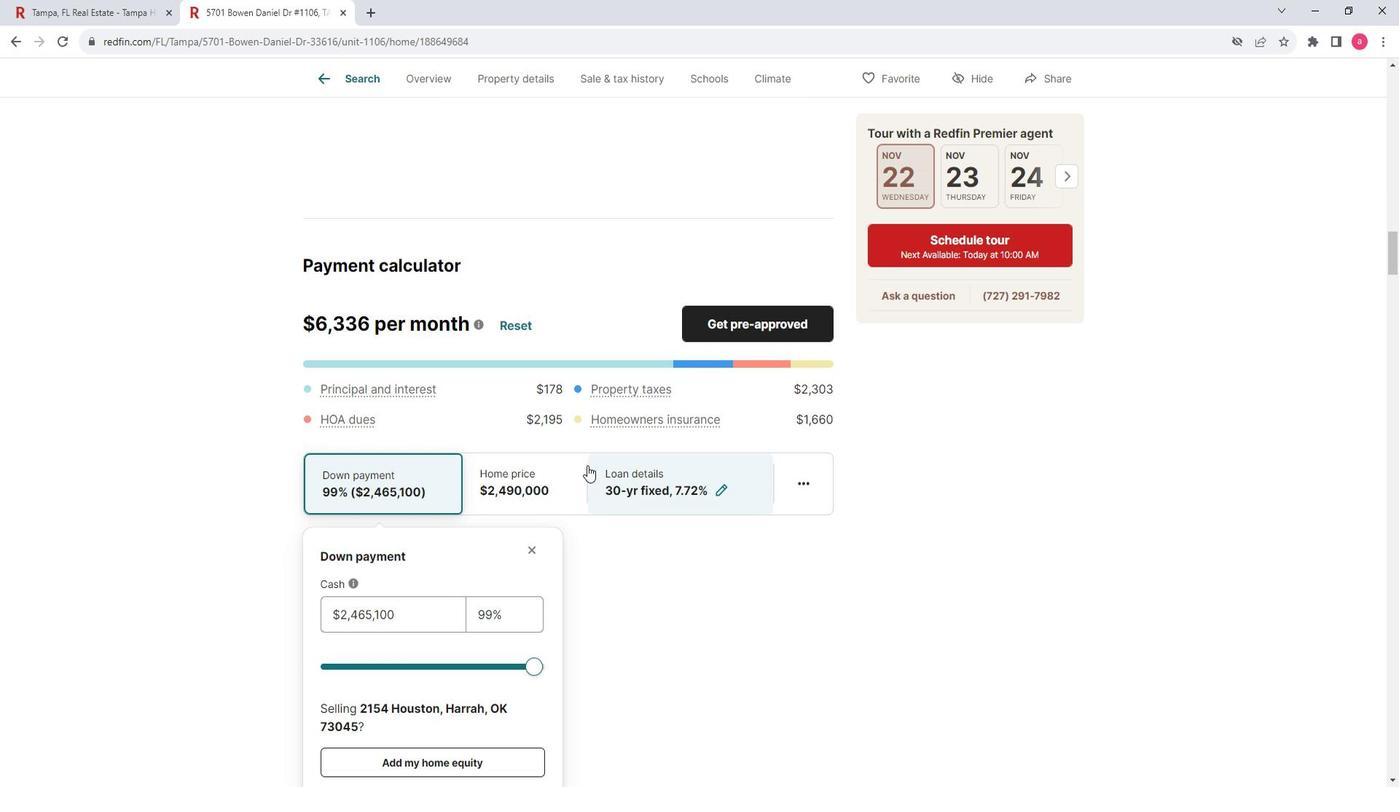 
Action: Mouse scrolled (606, 480) with delta (0, 0)
Screenshot: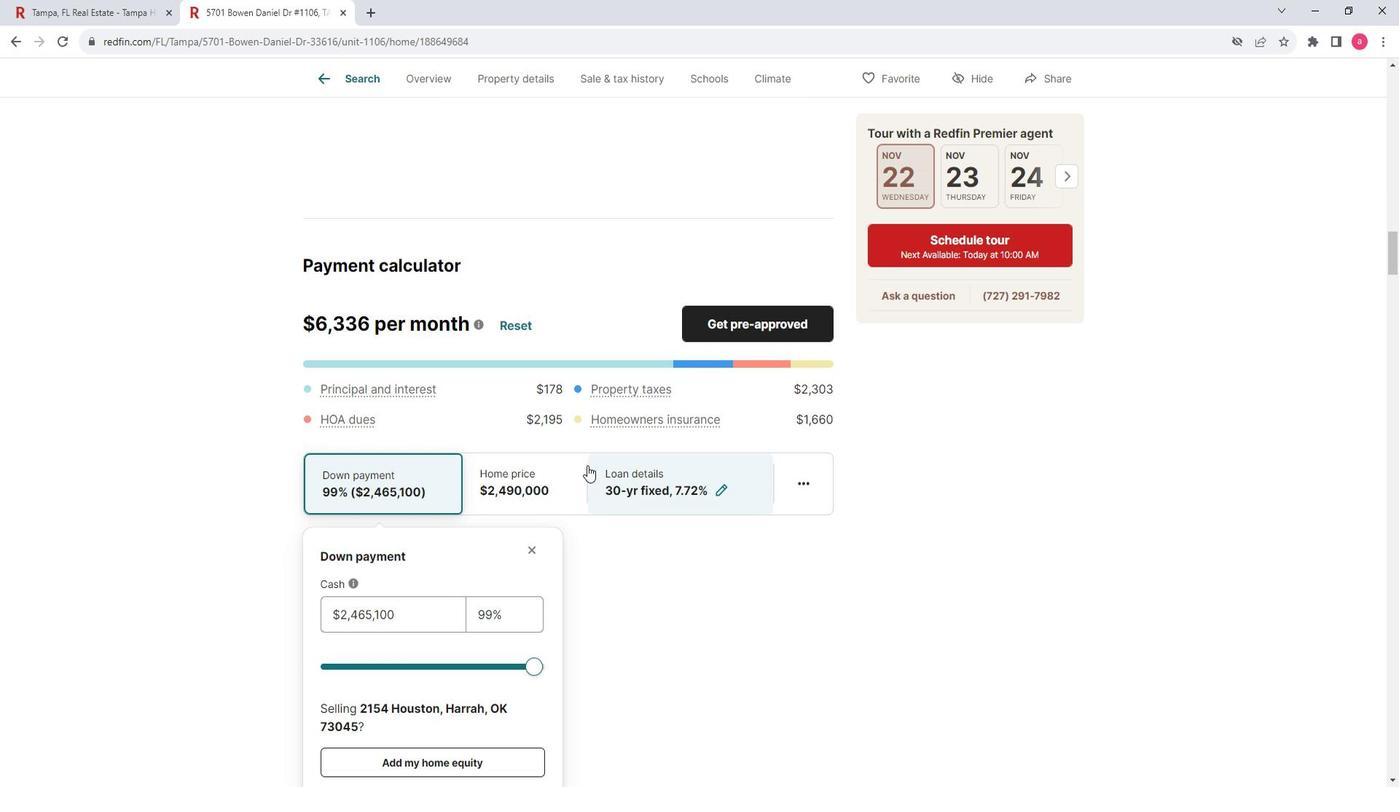 
Action: Mouse scrolled (606, 480) with delta (0, 0)
Screenshot: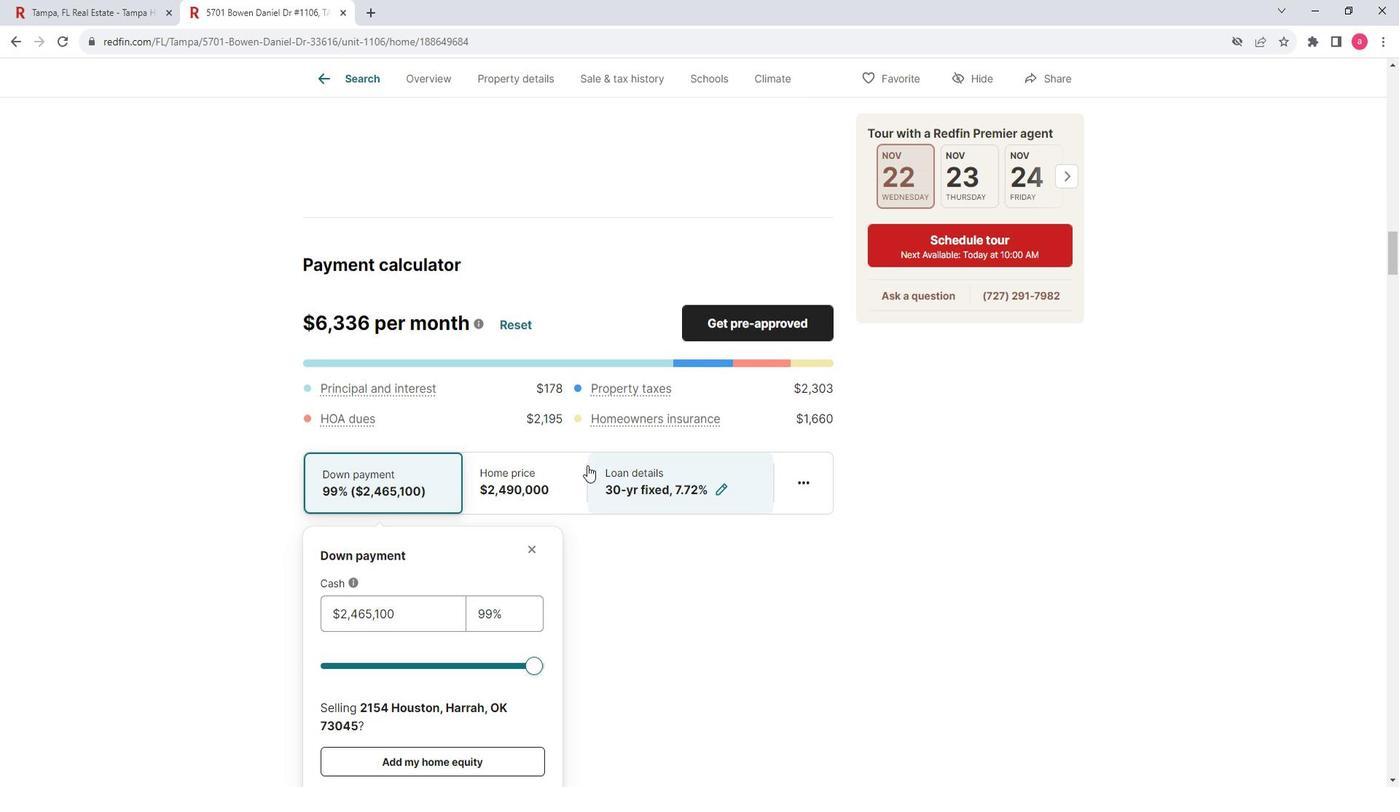
Action: Mouse scrolled (606, 480) with delta (0, 0)
Screenshot: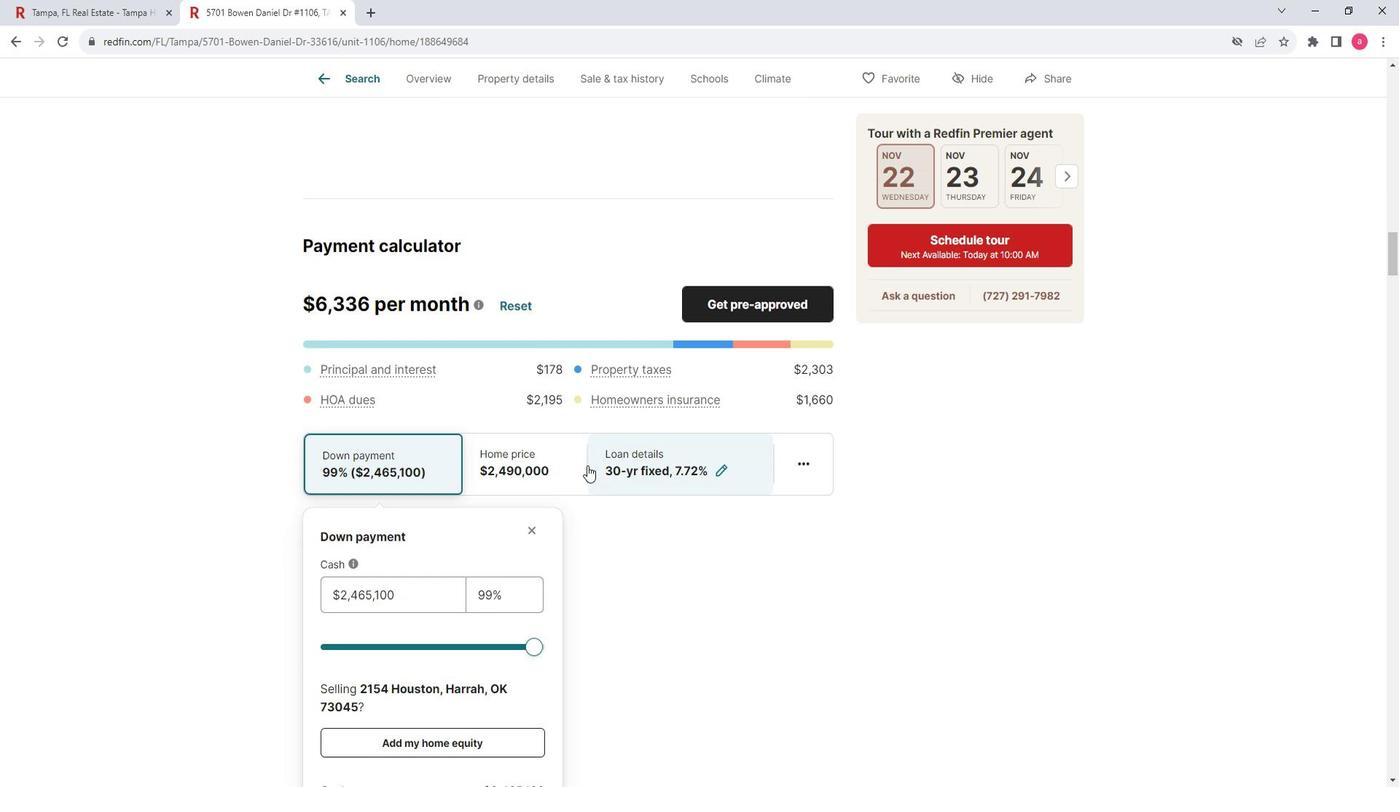 
Action: Mouse scrolled (606, 480) with delta (0, 0)
Screenshot: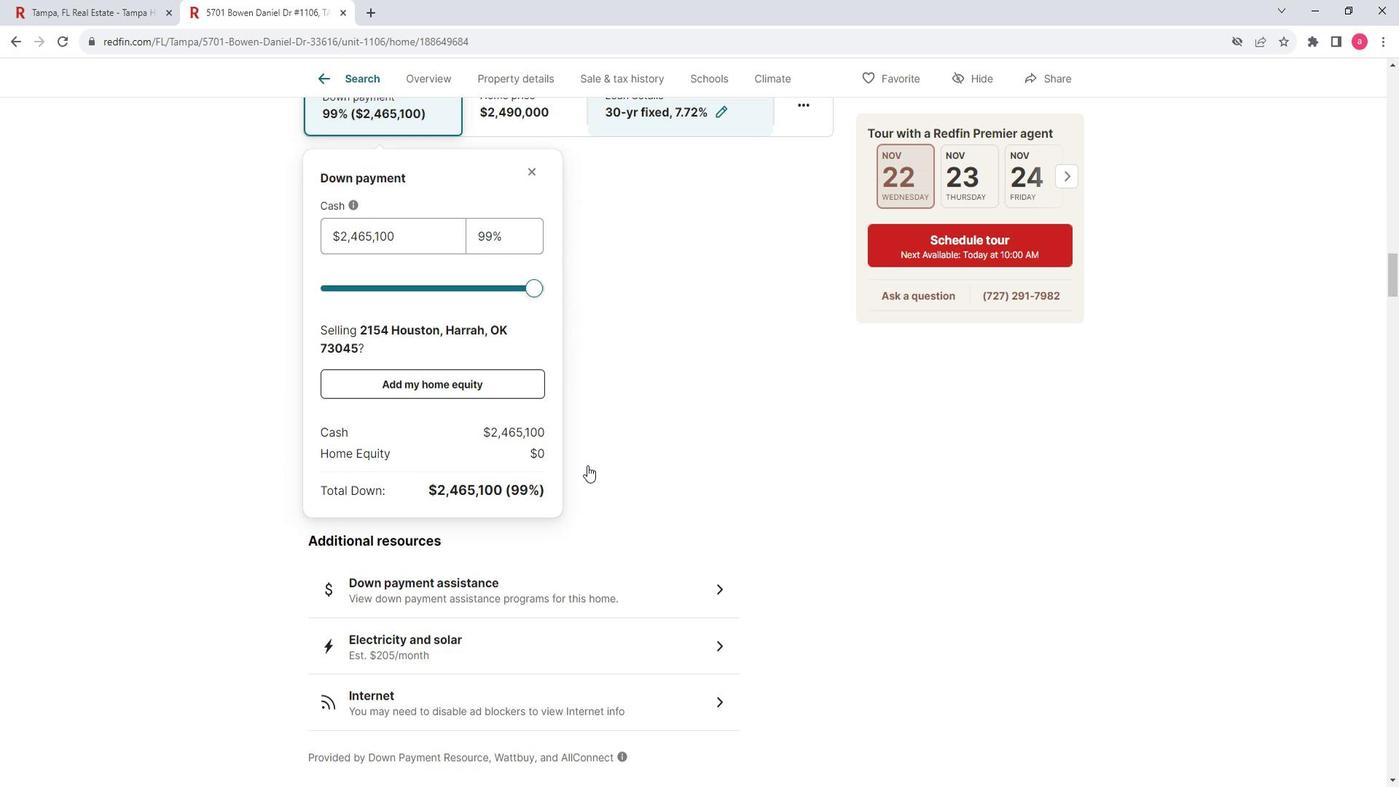 
Action: Mouse scrolled (606, 480) with delta (0, 0)
Screenshot: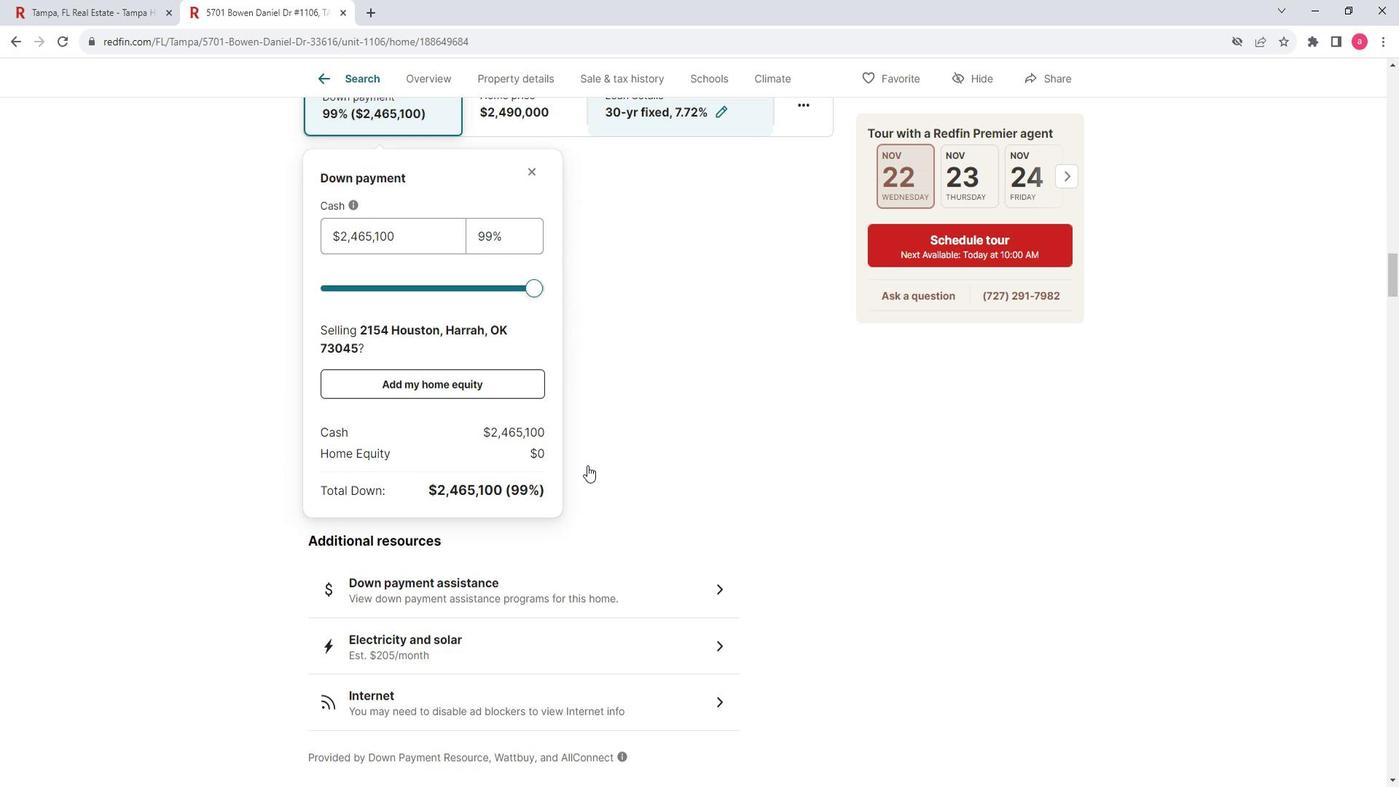 
Action: Mouse scrolled (606, 480) with delta (0, 0)
Screenshot: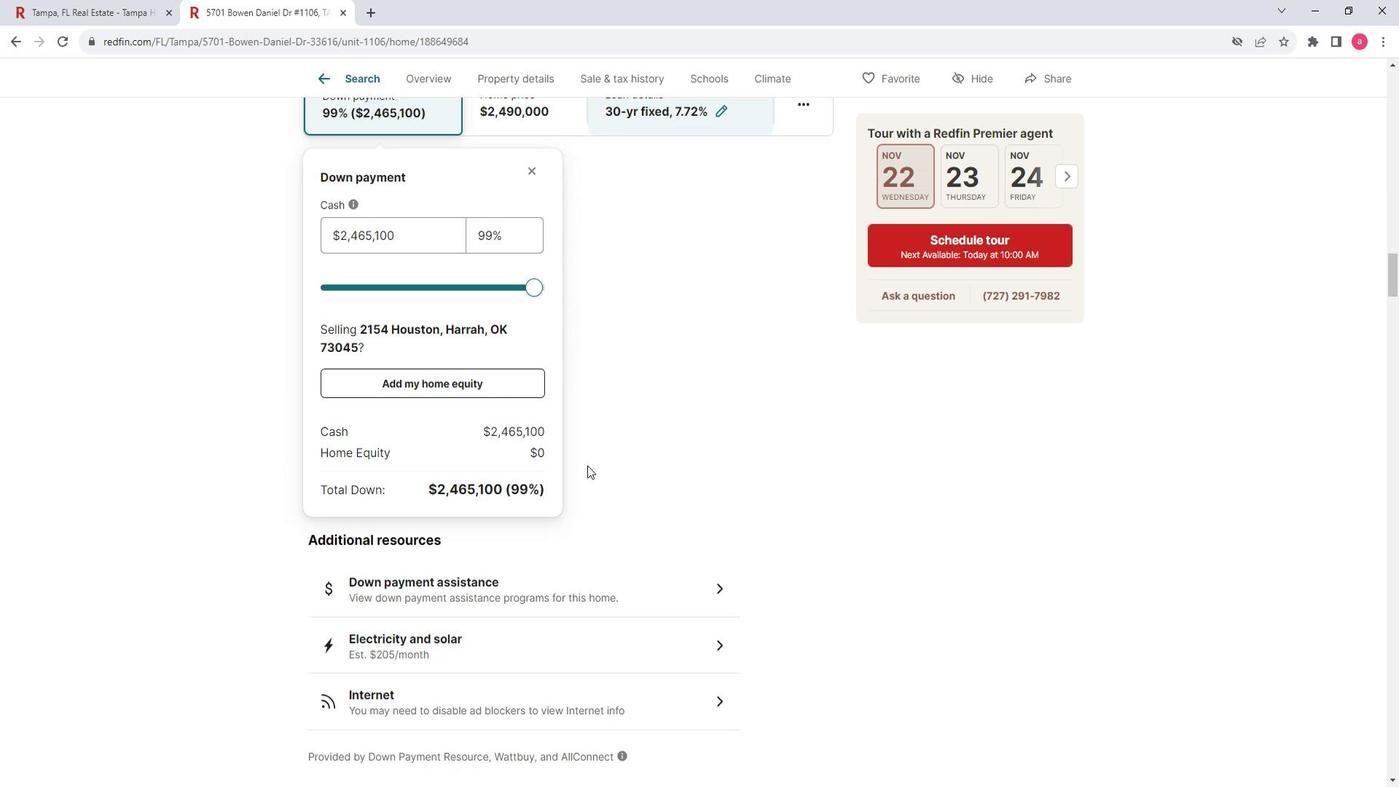 
Action: Mouse scrolled (606, 480) with delta (0, 0)
Screenshot: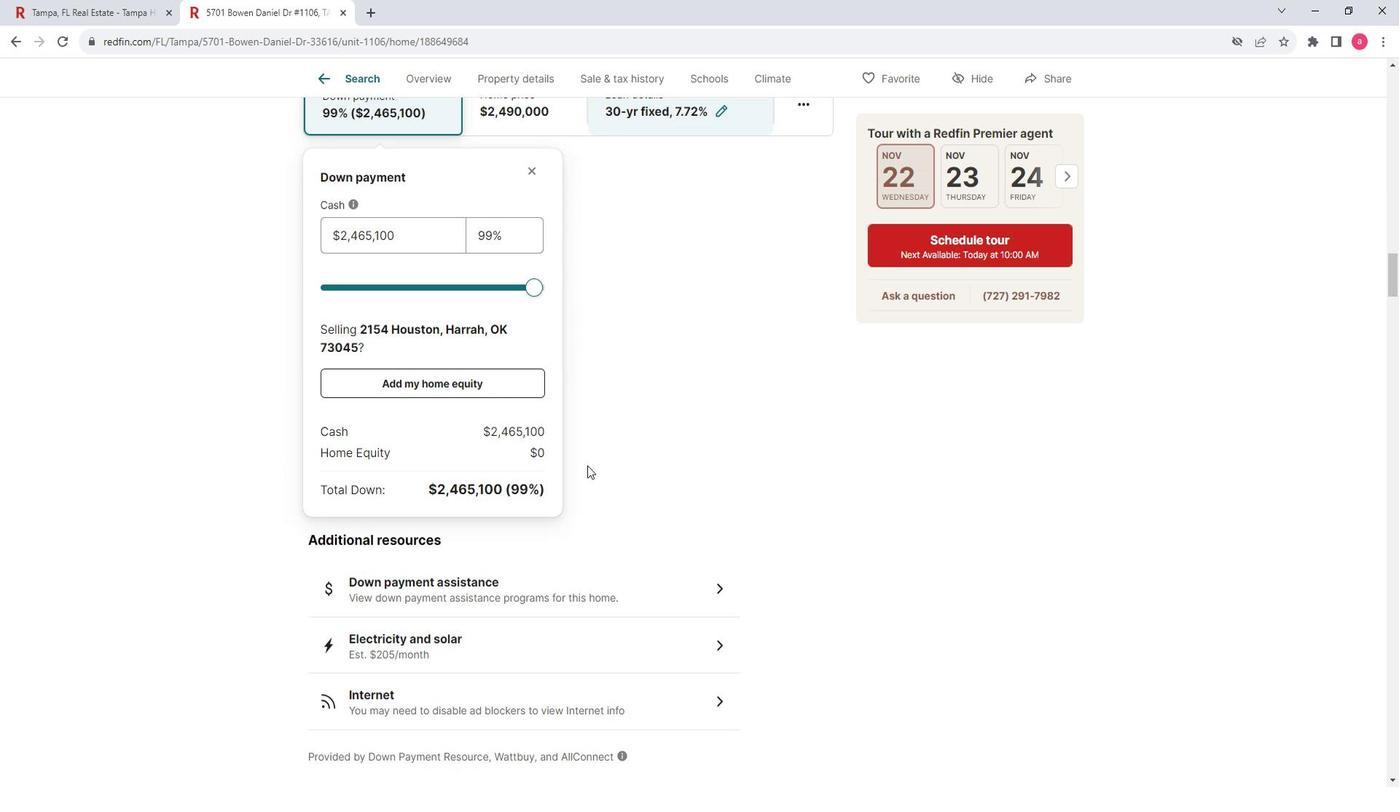 
Action: Mouse scrolled (606, 480) with delta (0, 0)
Screenshot: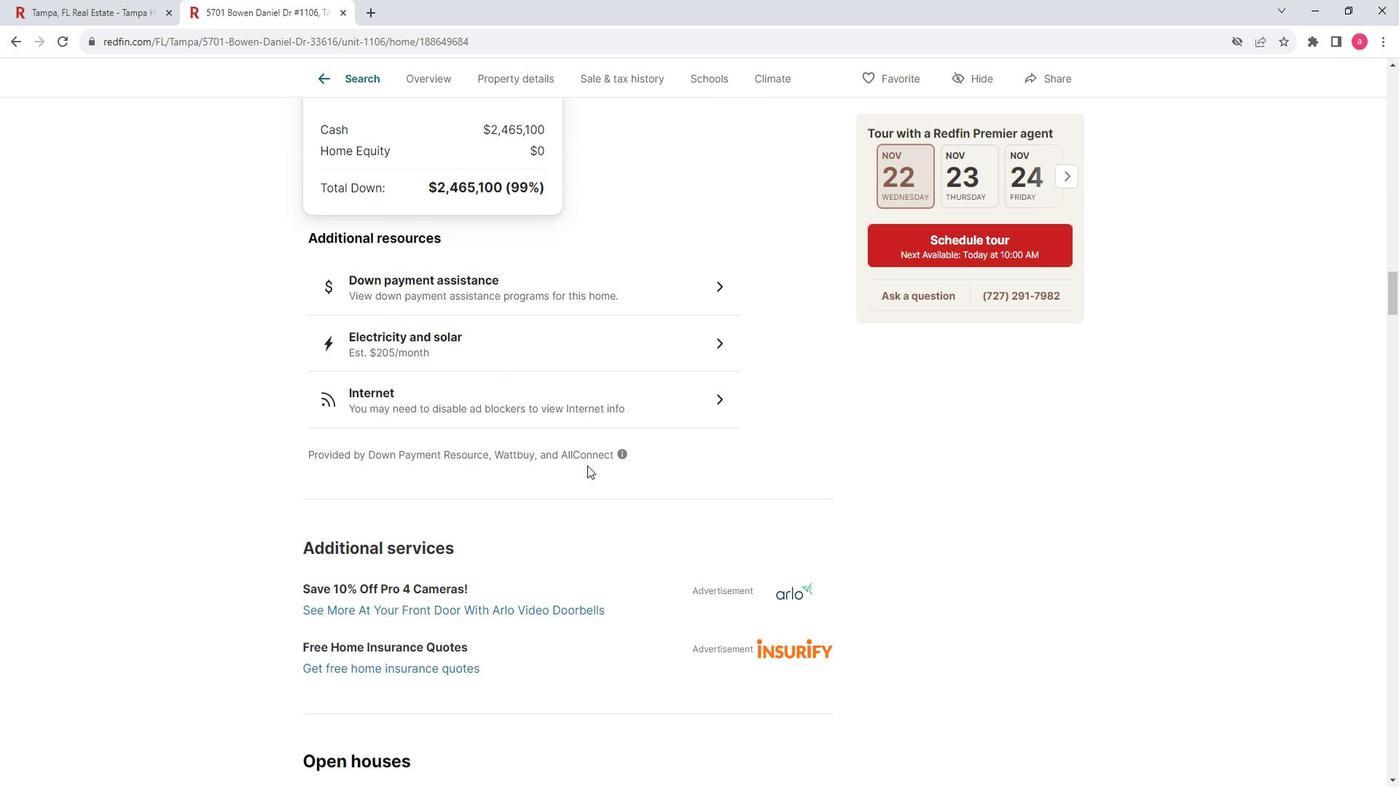 
Action: Mouse scrolled (606, 480) with delta (0, 0)
Screenshot: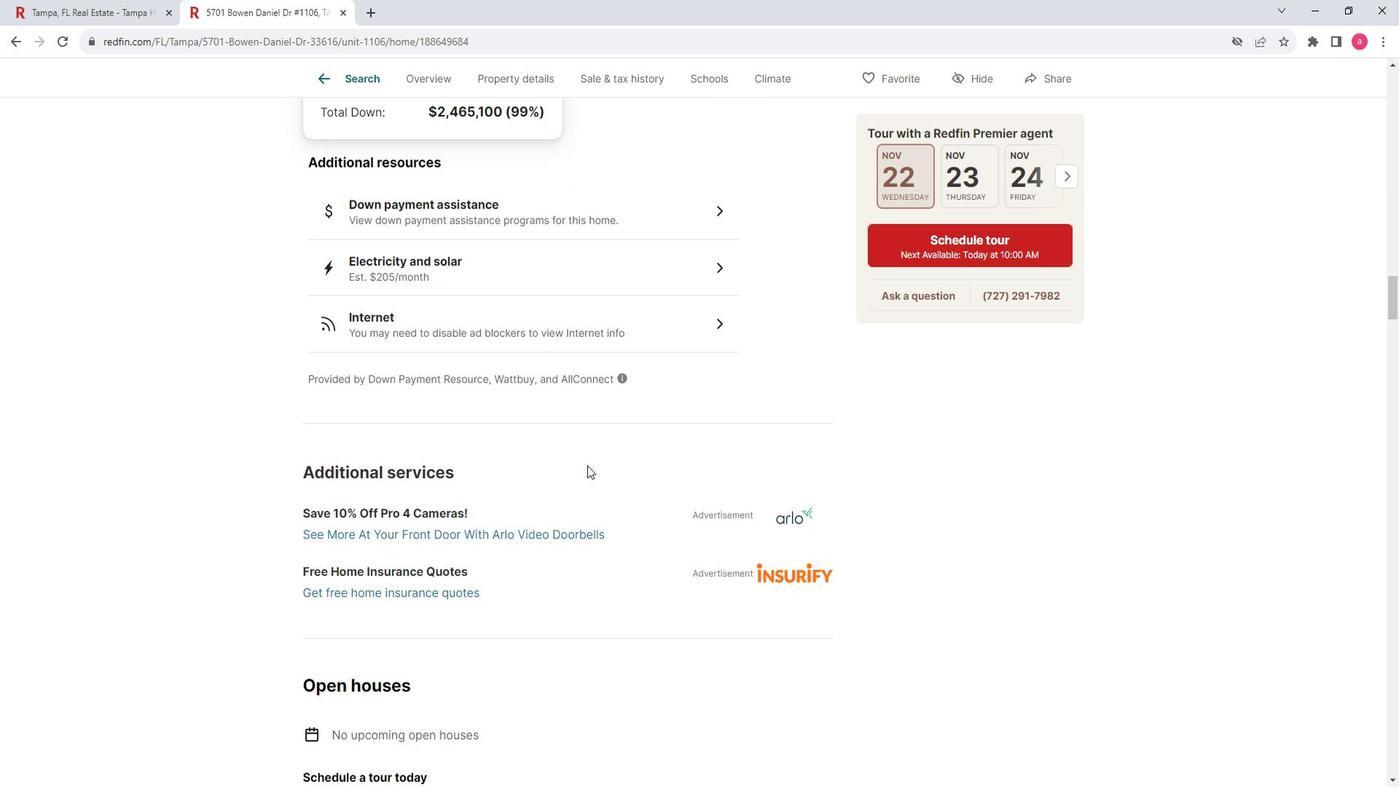 
Action: Mouse scrolled (606, 480) with delta (0, 0)
Screenshot: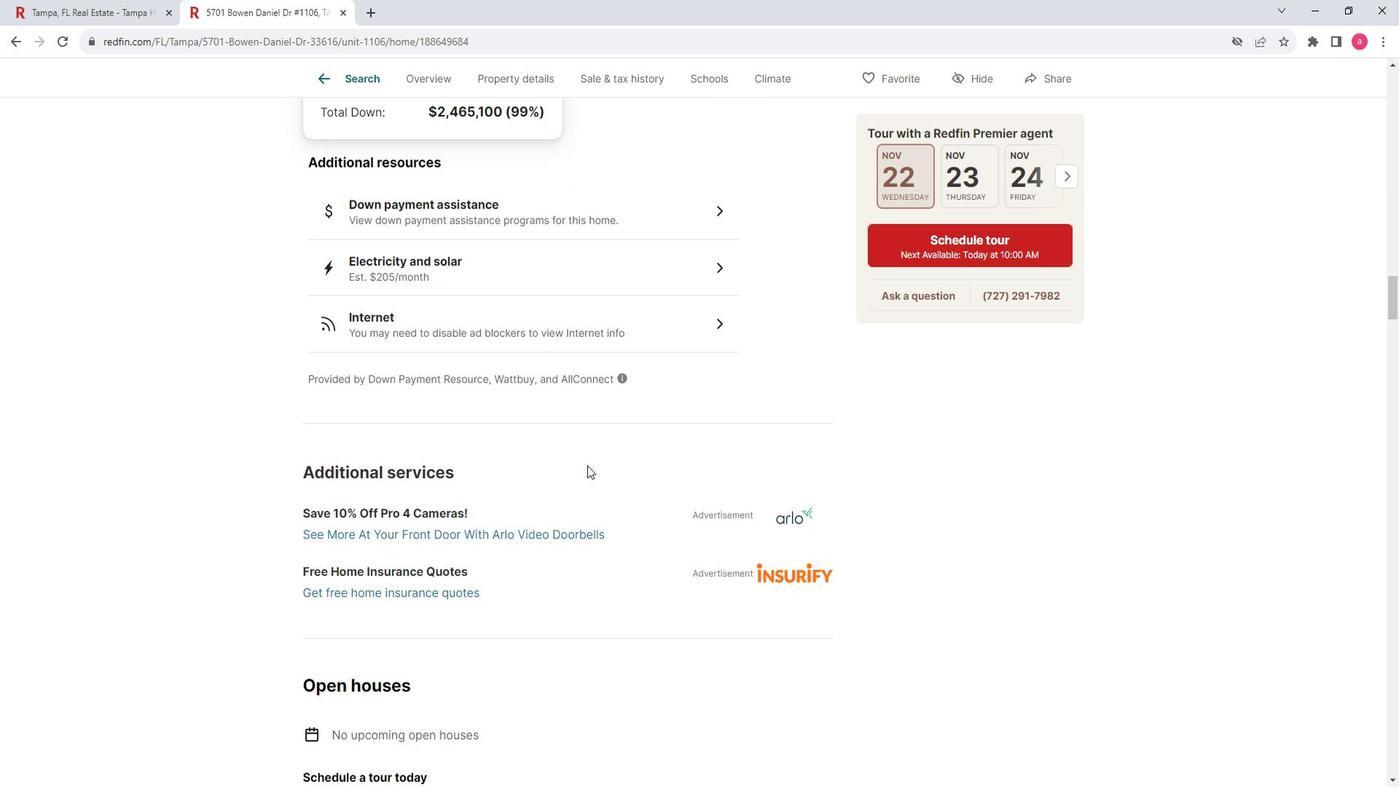 
Action: Mouse scrolled (606, 480) with delta (0, 0)
Screenshot: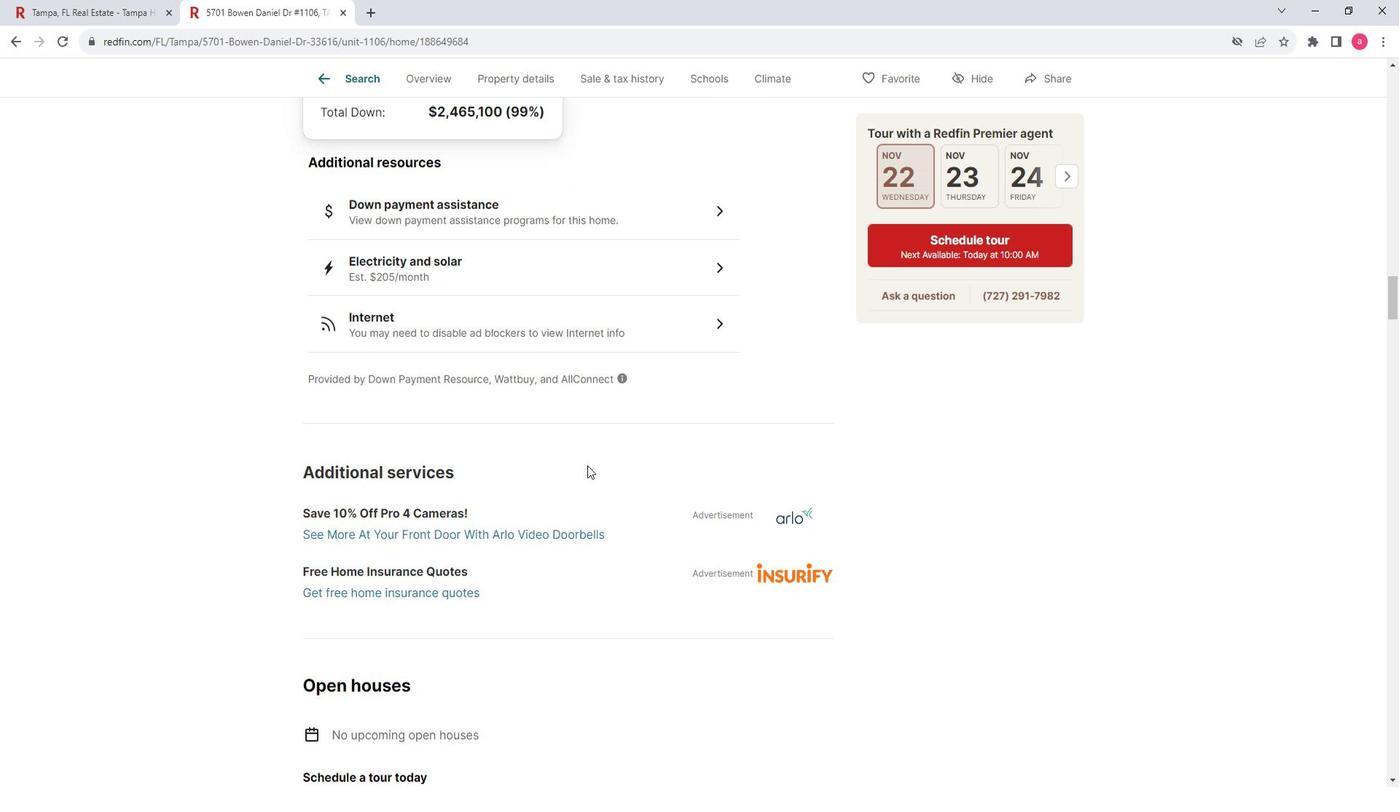 
Action: Mouse scrolled (606, 480) with delta (0, 0)
Screenshot: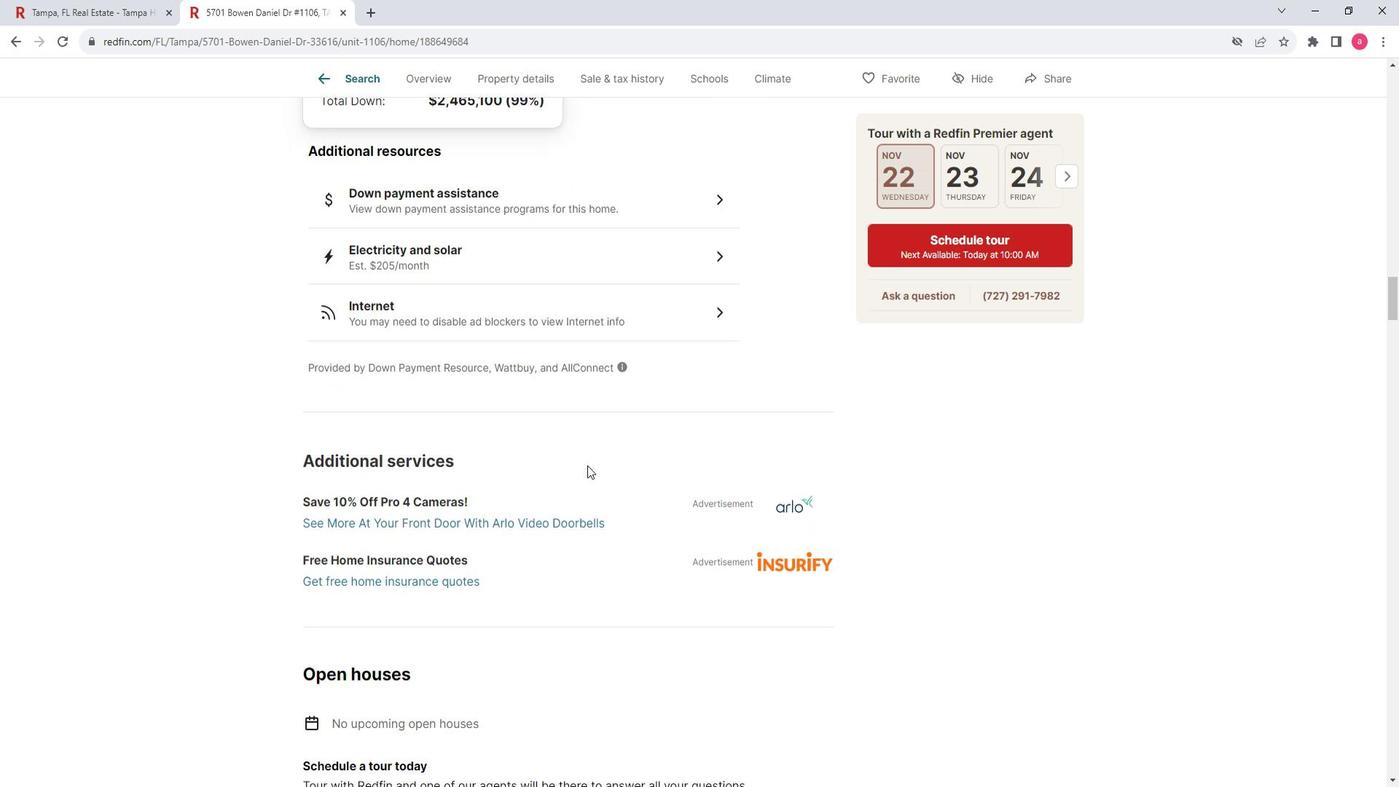 
Action: Mouse scrolled (606, 480) with delta (0, 0)
Screenshot: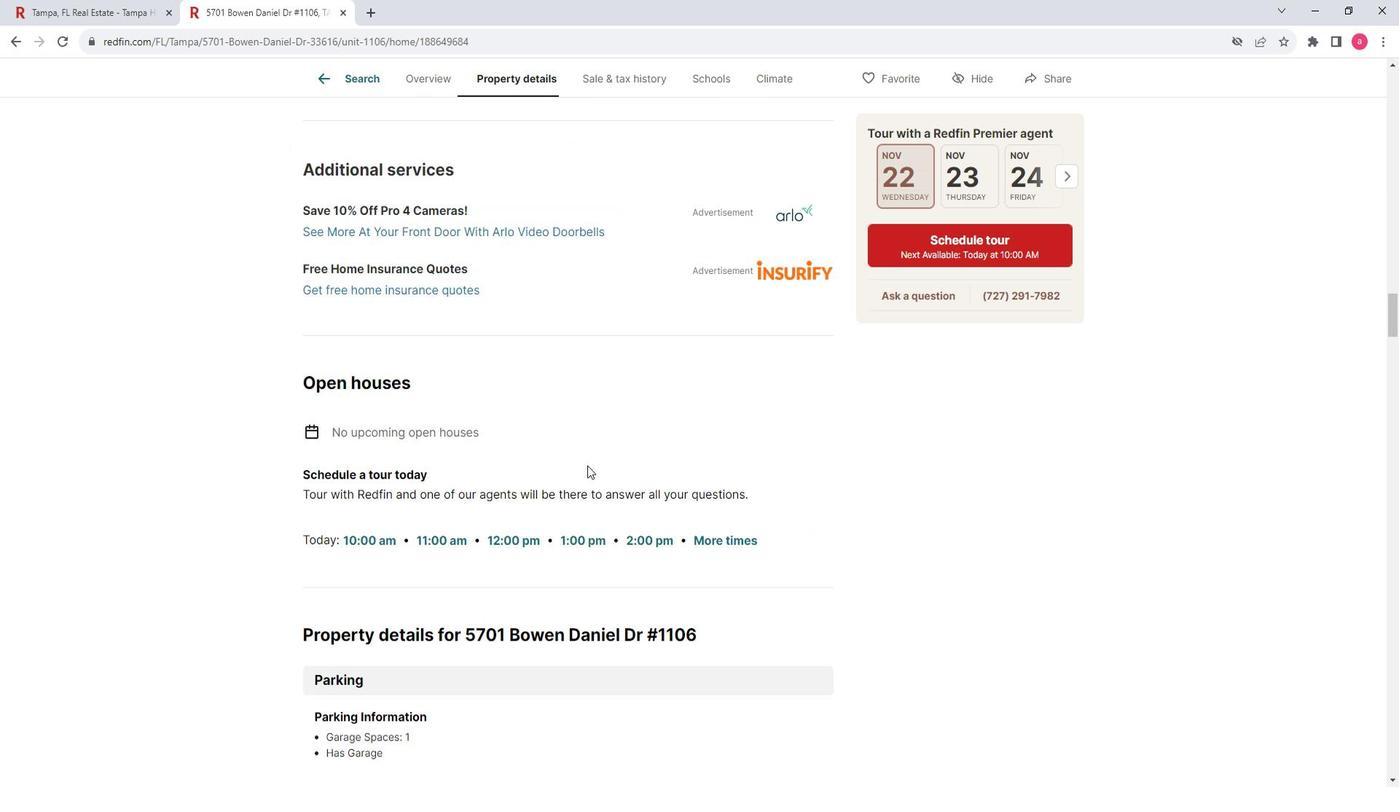 
Action: Mouse scrolled (606, 480) with delta (0, 0)
Screenshot: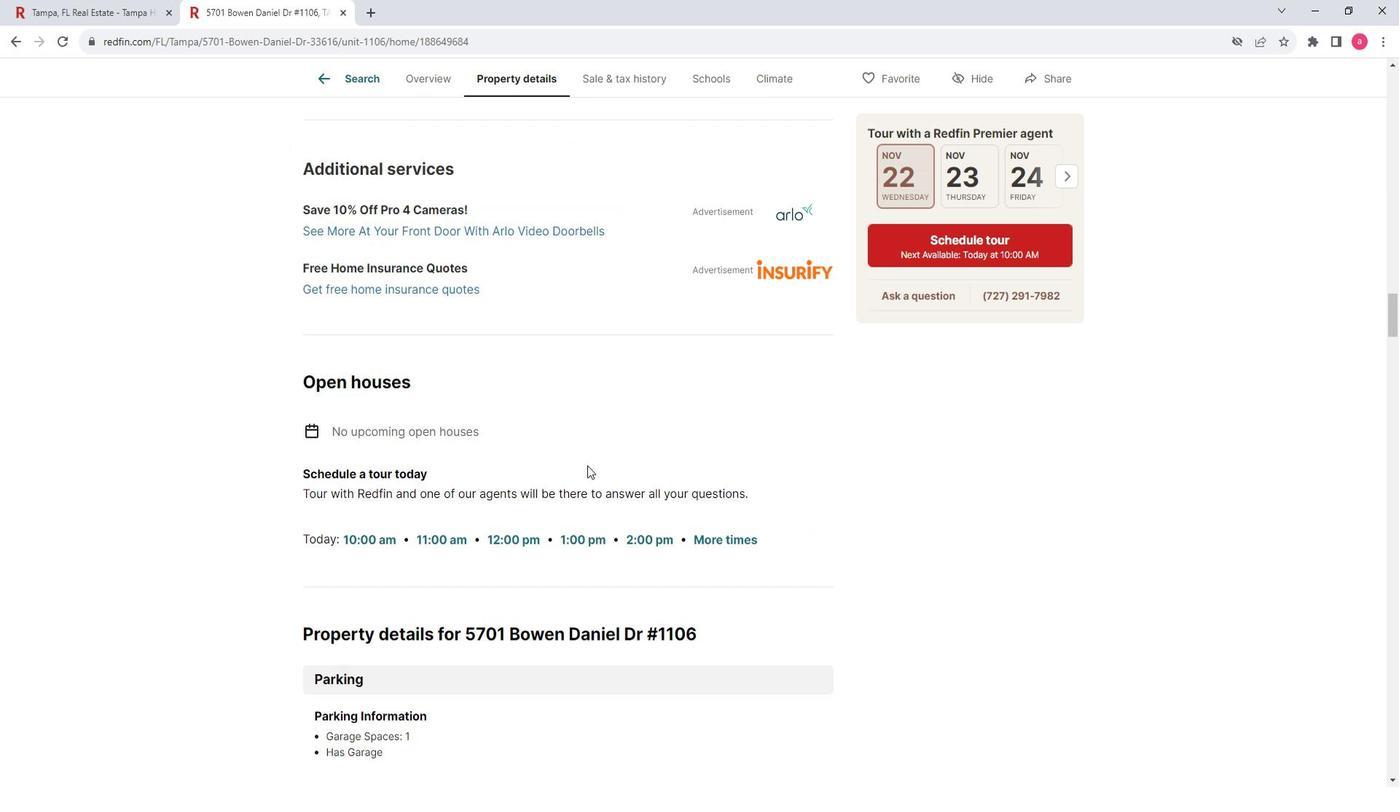 
Action: Mouse scrolled (606, 480) with delta (0, 0)
Screenshot: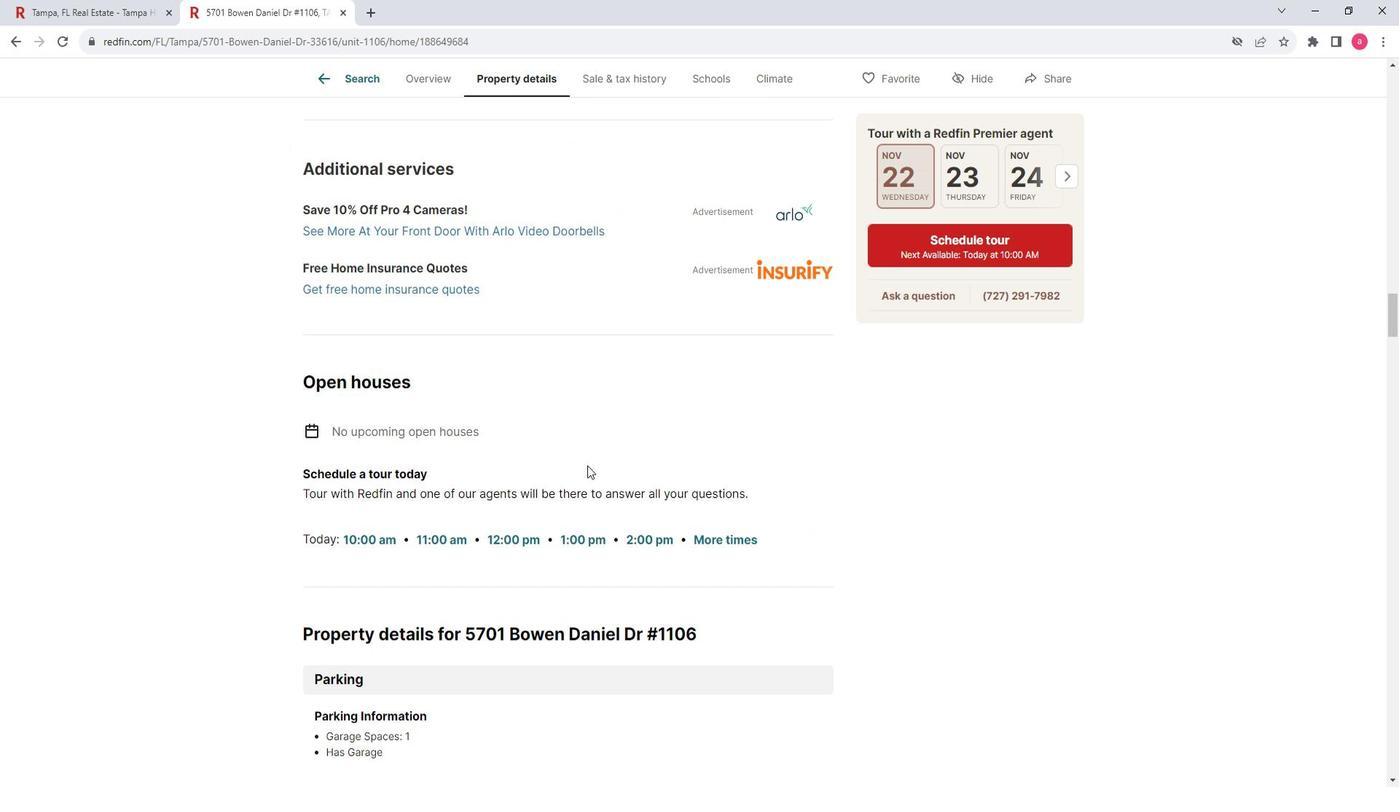 
Action: Mouse scrolled (606, 480) with delta (0, 0)
Screenshot: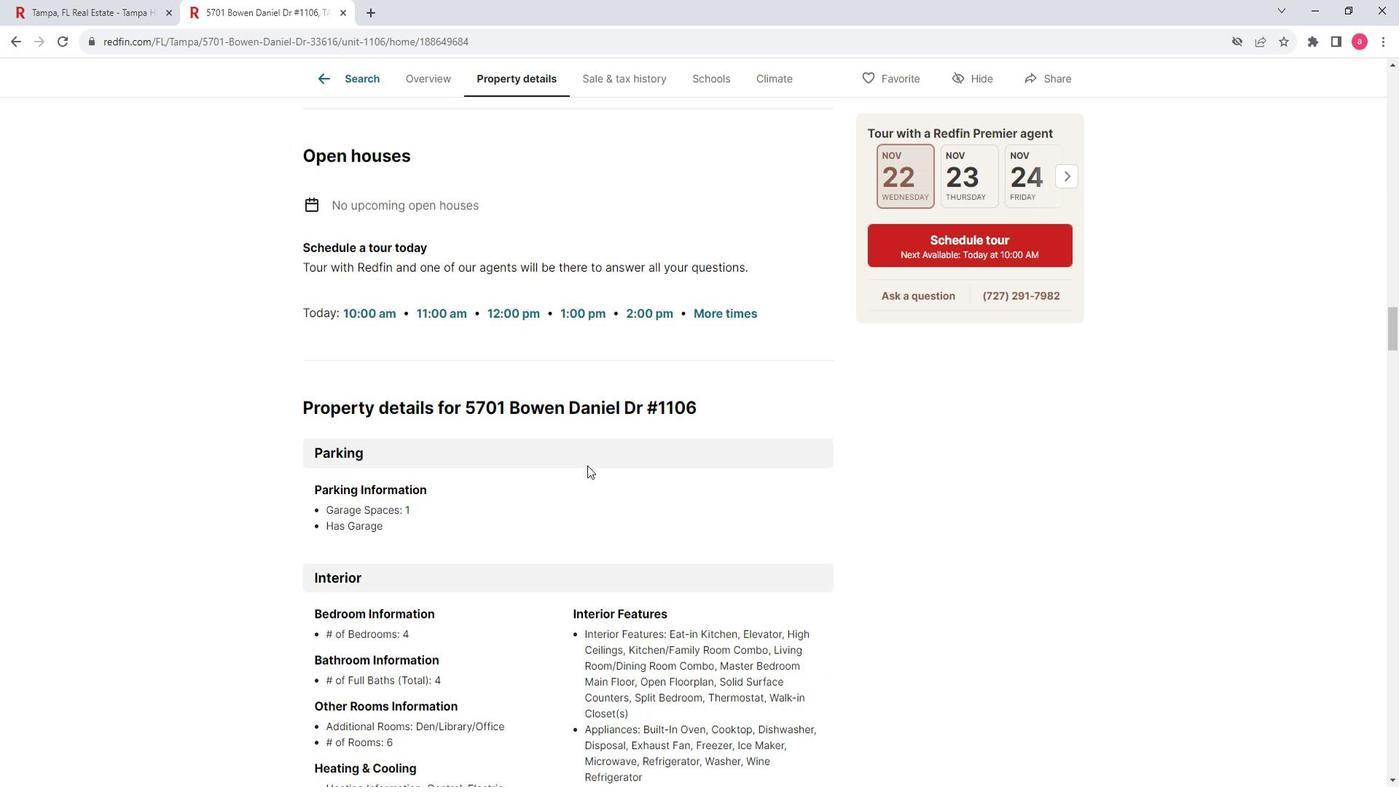 
Action: Mouse scrolled (606, 480) with delta (0, 0)
Screenshot: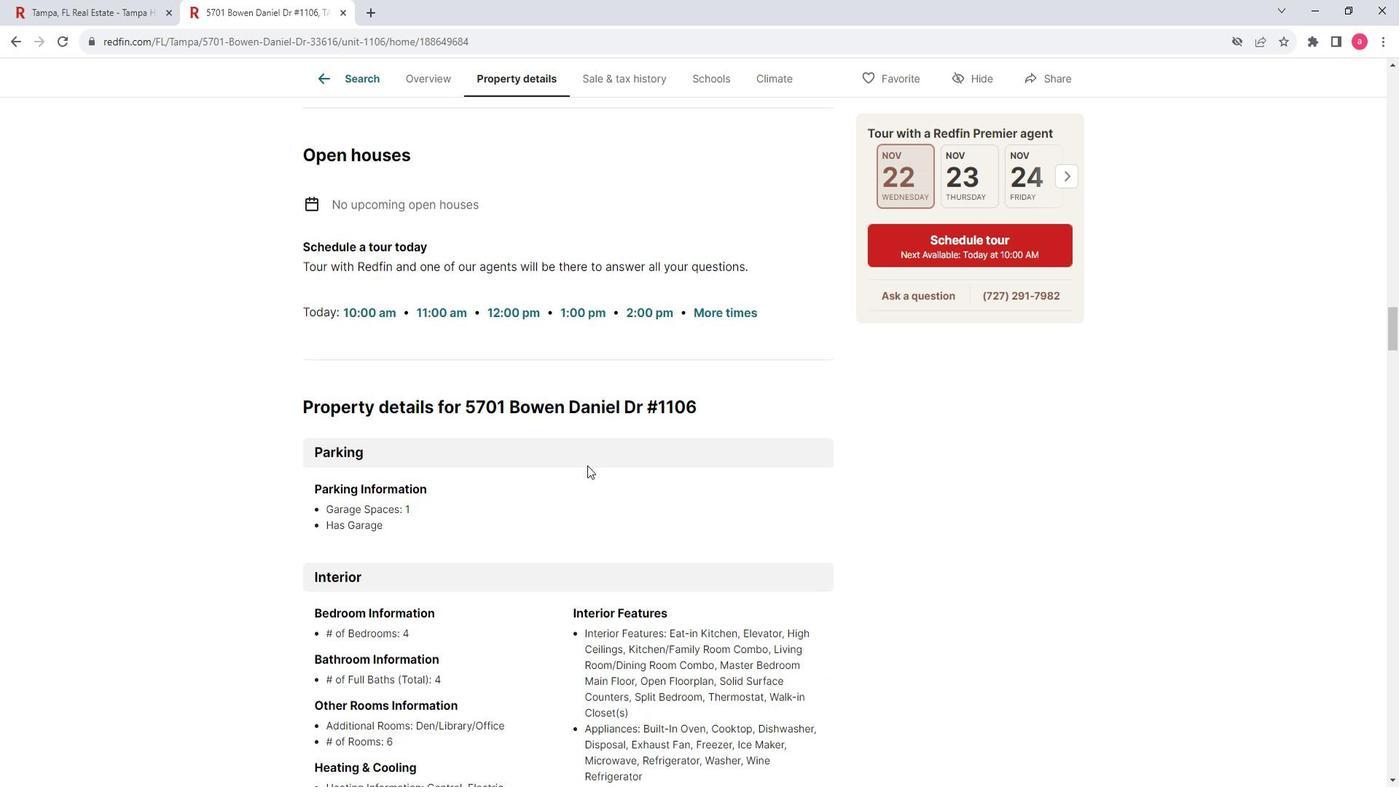 
Action: Mouse scrolled (606, 480) with delta (0, 0)
Screenshot: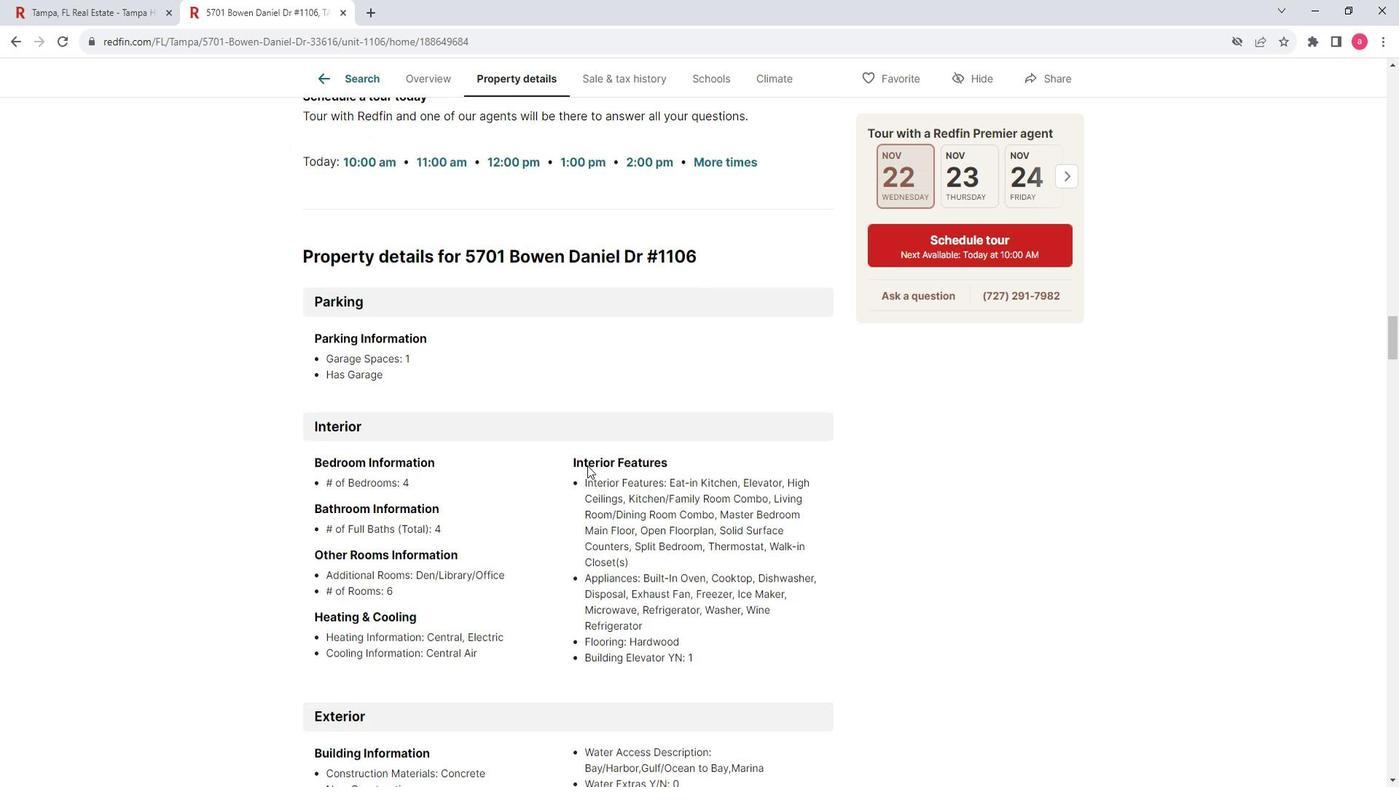 
Action: Mouse scrolled (606, 480) with delta (0, 0)
Screenshot: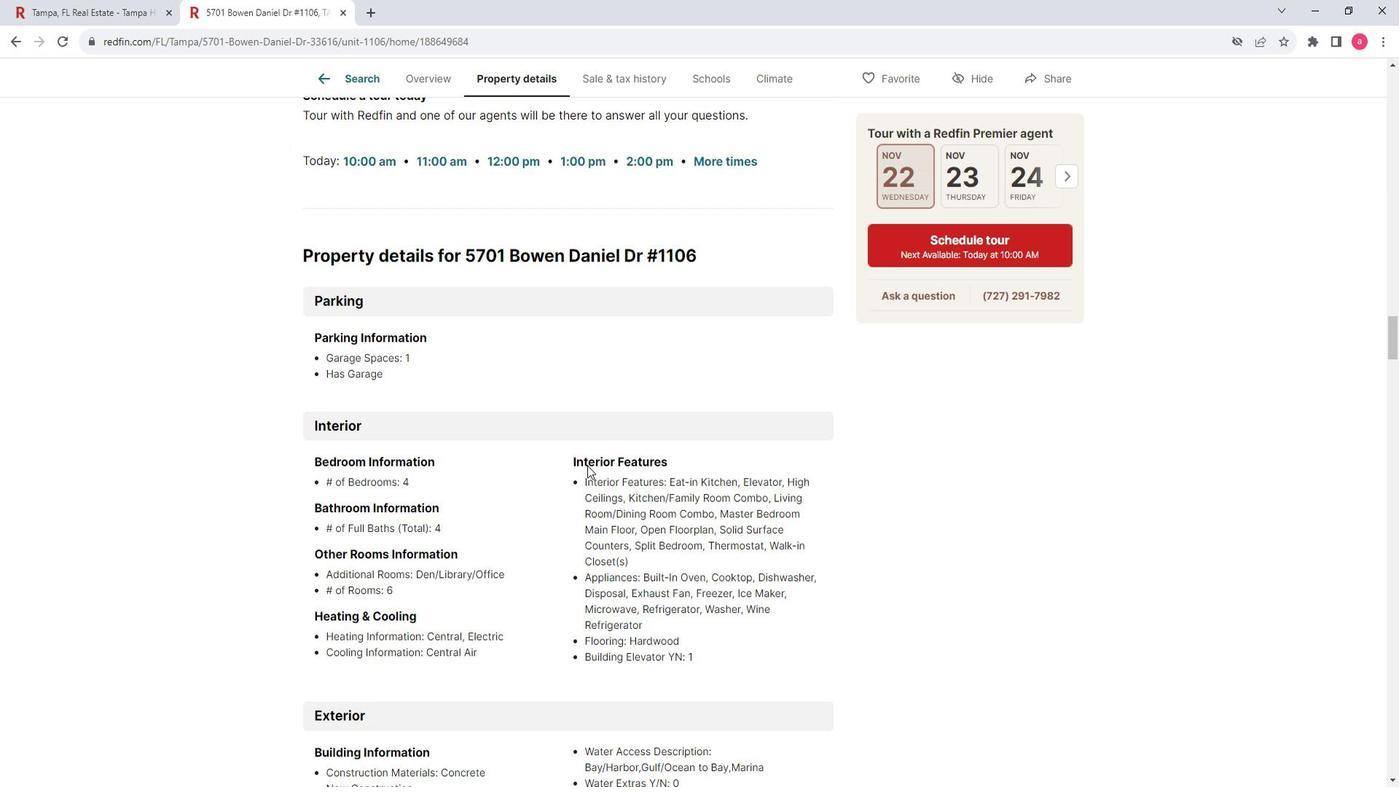 
Action: Mouse scrolled (606, 480) with delta (0, 0)
Screenshot: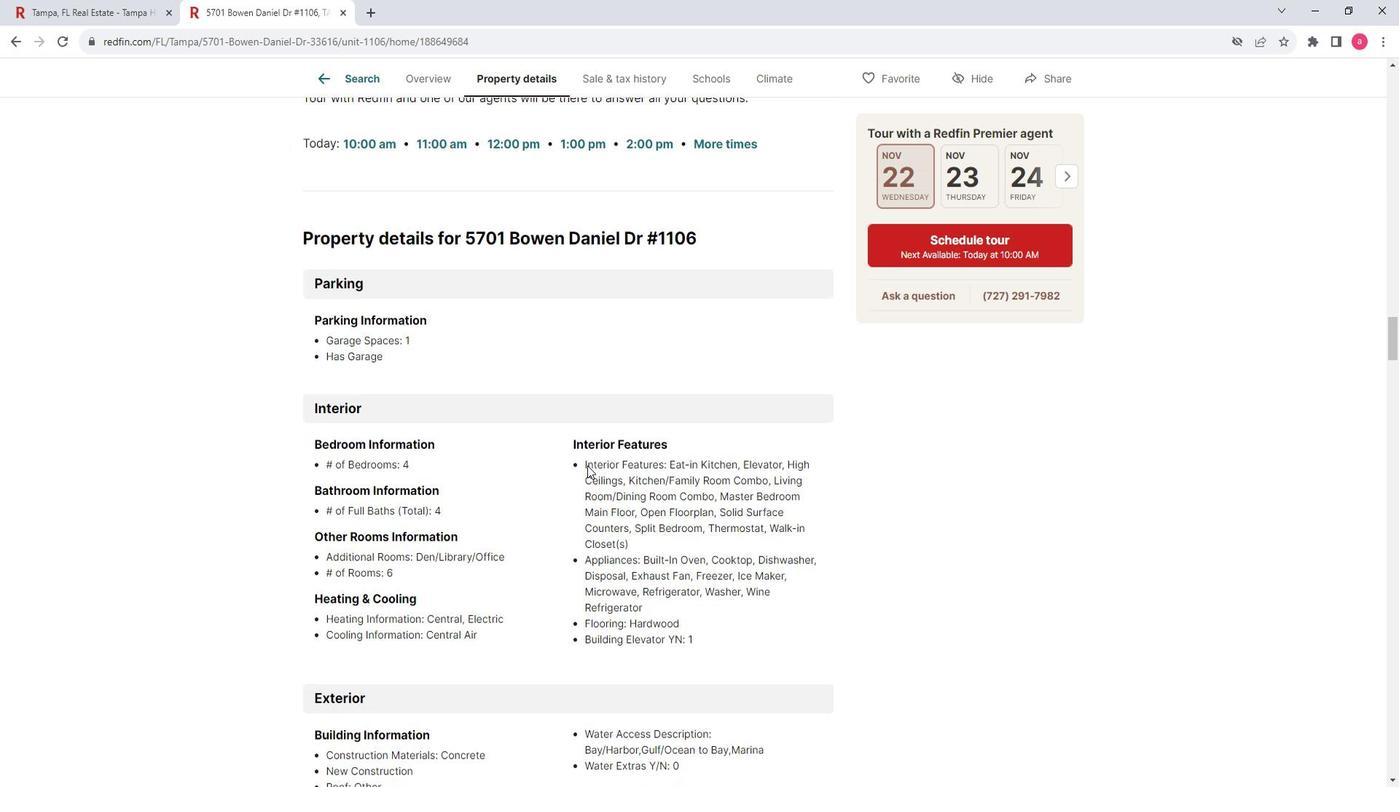
Action: Mouse scrolled (606, 480) with delta (0, 0)
Screenshot: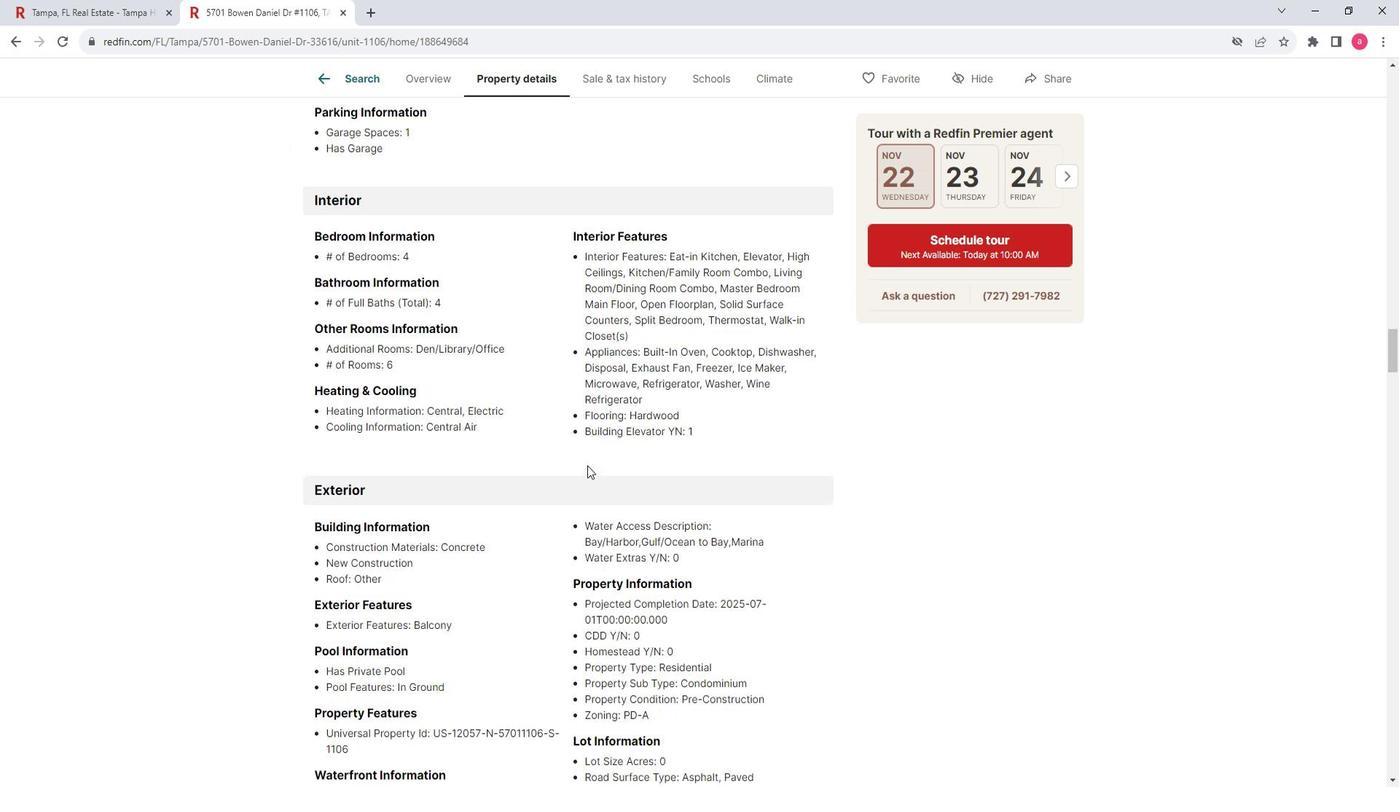 
Action: Mouse scrolled (606, 480) with delta (0, 0)
Screenshot: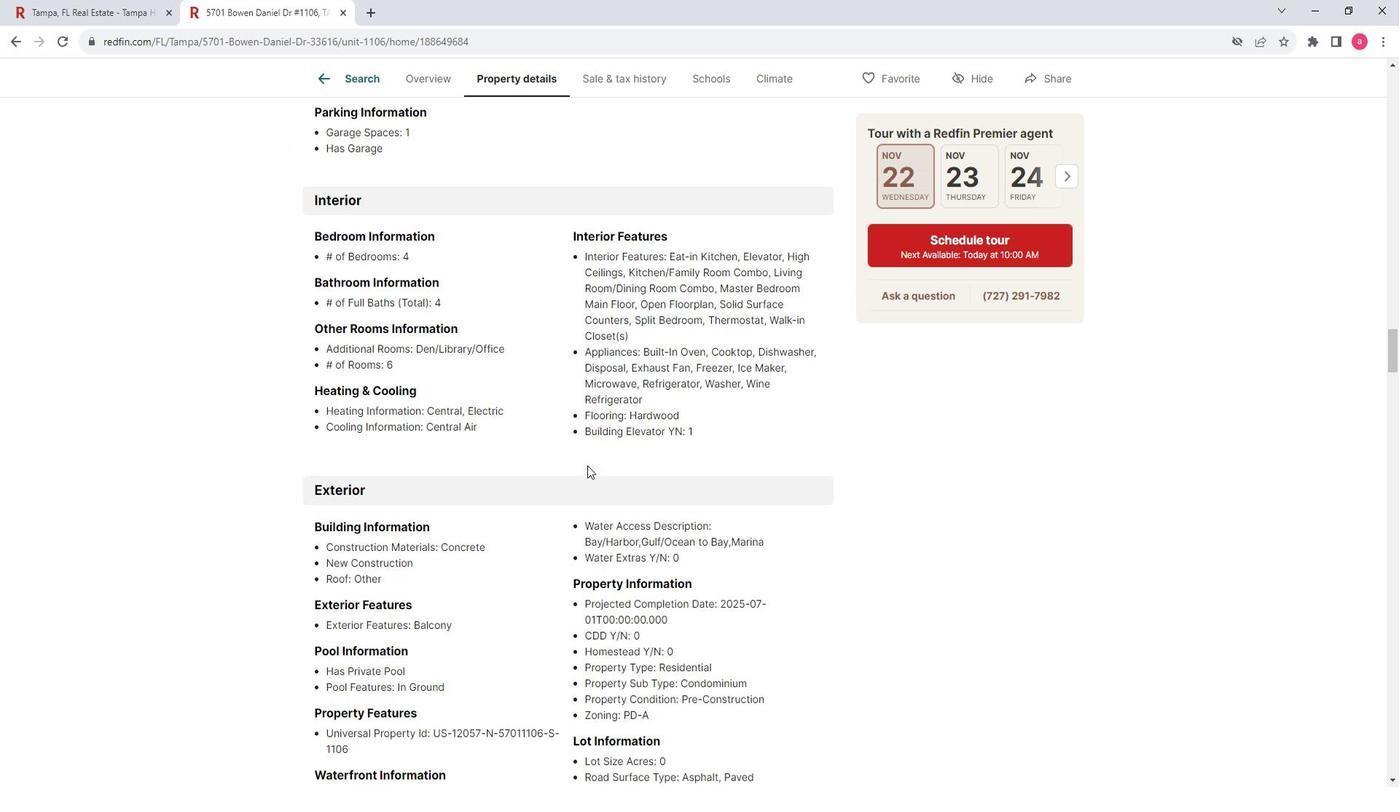 
Action: Mouse scrolled (606, 480) with delta (0, 0)
Screenshot: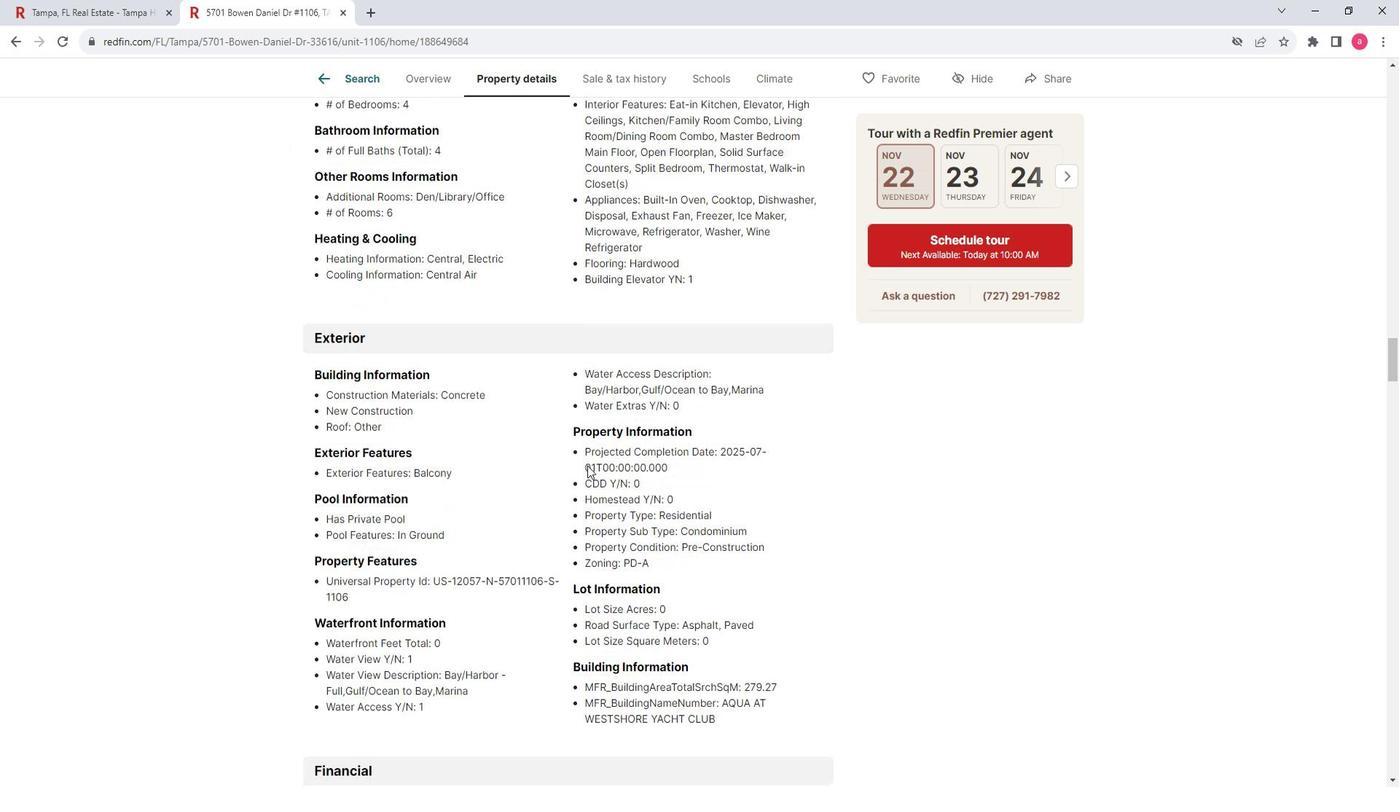 
Action: Mouse scrolled (606, 480) with delta (0, 0)
Screenshot: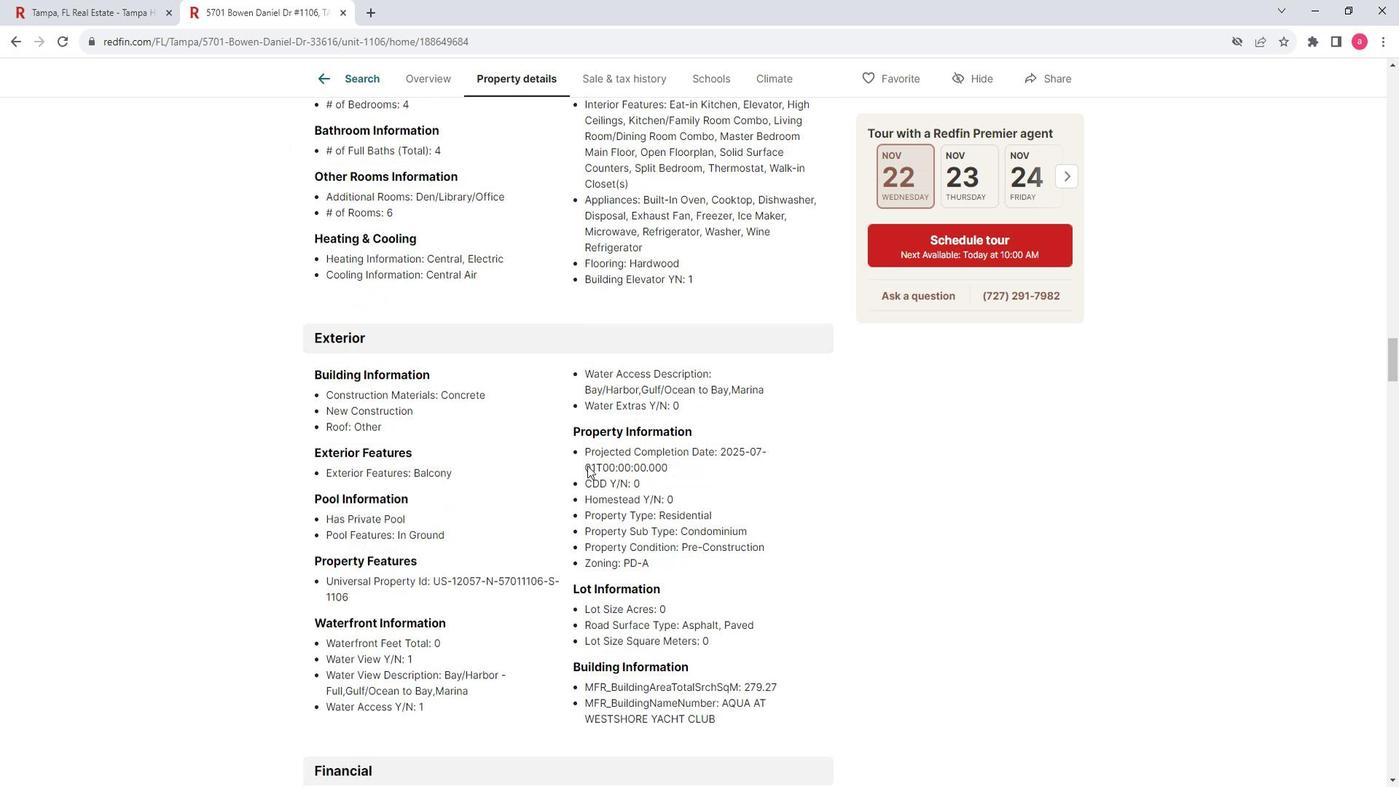 
Action: Mouse scrolled (606, 480) with delta (0, 0)
Screenshot: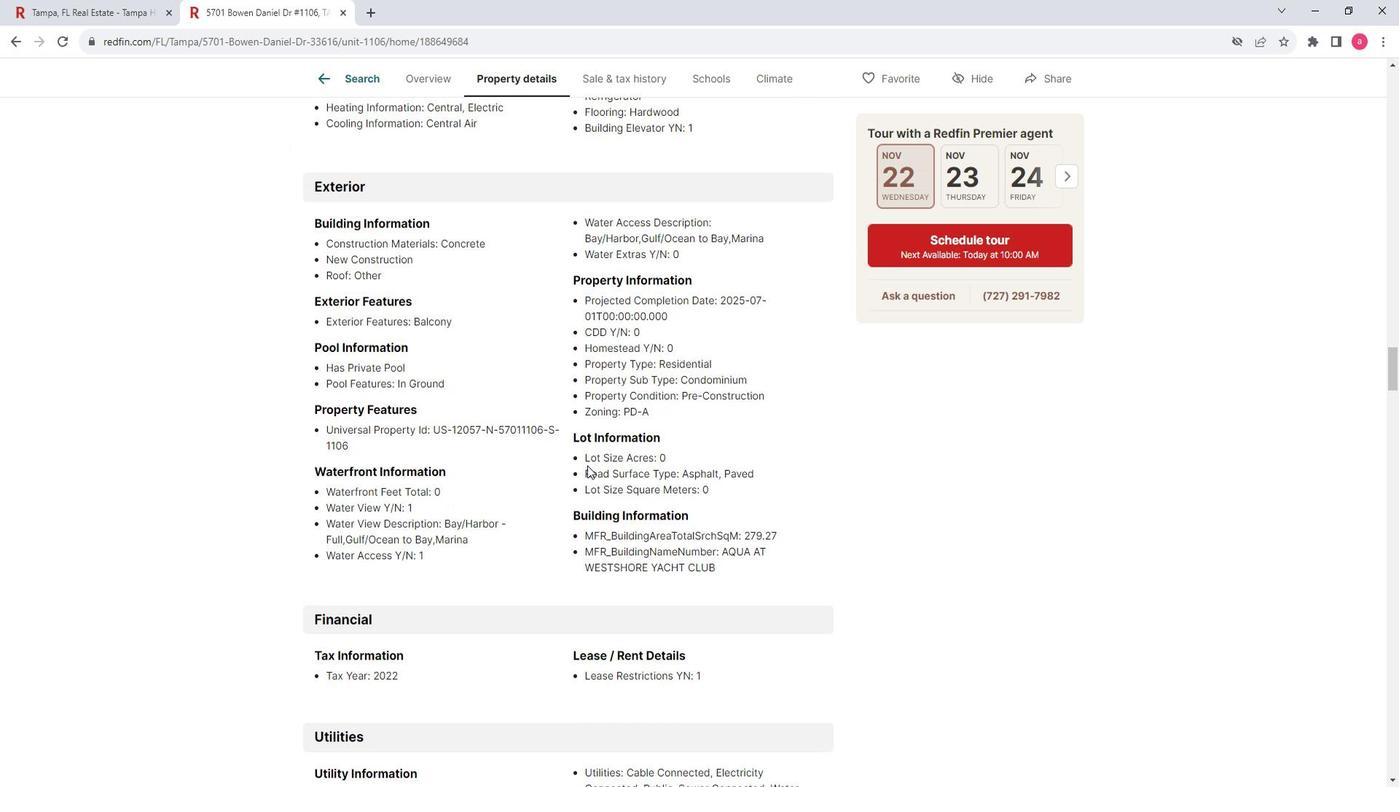 
Action: Mouse scrolled (606, 480) with delta (0, 0)
Screenshot: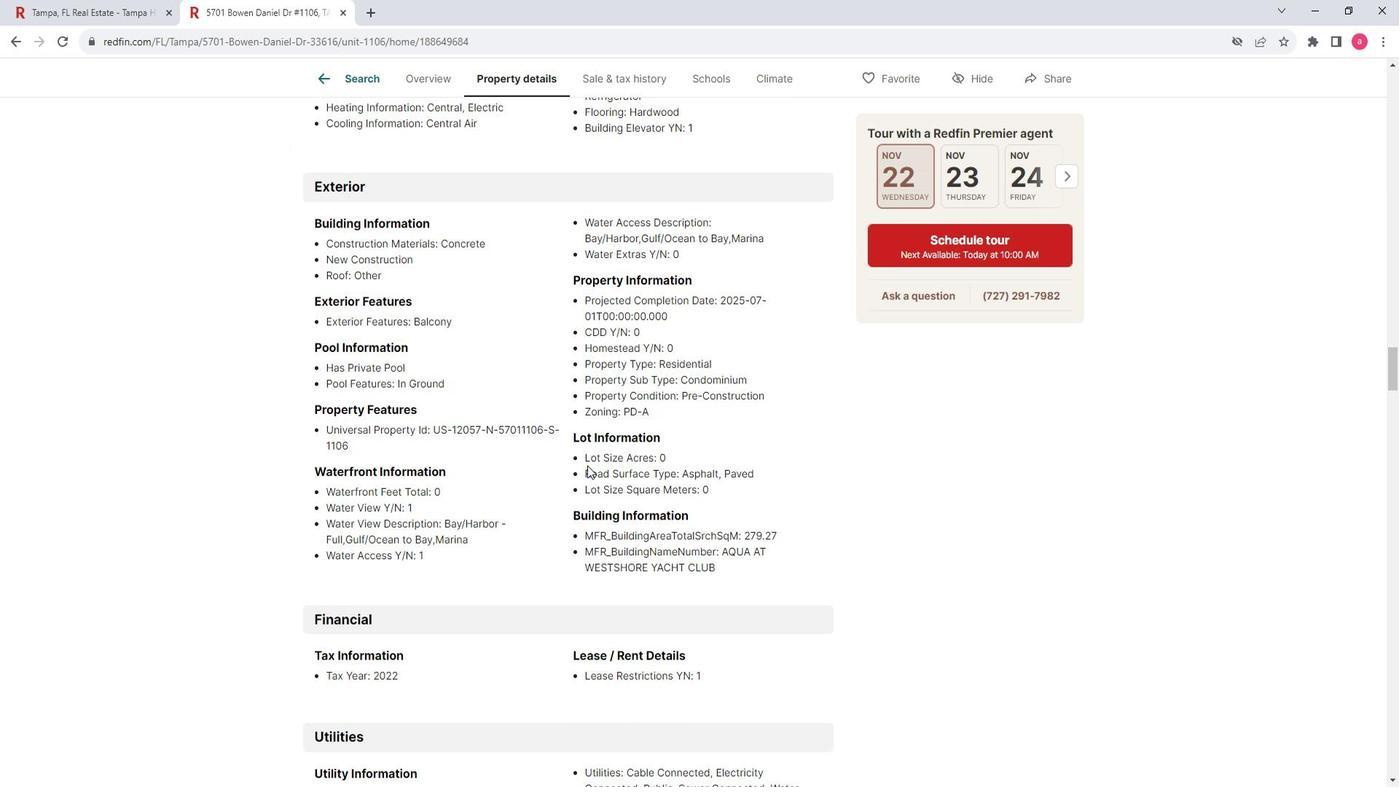 
Action: Mouse scrolled (606, 480) with delta (0, 0)
Screenshot: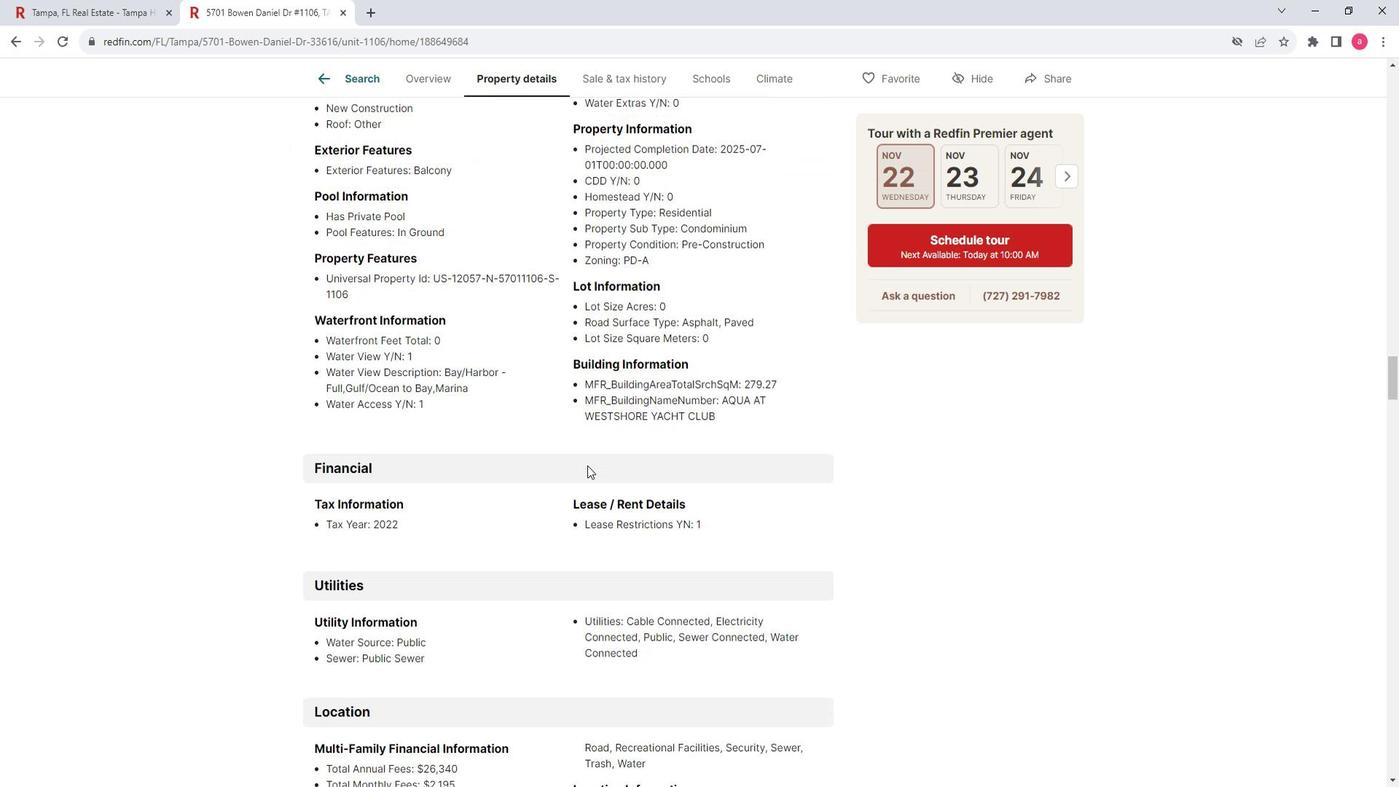 
Action: Mouse scrolled (606, 480) with delta (0, 0)
Screenshot: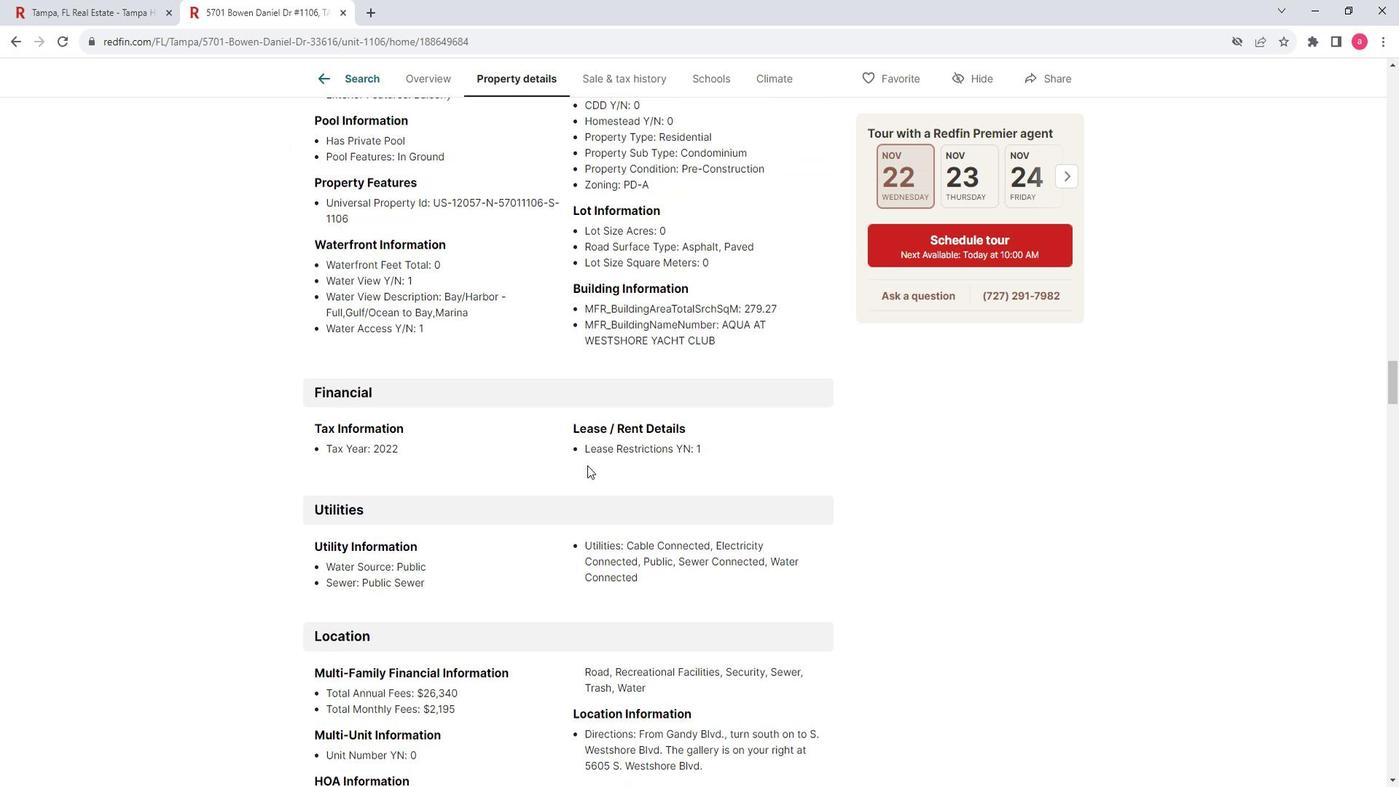 
Action: Mouse scrolled (606, 480) with delta (0, 0)
Screenshot: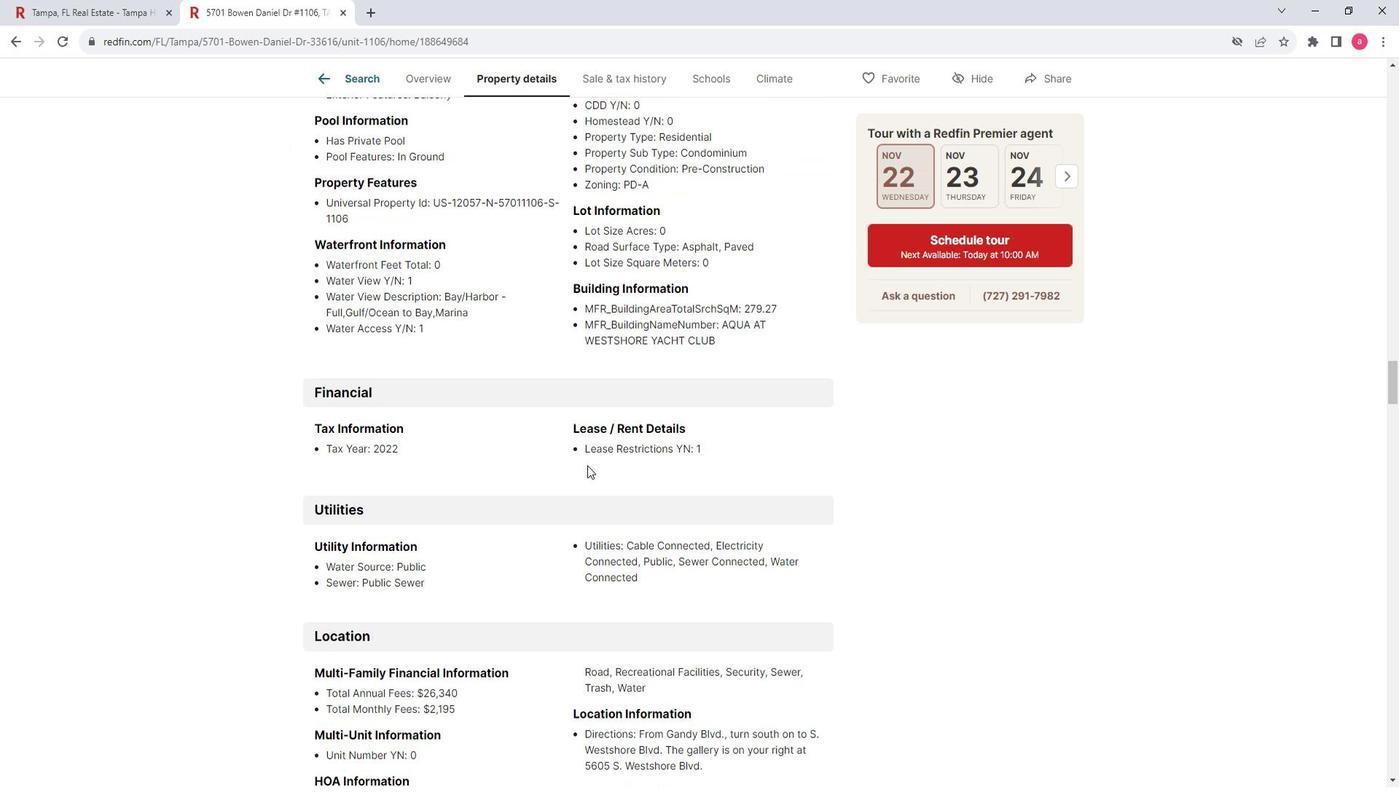 
Action: Mouse scrolled (606, 480) with delta (0, 0)
Screenshot: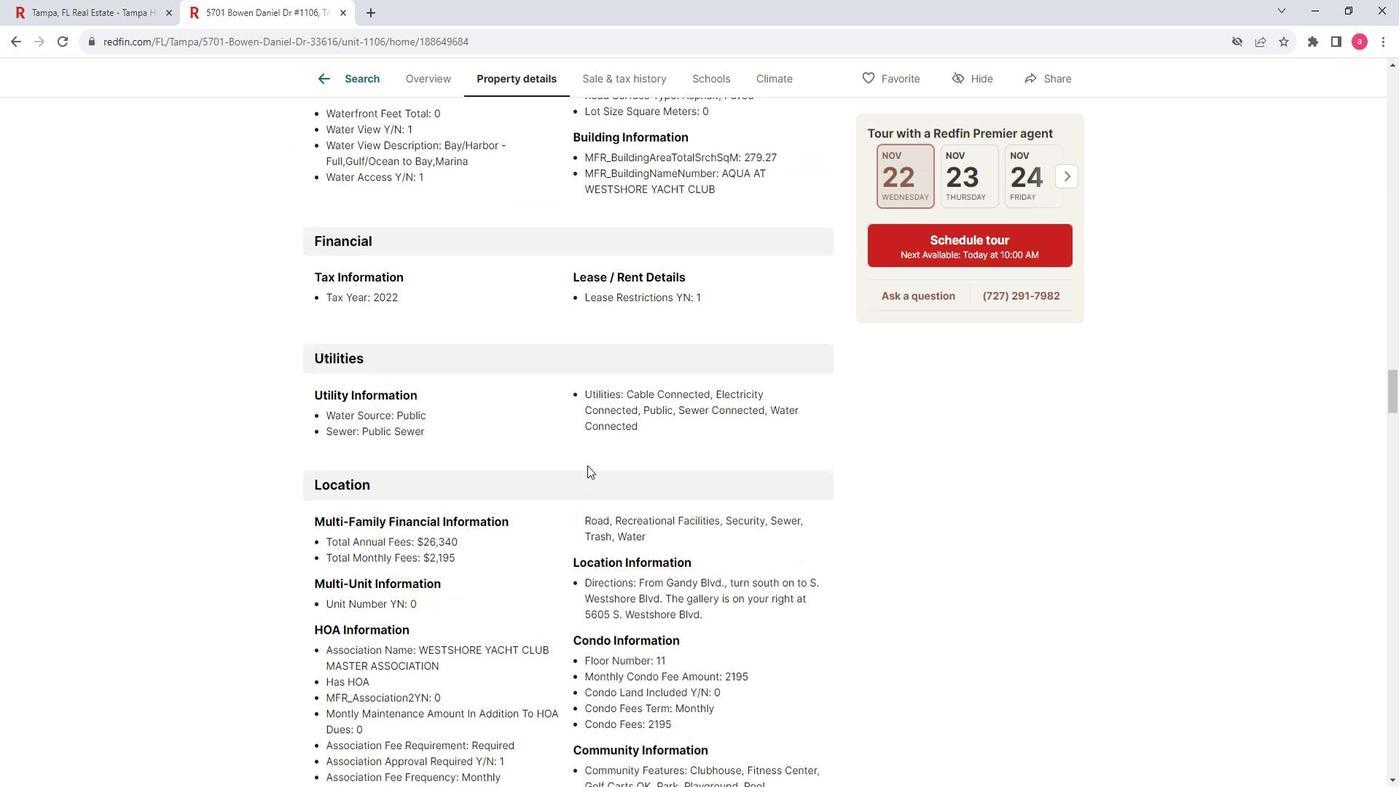 
Action: Mouse scrolled (606, 480) with delta (0, 0)
Screenshot: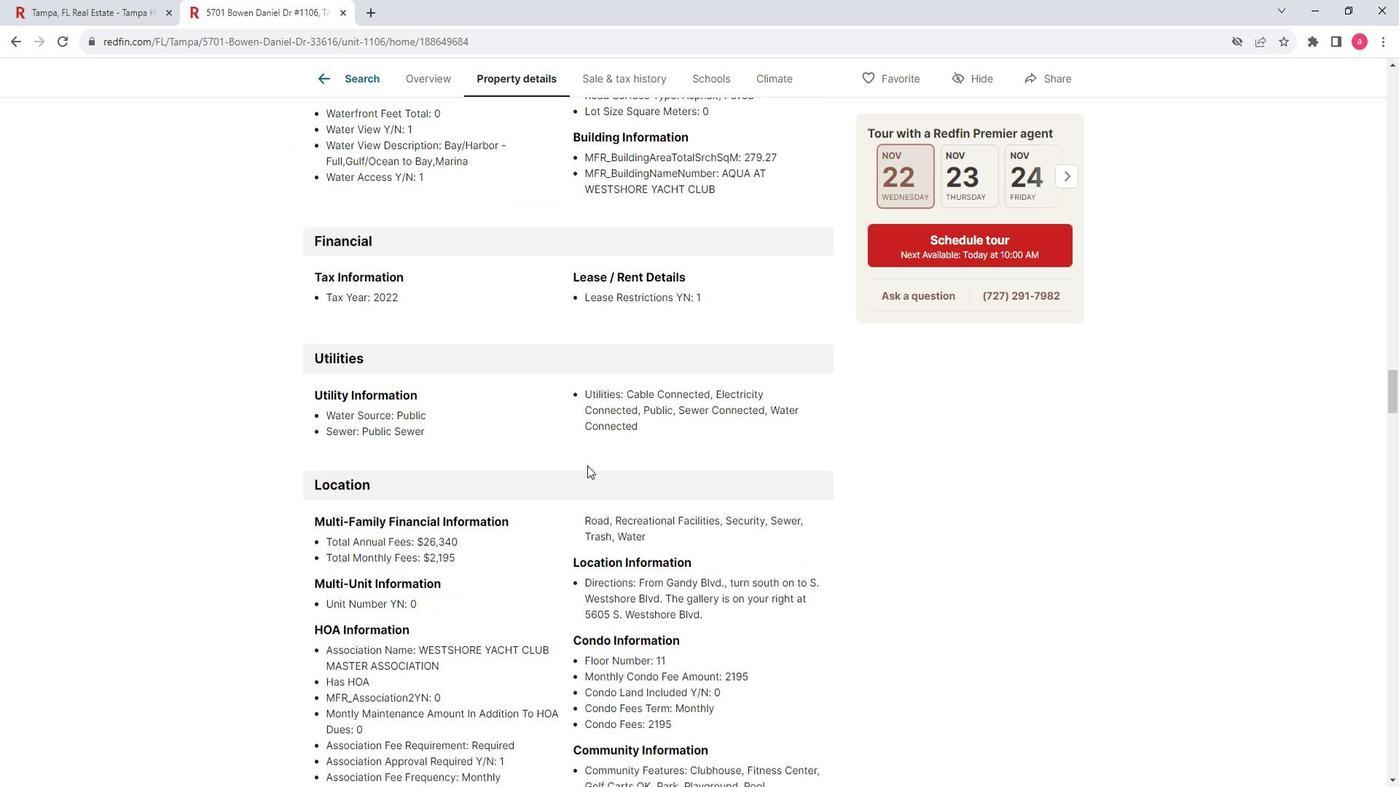 
Action: Mouse scrolled (606, 480) with delta (0, 0)
Screenshot: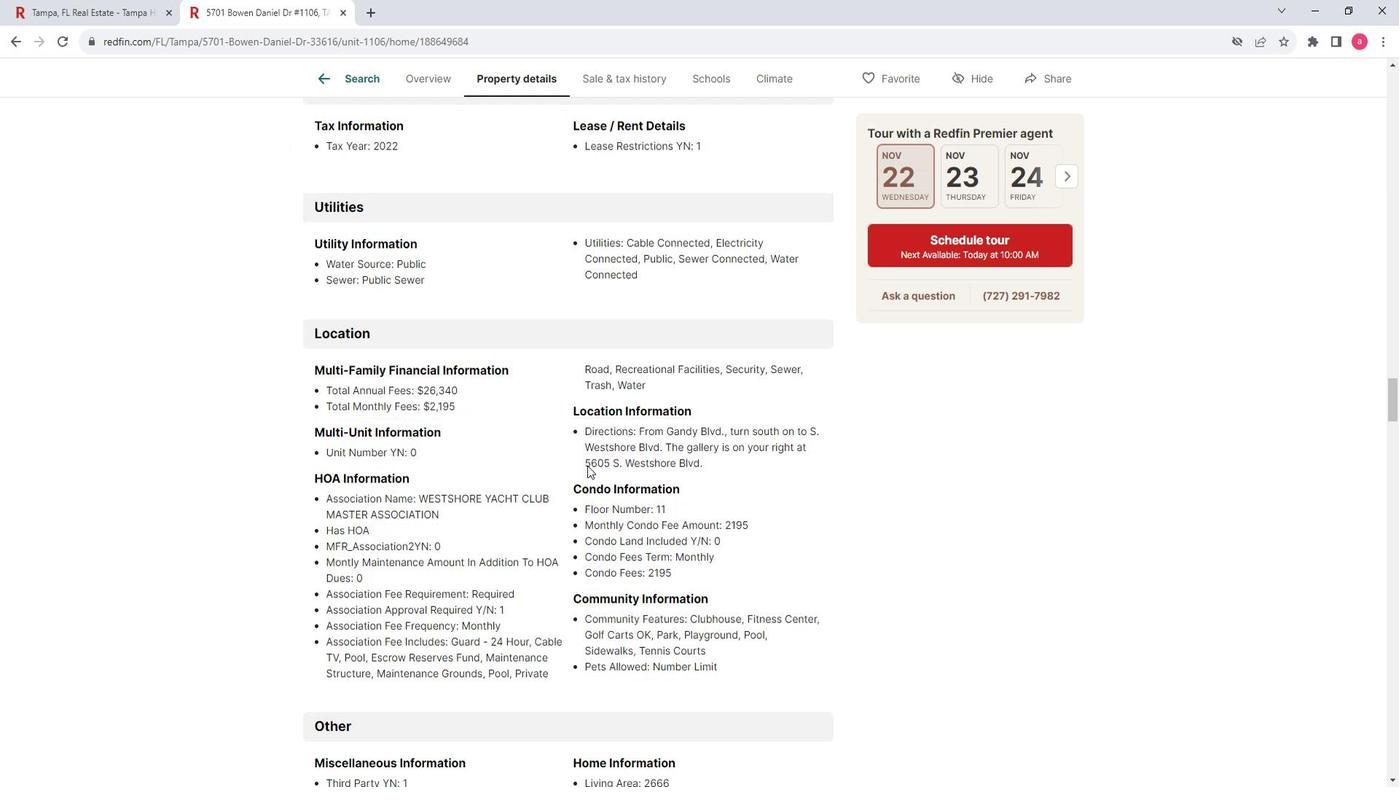 
Action: Mouse scrolled (606, 480) with delta (0, 0)
Screenshot: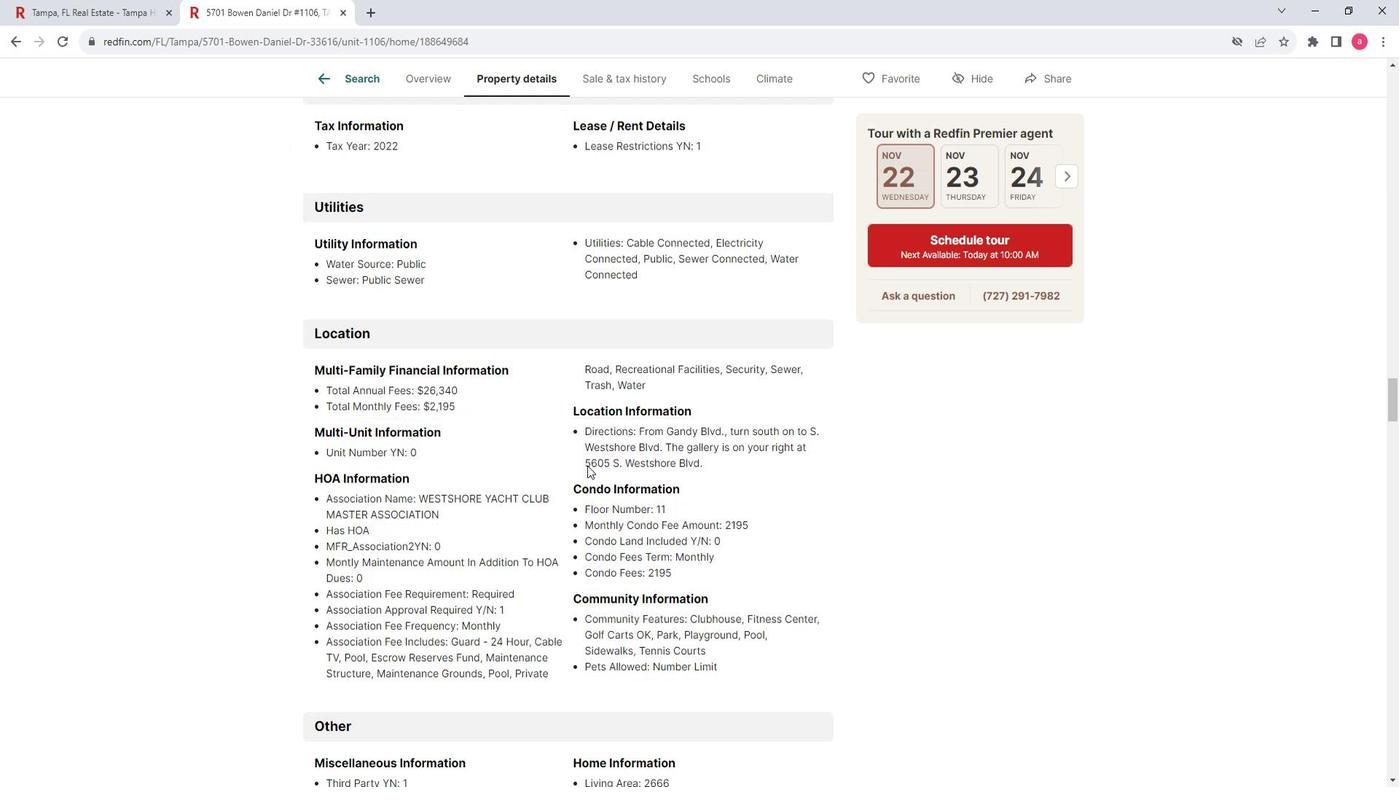 
Action: Mouse scrolled (606, 480) with delta (0, 0)
Screenshot: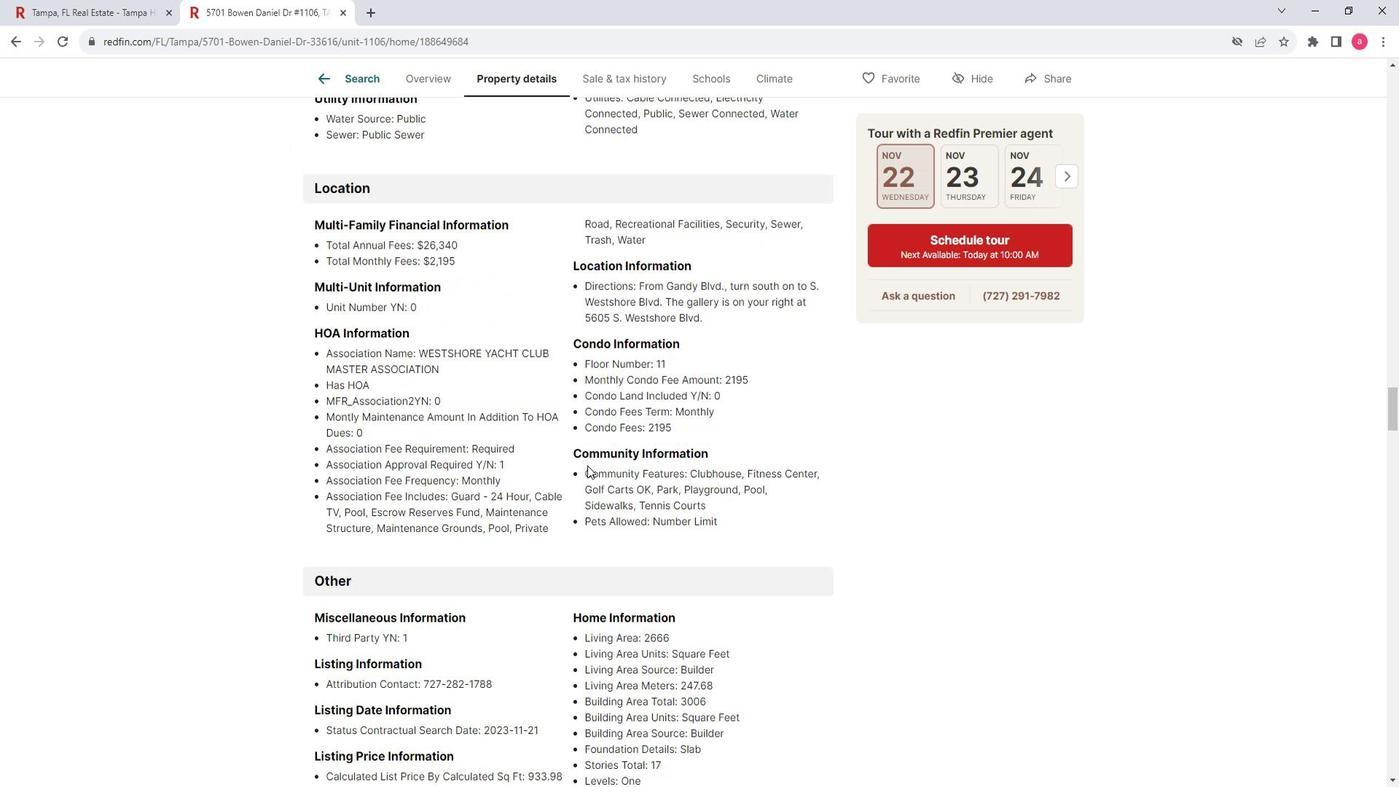 
Action: Mouse scrolled (606, 480) with delta (0, 0)
Screenshot: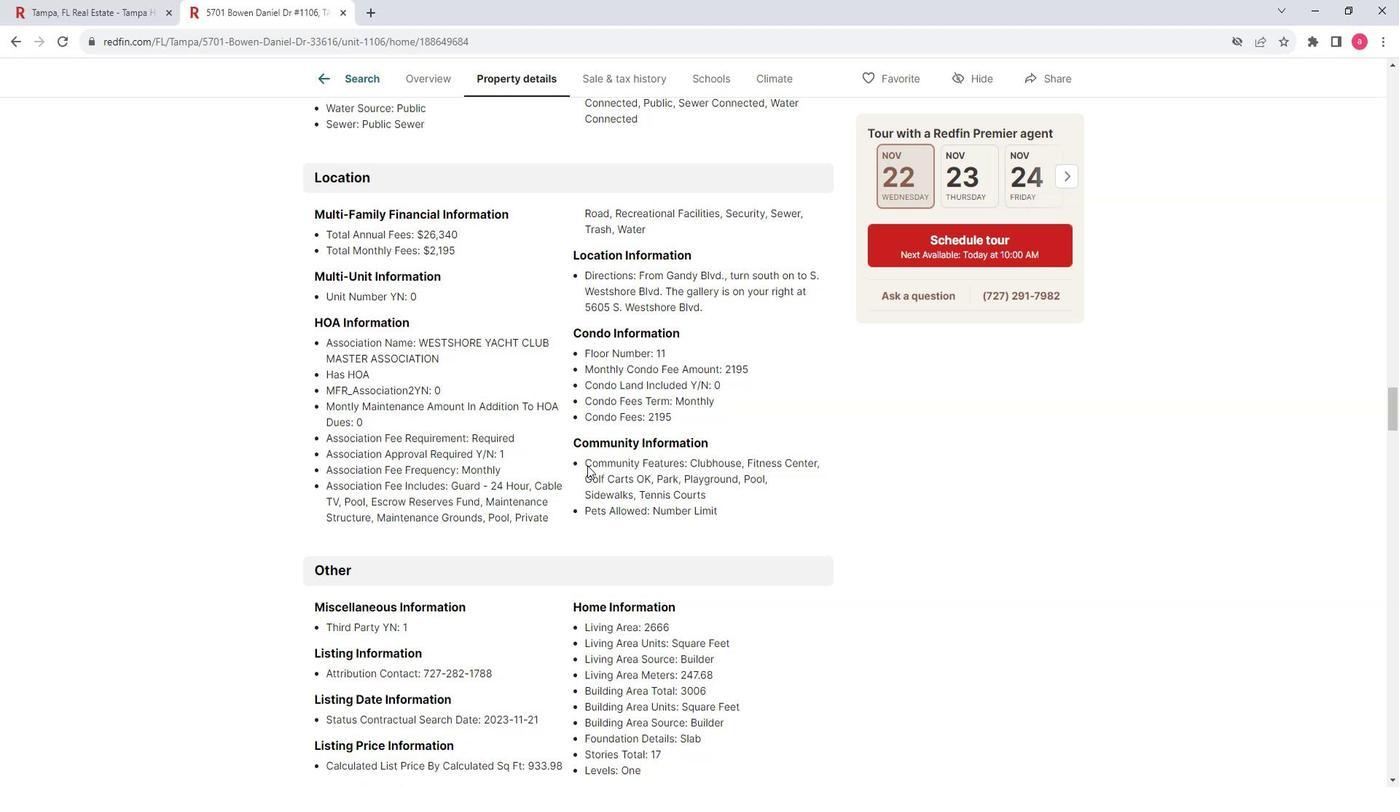 
Action: Mouse scrolled (606, 480) with delta (0, 0)
Screenshot: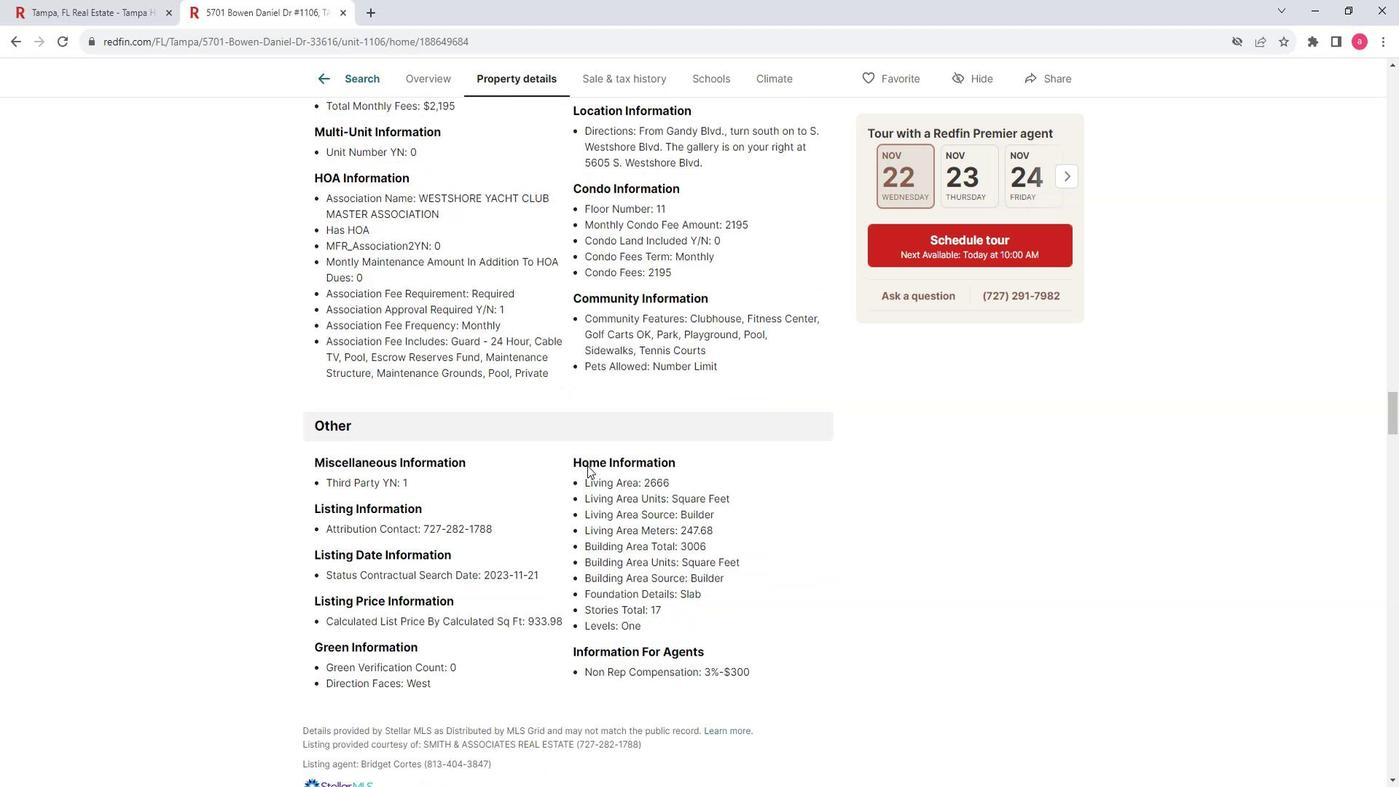 
Action: Mouse scrolled (606, 480) with delta (0, 0)
Screenshot: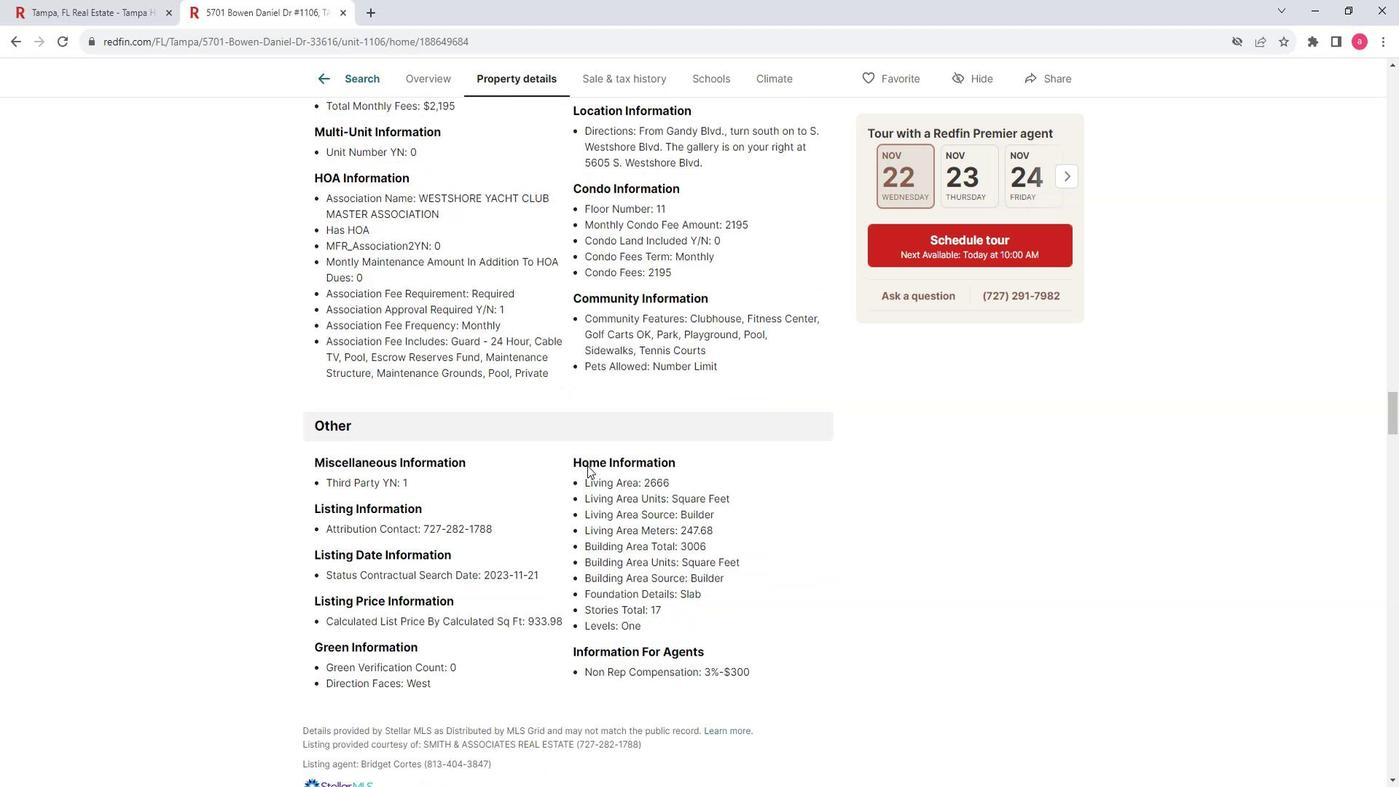 
Action: Mouse scrolled (606, 480) with delta (0, 0)
Screenshot: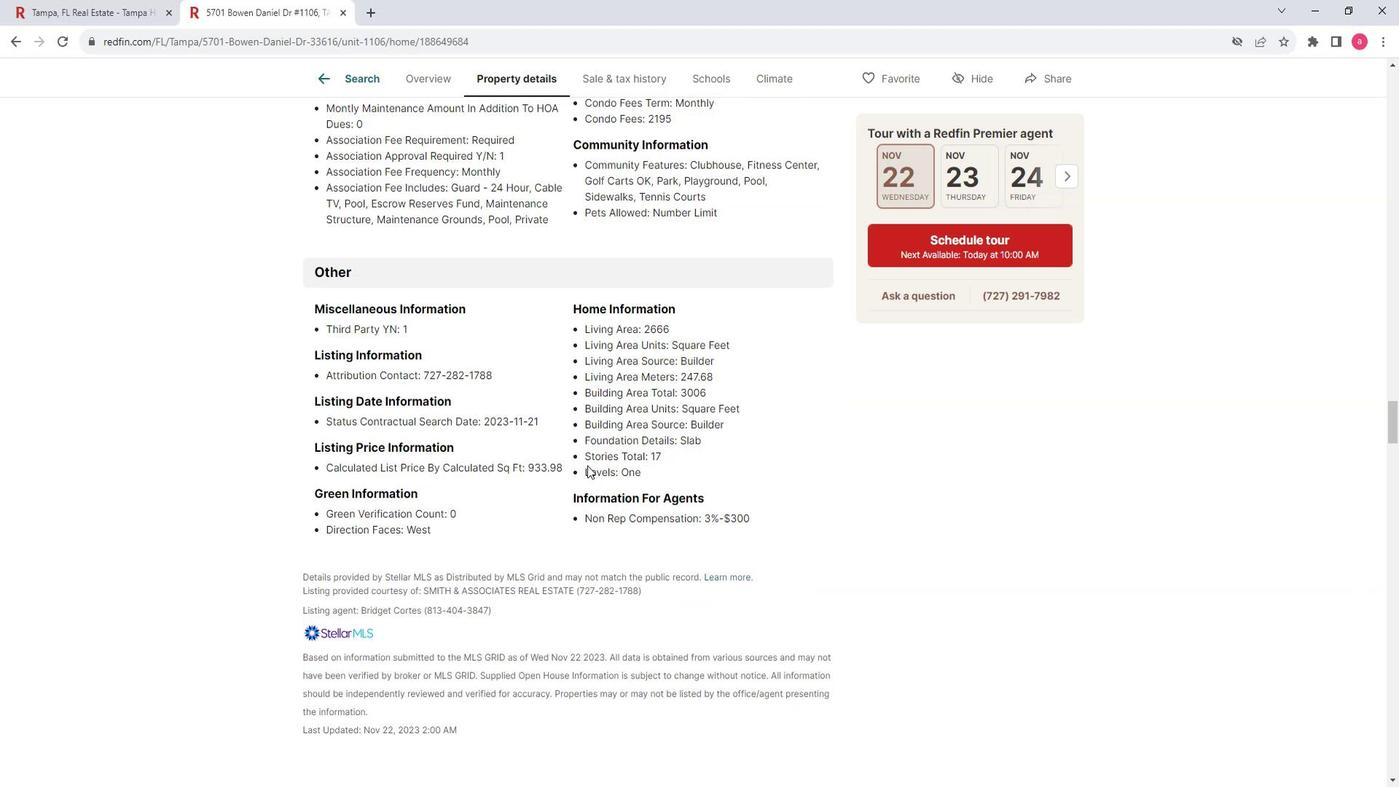 
Action: Mouse scrolled (606, 480) with delta (0, 0)
Screenshot: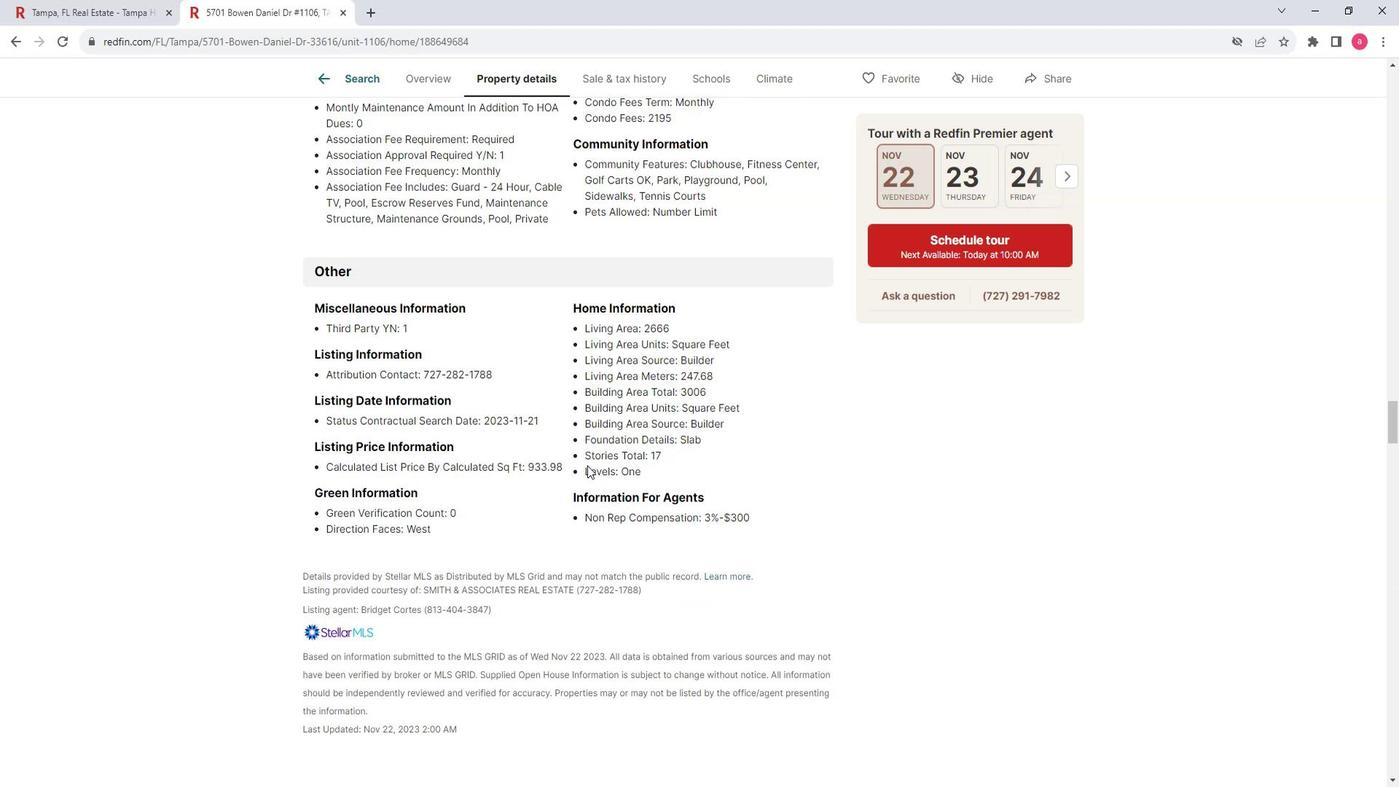 
Action: Mouse scrolled (606, 480) with delta (0, 0)
Screenshot: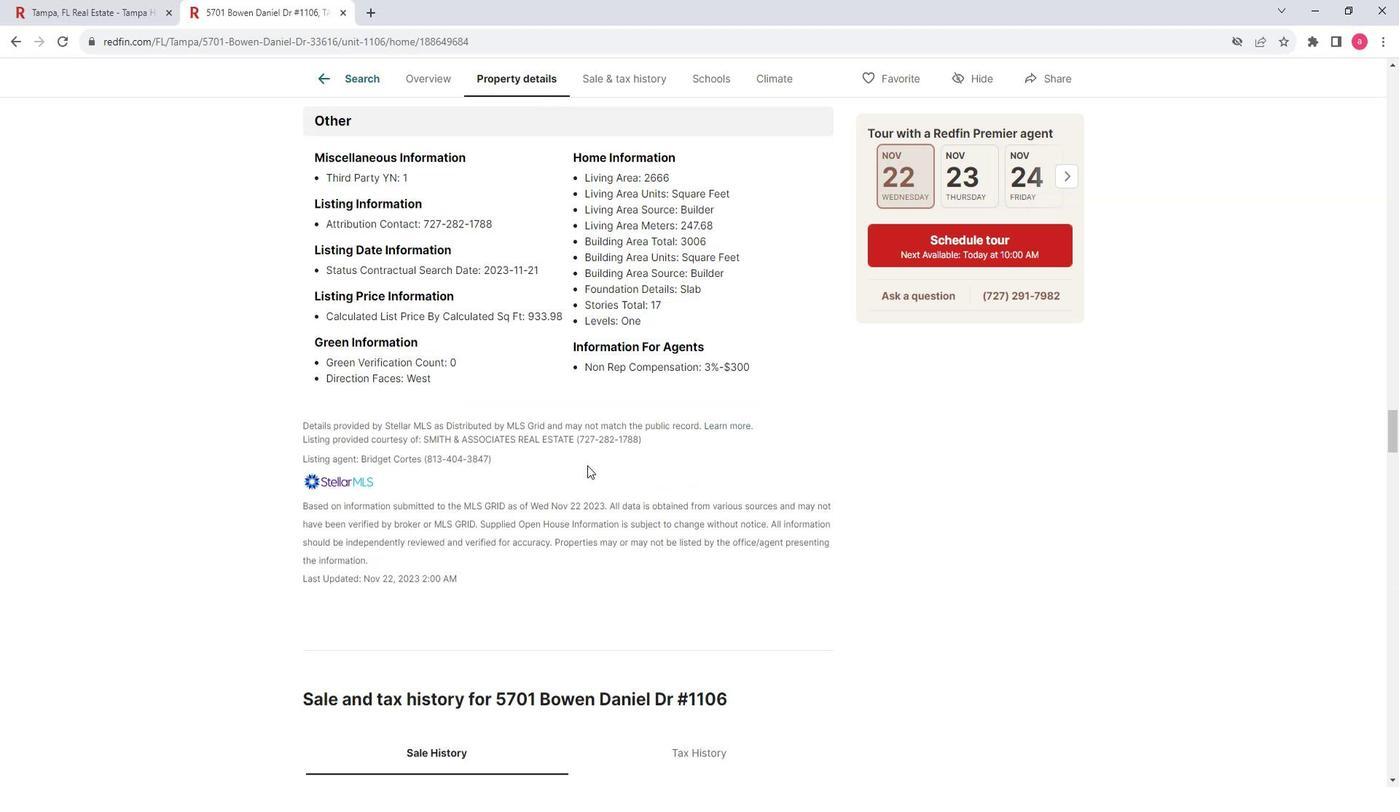 
Action: Mouse scrolled (606, 480) with delta (0, 0)
Screenshot: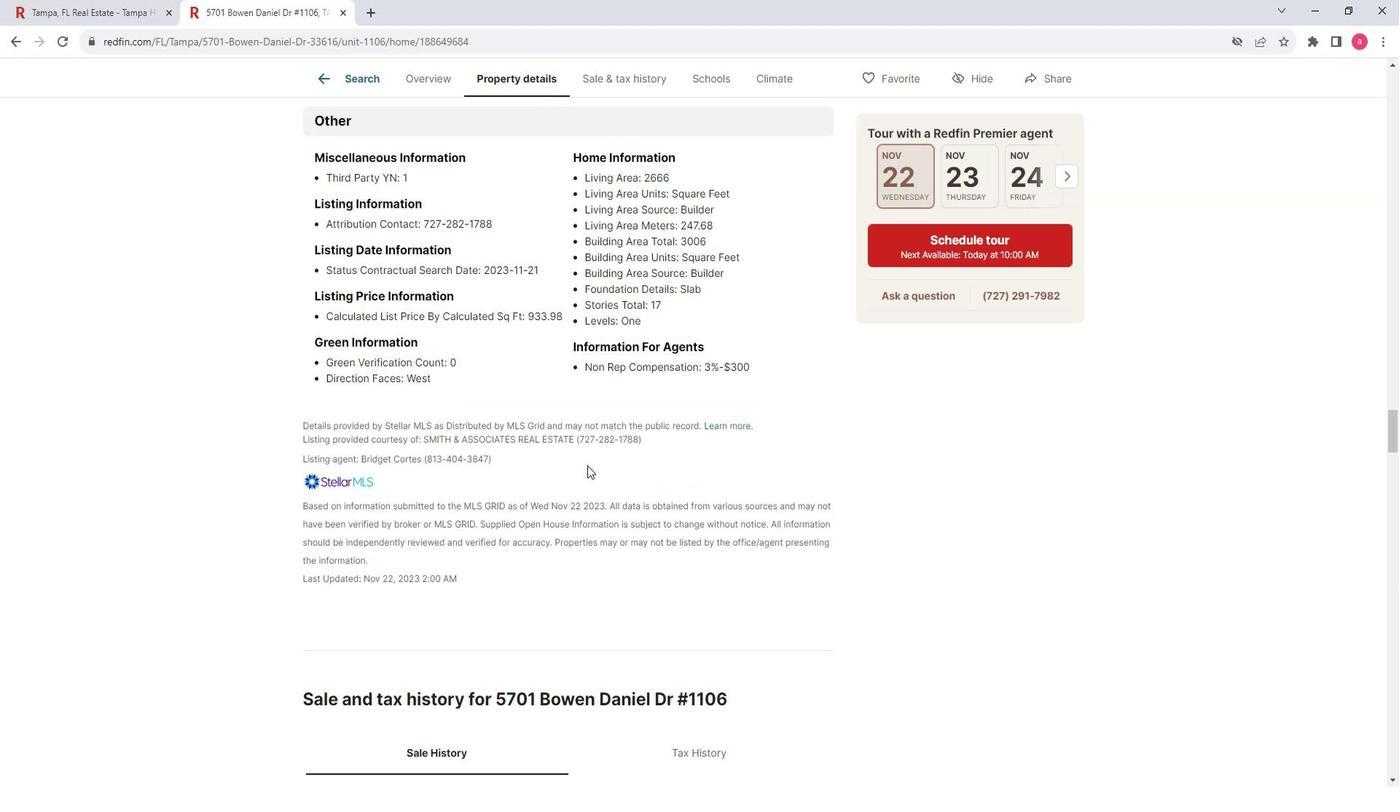 
Action: Mouse scrolled (606, 480) with delta (0, 0)
Screenshot: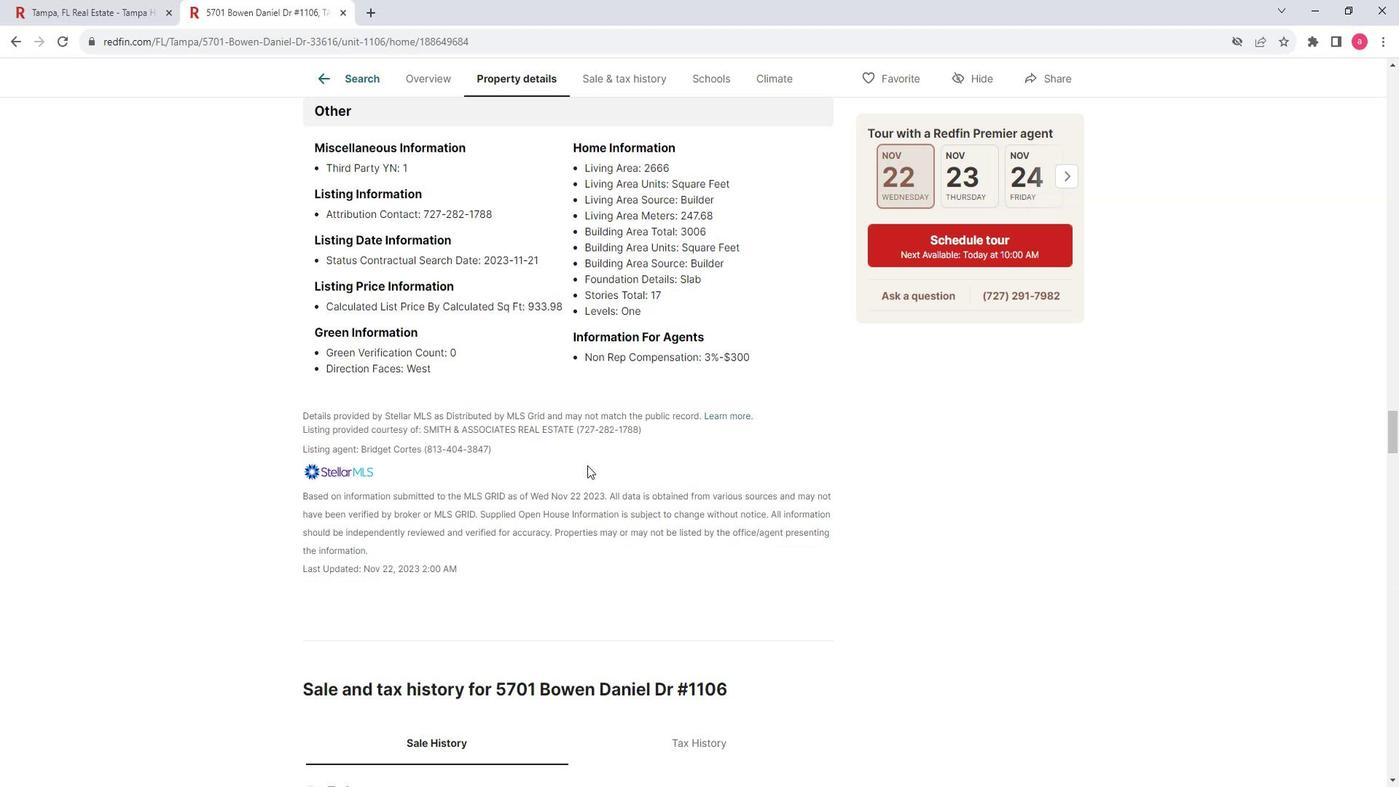 
Action: Mouse scrolled (606, 480) with delta (0, 0)
Screenshot: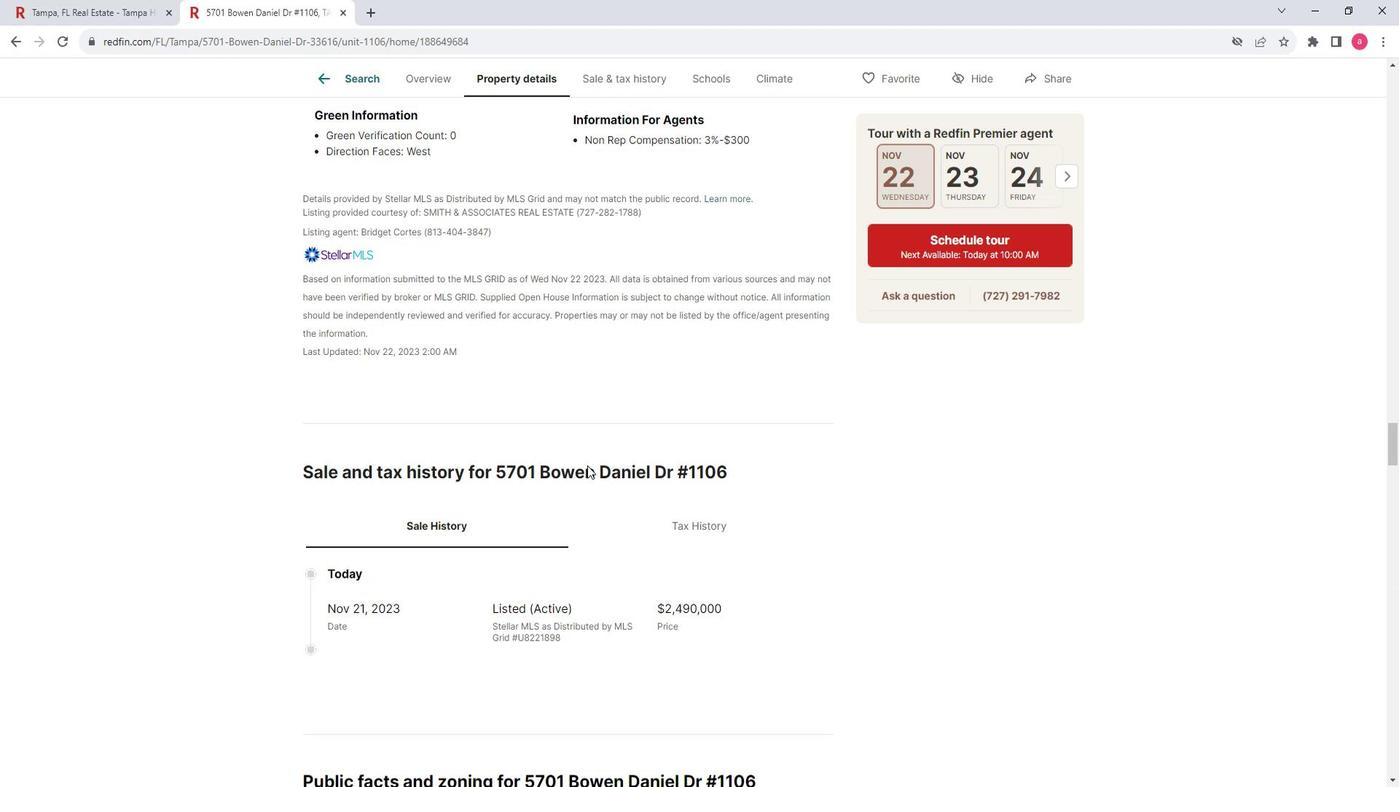 
Action: Mouse scrolled (606, 480) with delta (0, 0)
Screenshot: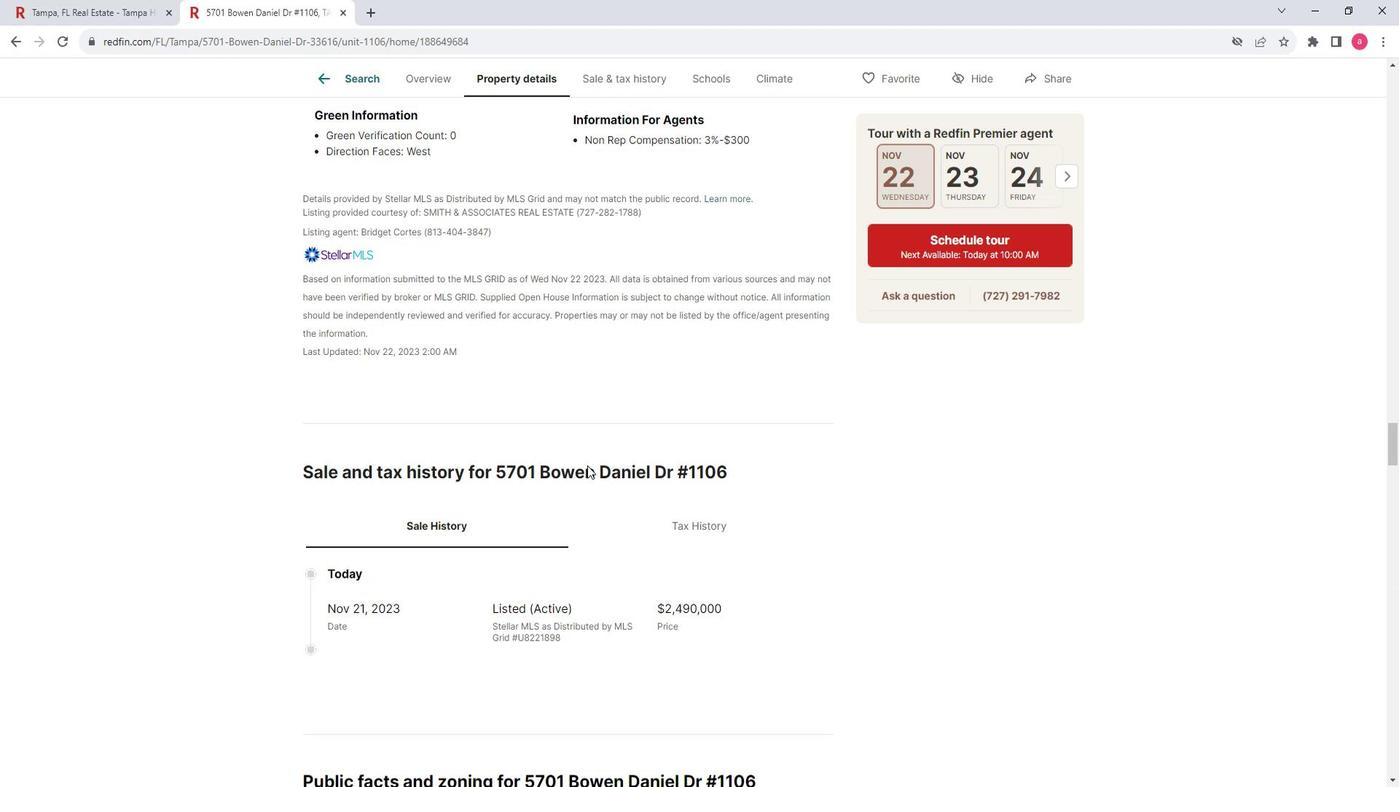 
Action: Mouse moved to (664, 412)
Screenshot: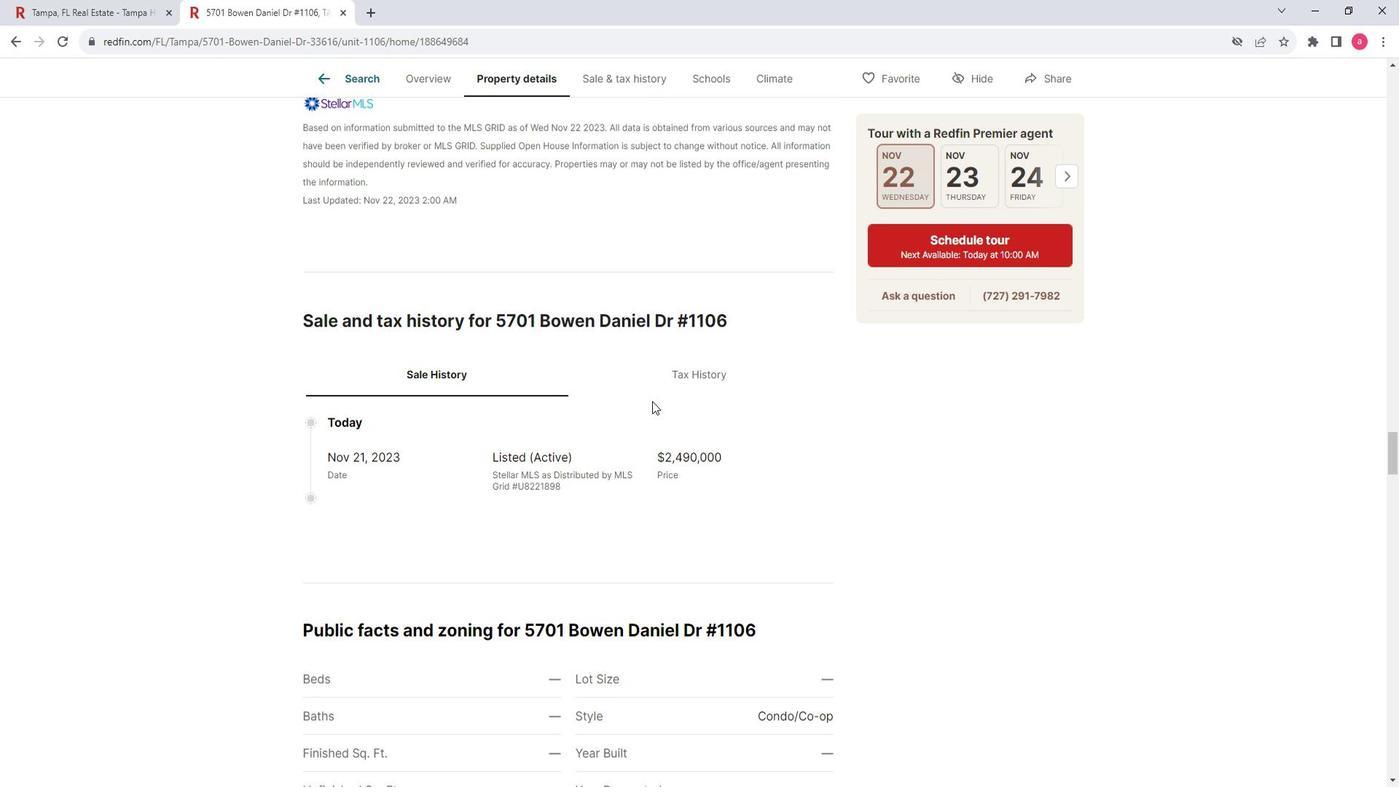 
Action: Mouse pressed left at (664, 412)
Screenshot: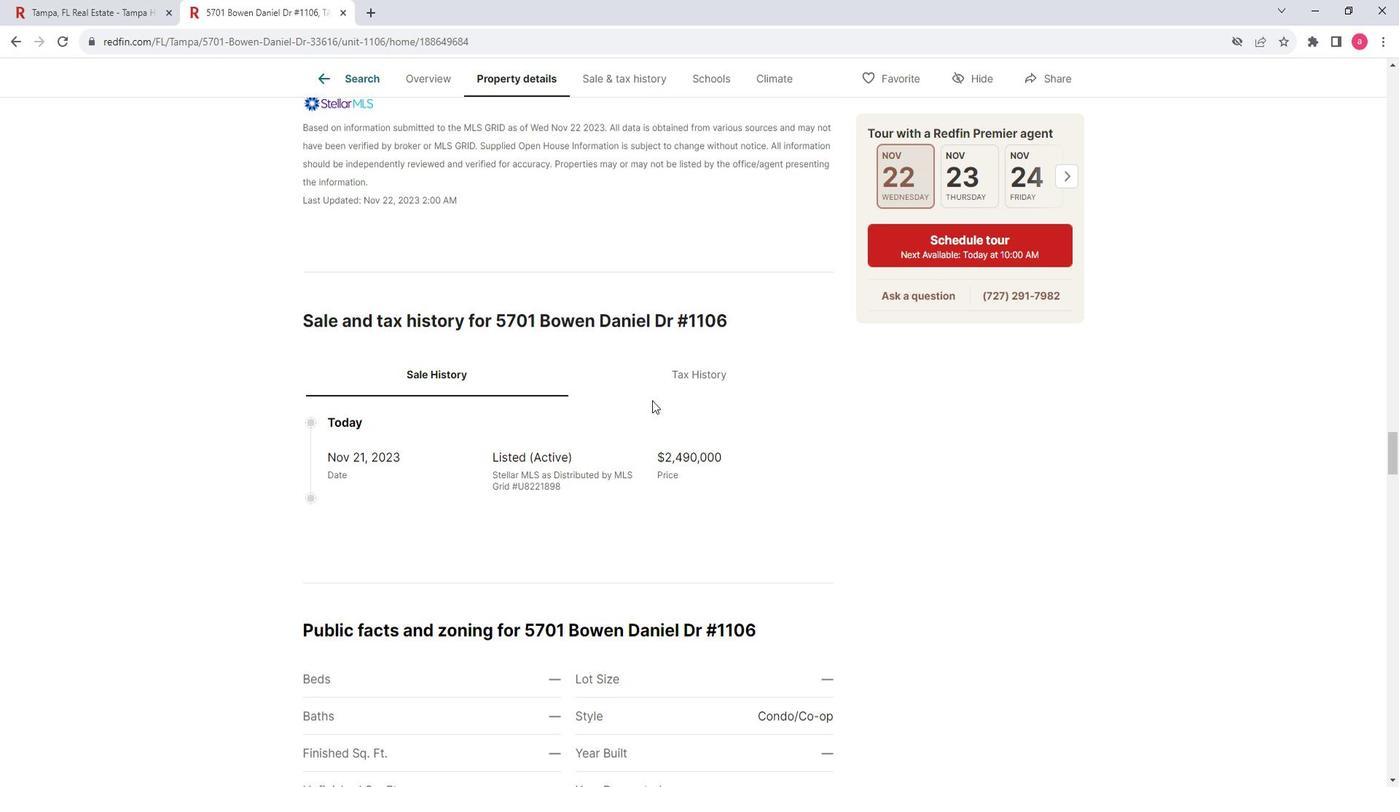 
Action: Mouse moved to (677, 390)
Screenshot: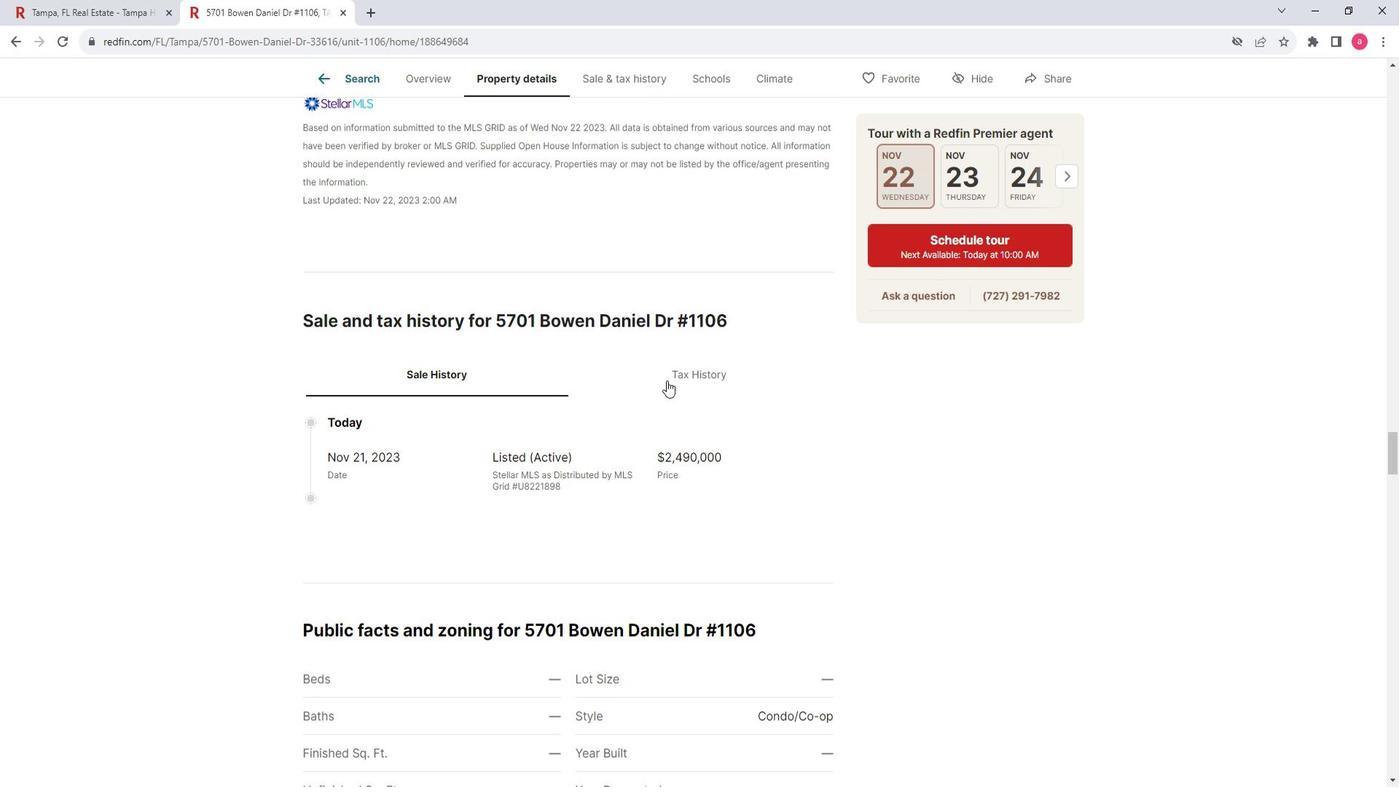 
Action: Mouse pressed left at (677, 390)
Screenshot: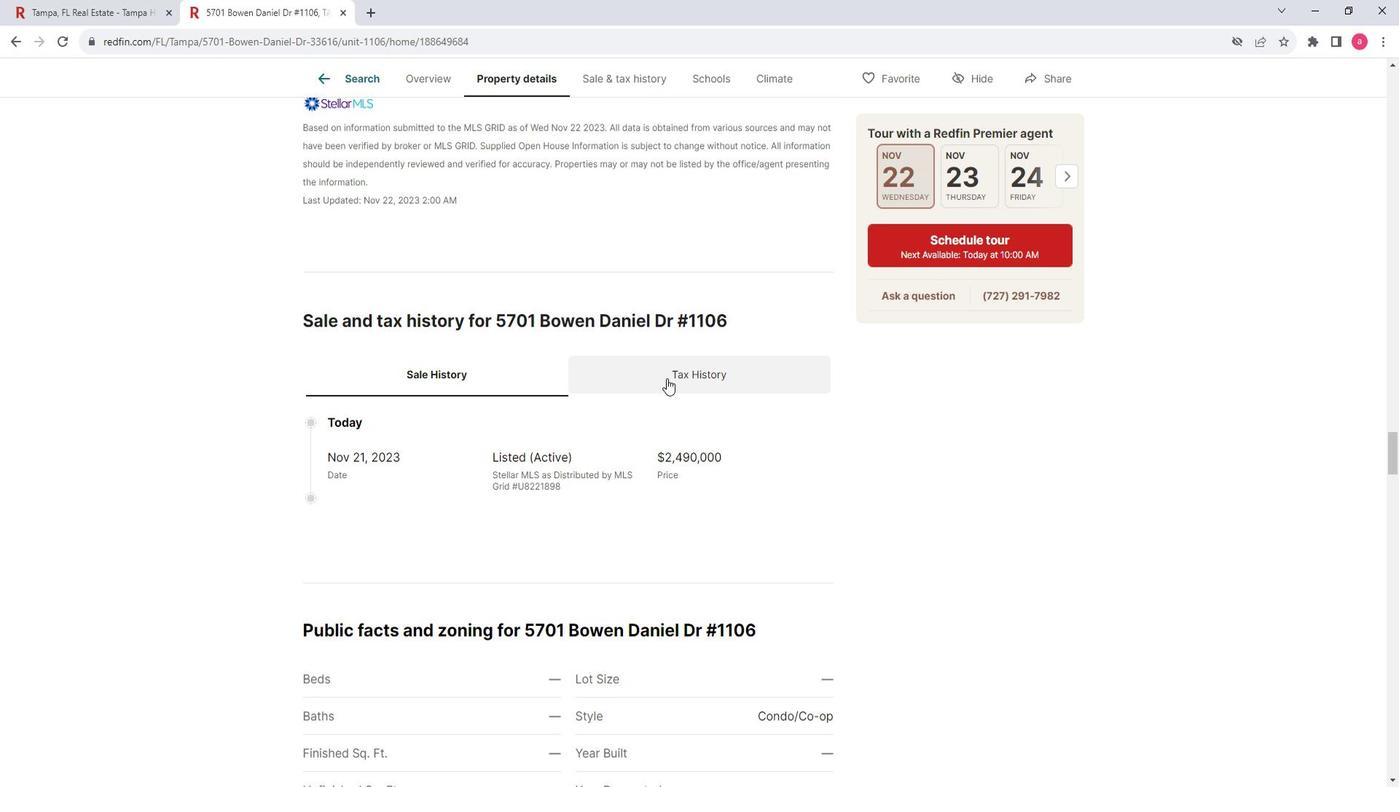 
Action: Mouse moved to (672, 431)
Screenshot: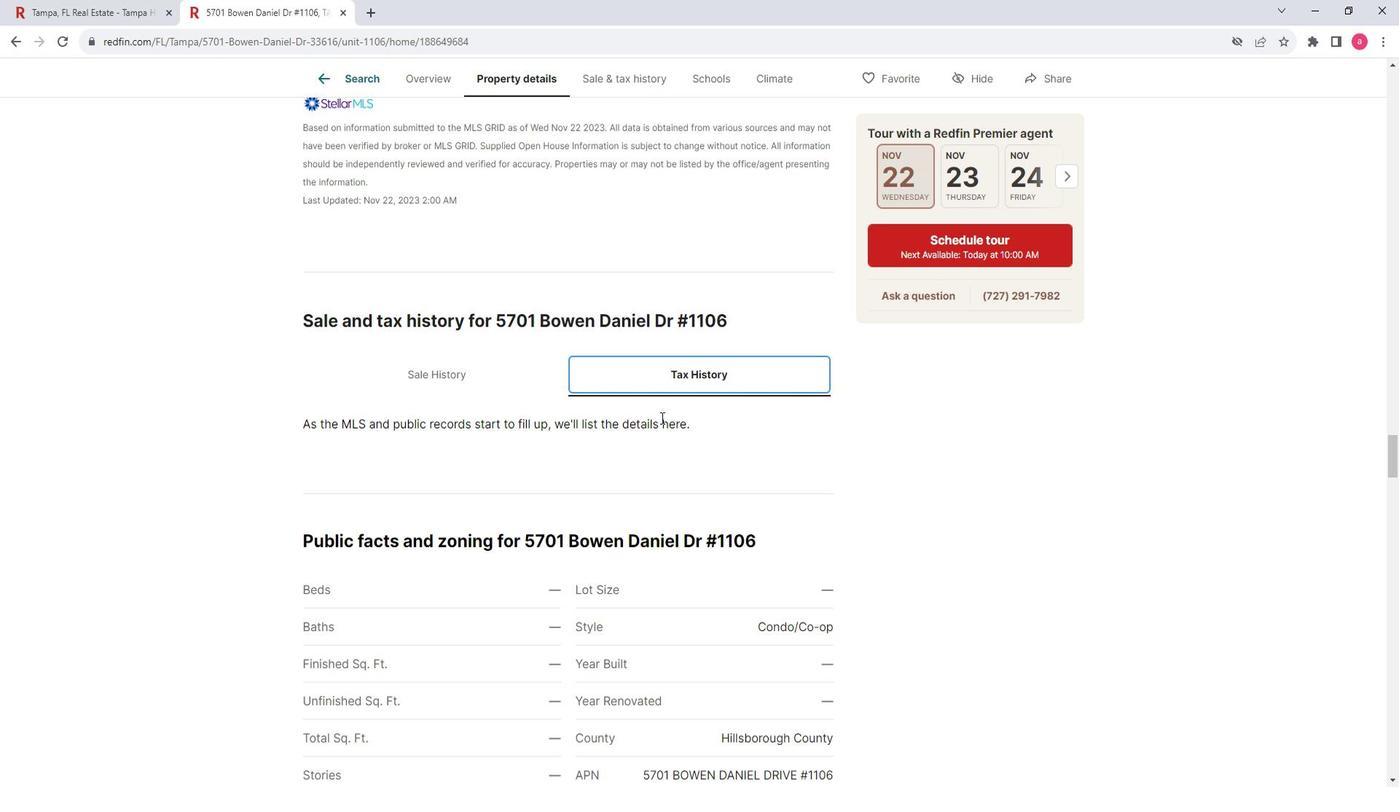 
Action: Mouse scrolled (672, 430) with delta (0, 0)
Screenshot: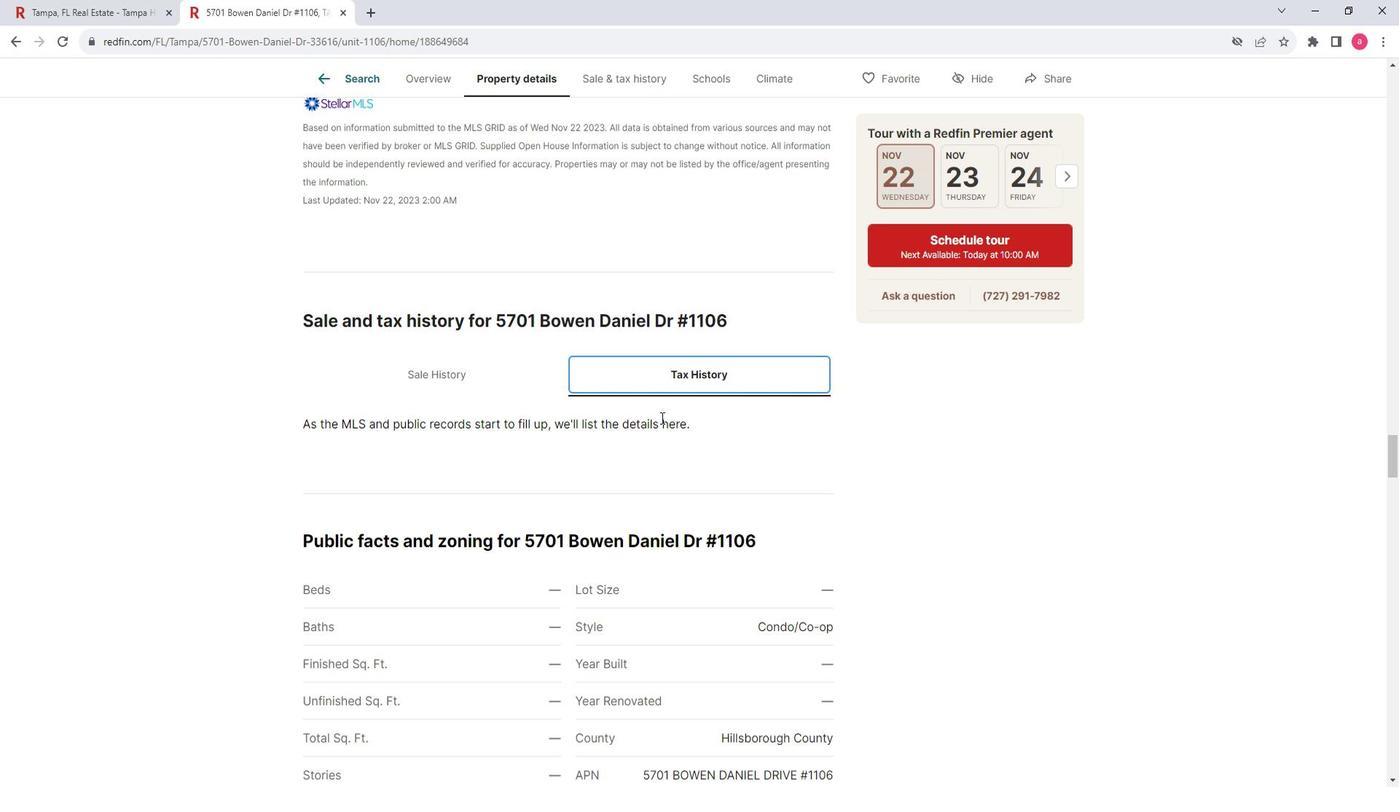 
Action: Mouse moved to (671, 433)
Screenshot: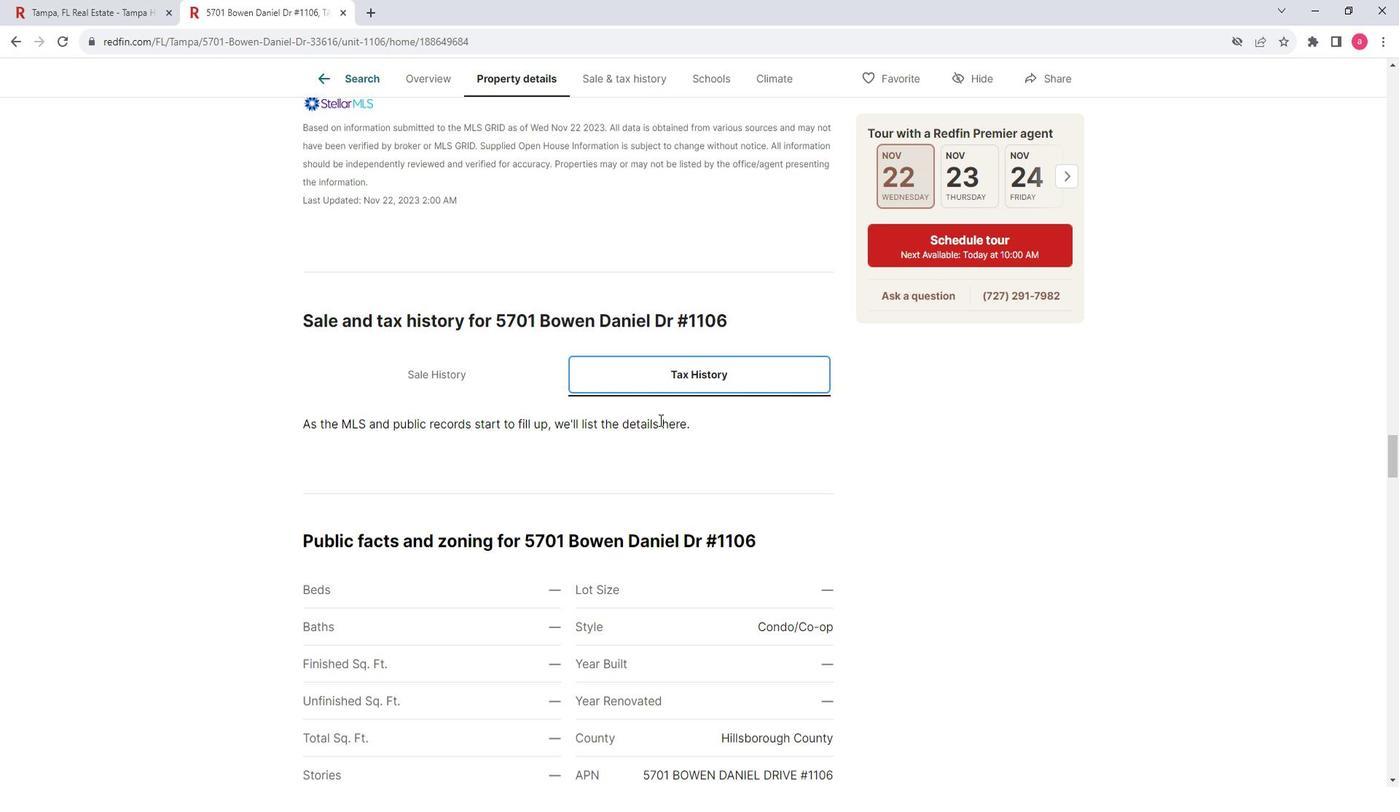 
Action: Mouse scrolled (671, 432) with delta (0, -1)
Screenshot: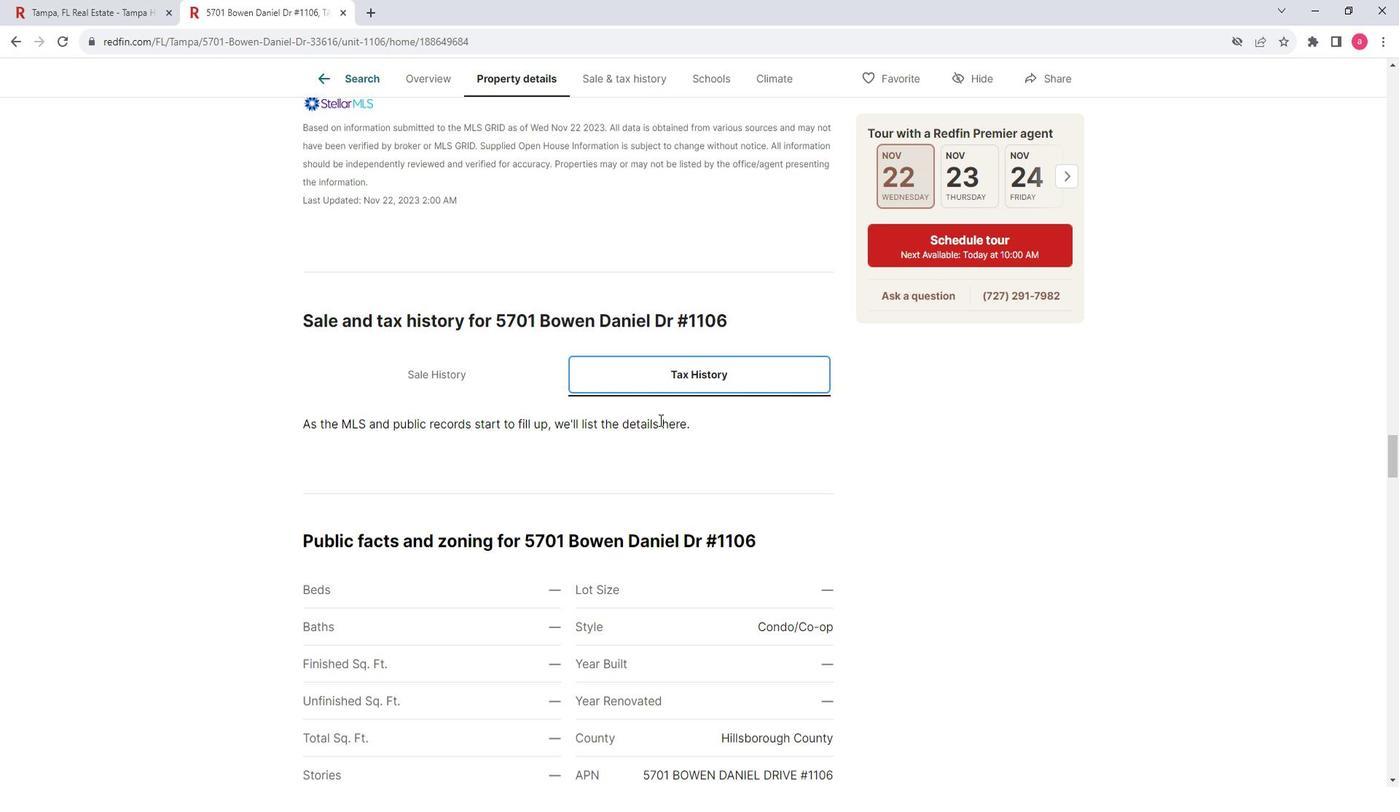 
Action: Mouse scrolled (671, 432) with delta (0, -1)
Screenshot: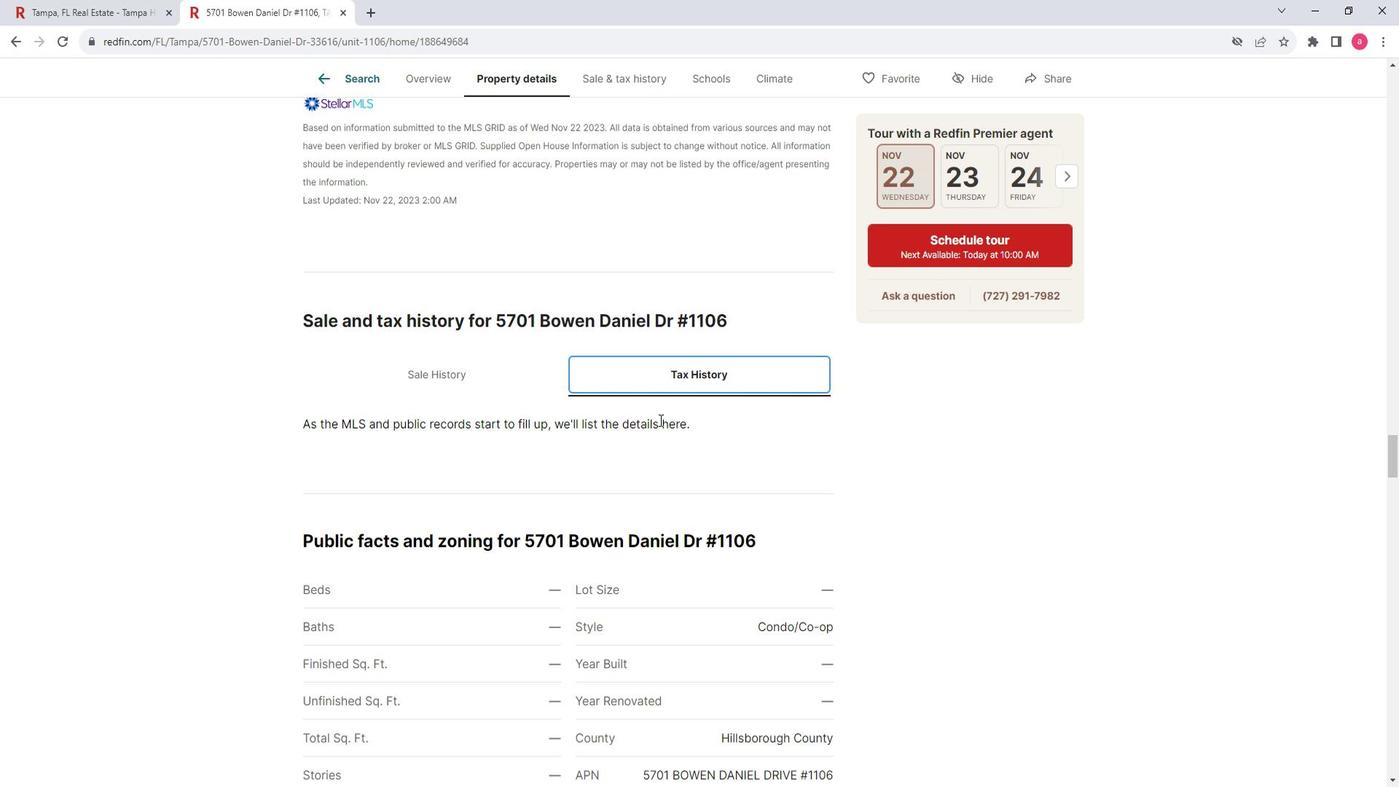 
Action: Mouse scrolled (671, 432) with delta (0, -1)
Screenshot: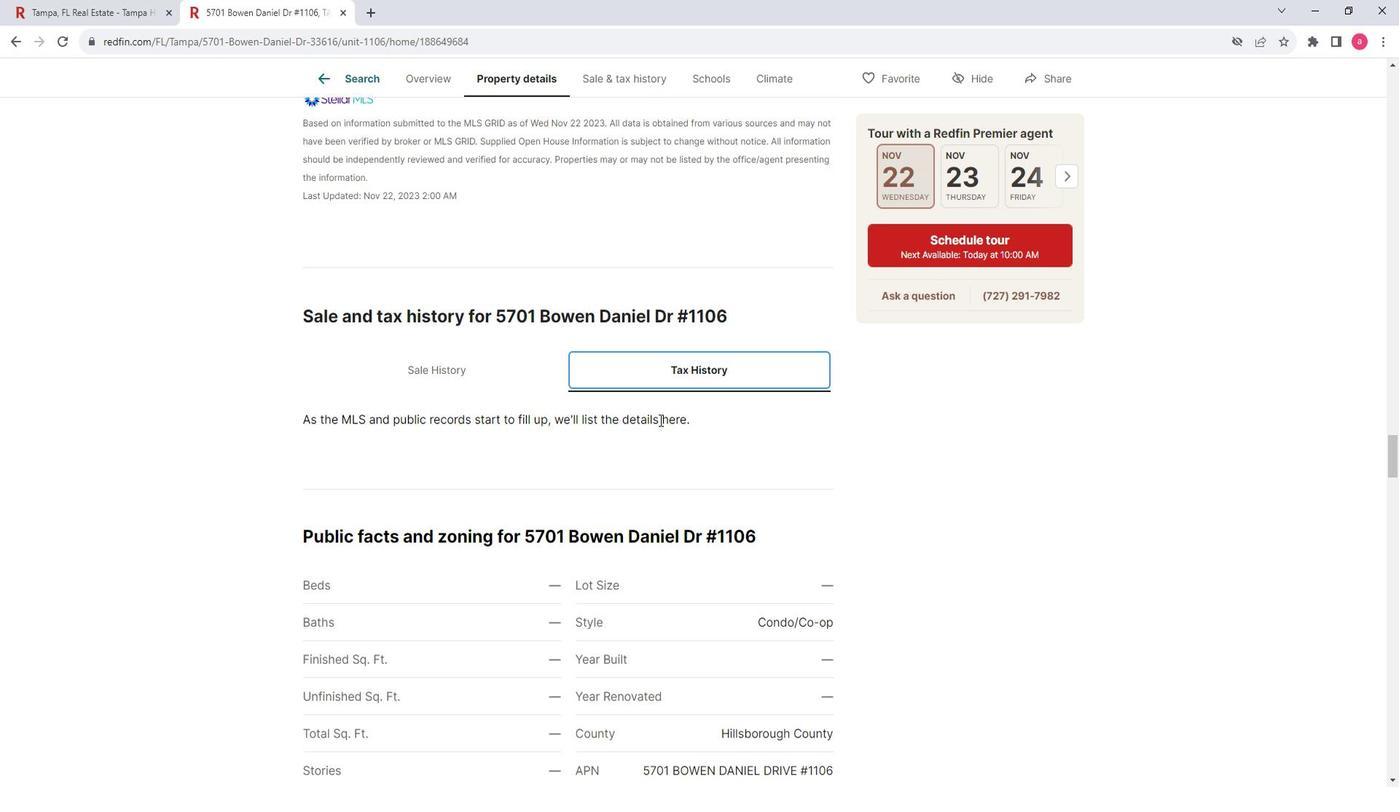 
Action: Mouse scrolled (671, 432) with delta (0, -1)
Screenshot: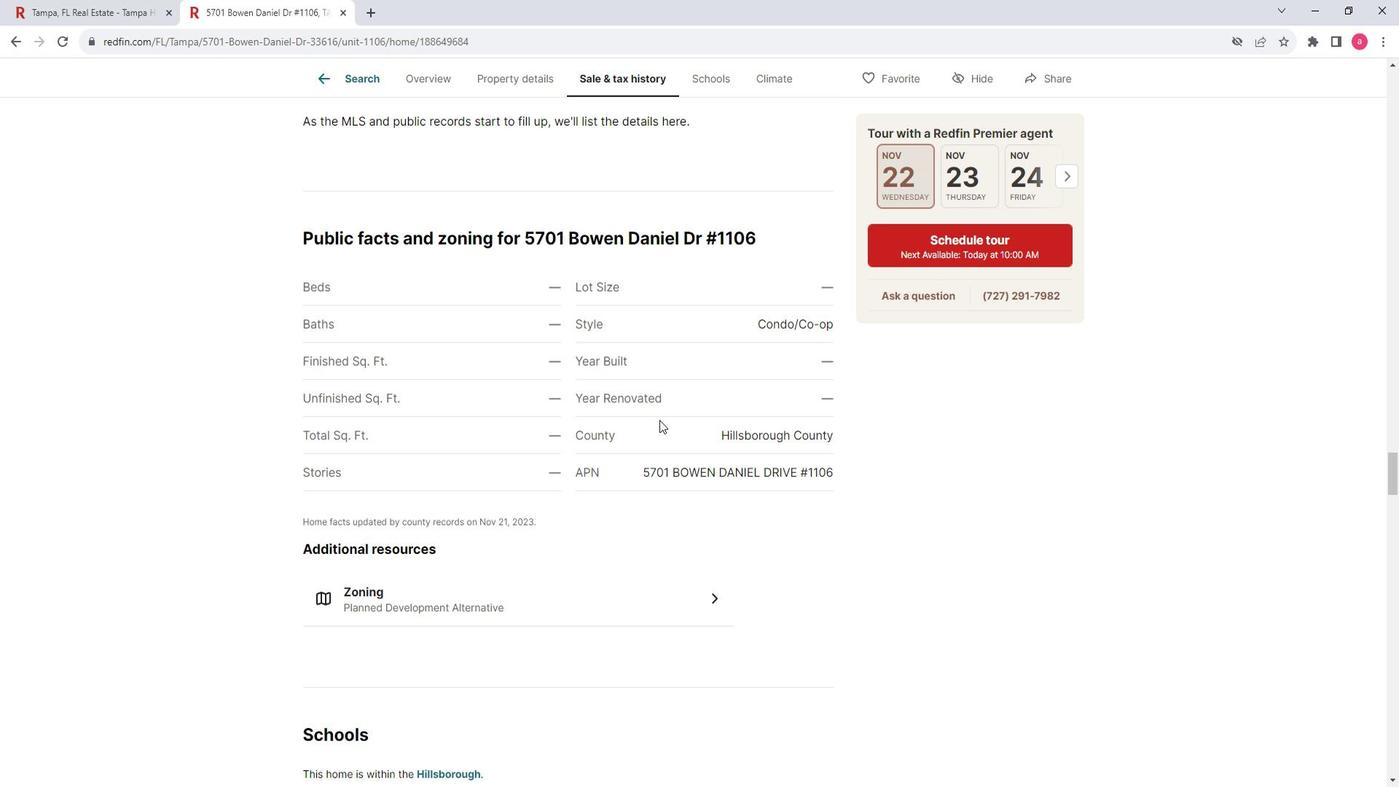 
Action: Mouse scrolled (671, 432) with delta (0, -1)
Screenshot: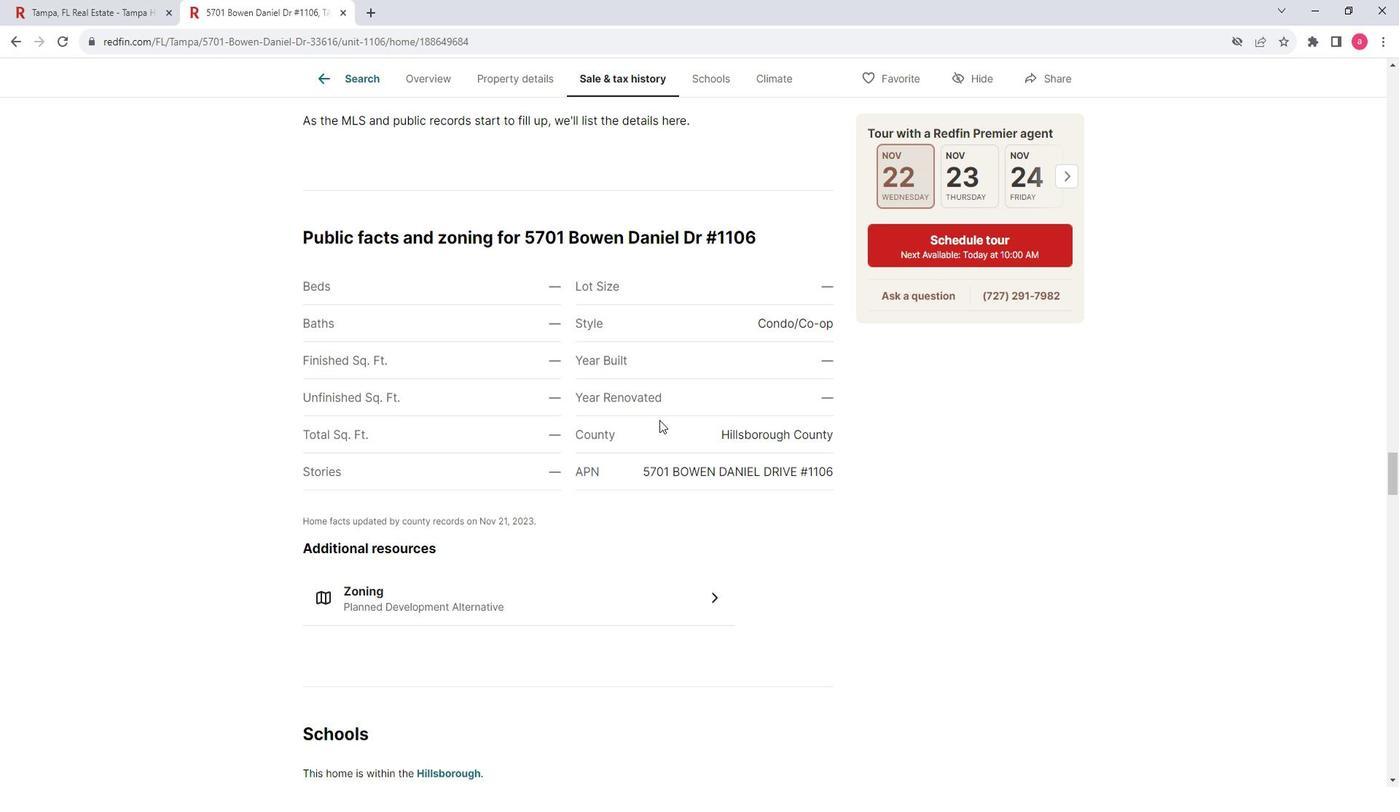 
Action: Mouse moved to (625, 441)
Screenshot: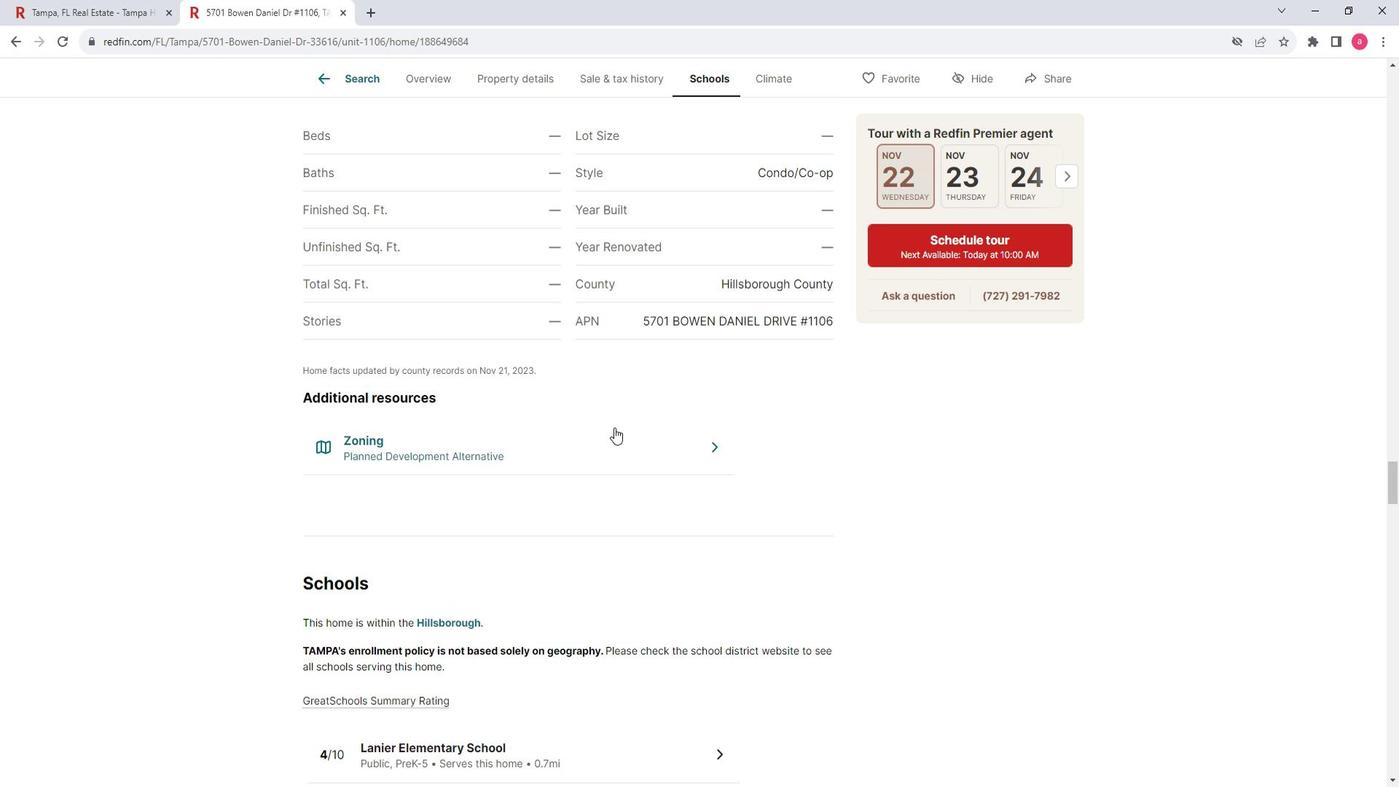 
Action: Mouse pressed left at (625, 441)
Screenshot: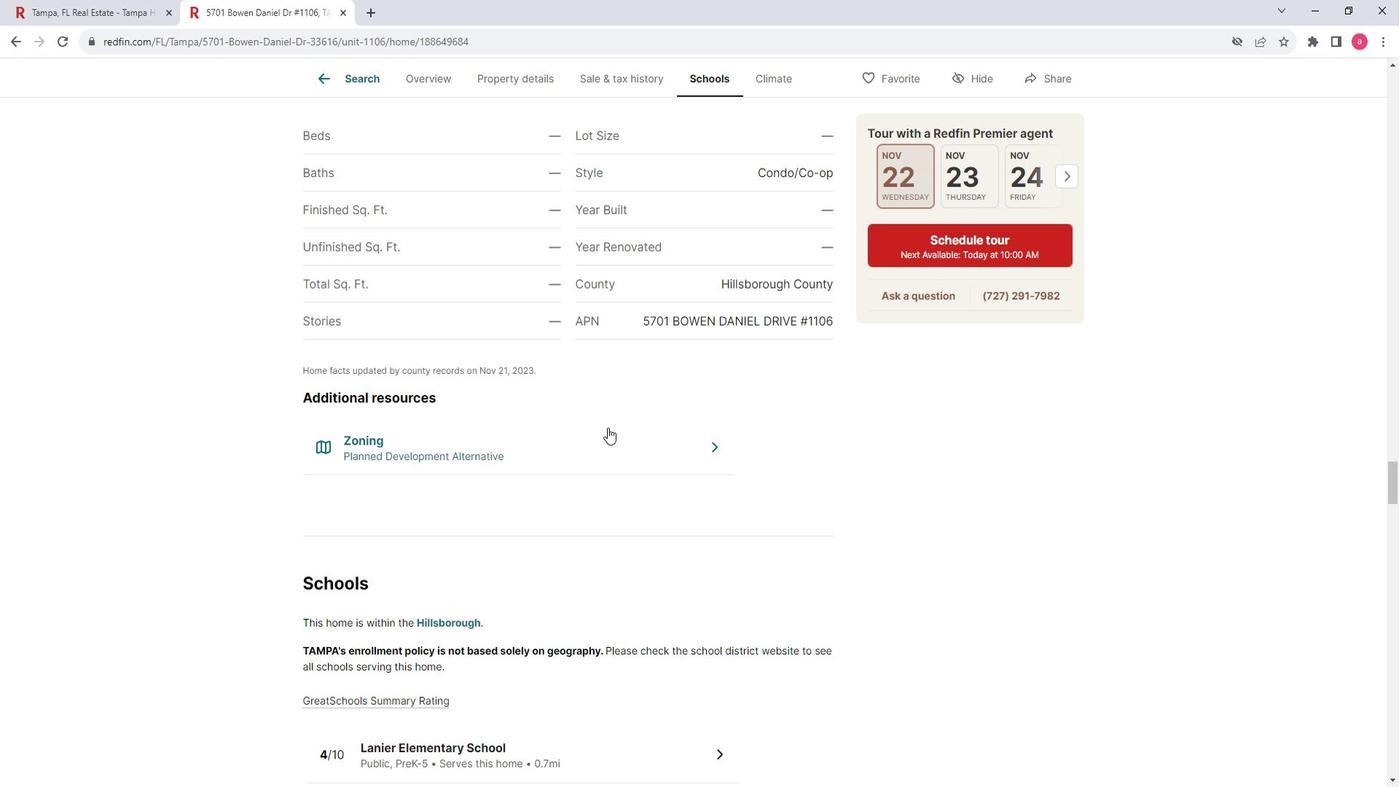 
Action: Mouse moved to (677, 480)
Screenshot: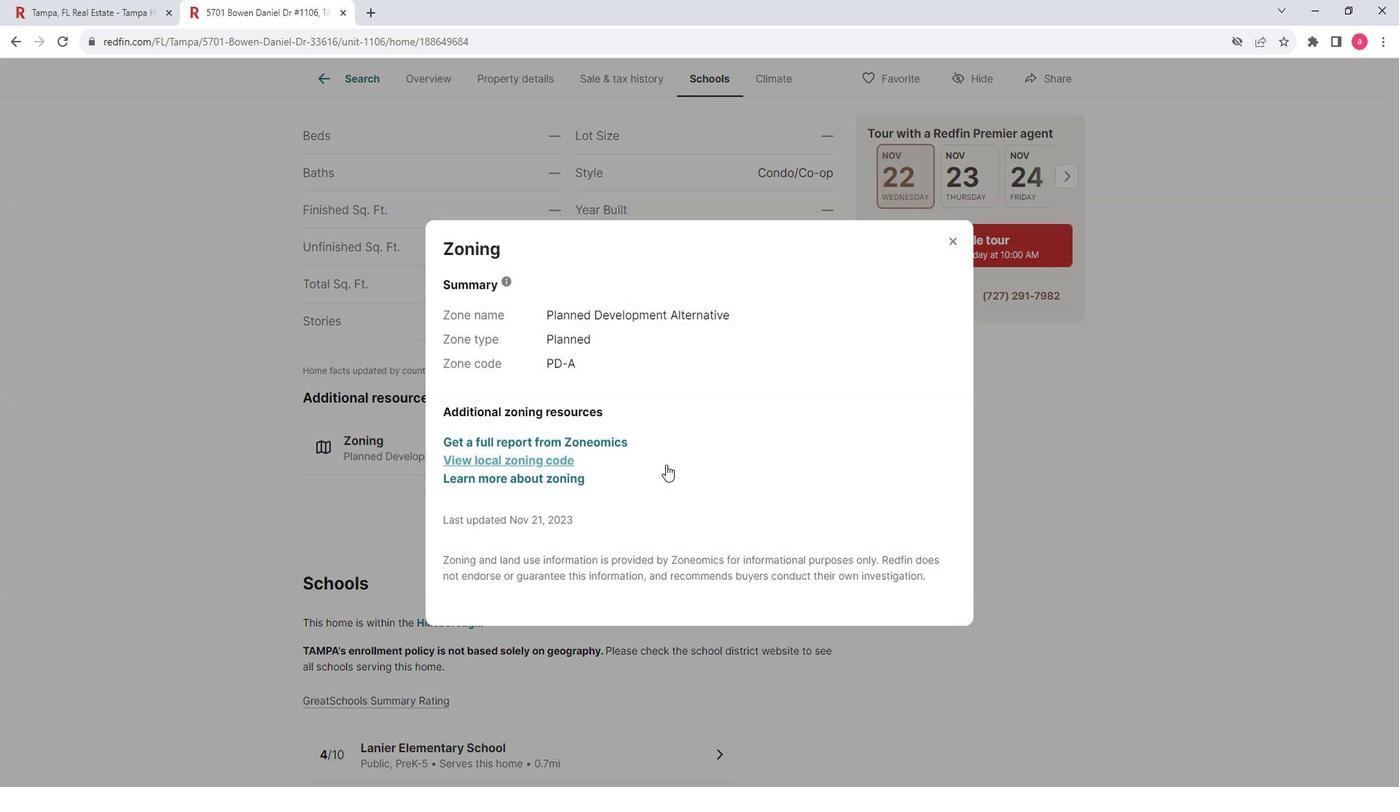 
Action: Mouse scrolled (677, 478) with delta (0, -1)
Screenshot: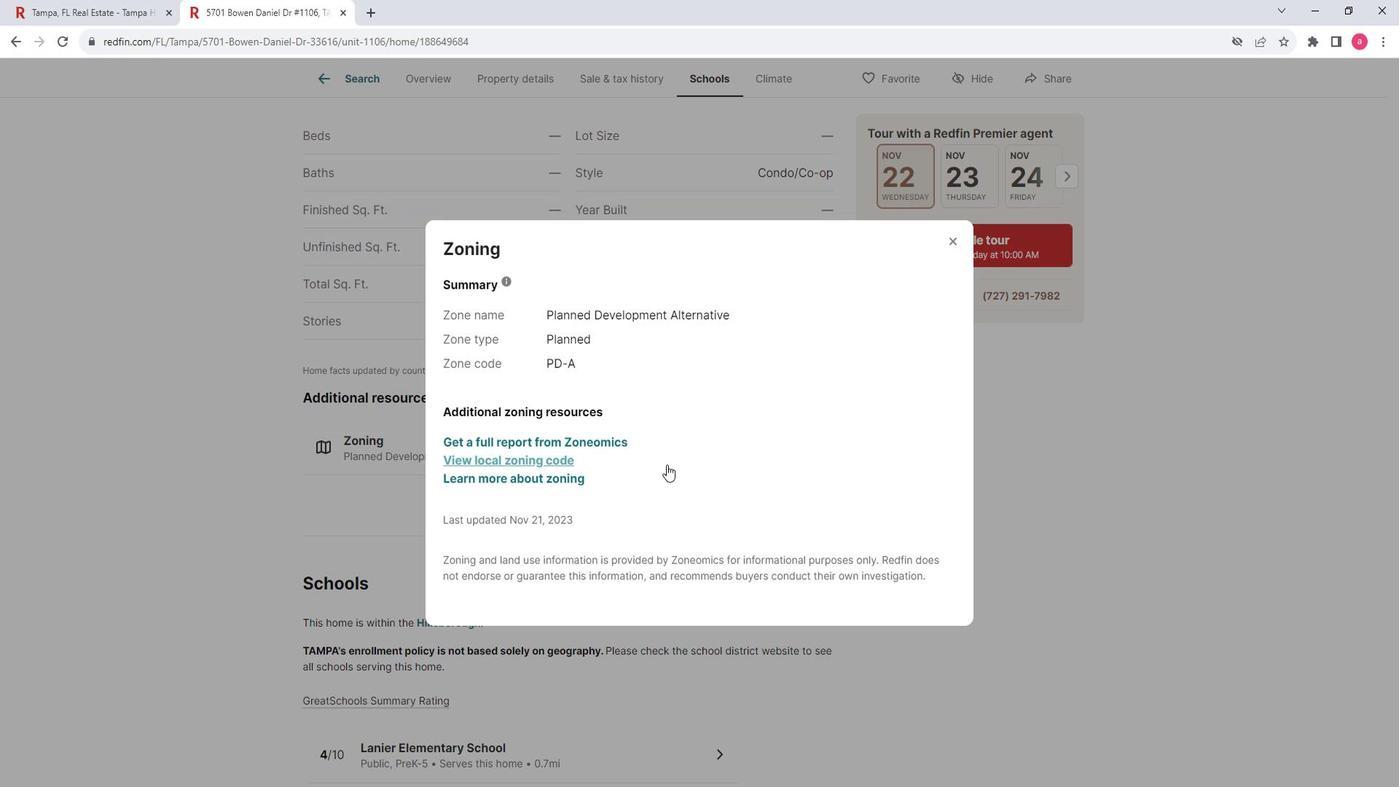 
Action: Mouse scrolled (677, 478) with delta (0, -1)
Screenshot: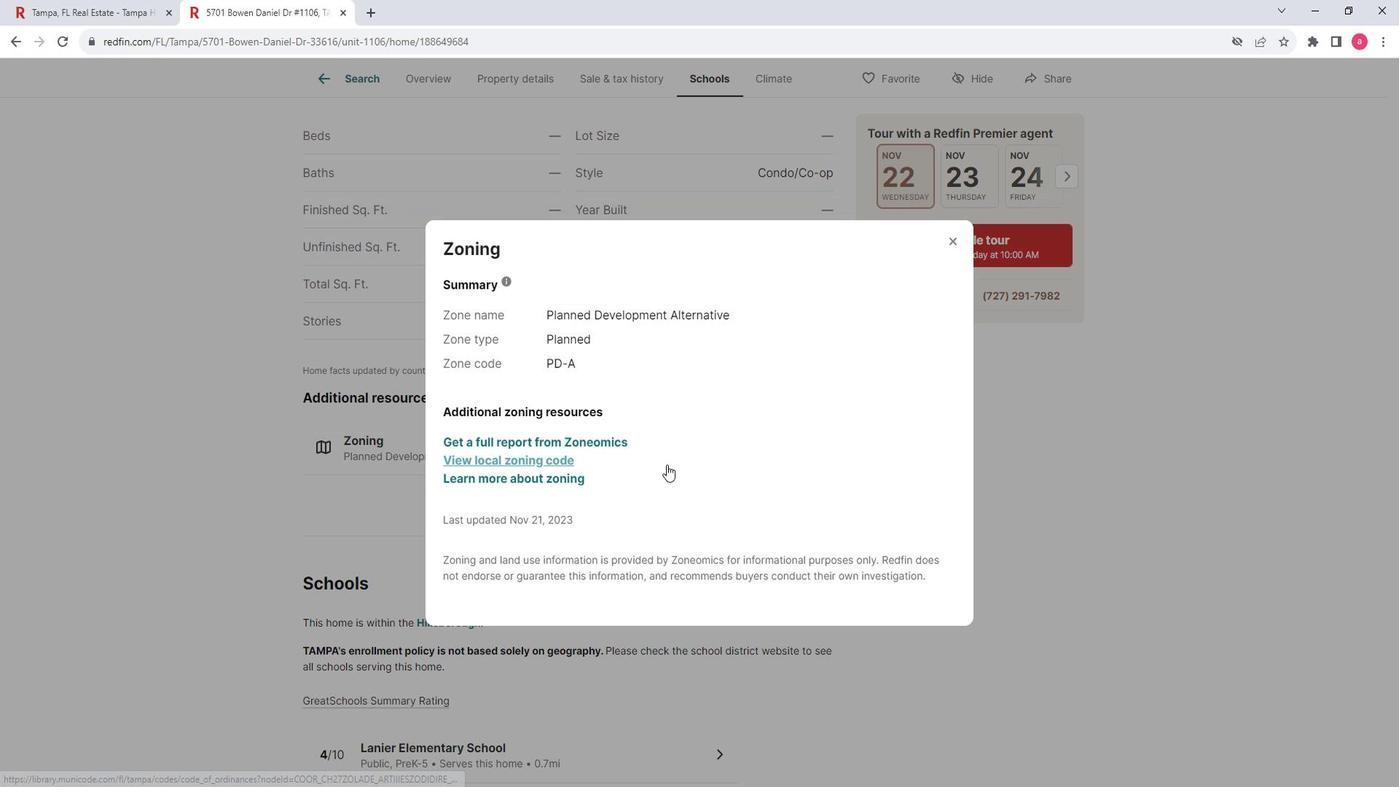 
Action: Mouse scrolled (677, 478) with delta (0, -1)
Screenshot: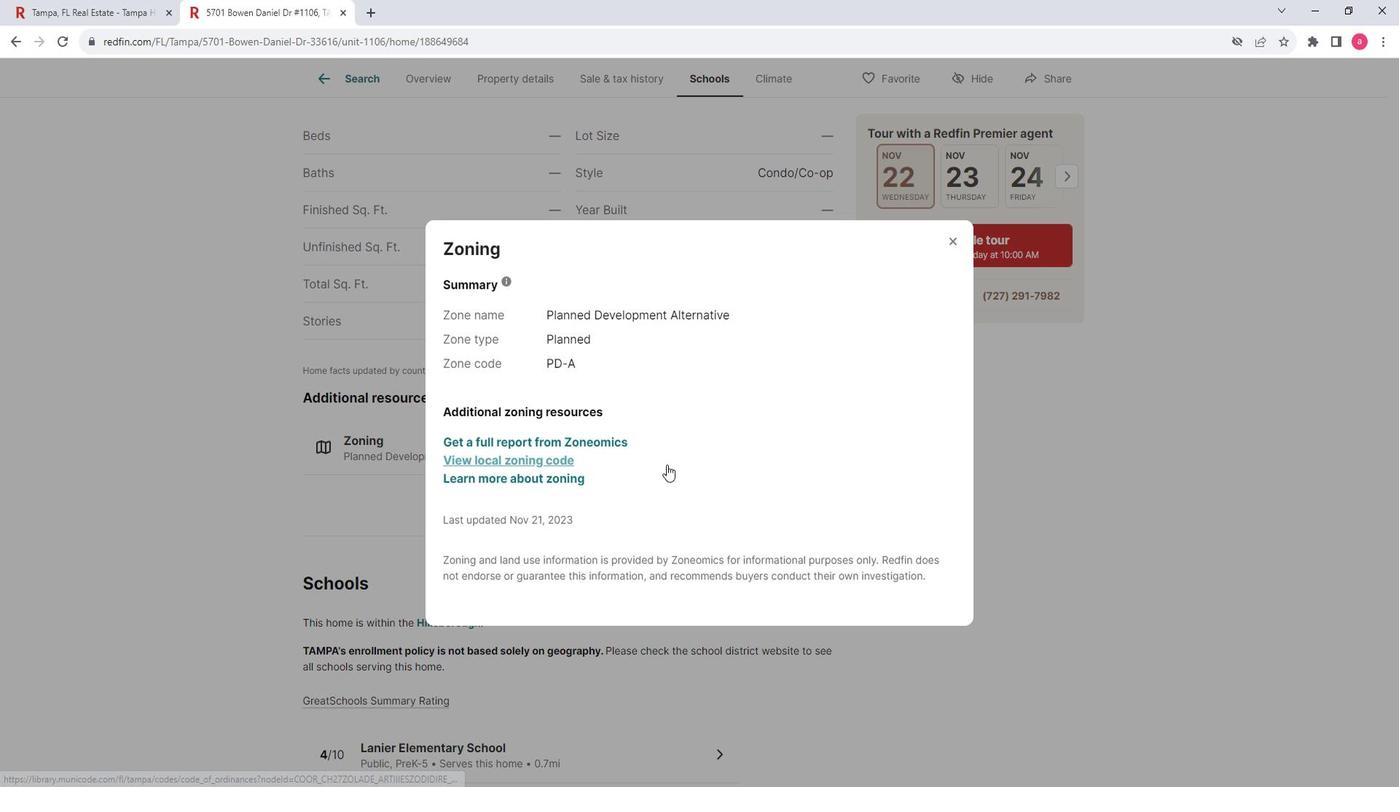 
Action: Mouse moved to (373, 529)
Screenshot: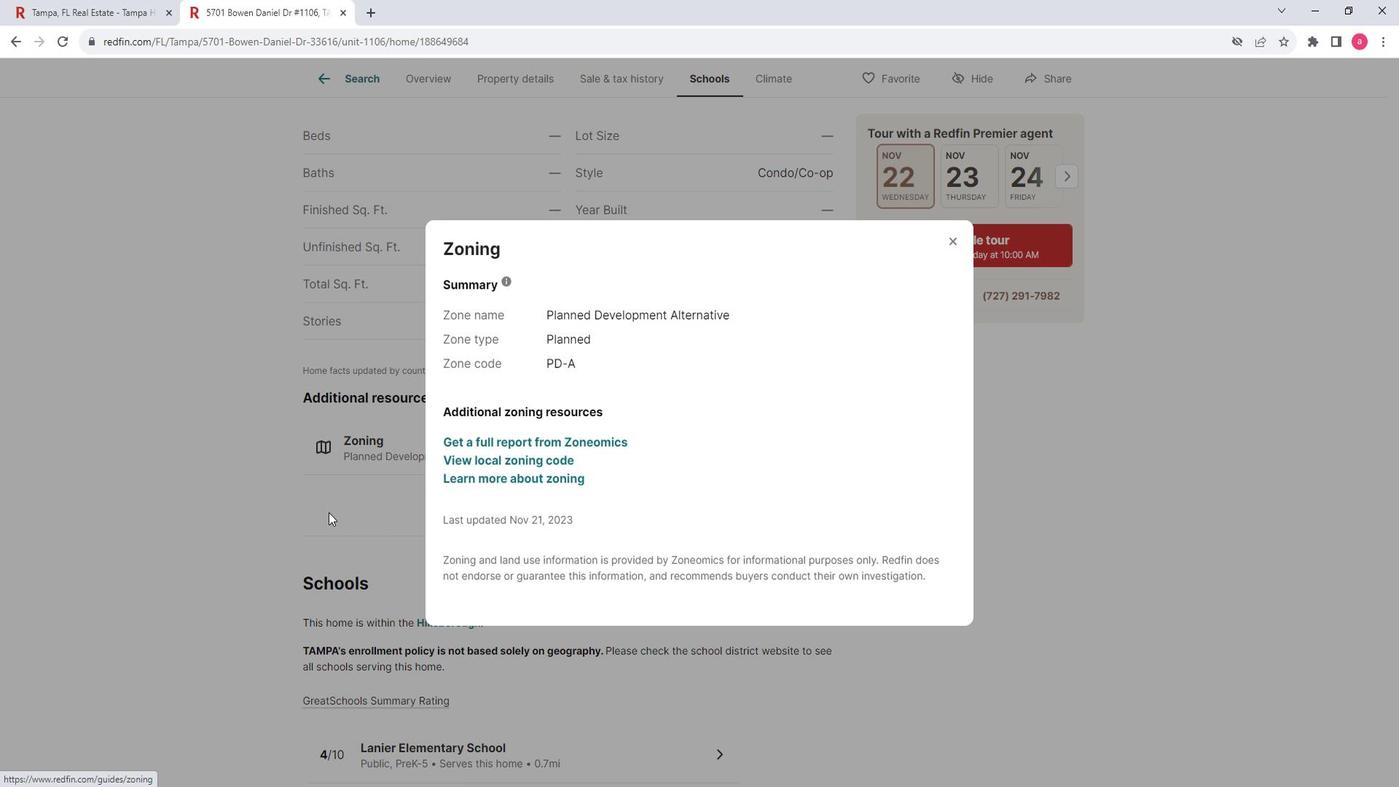 
Action: Mouse pressed left at (373, 529)
Screenshot: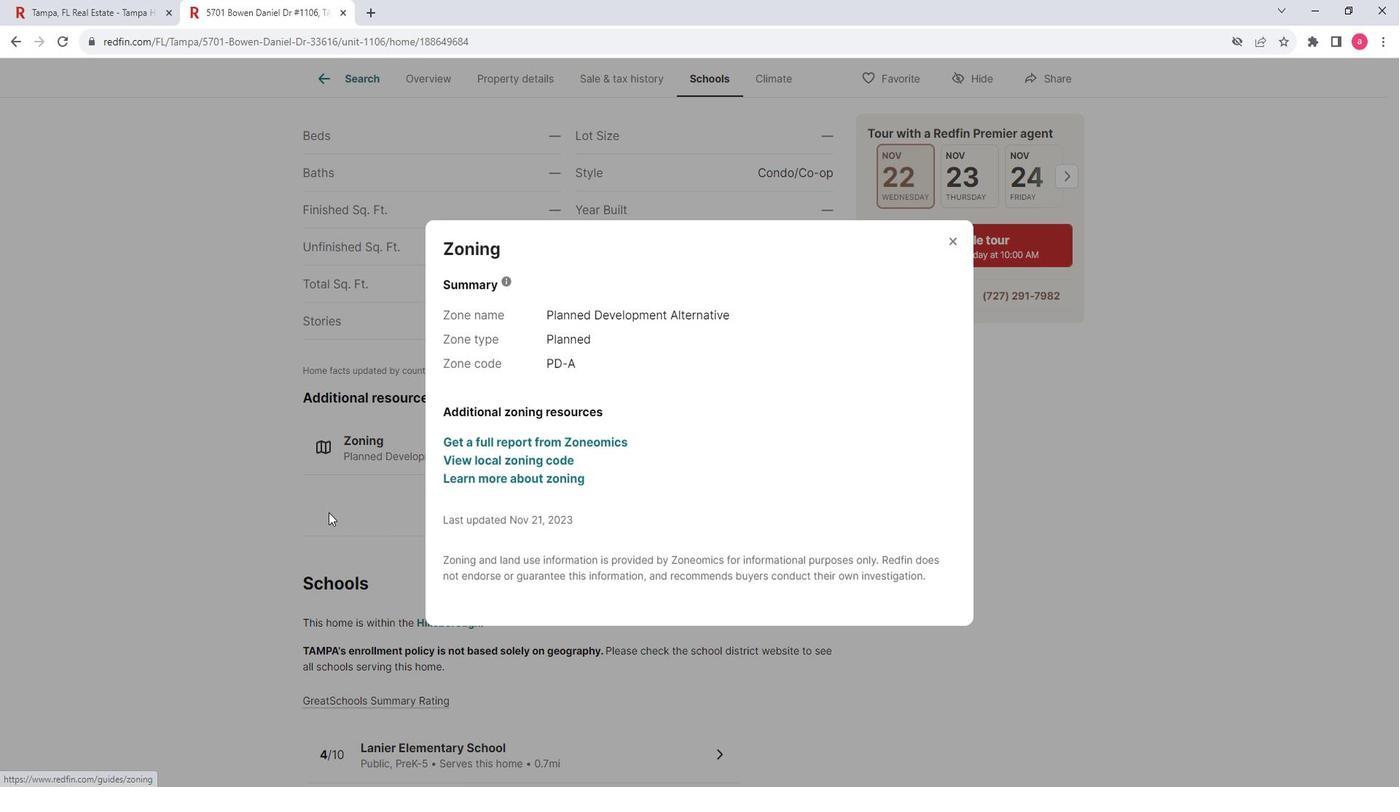 
Action: Mouse moved to (464, 550)
Screenshot: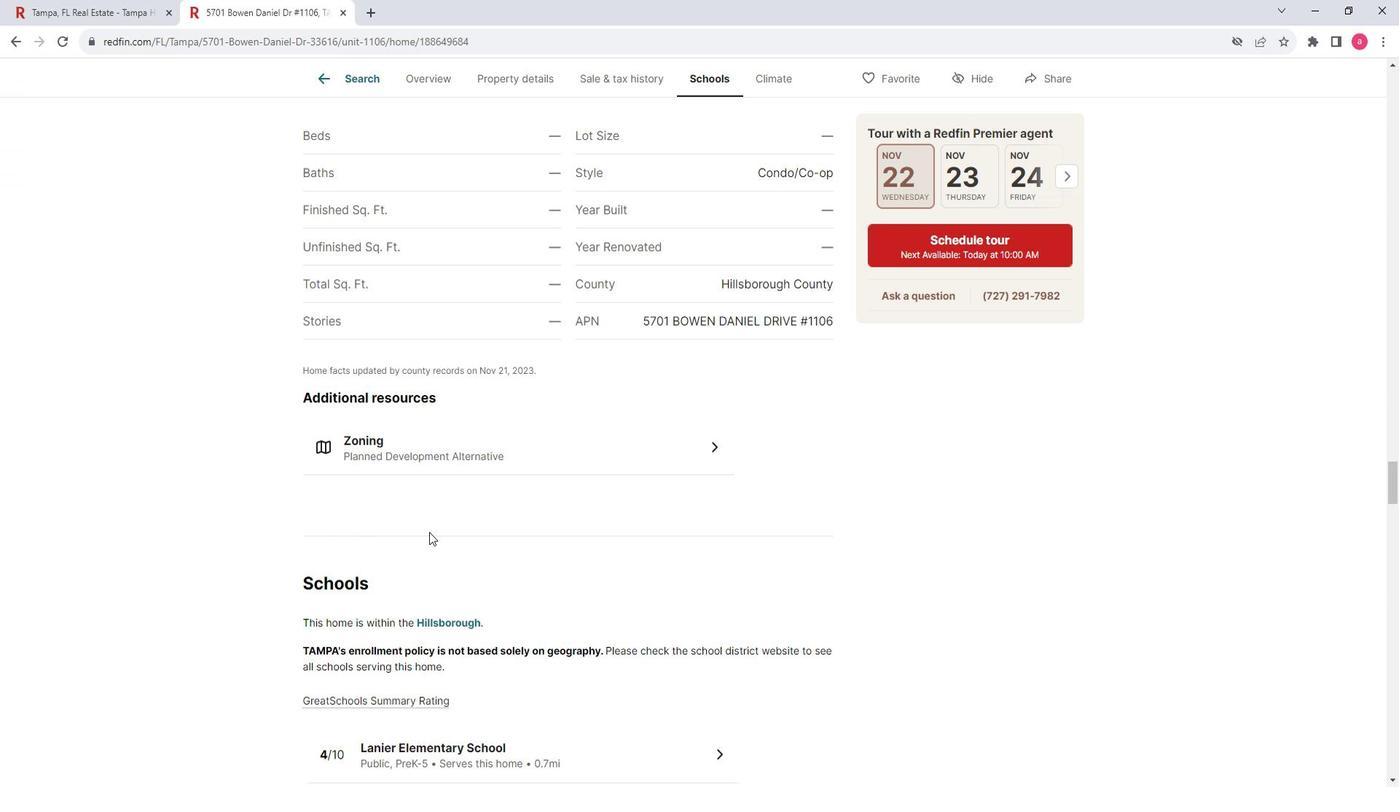 
Action: Mouse scrolled (464, 549) with delta (0, 0)
Screenshot: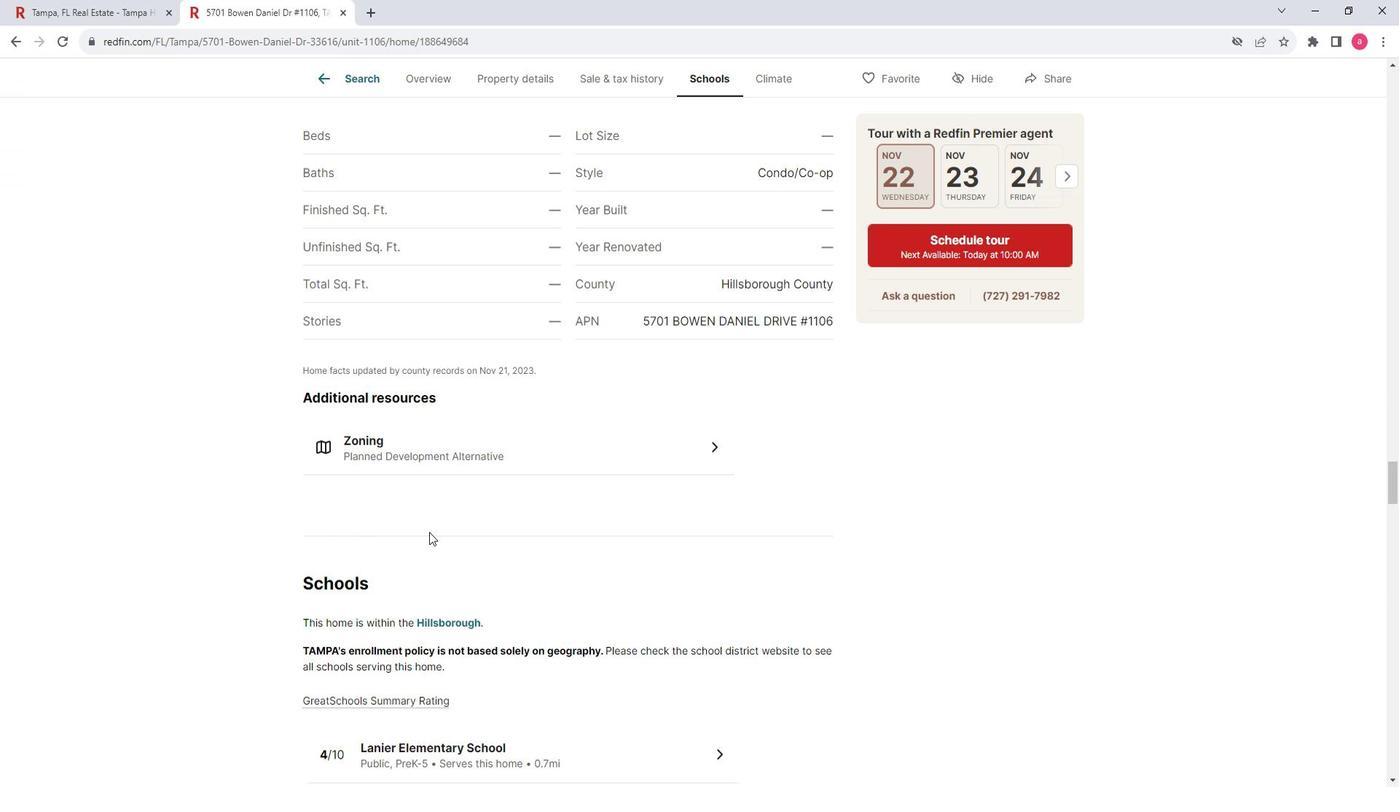 
Action: Mouse moved to (464, 550)
Screenshot: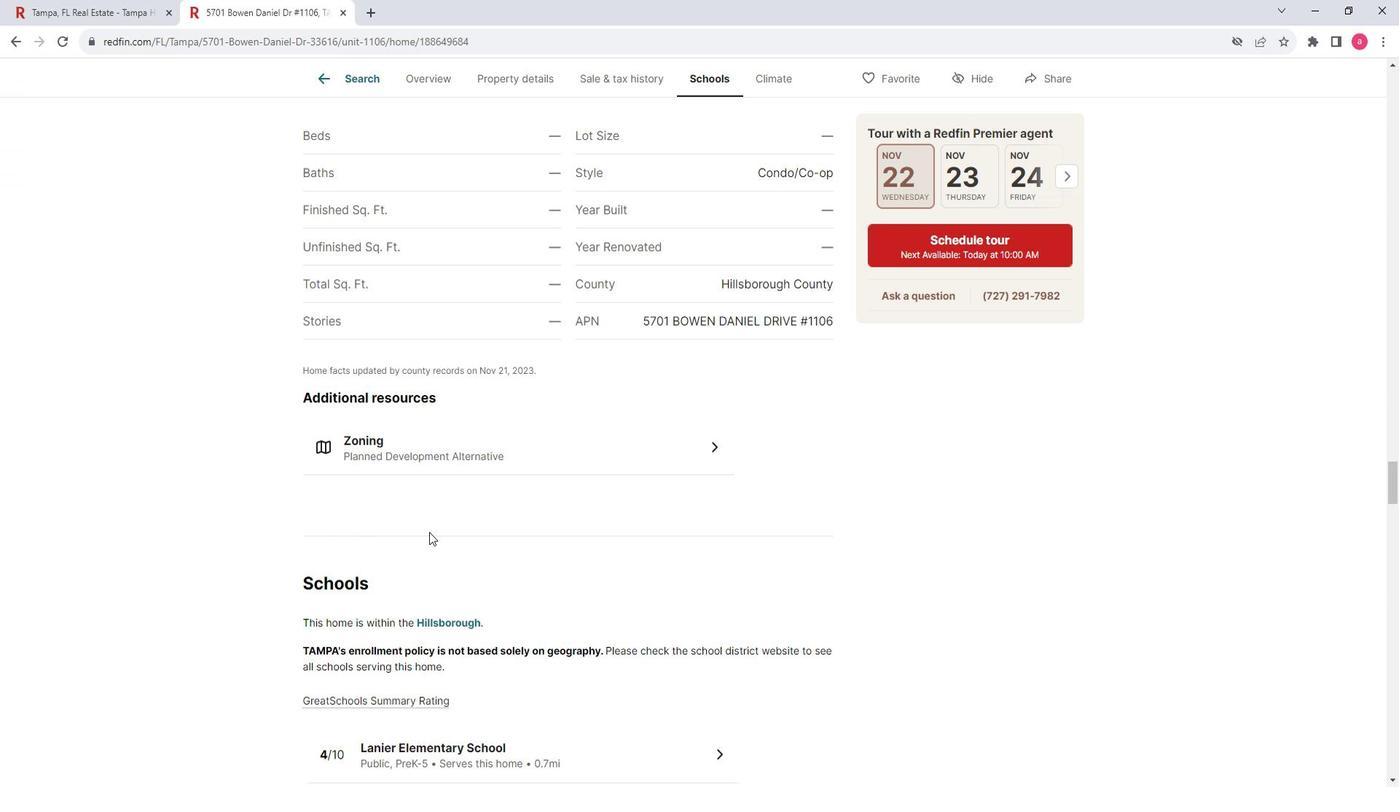 
Action: Mouse scrolled (464, 549) with delta (0, 0)
Screenshot: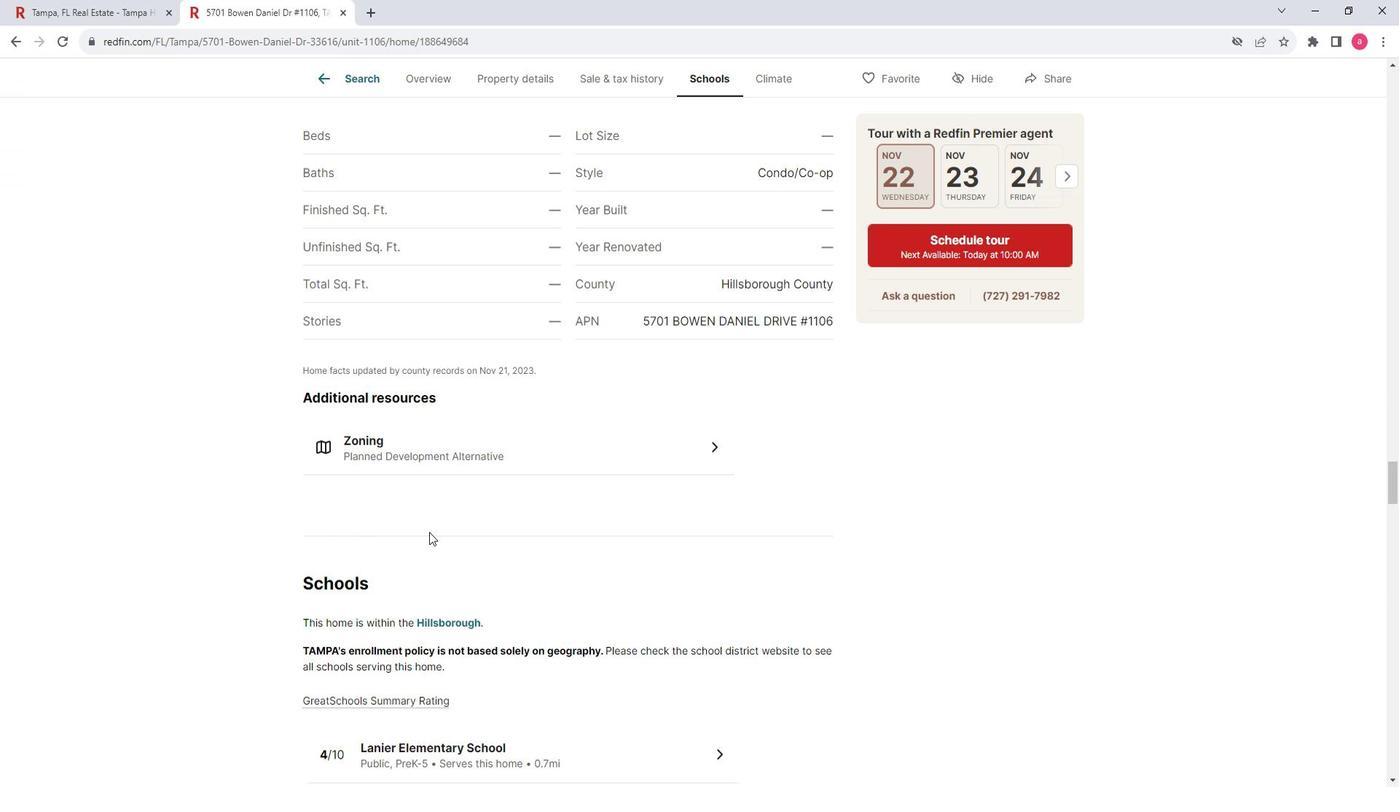 
Action: Mouse scrolled (464, 549) with delta (0, 0)
Screenshot: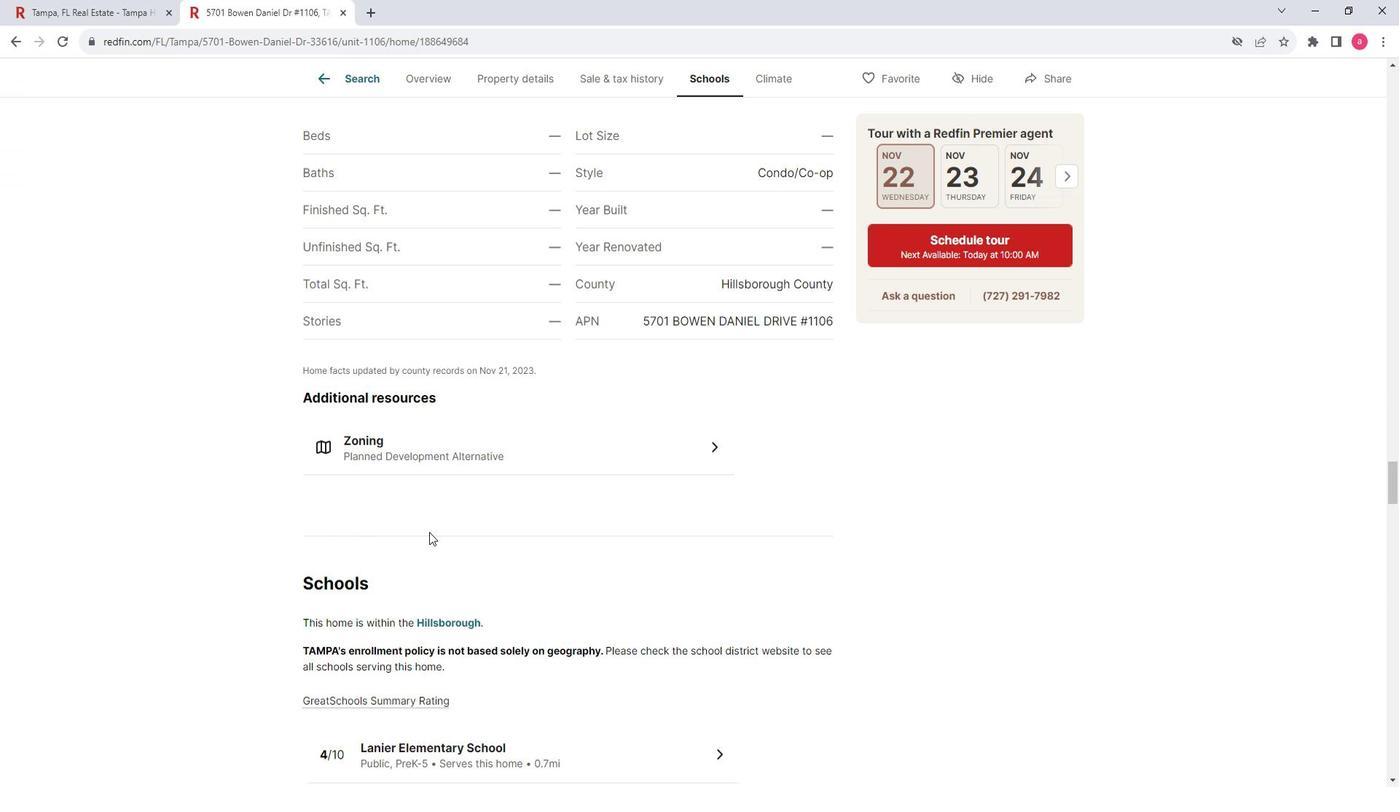 
Action: Mouse moved to (465, 549)
Screenshot: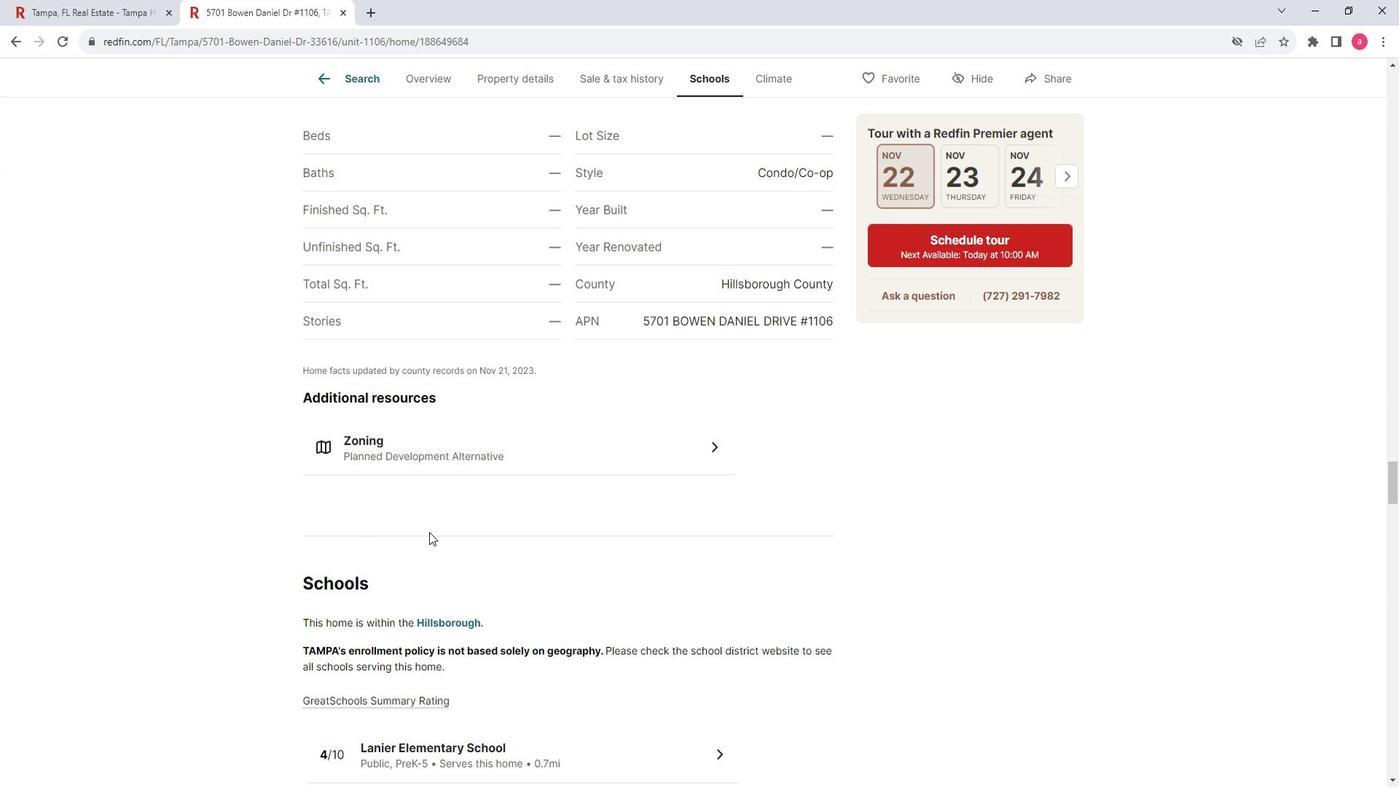 
Action: Mouse scrolled (465, 548) with delta (0, 0)
Screenshot: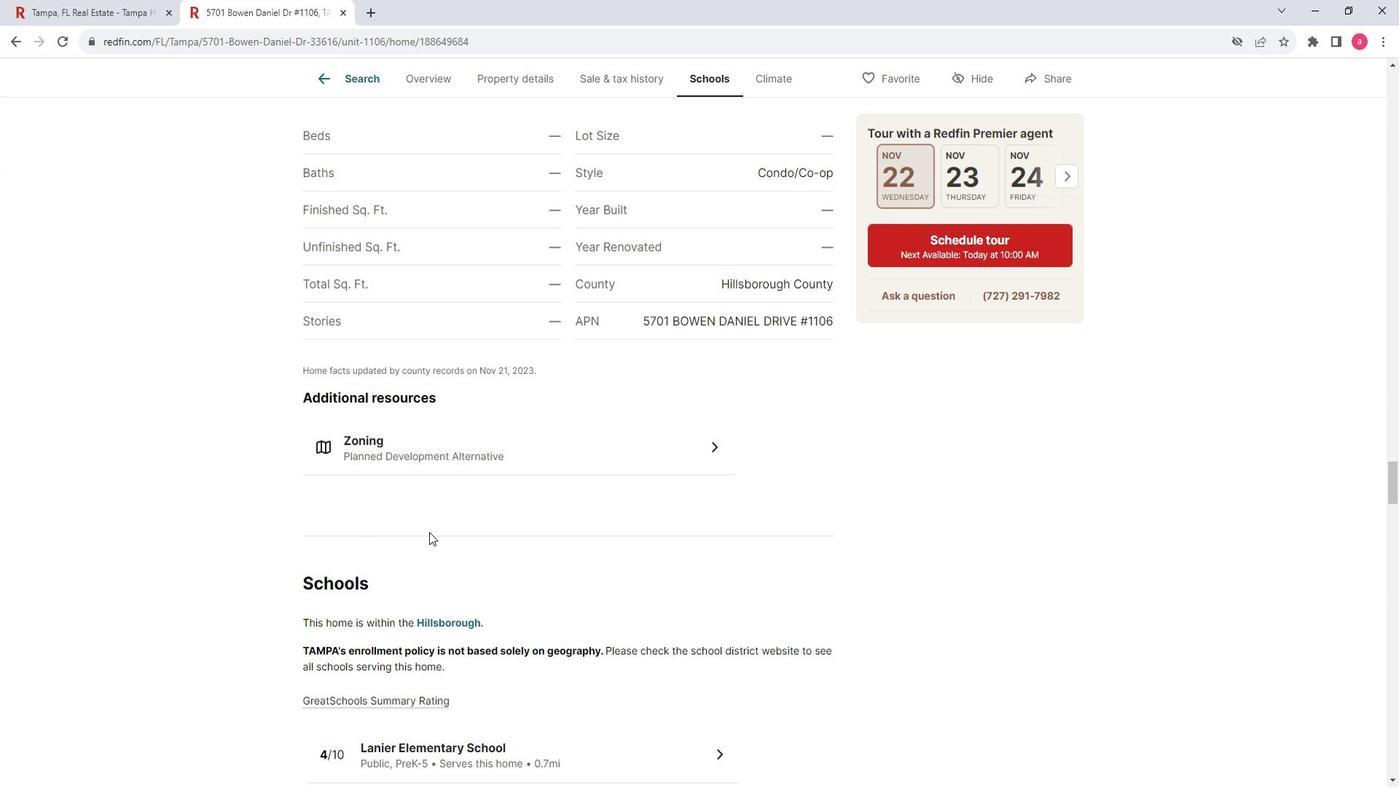 
Action: Mouse moved to (656, 530)
Screenshot: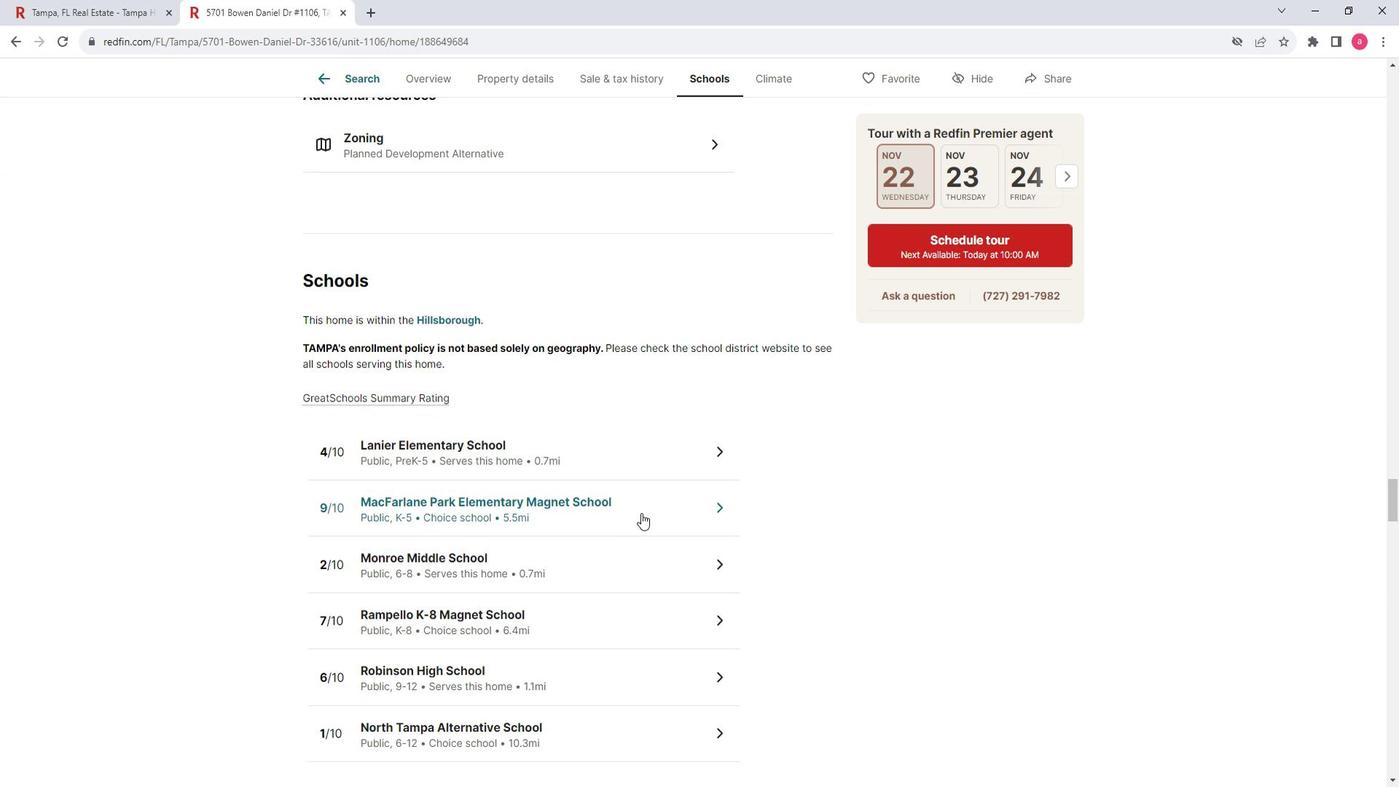 
Action: Mouse scrolled (656, 529) with delta (0, 0)
Screenshot: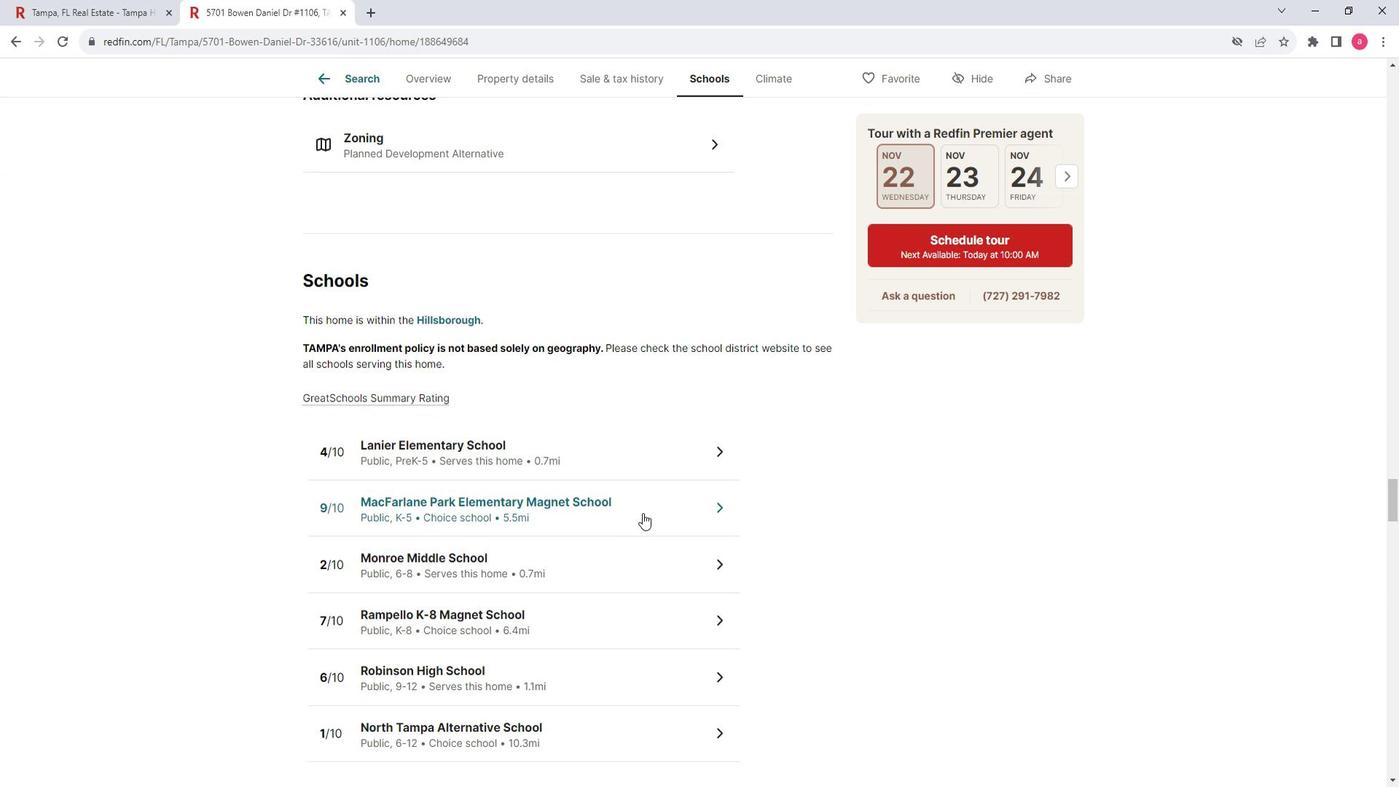 
Action: Mouse scrolled (656, 529) with delta (0, 0)
Screenshot: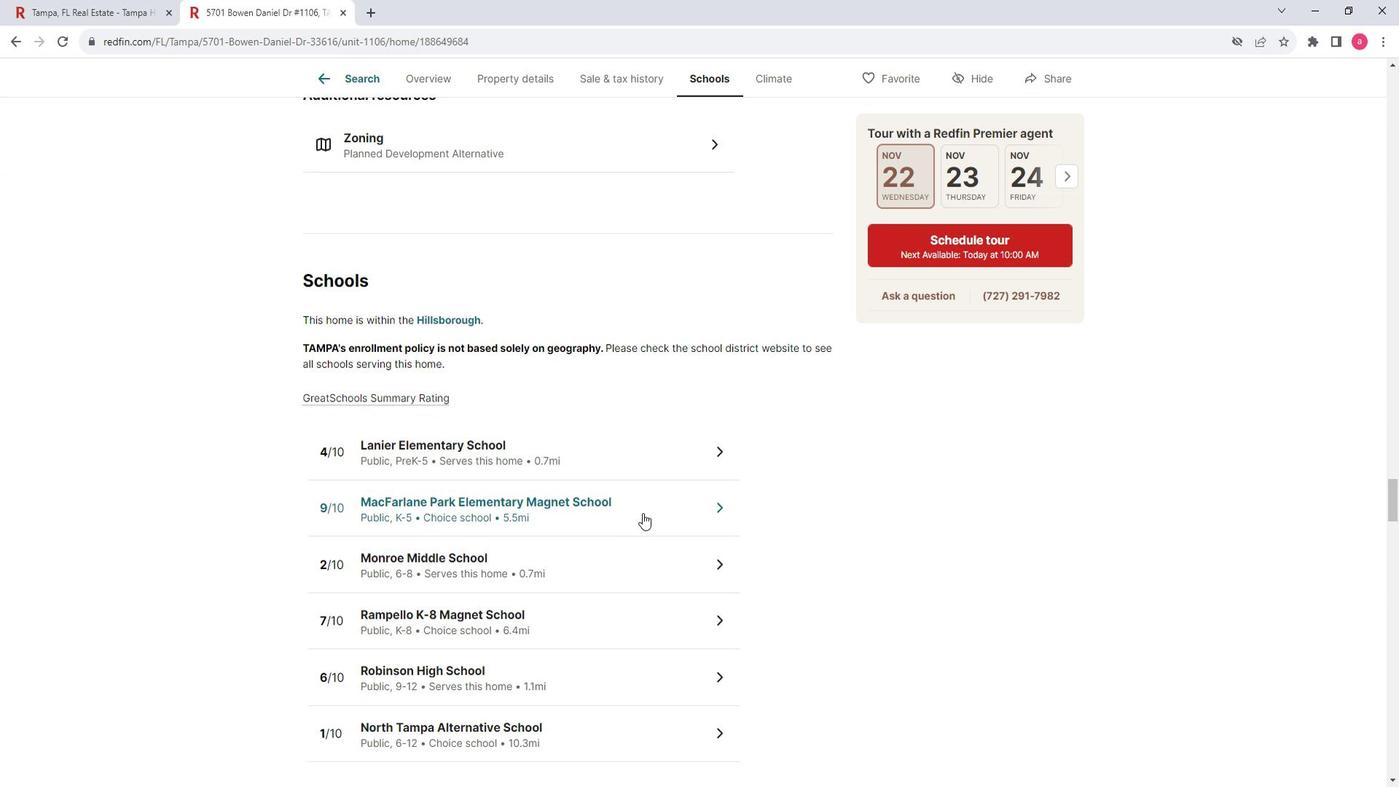 
Action: Mouse scrolled (656, 529) with delta (0, 0)
Screenshot: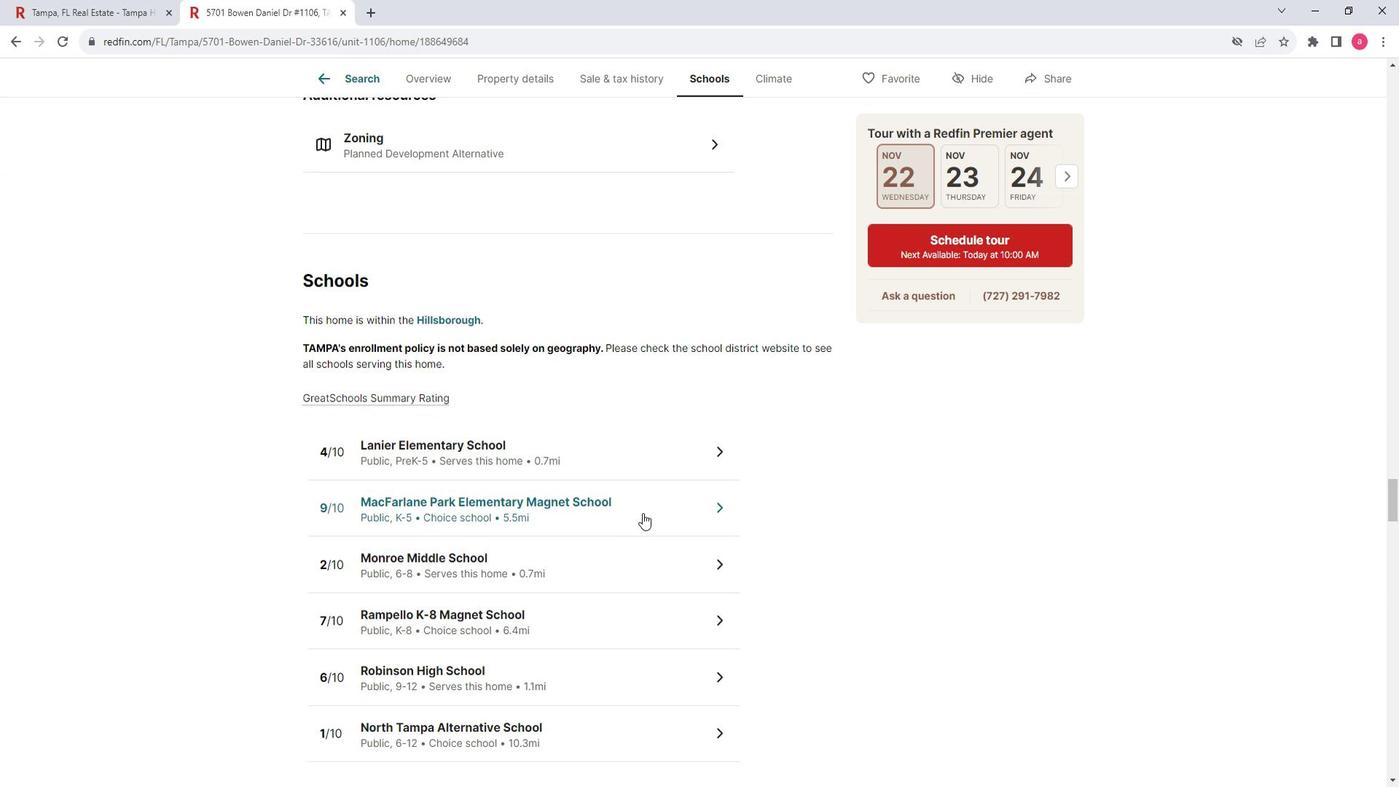 
Action: Mouse scrolled (656, 529) with delta (0, 0)
Screenshot: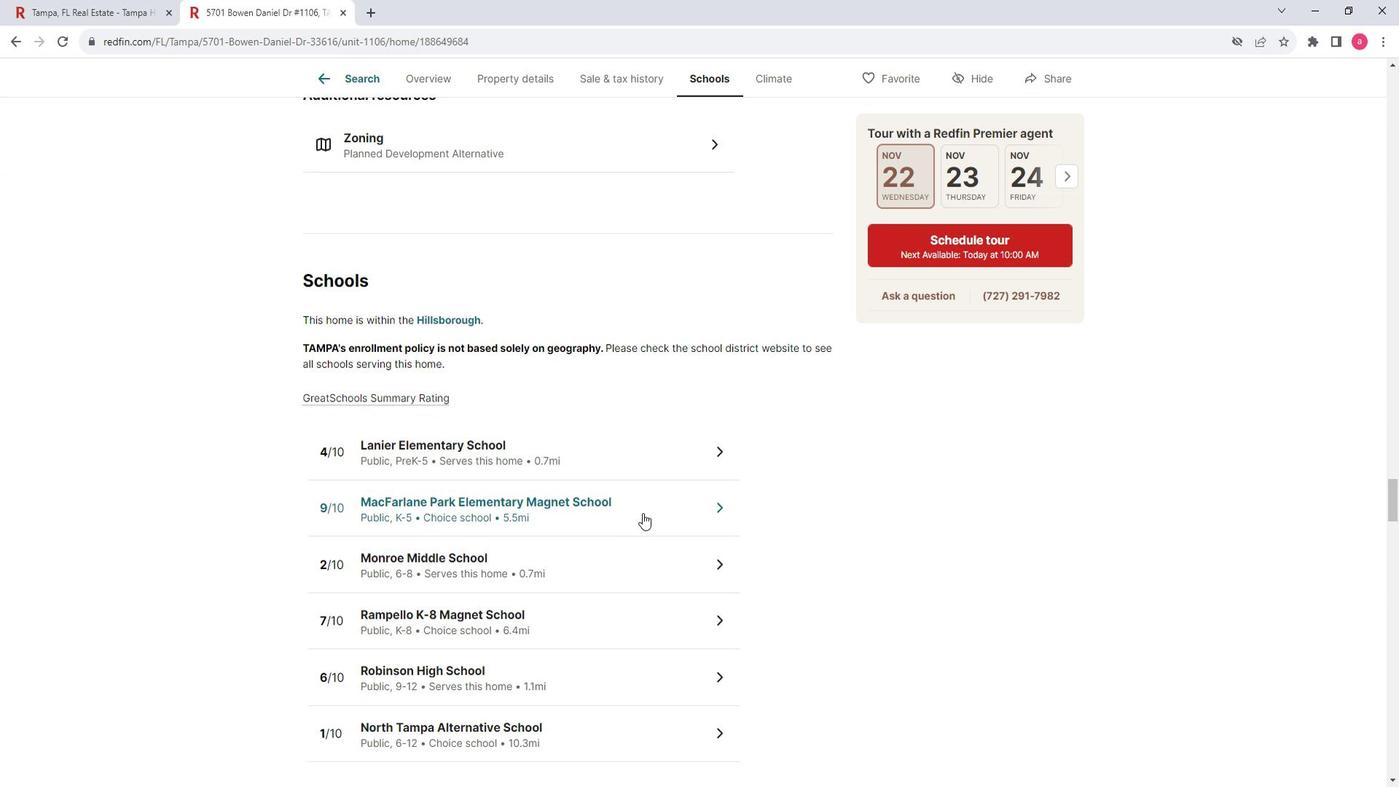 
Action: Mouse scrolled (656, 529) with delta (0, 0)
Screenshot: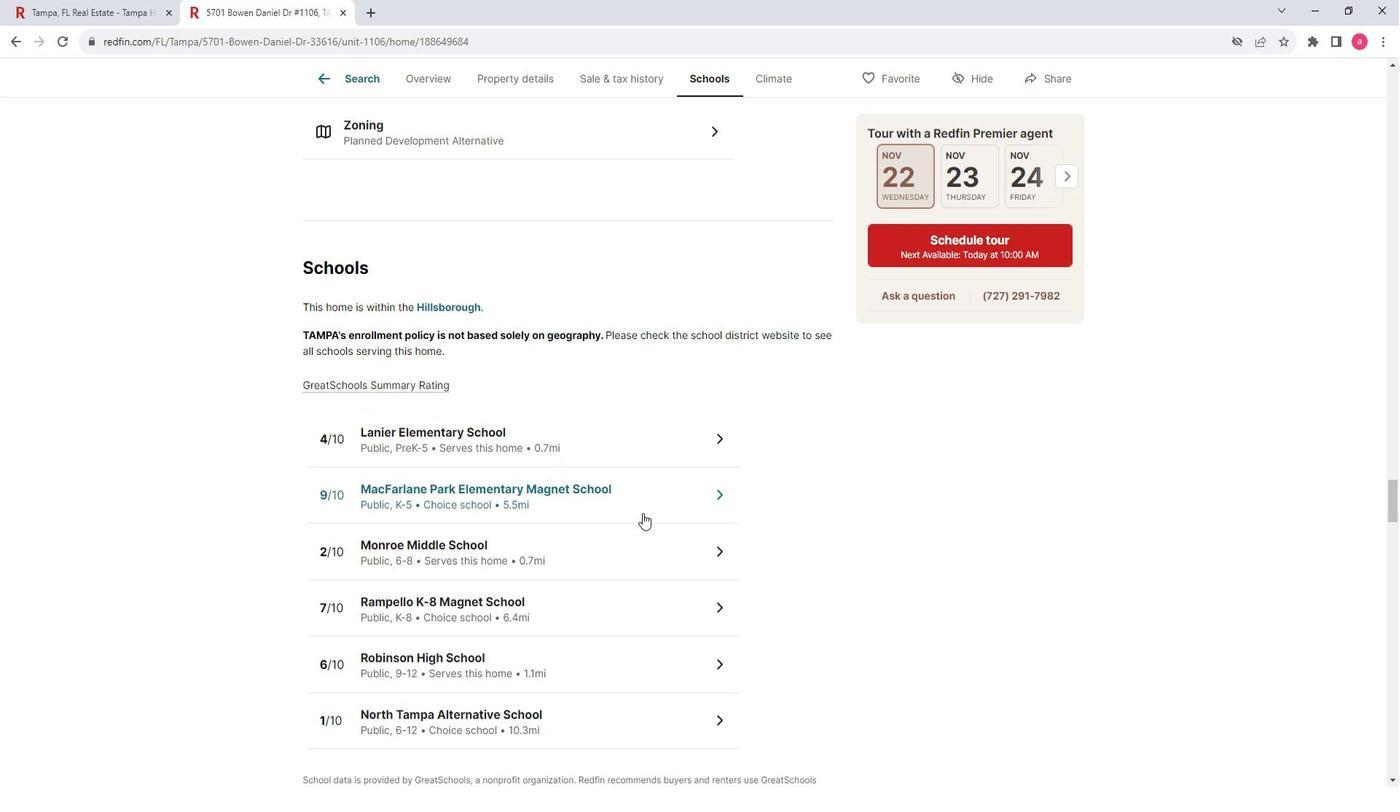 
Action: Mouse scrolled (656, 529) with delta (0, 0)
Screenshot: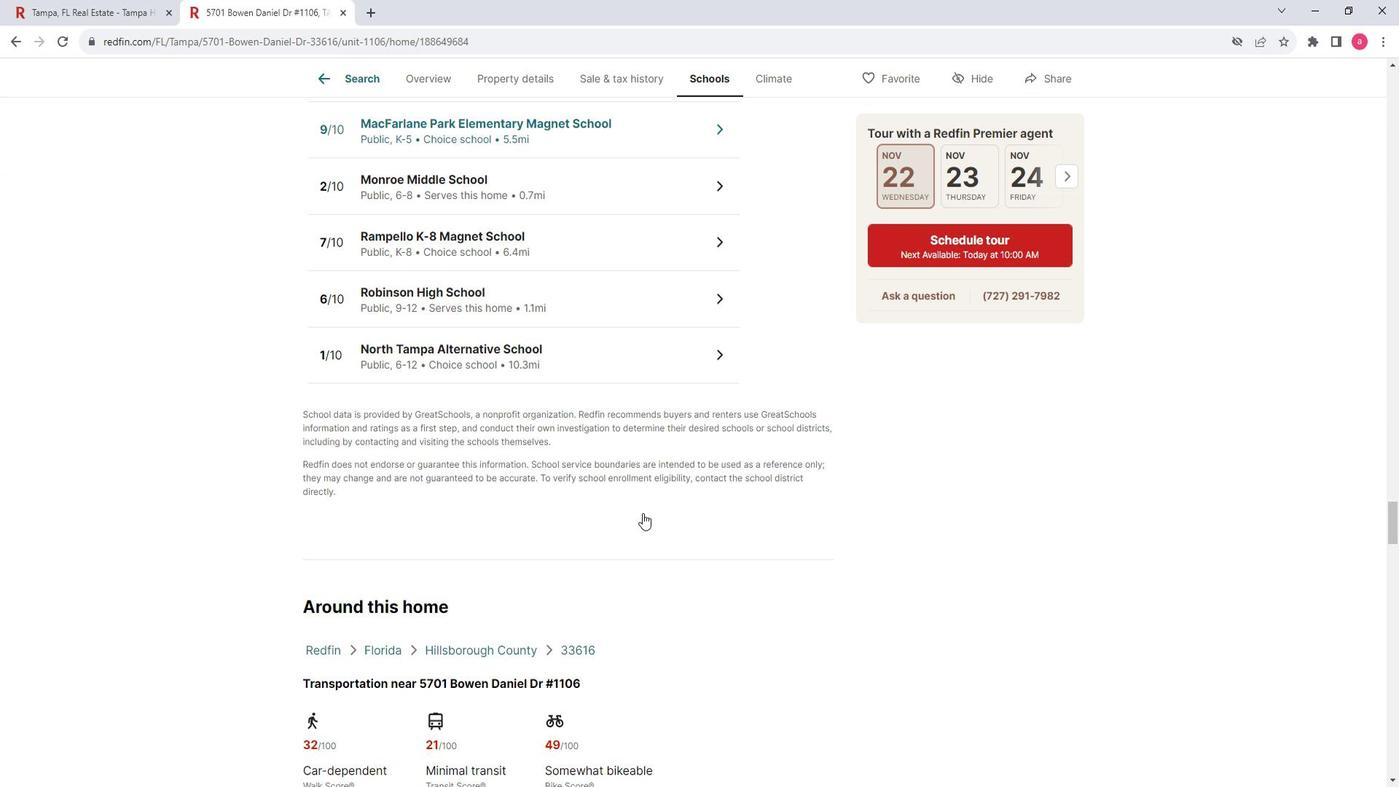 
Action: Mouse scrolled (656, 529) with delta (0, 0)
Screenshot: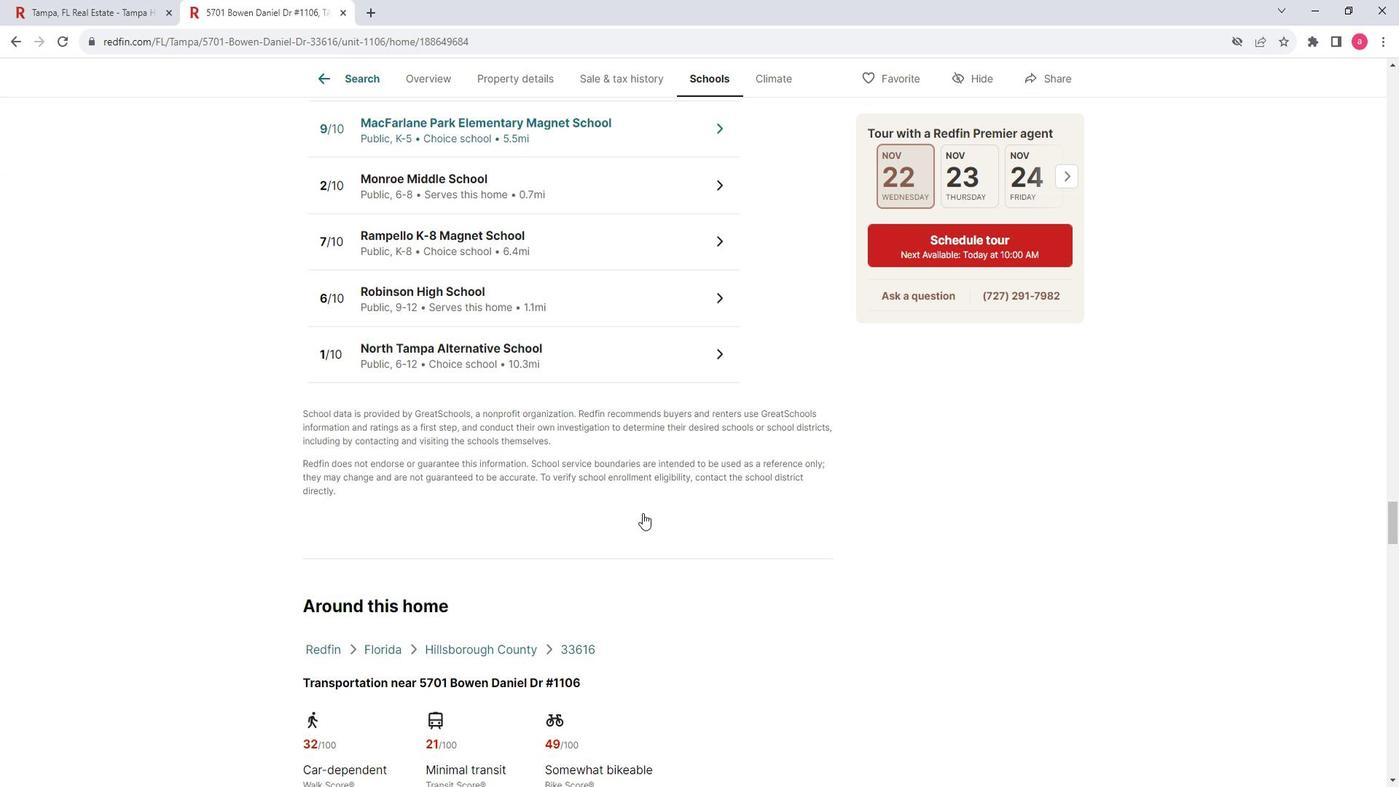
Action: Mouse moved to (644, 529)
Screenshot: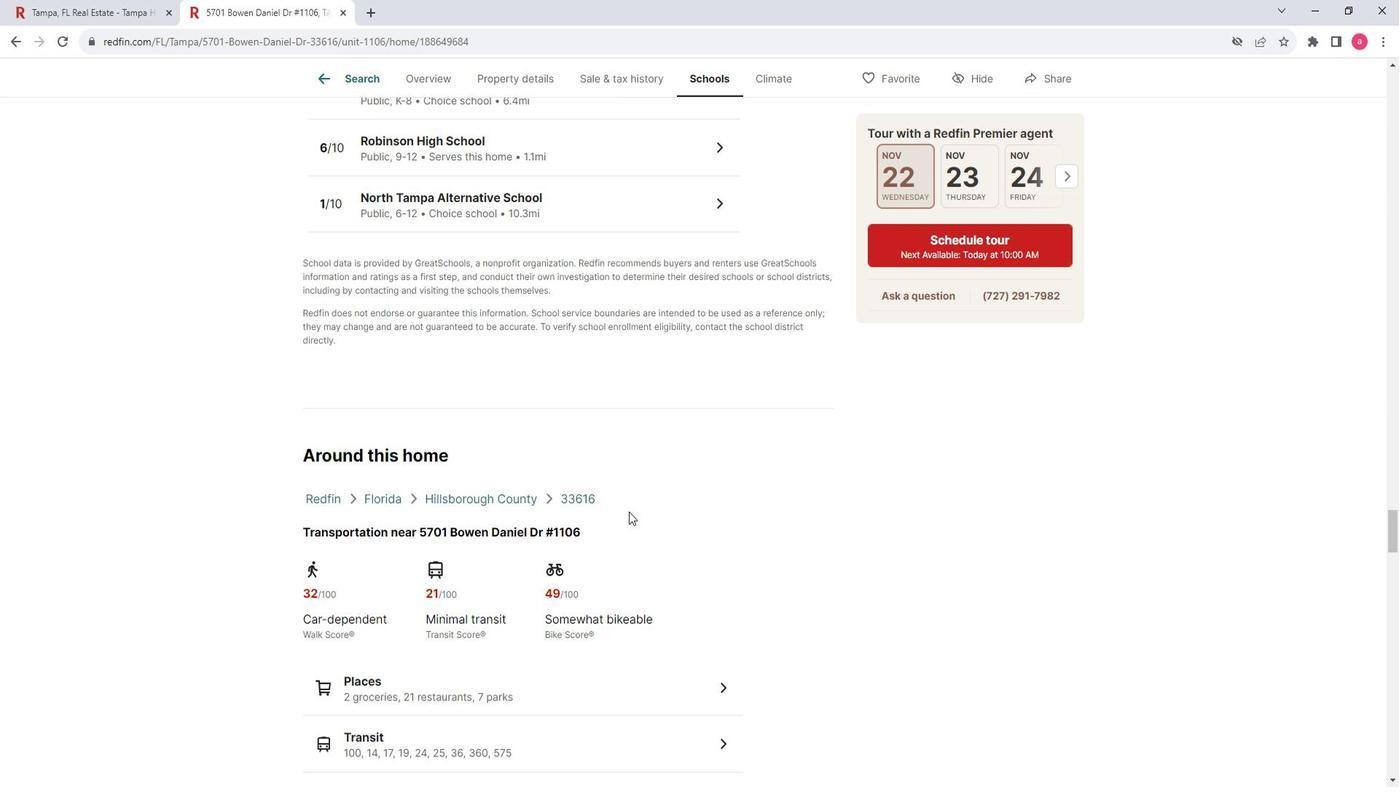 
Action: Mouse scrolled (644, 528) with delta (0, 0)
Screenshot: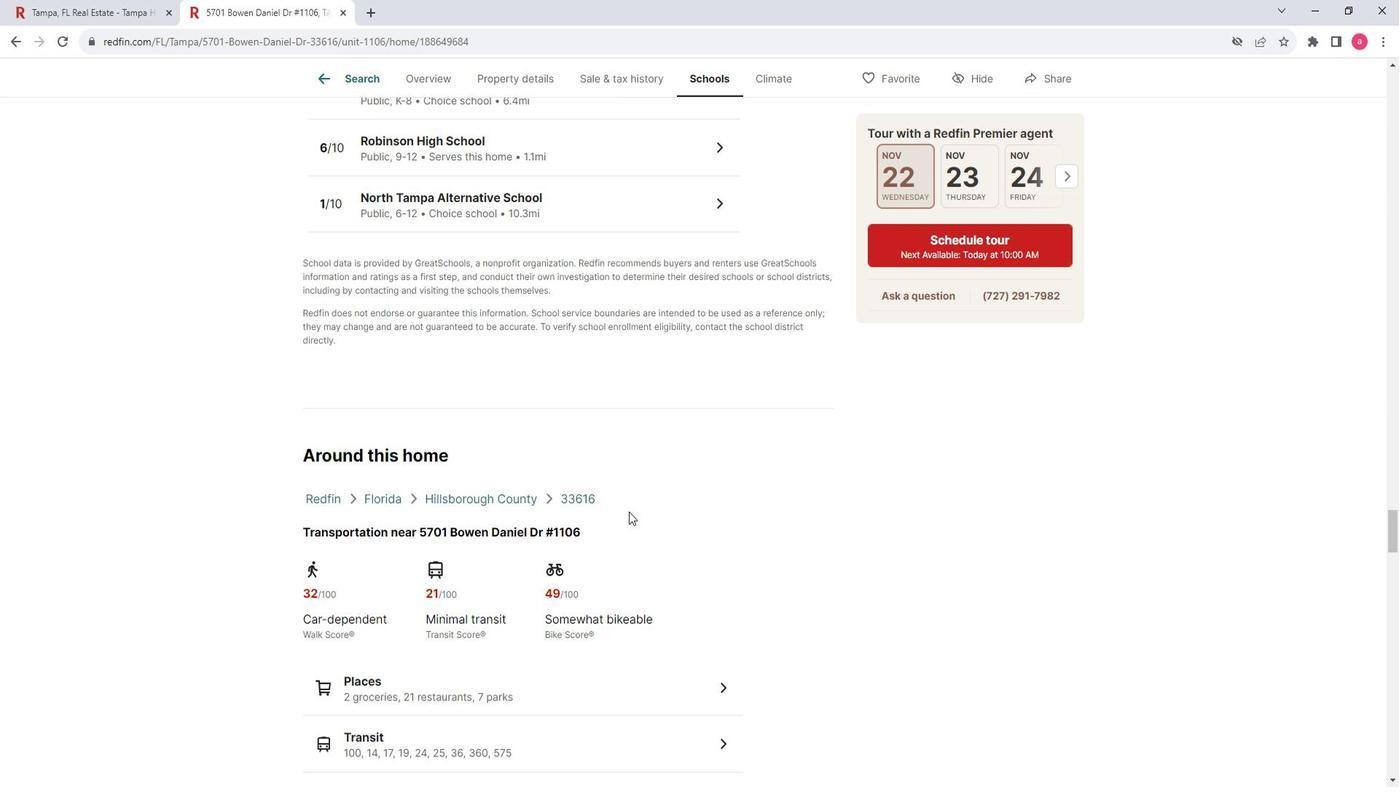 
Action: Mouse scrolled (644, 528) with delta (0, 0)
Screenshot: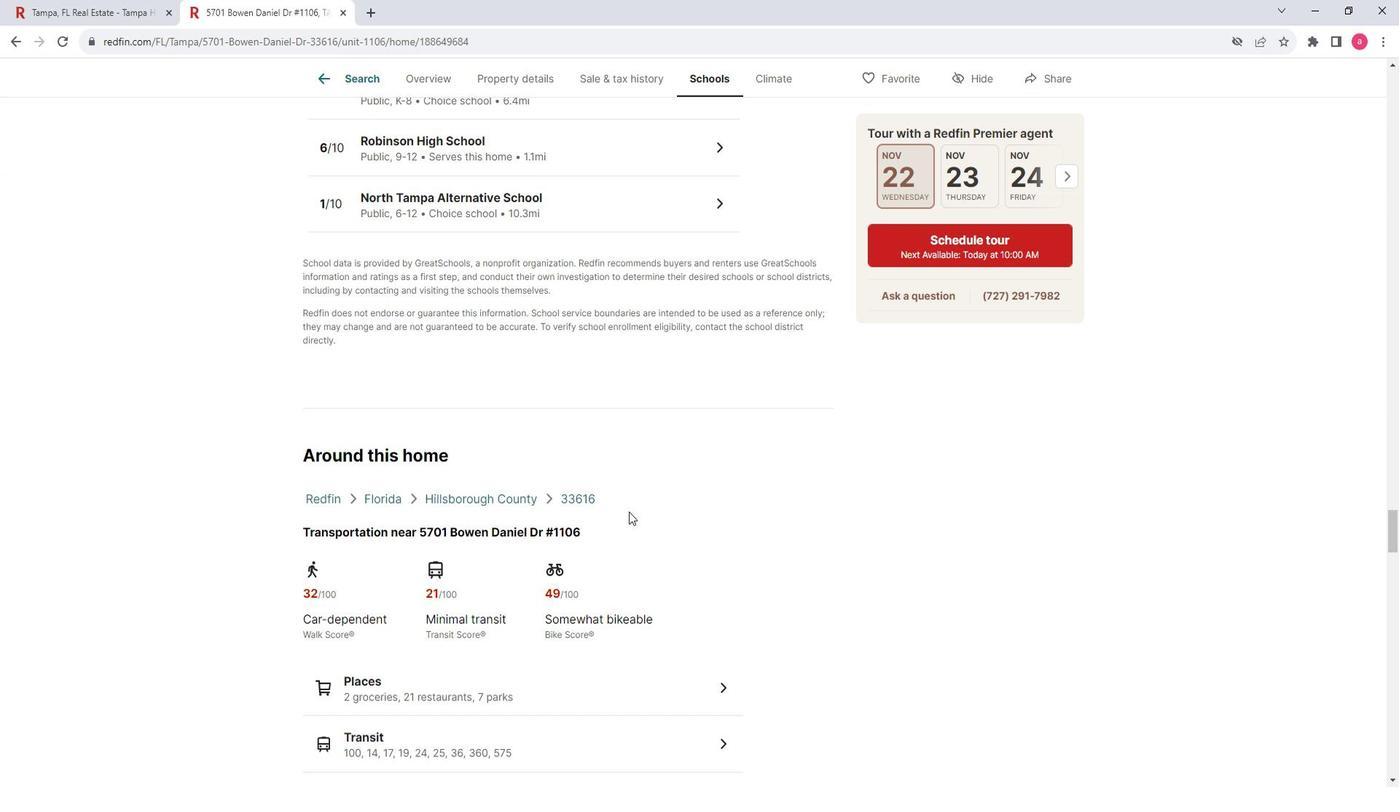 
Action: Mouse moved to (599, 546)
Screenshot: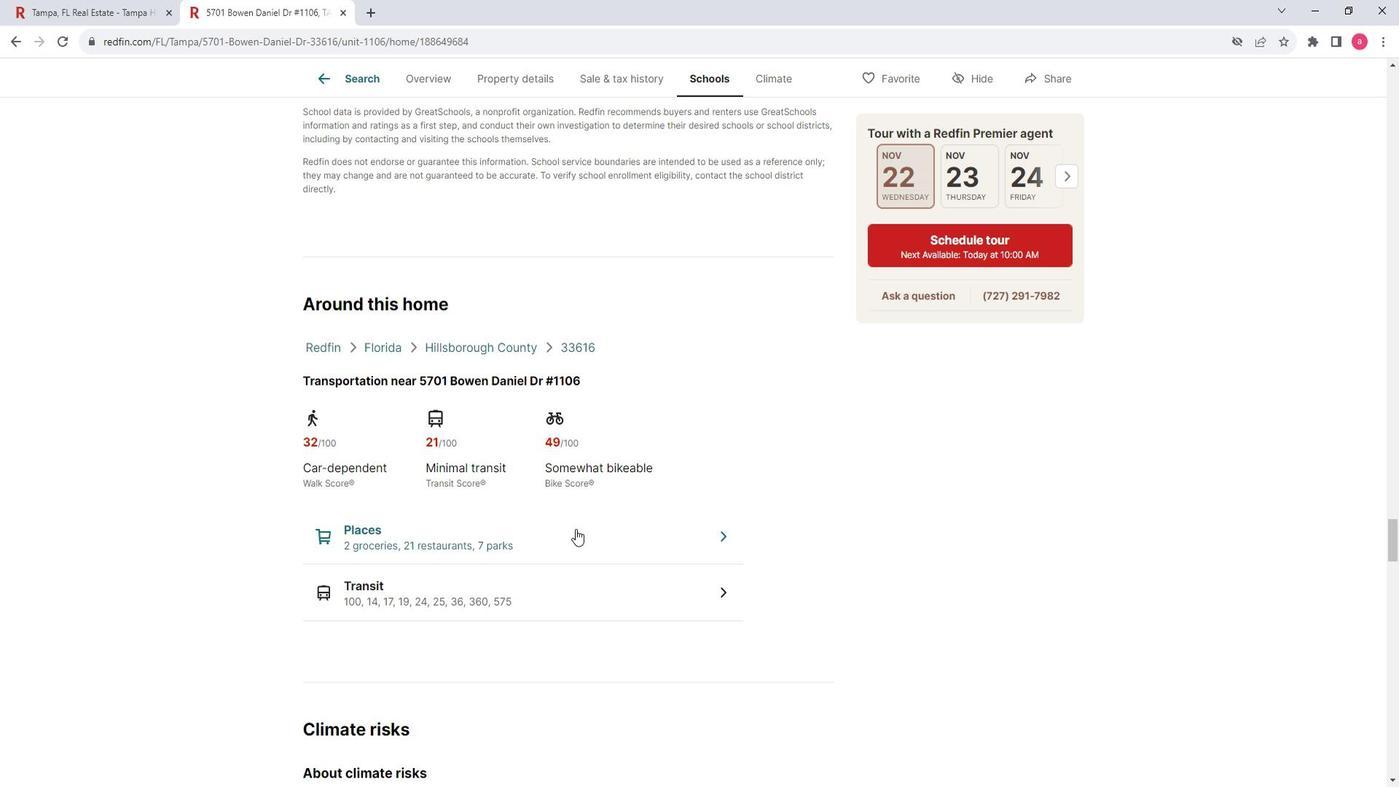 
Action: Mouse scrolled (599, 545) with delta (0, -1)
Screenshot: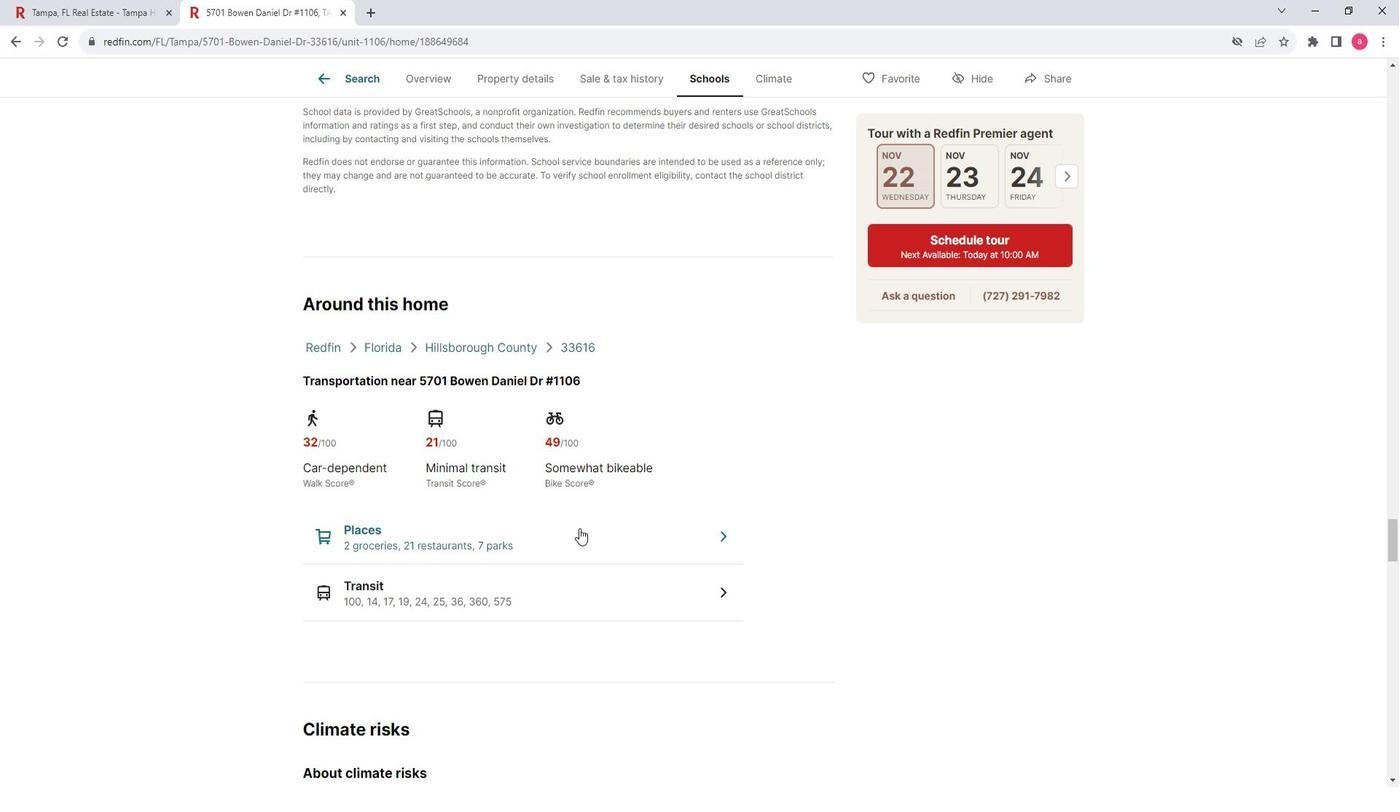 
Action: Mouse scrolled (599, 545) with delta (0, -1)
Screenshot: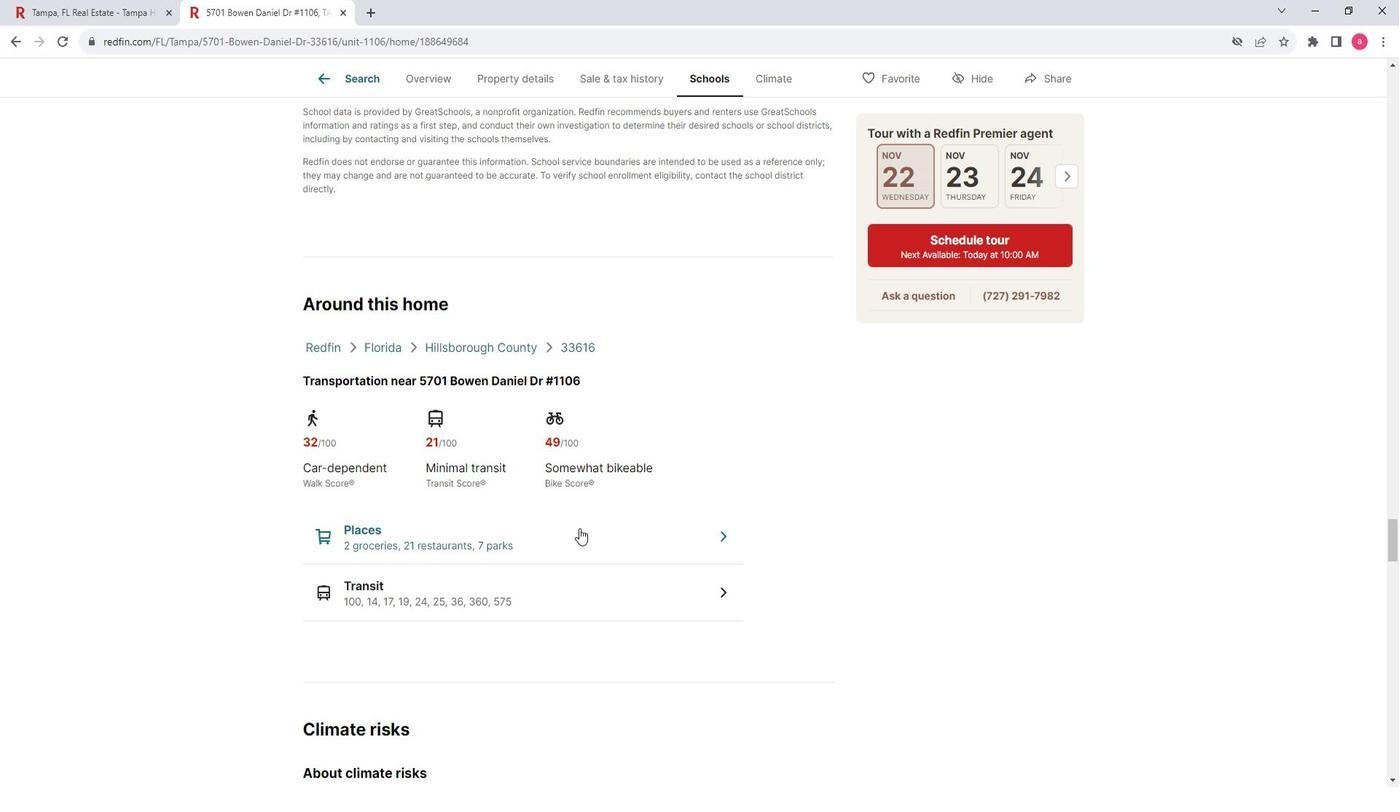 
Action: Mouse scrolled (599, 545) with delta (0, -1)
Screenshot: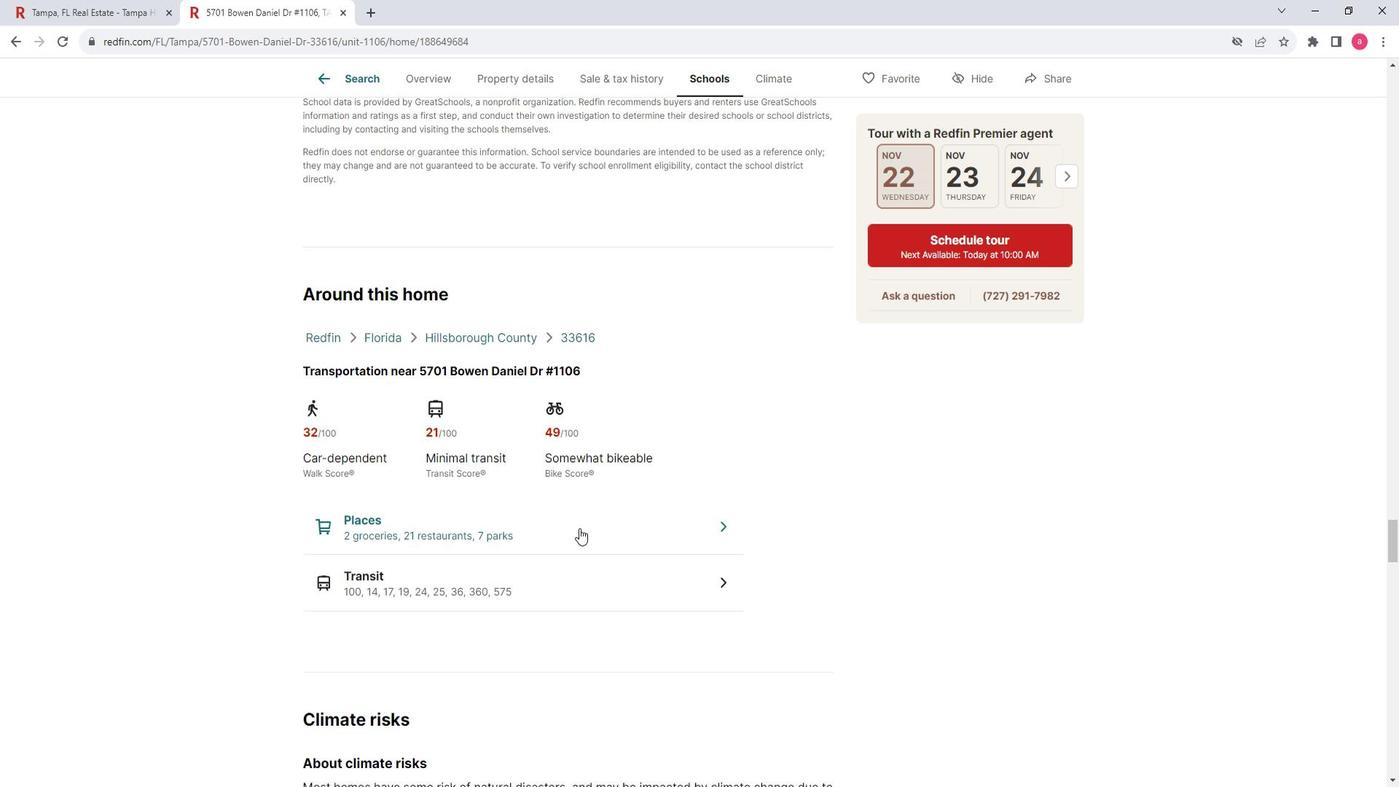 
Action: Mouse scrolled (599, 545) with delta (0, -1)
Screenshot: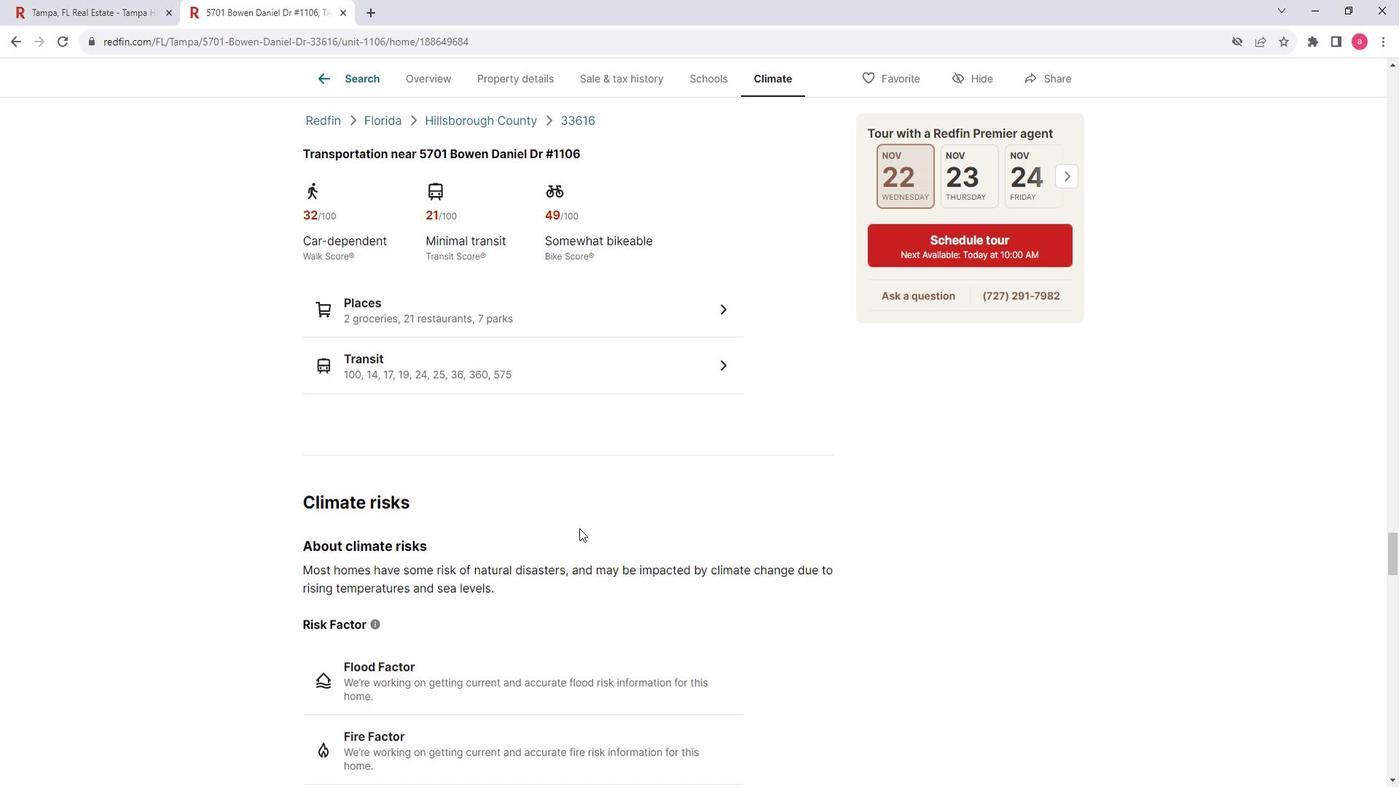 
Action: Mouse scrolled (599, 545) with delta (0, -1)
Screenshot: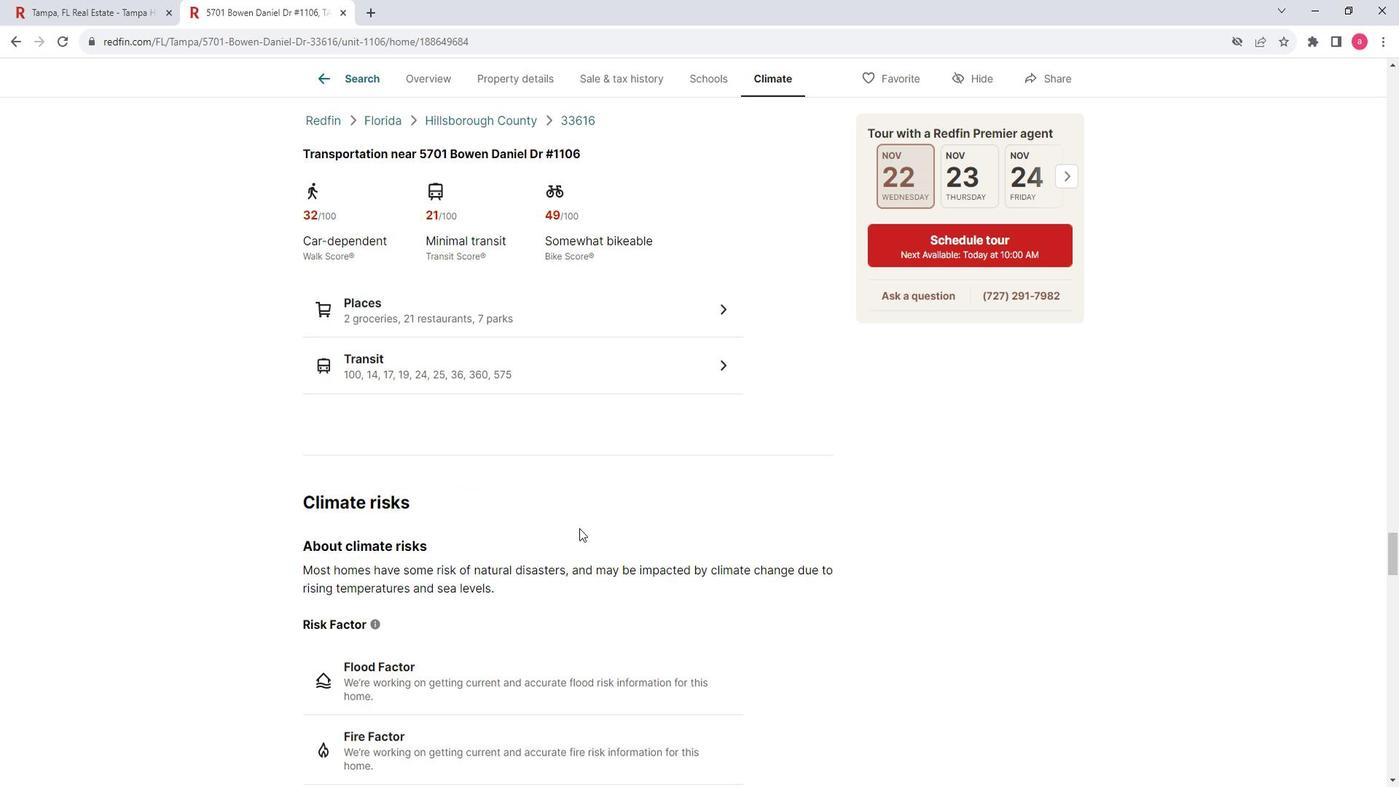 
Action: Mouse scrolled (599, 545) with delta (0, -1)
Screenshot: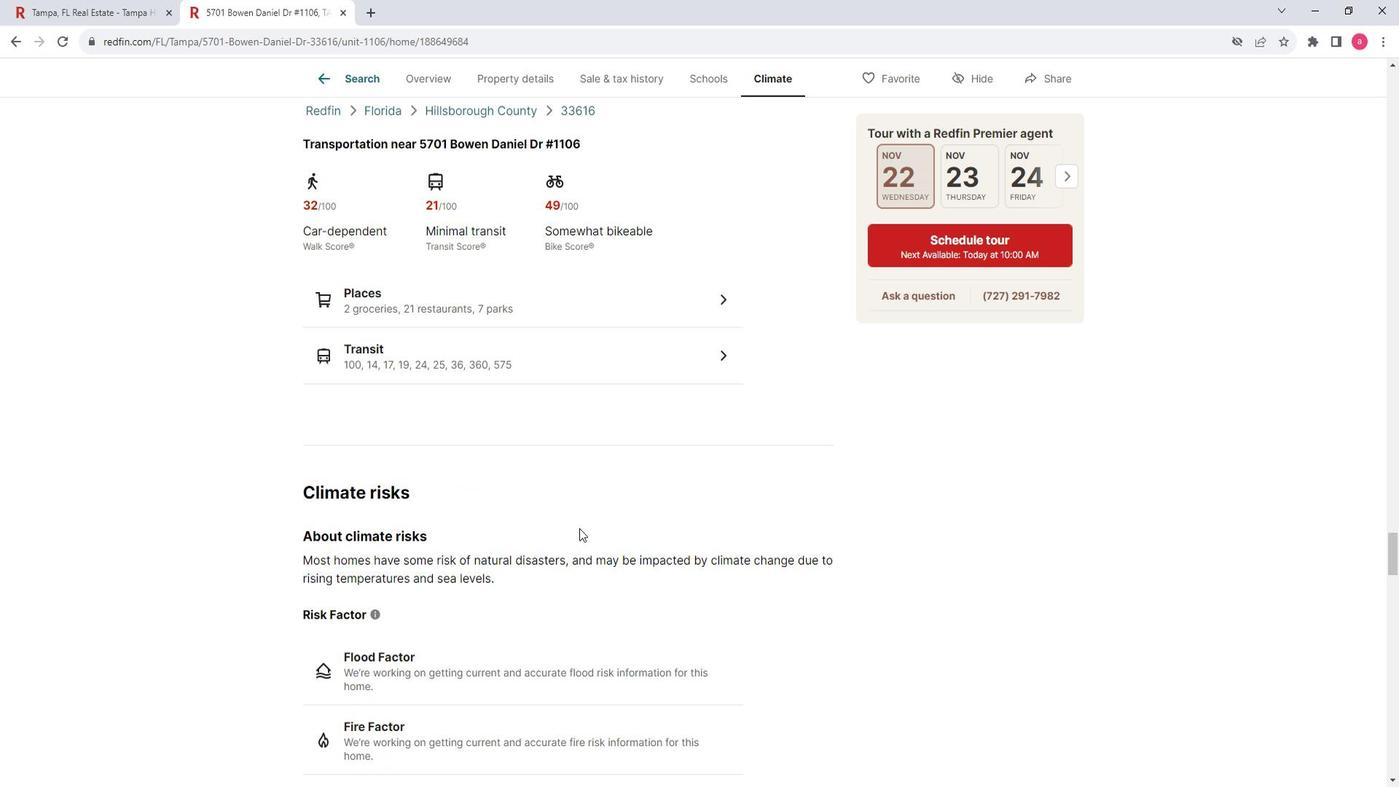 
Action: Mouse moved to (648, 474)
Screenshot: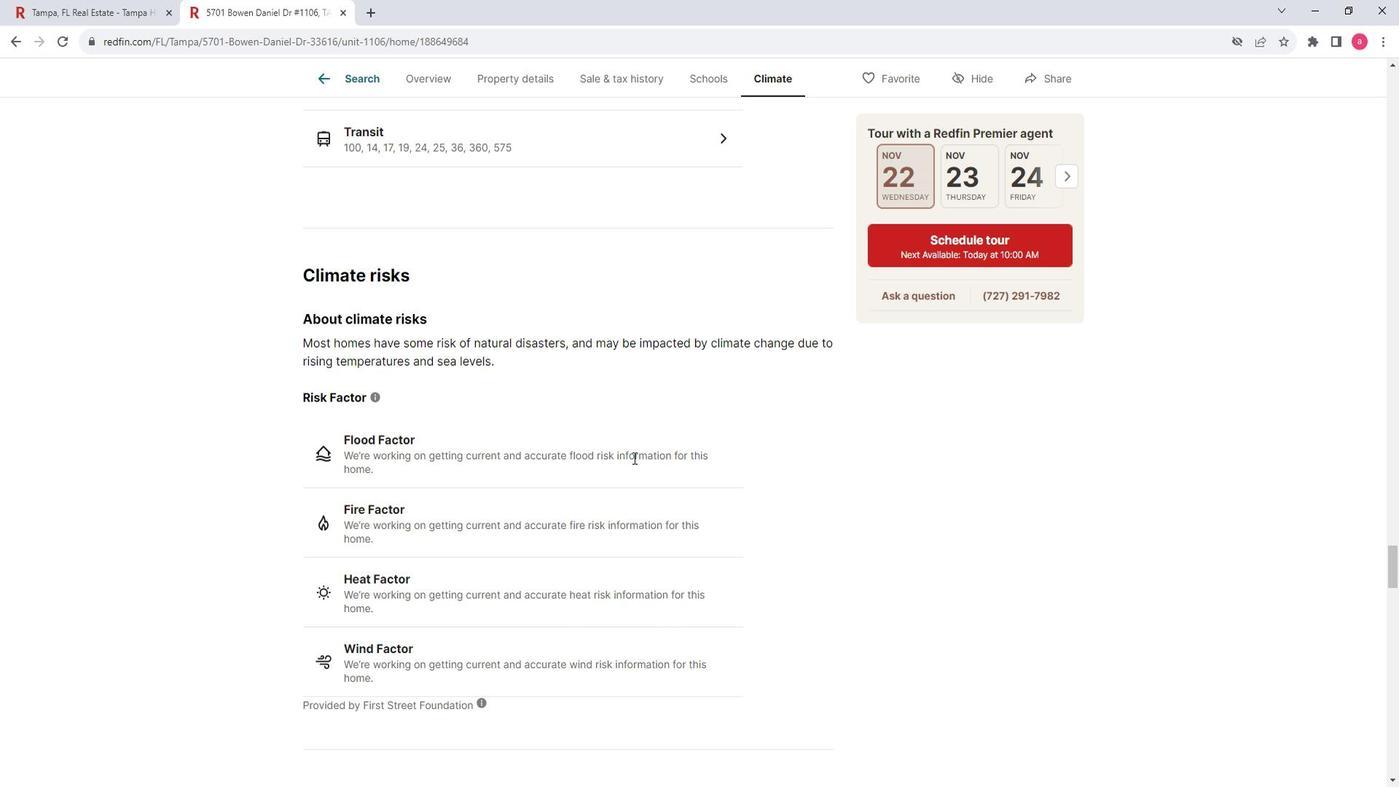 
Action: Mouse scrolled (648, 473) with delta (0, 0)
Screenshot: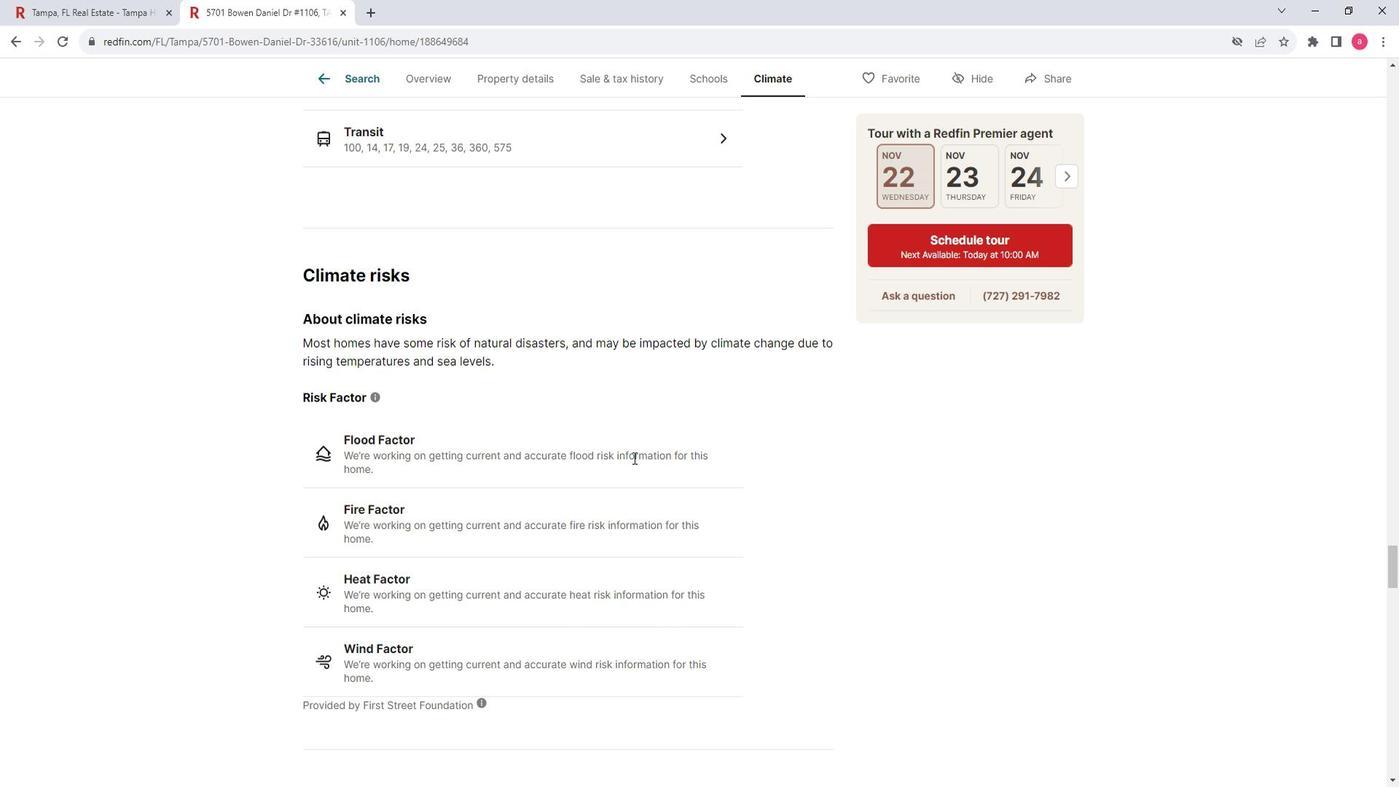
Action: Mouse moved to (648, 474)
Screenshot: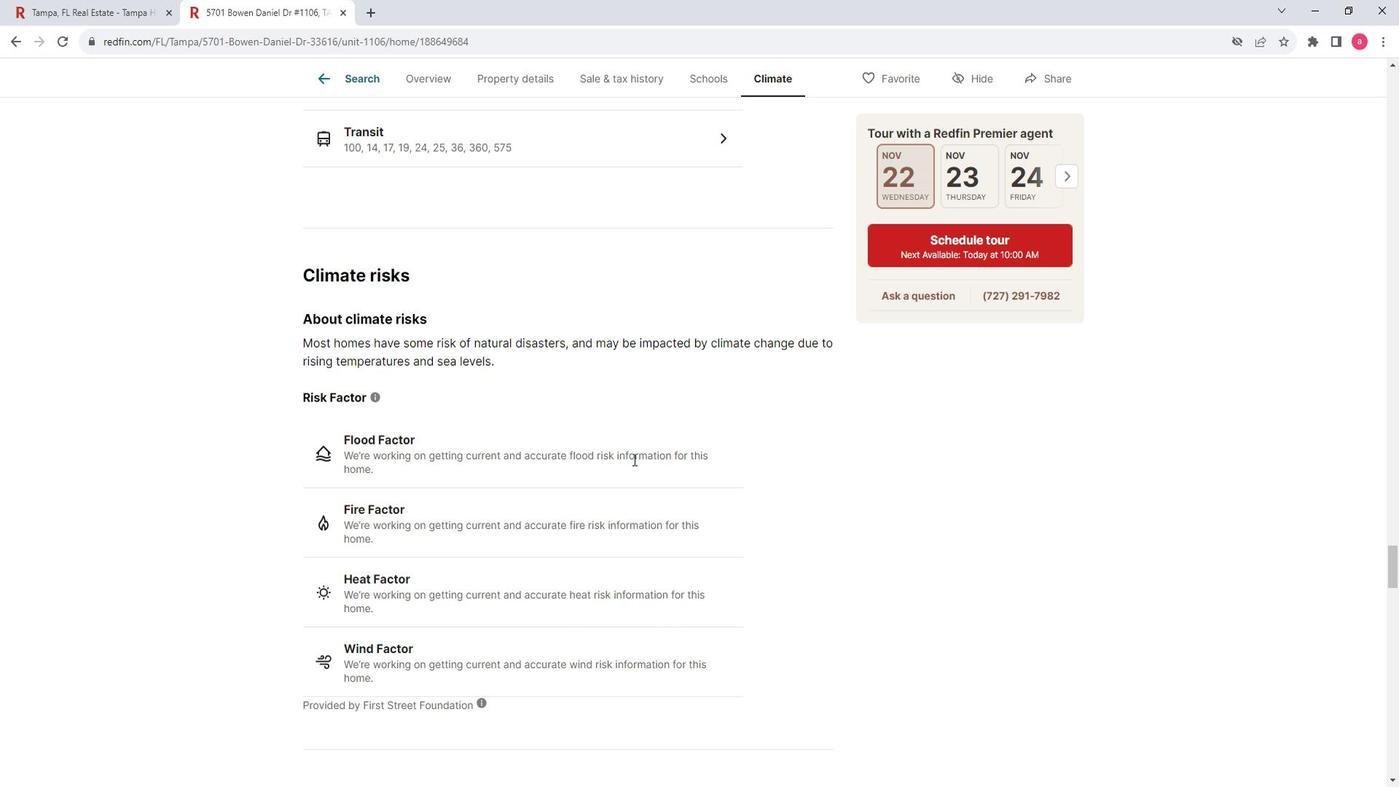 
Action: Mouse scrolled (648, 473) with delta (0, 0)
Screenshot: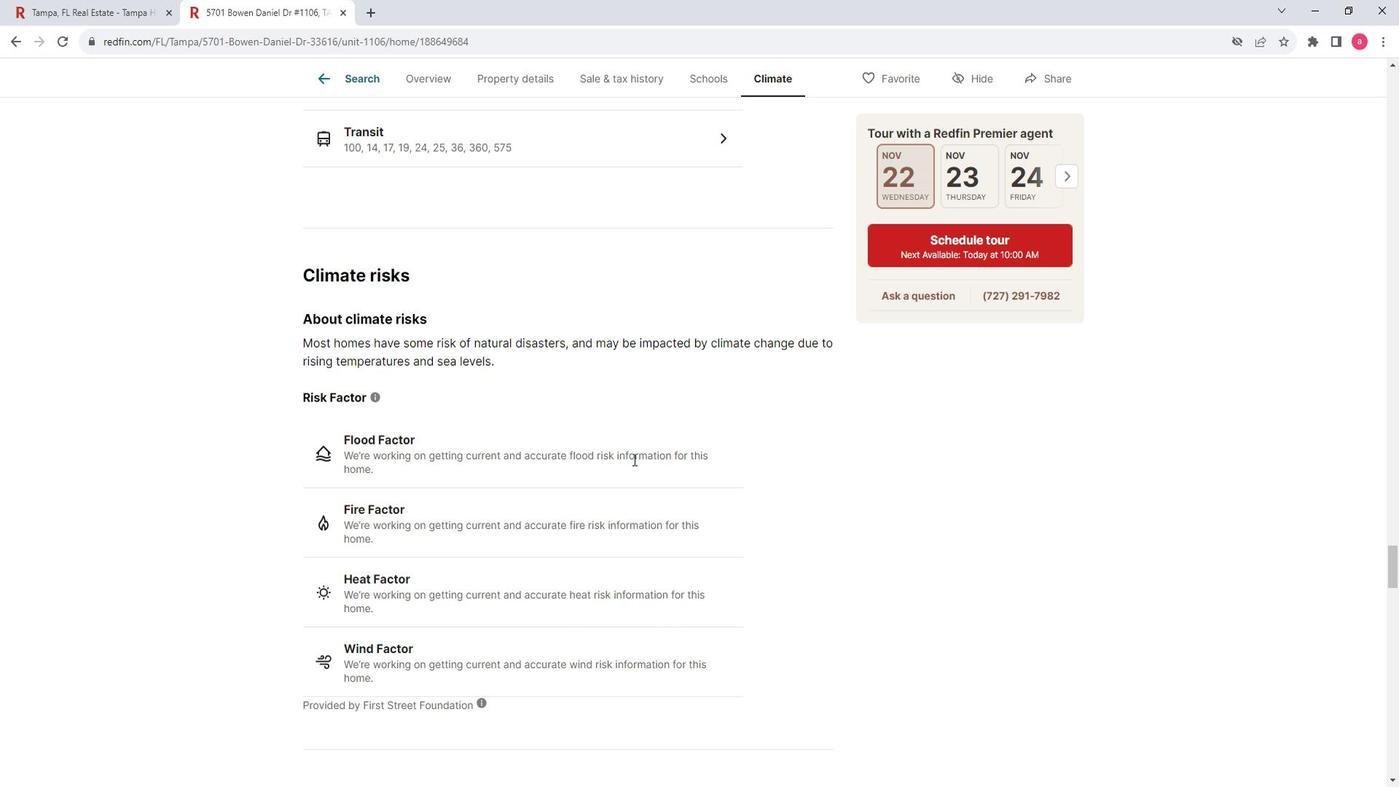 
Action: Mouse scrolled (648, 473) with delta (0, 0)
Screenshot: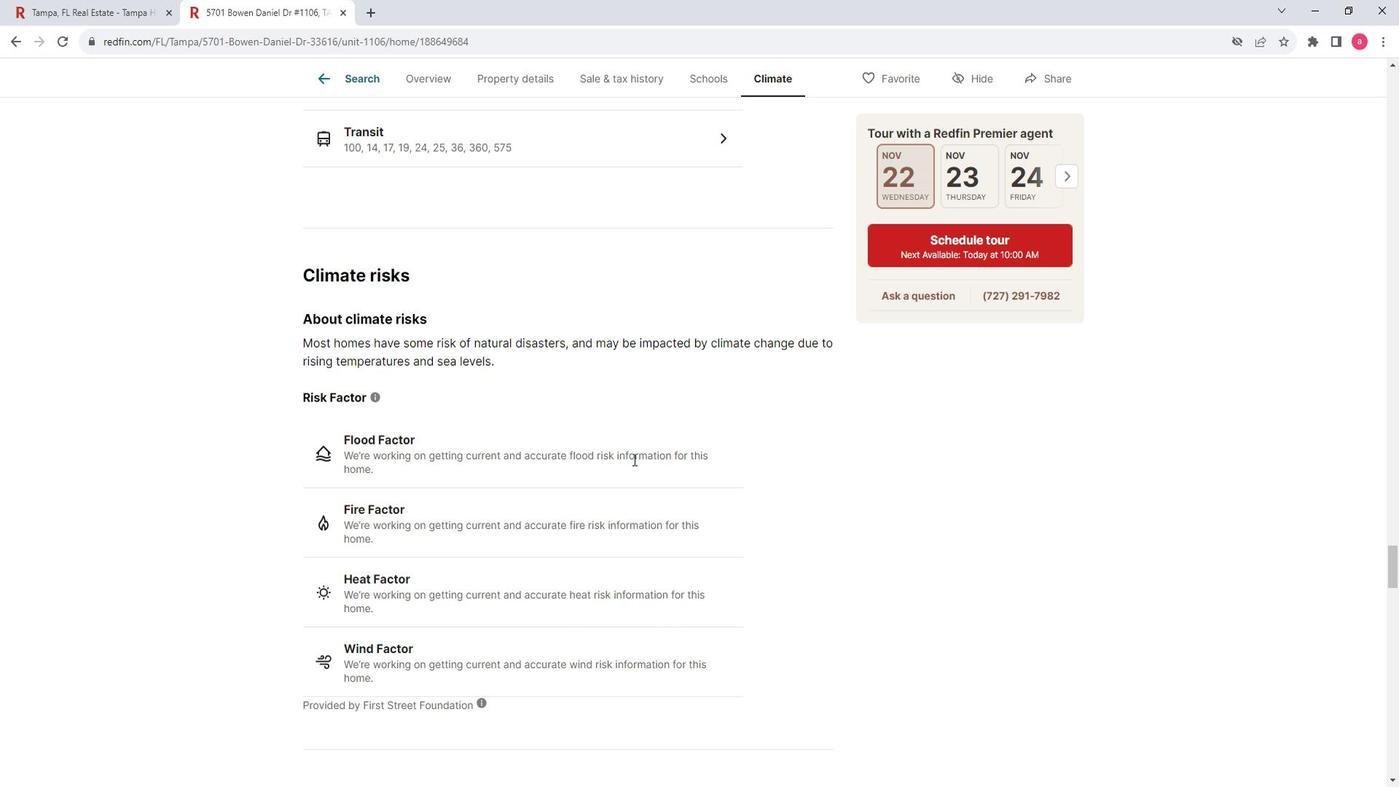 
Action: Mouse scrolled (648, 473) with delta (0, 0)
Screenshot: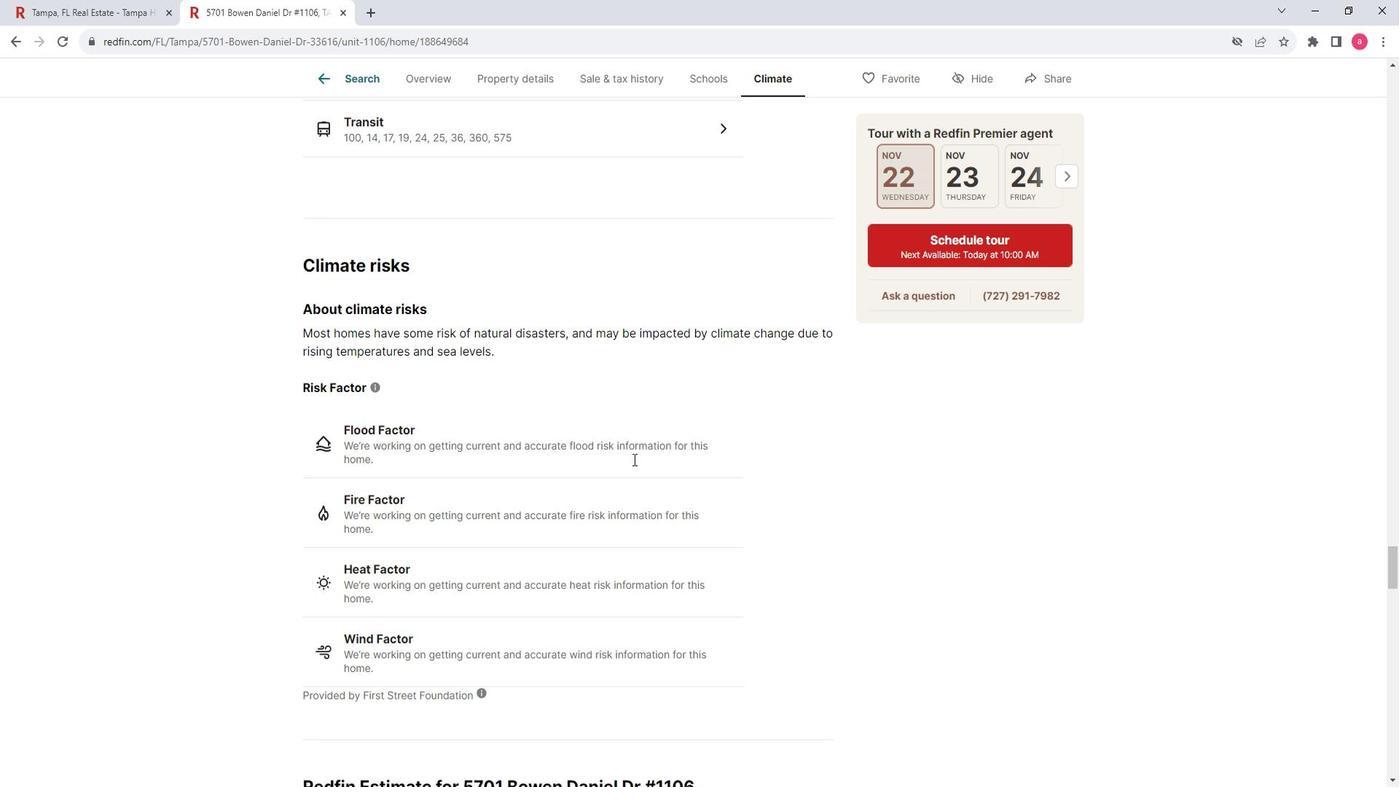 
Action: Mouse scrolled (648, 473) with delta (0, 0)
Screenshot: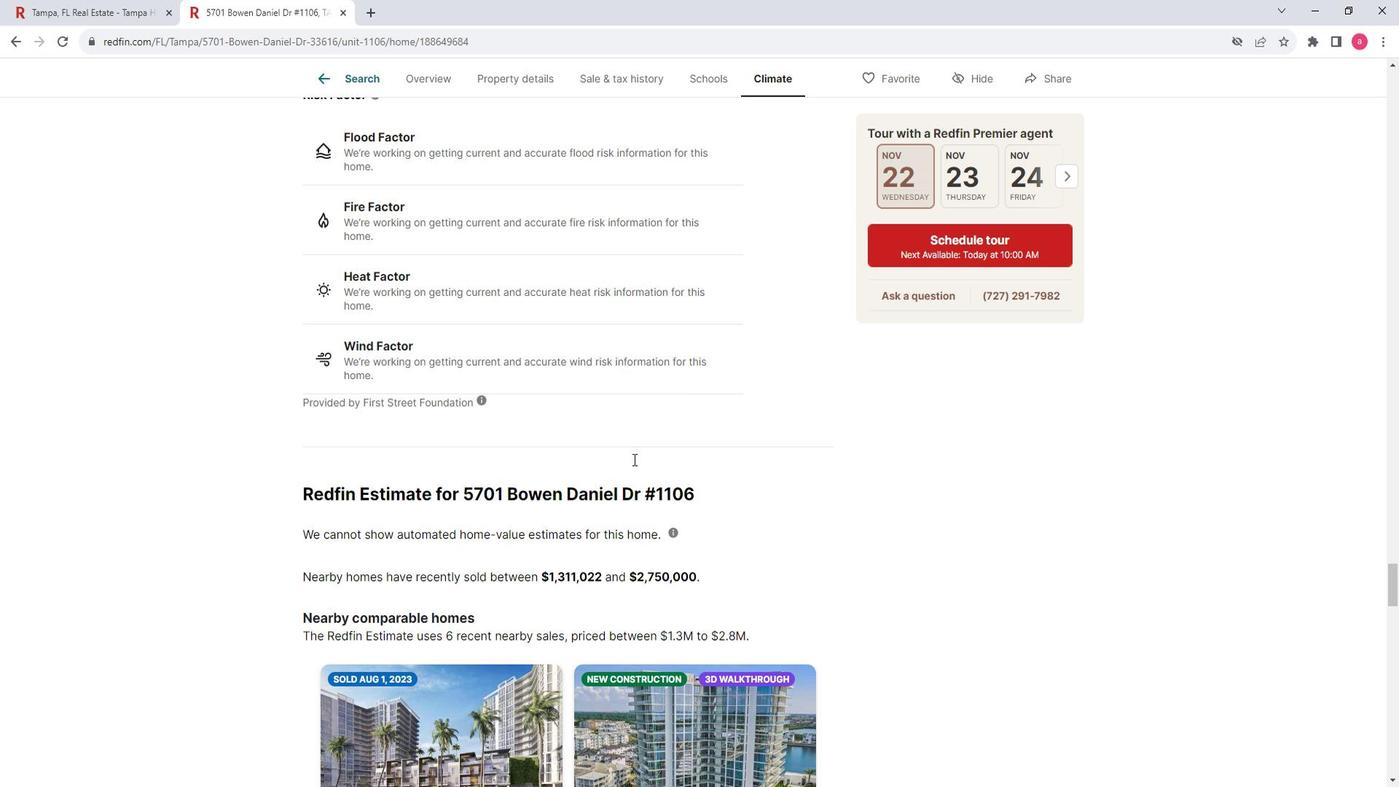 
Action: Mouse scrolled (648, 473) with delta (0, 0)
Screenshot: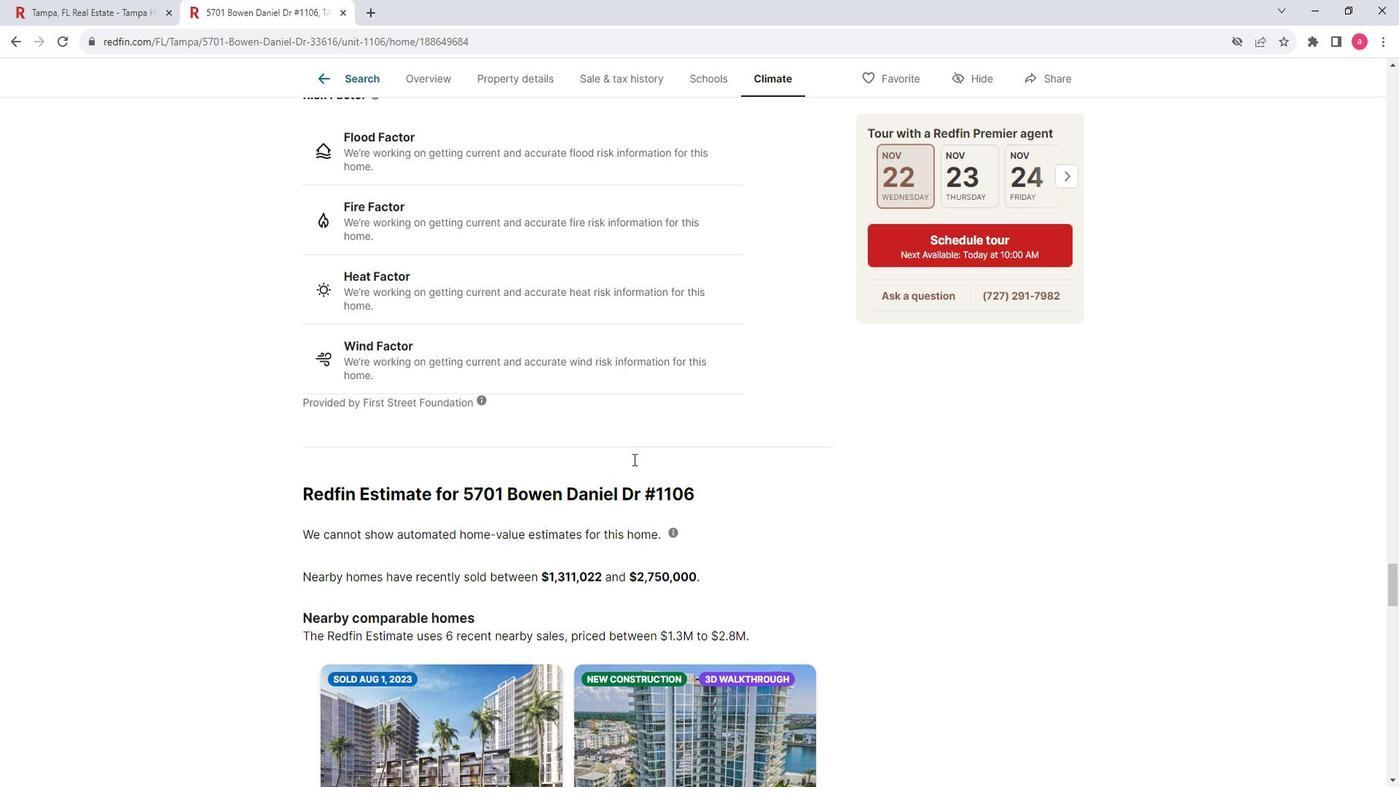 
Action: Mouse scrolled (648, 473) with delta (0, 0)
Screenshot: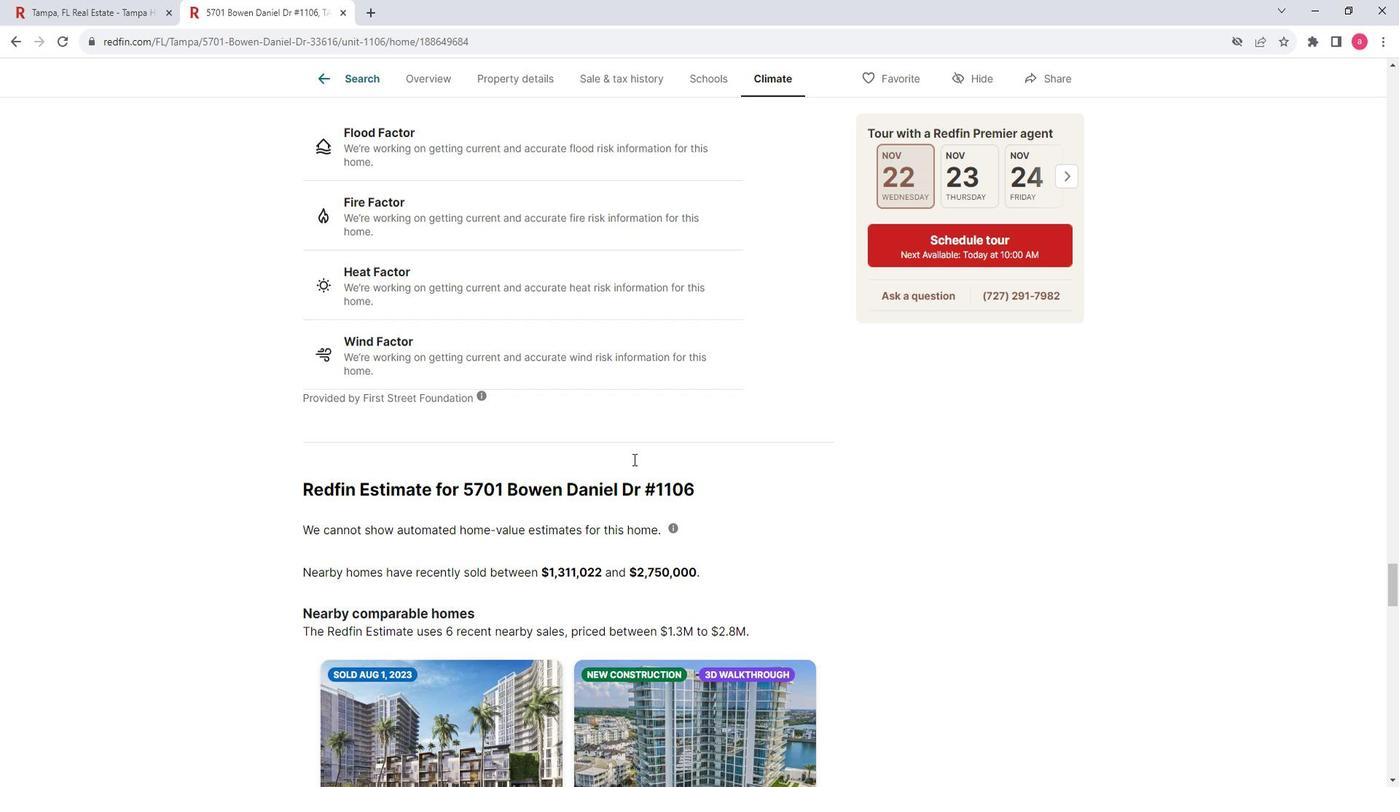 
Action: Mouse scrolled (648, 473) with delta (0, 0)
Screenshot: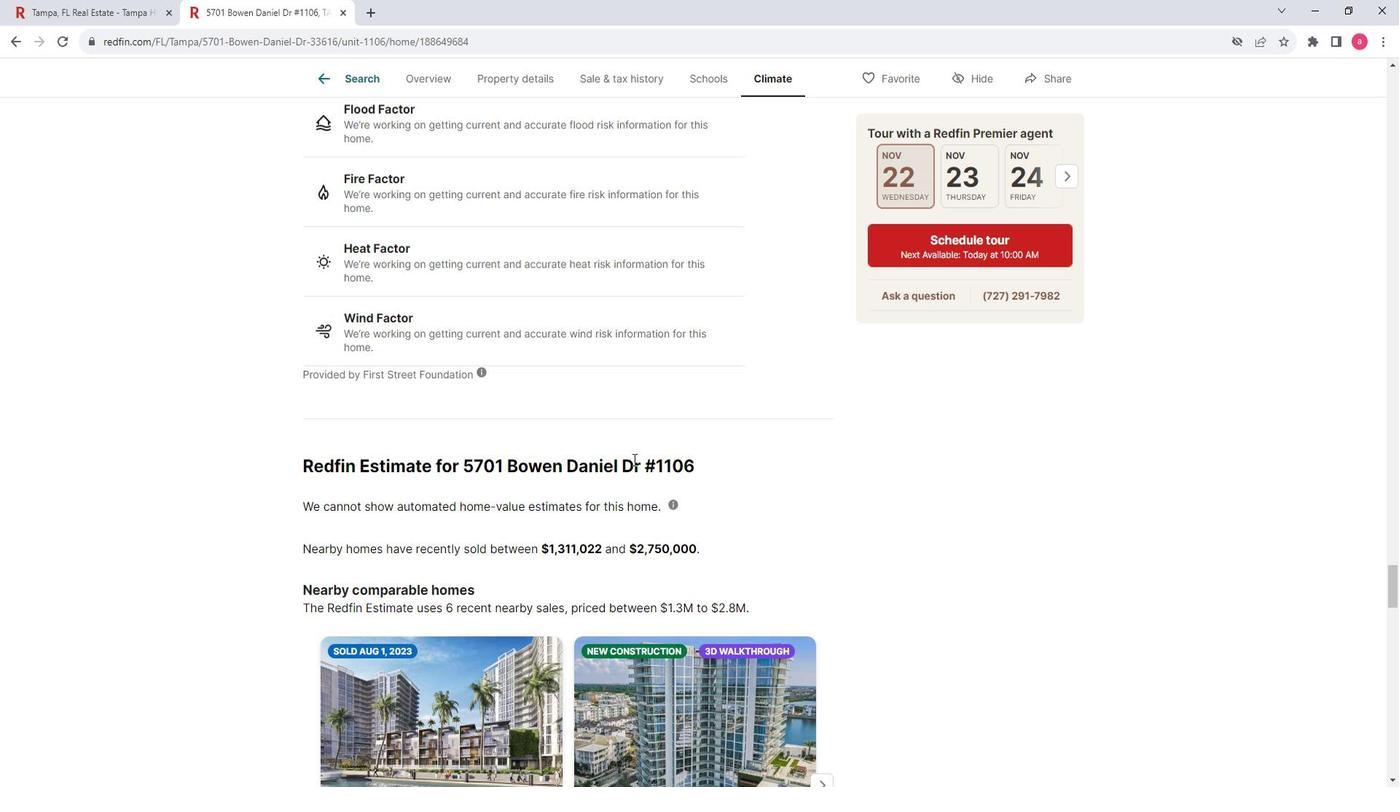 
Action: Mouse scrolled (648, 473) with delta (0, 0)
Screenshot: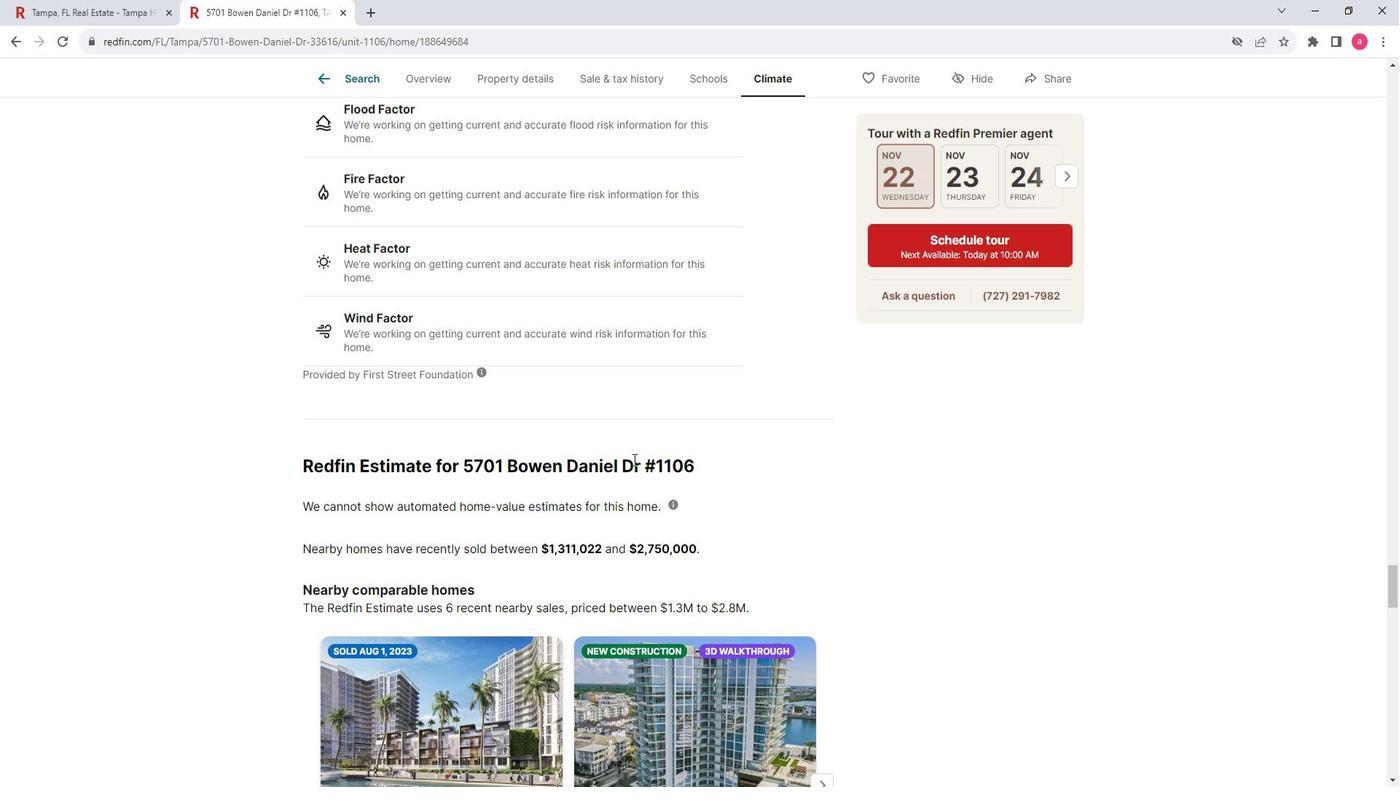 
Action: Mouse scrolled (648, 473) with delta (0, 0)
Screenshot: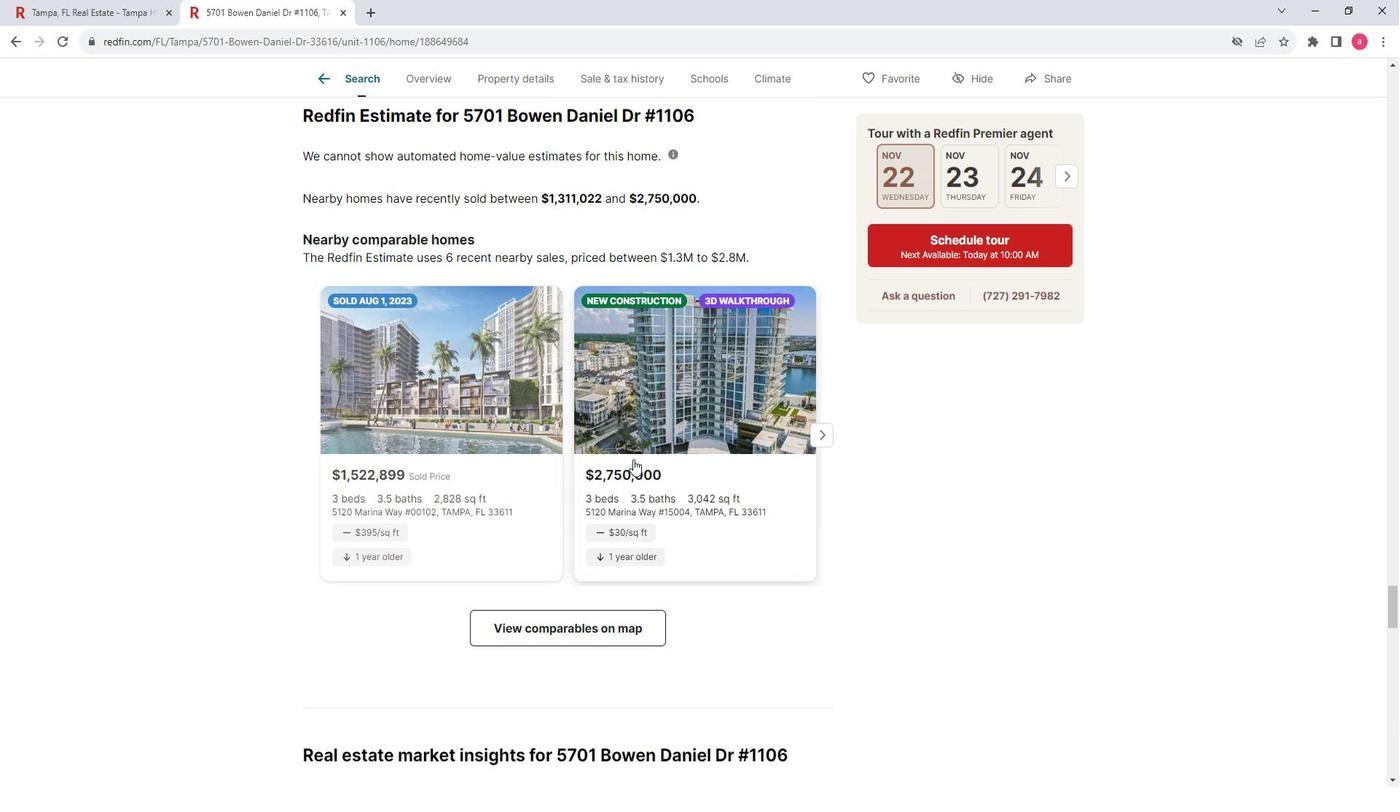
Action: Mouse scrolled (648, 473) with delta (0, 0)
Screenshot: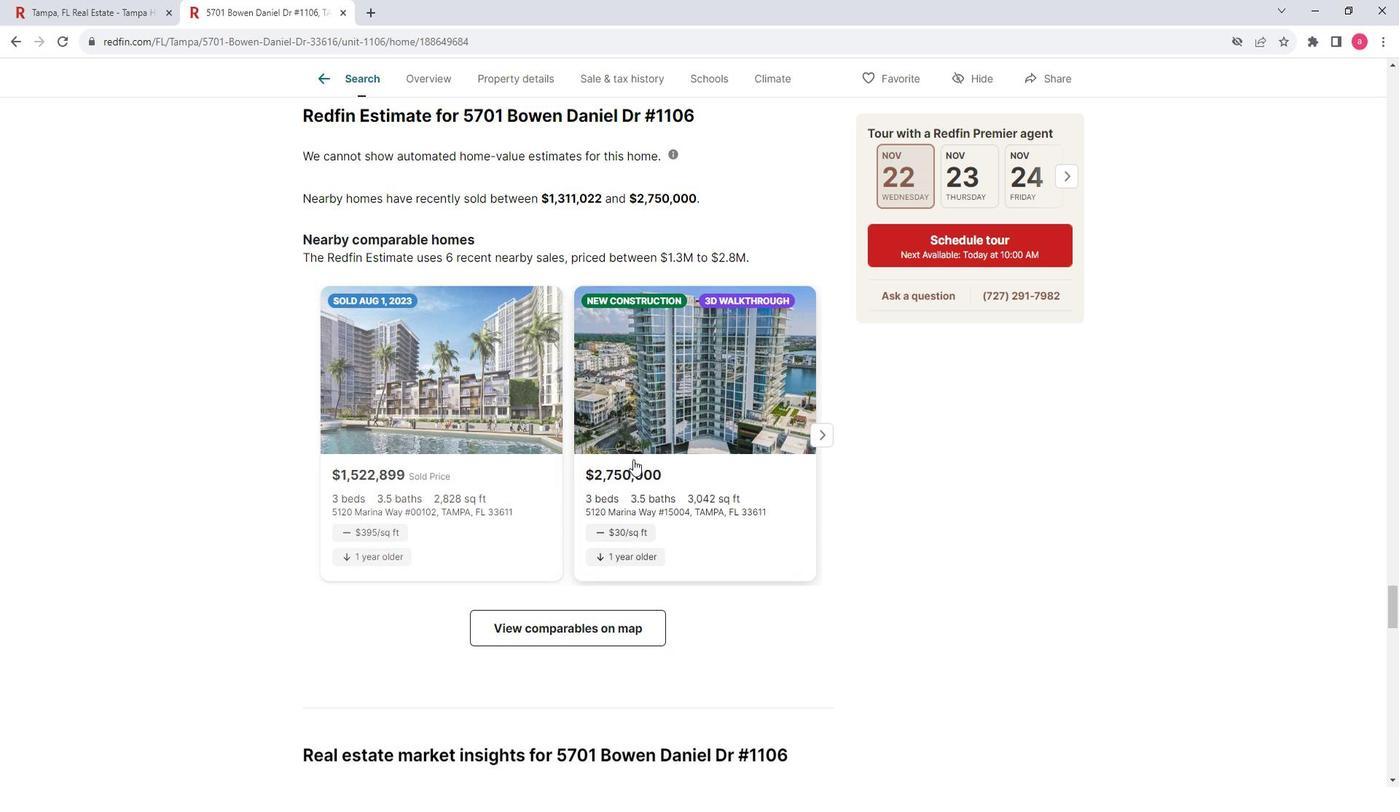 
Action: Mouse scrolled (648, 473) with delta (0, 0)
Screenshot: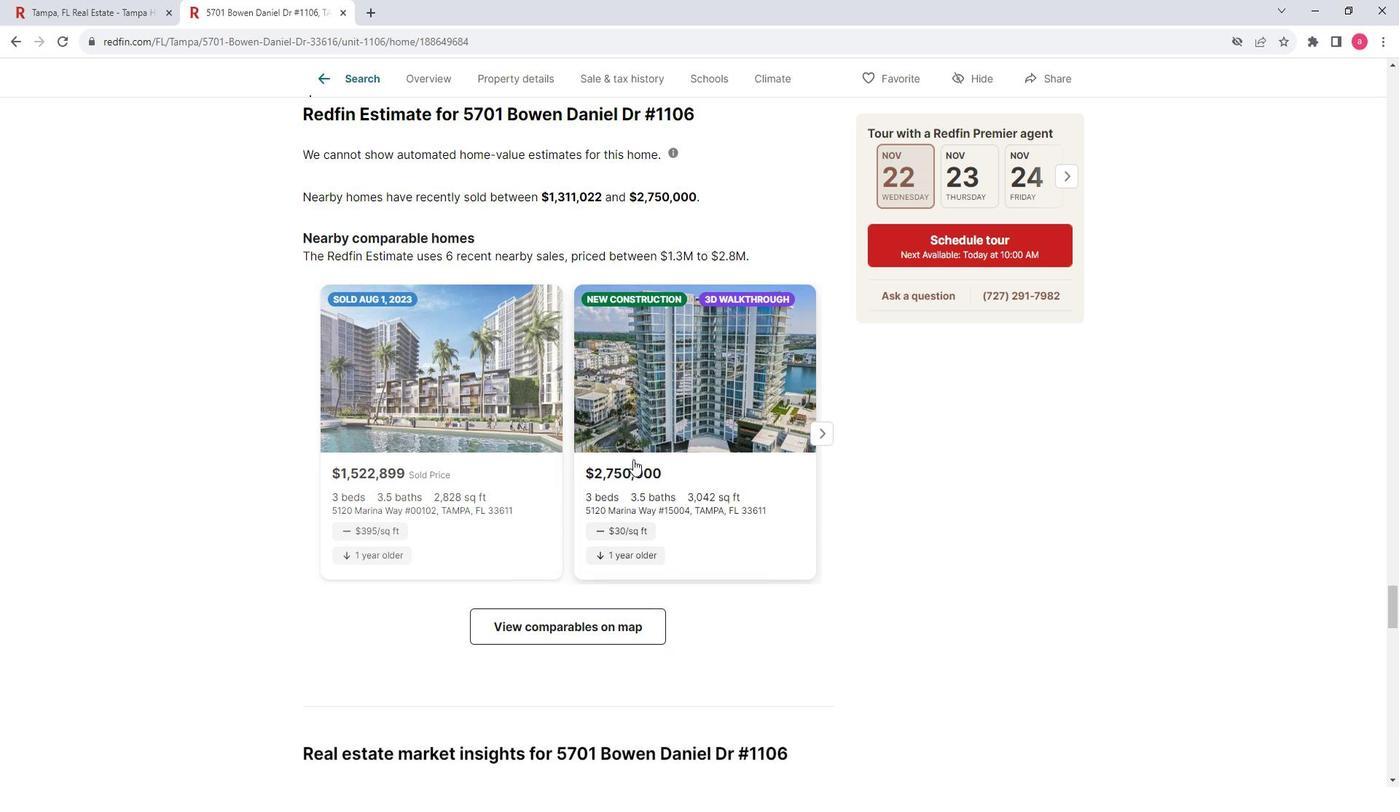 
Action: Mouse scrolled (648, 473) with delta (0, 0)
Screenshot: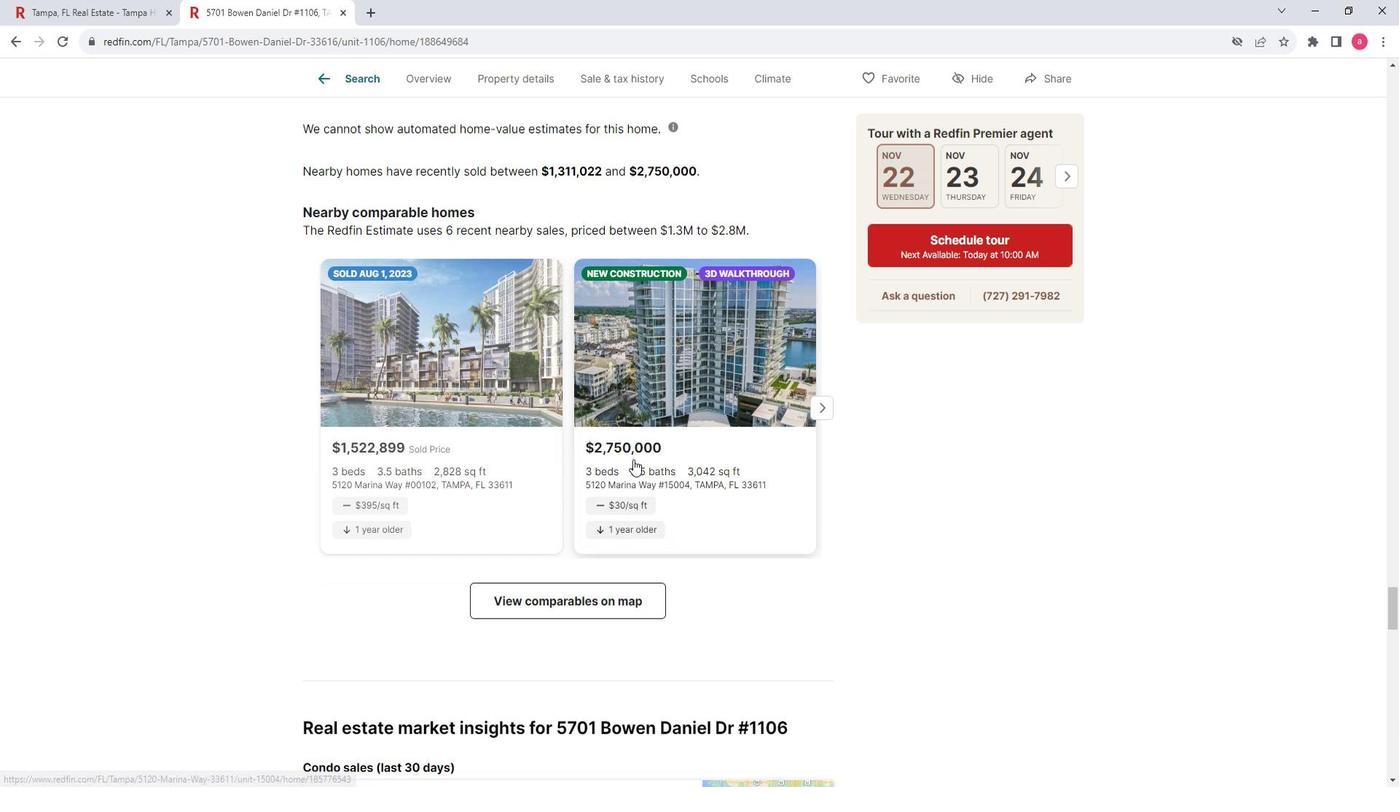 
Action: Mouse scrolled (648, 473) with delta (0, 0)
Screenshot: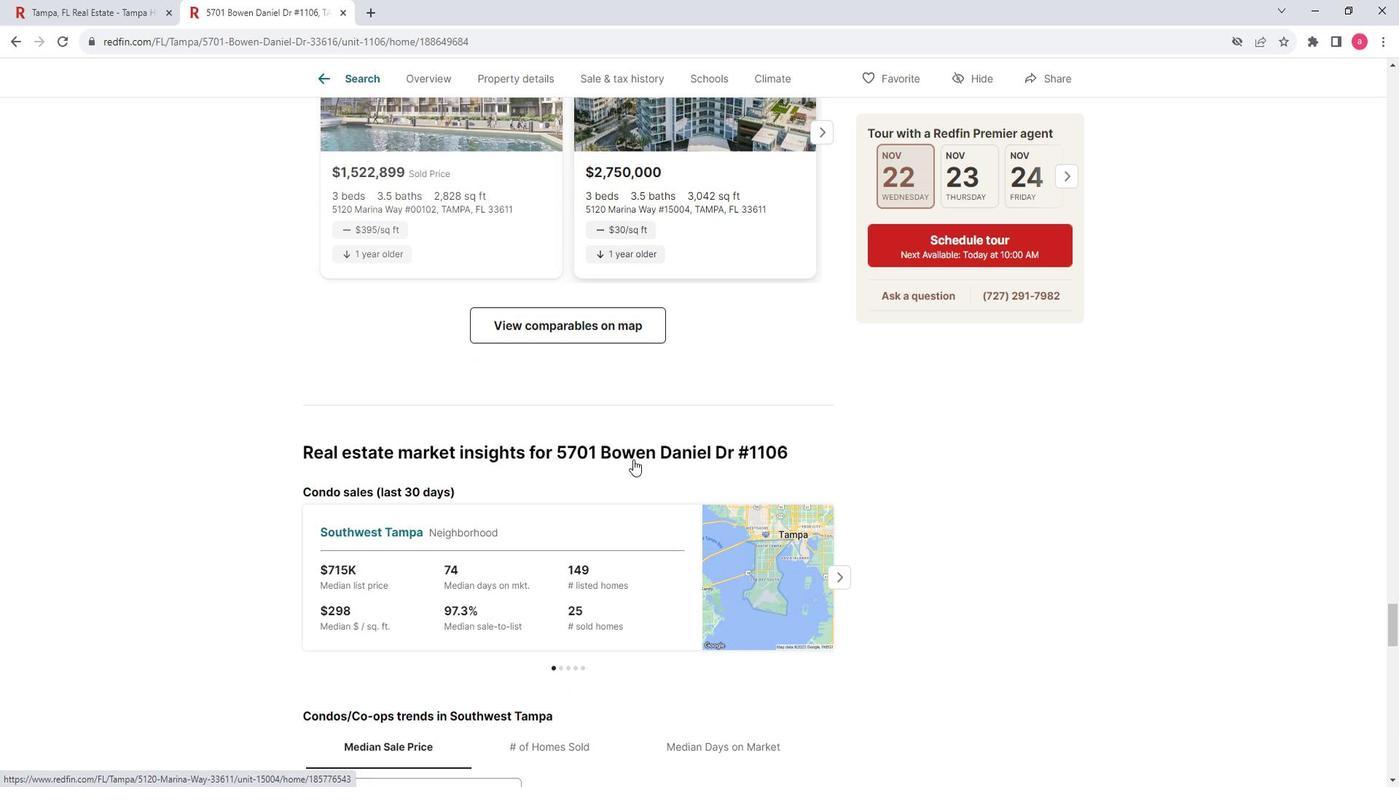 
Action: Mouse scrolled (648, 473) with delta (0, 0)
Screenshot: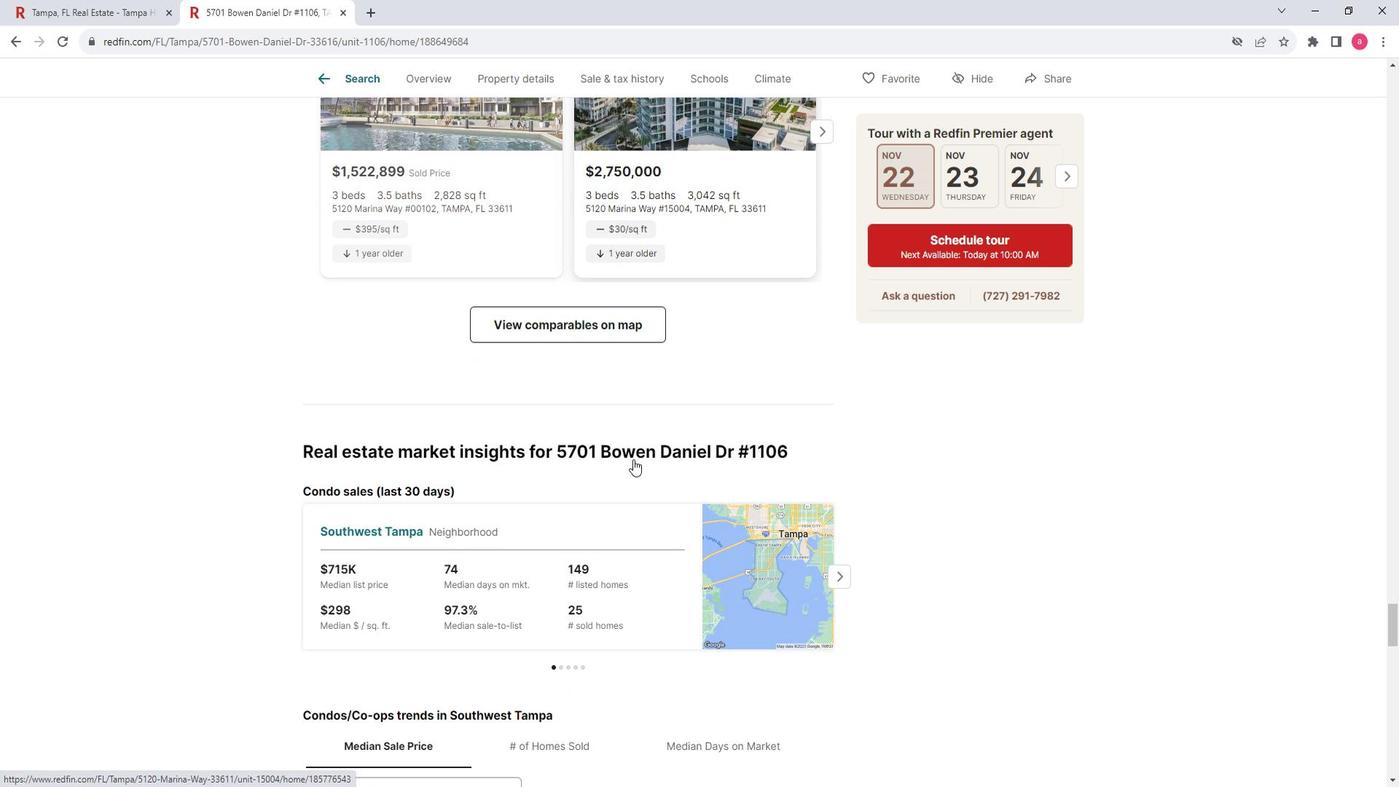 
Action: Mouse scrolled (648, 473) with delta (0, 0)
Screenshot: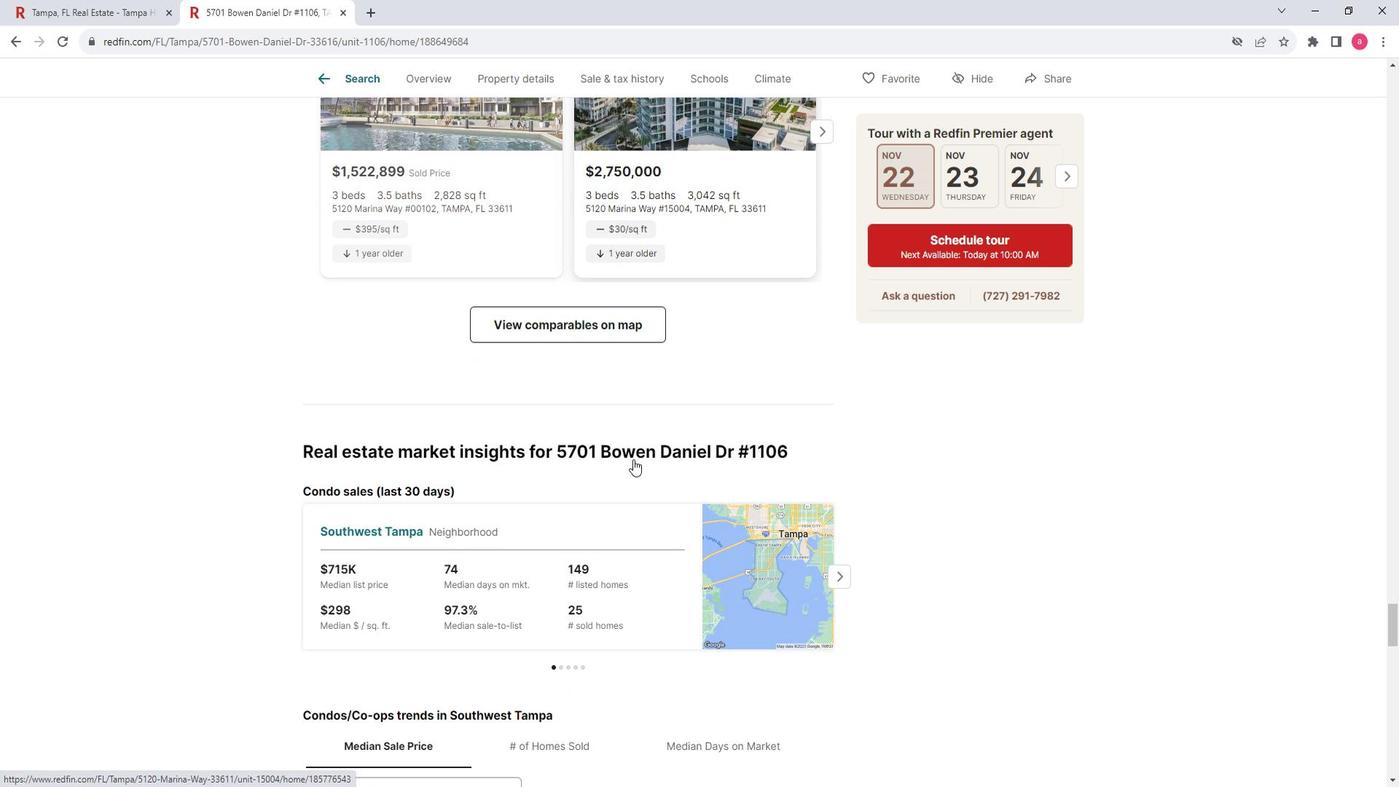 
Action: Mouse scrolled (648, 473) with delta (0, 0)
Screenshot: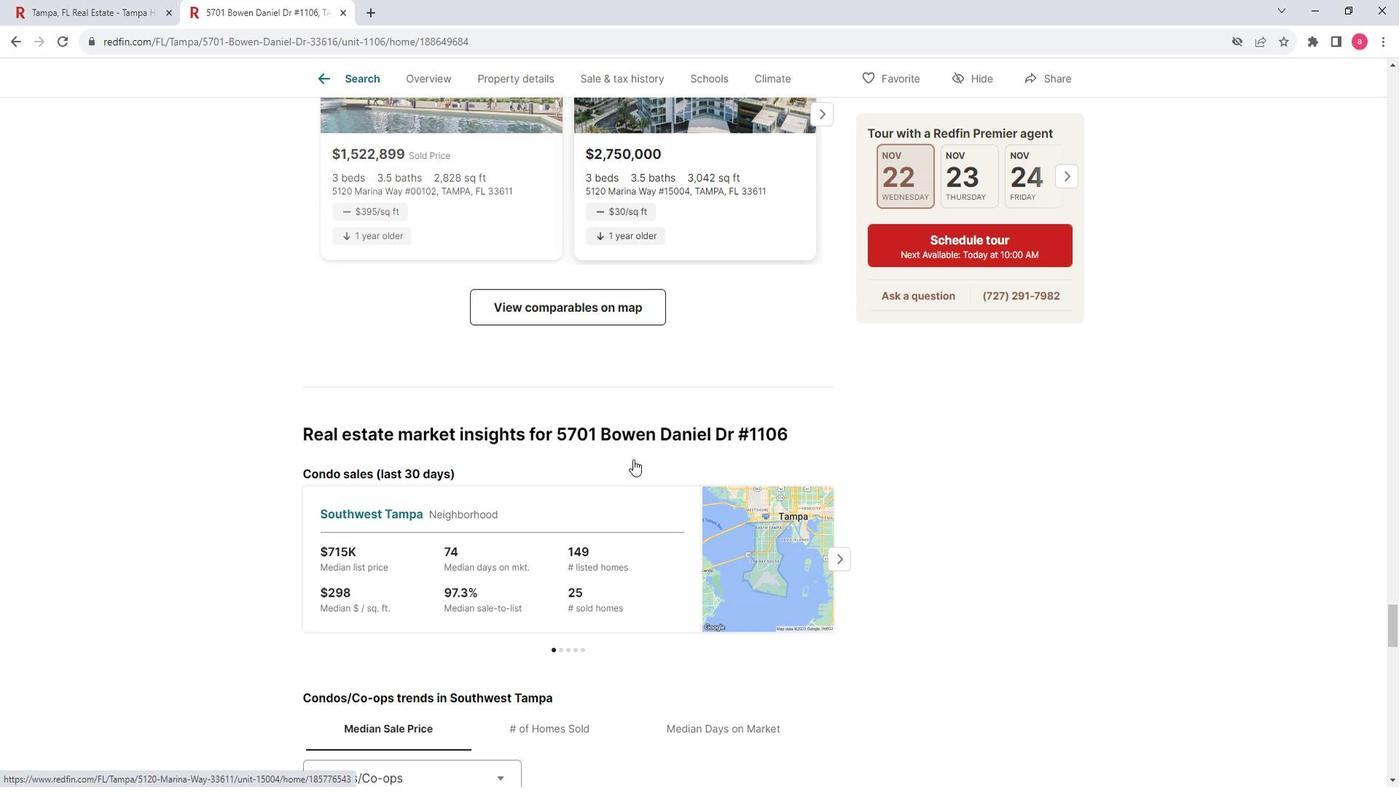 
Action: Mouse scrolled (648, 473) with delta (0, 0)
Screenshot: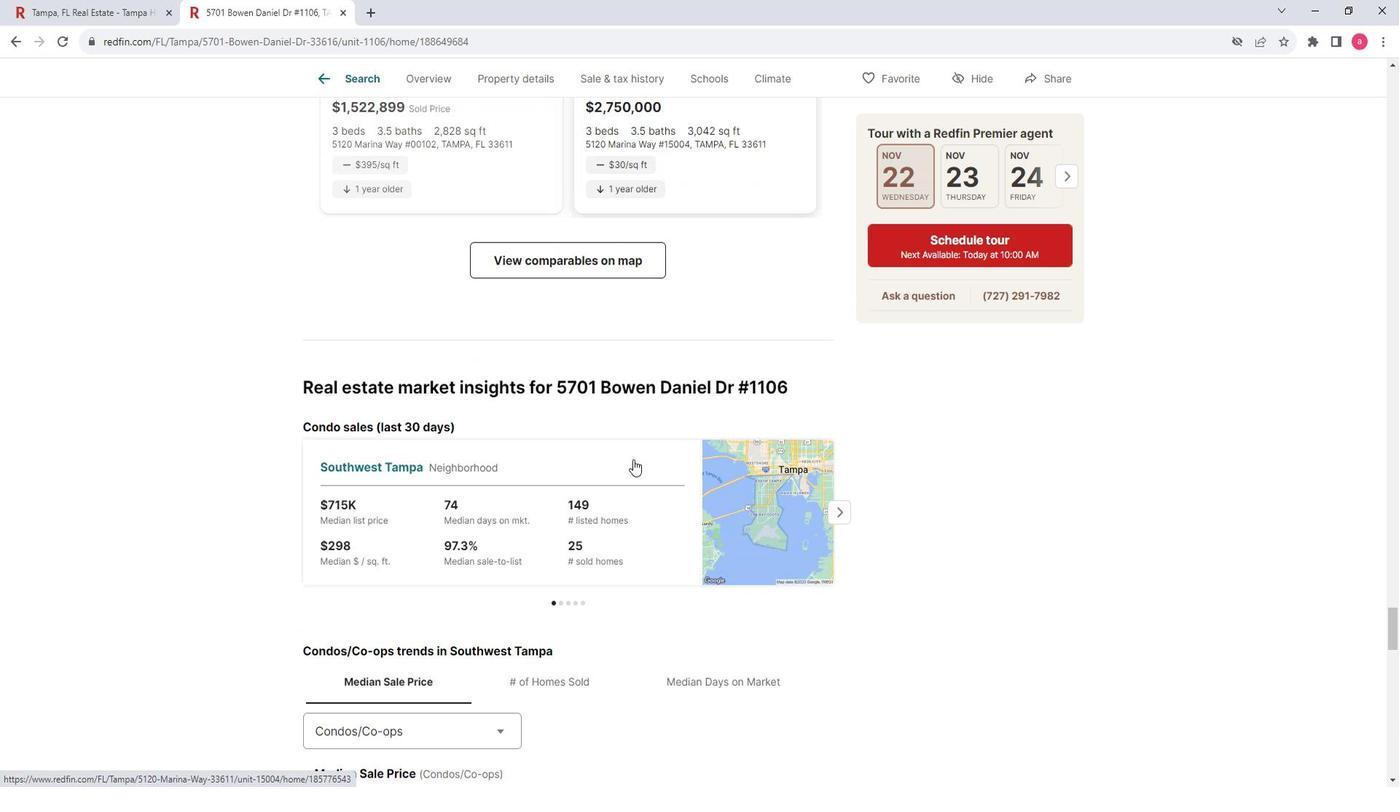 
Action: Mouse scrolled (648, 473) with delta (0, 0)
Screenshot: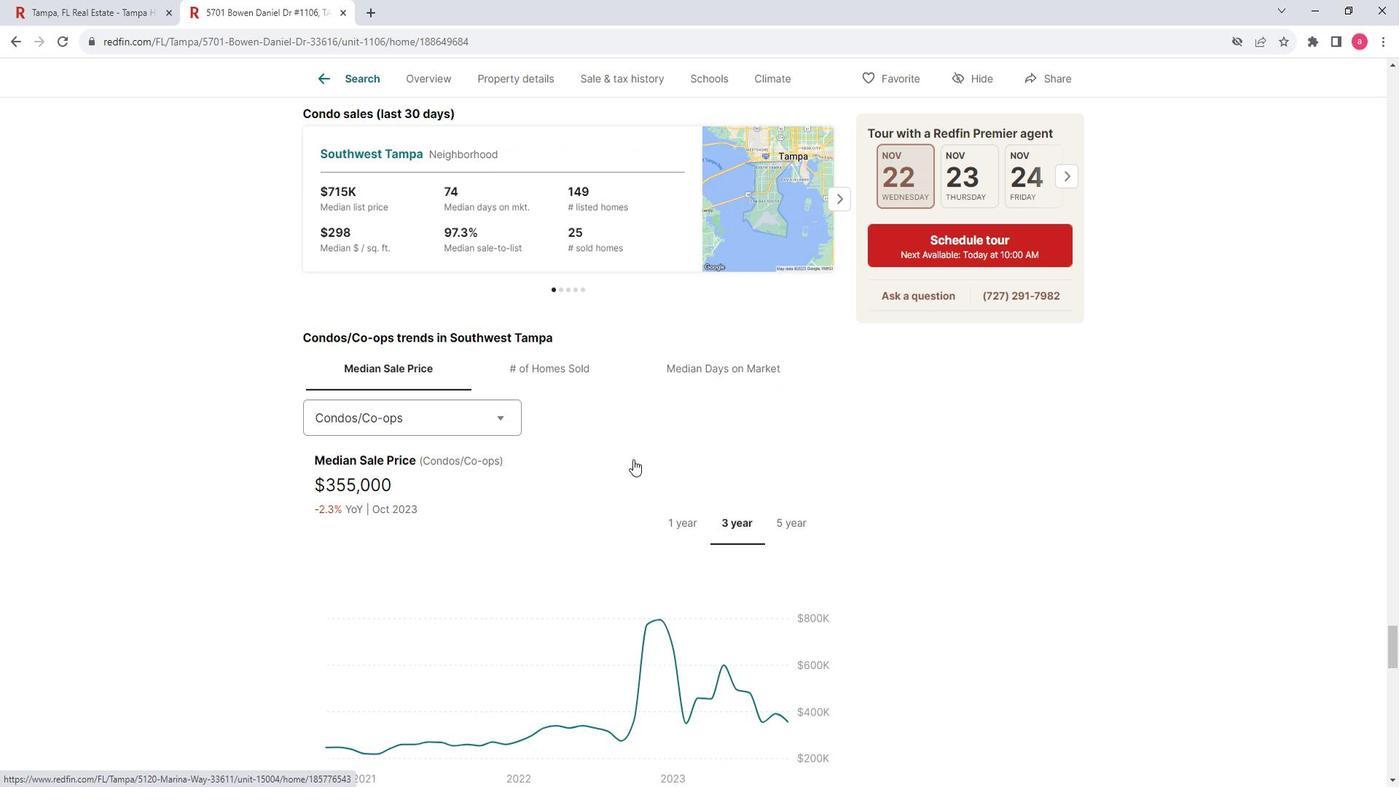 
Action: Mouse scrolled (648, 473) with delta (0, 0)
Screenshot: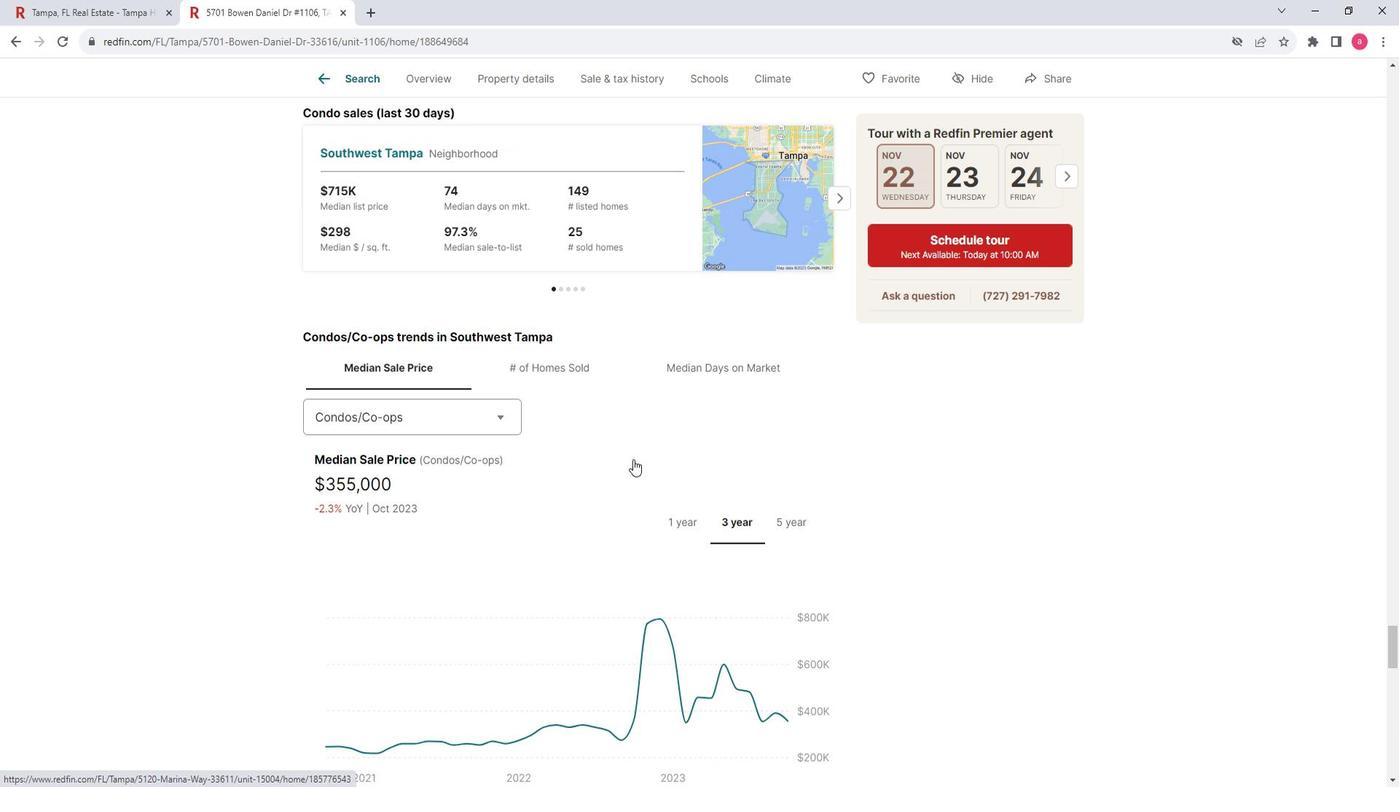 
Action: Mouse moved to (595, 233)
Screenshot: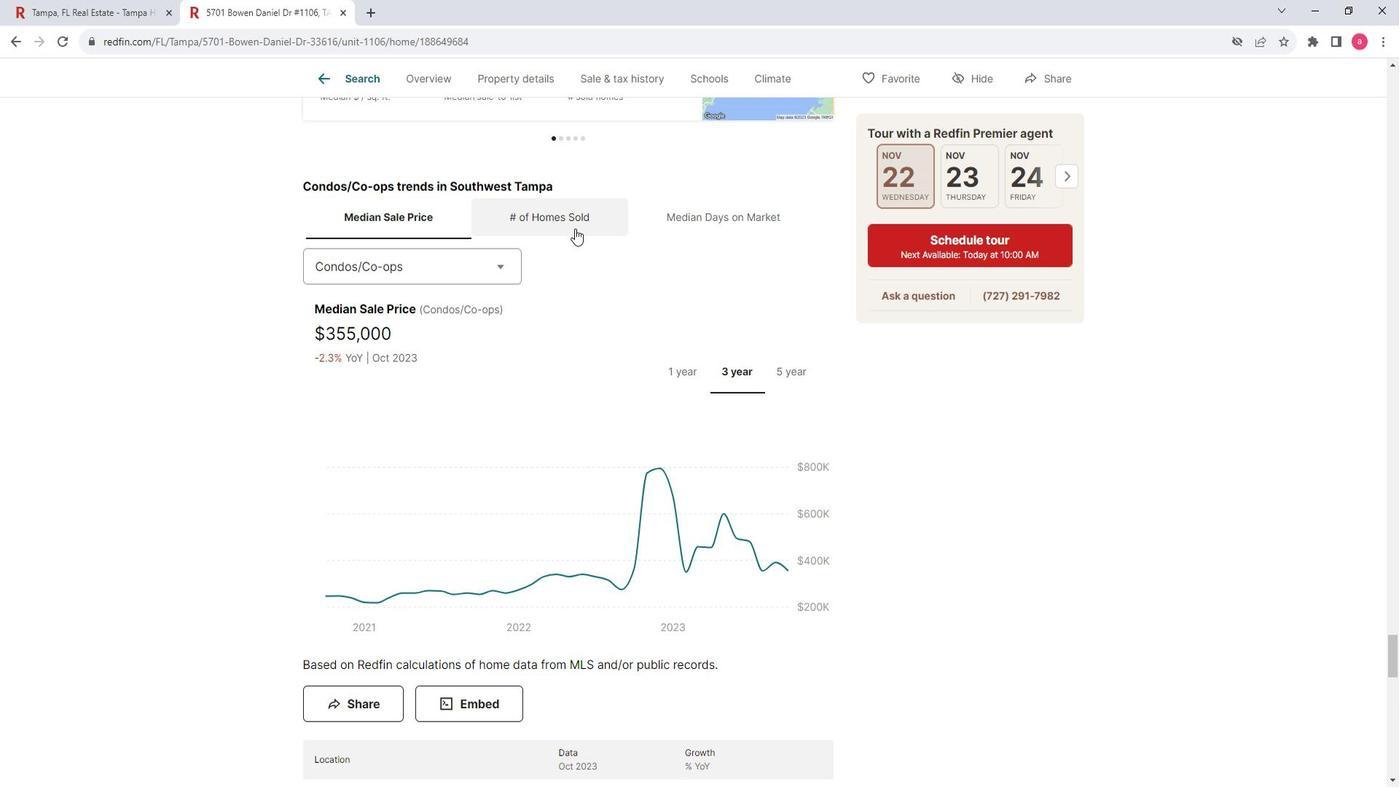 
Action: Mouse pressed left at (595, 233)
Screenshot: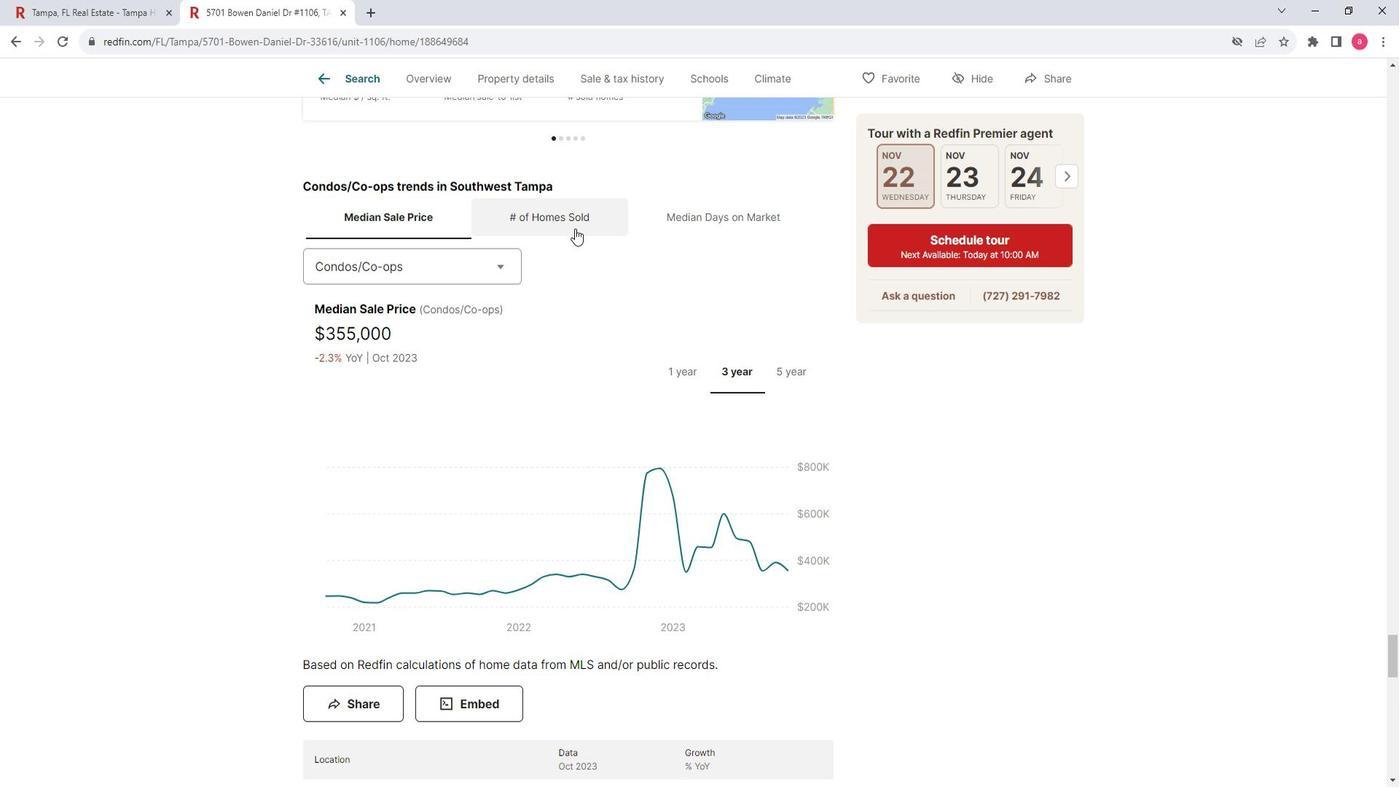 
Action: Mouse moved to (734, 239)
Screenshot: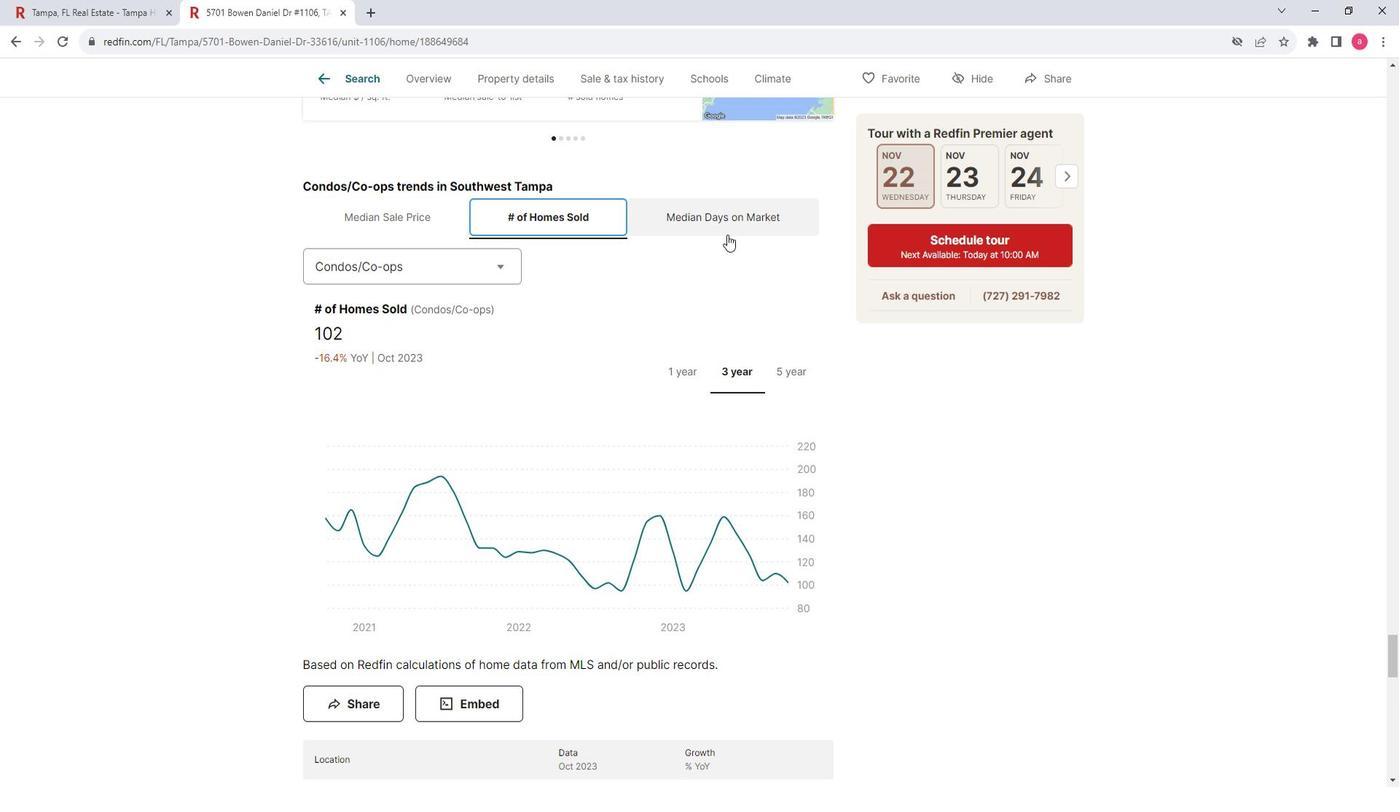 
Action: Mouse pressed left at (734, 239)
Screenshot: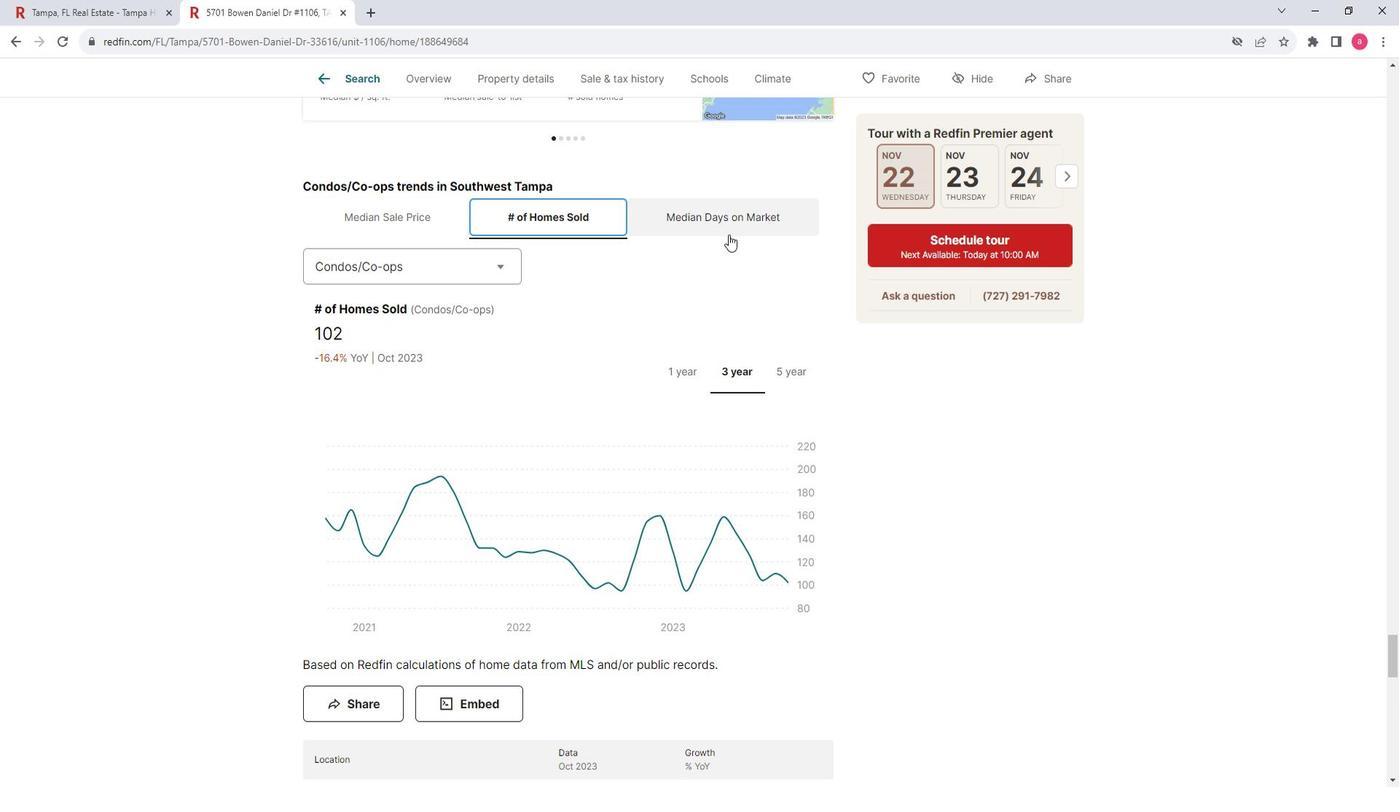 
Action: Mouse moved to (730, 357)
Screenshot: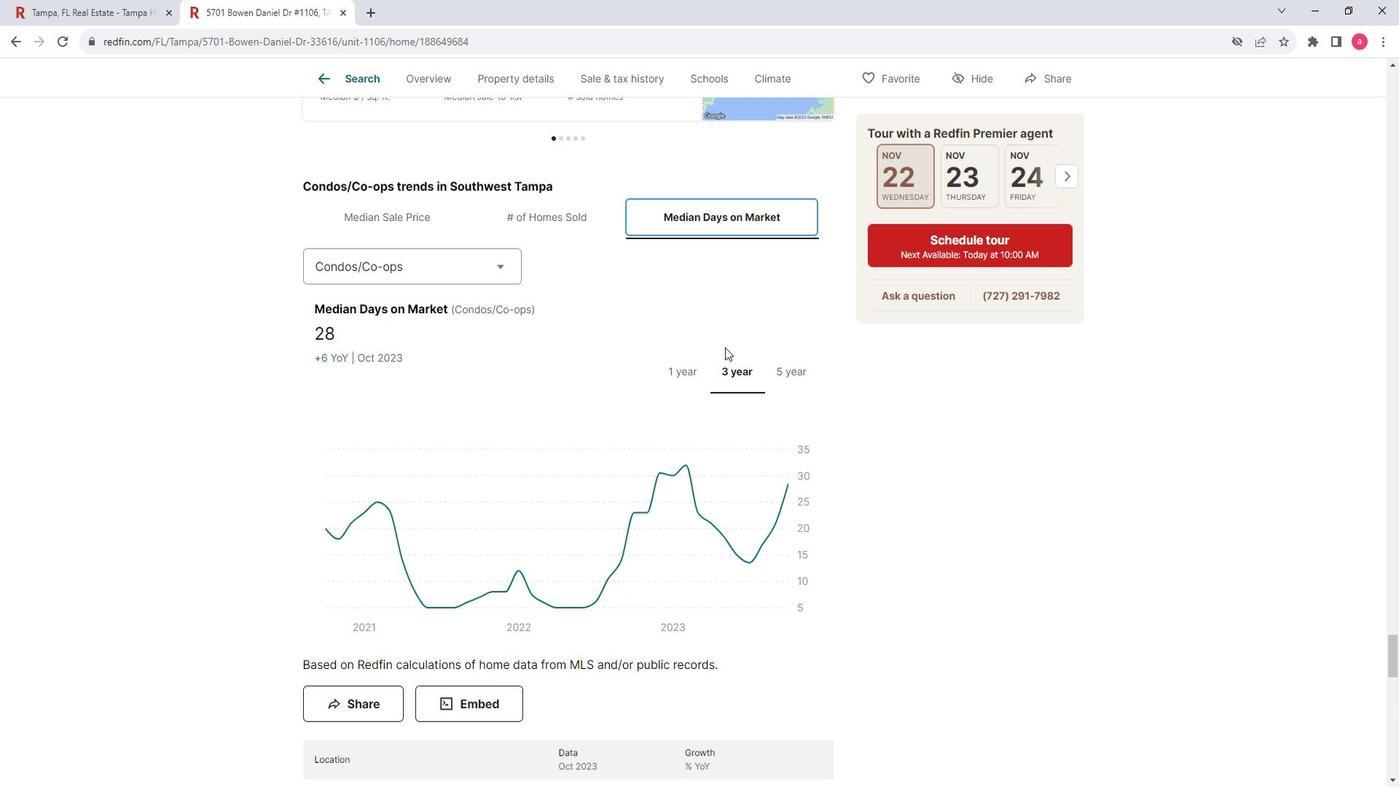 
Action: Mouse scrolled (730, 356) with delta (0, 0)
Screenshot: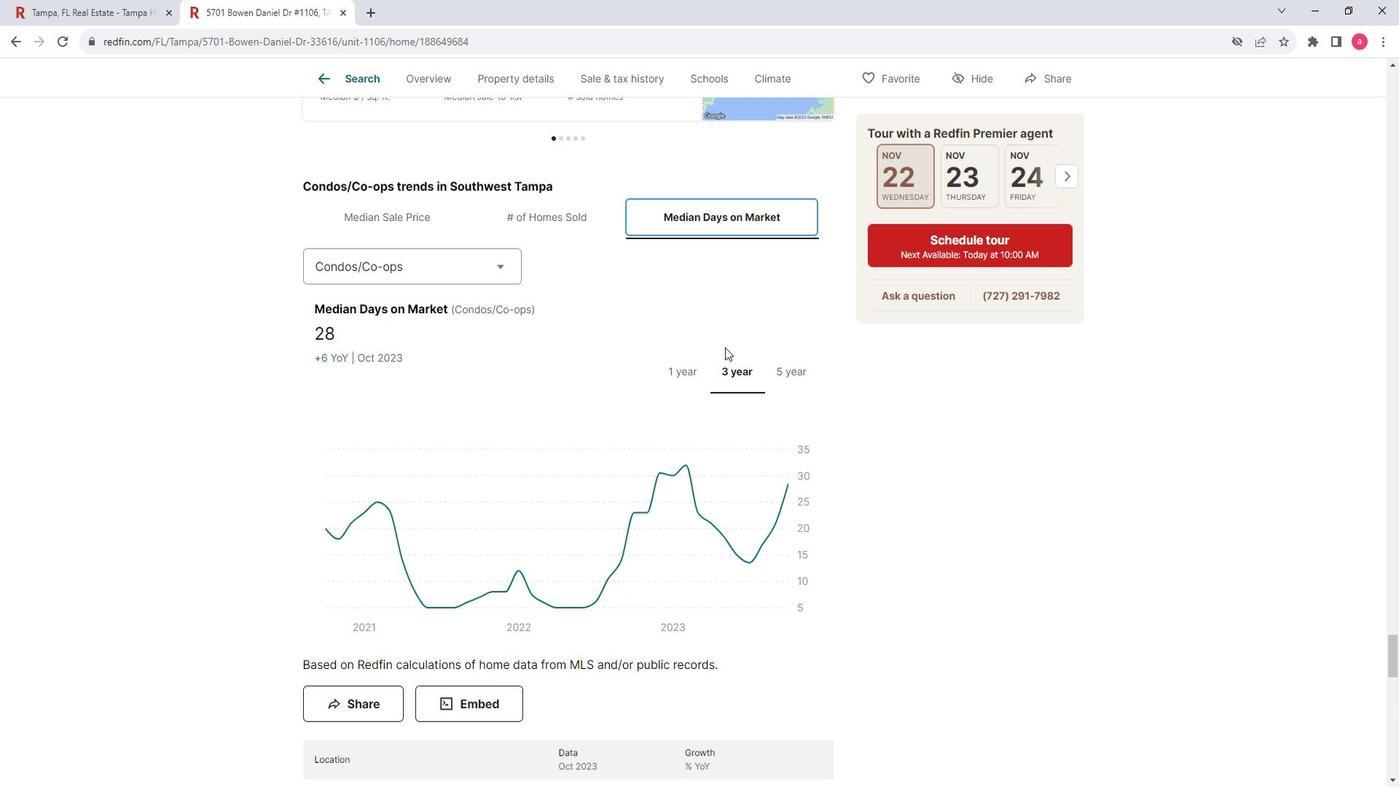 
Action: Mouse moved to (728, 364)
Screenshot: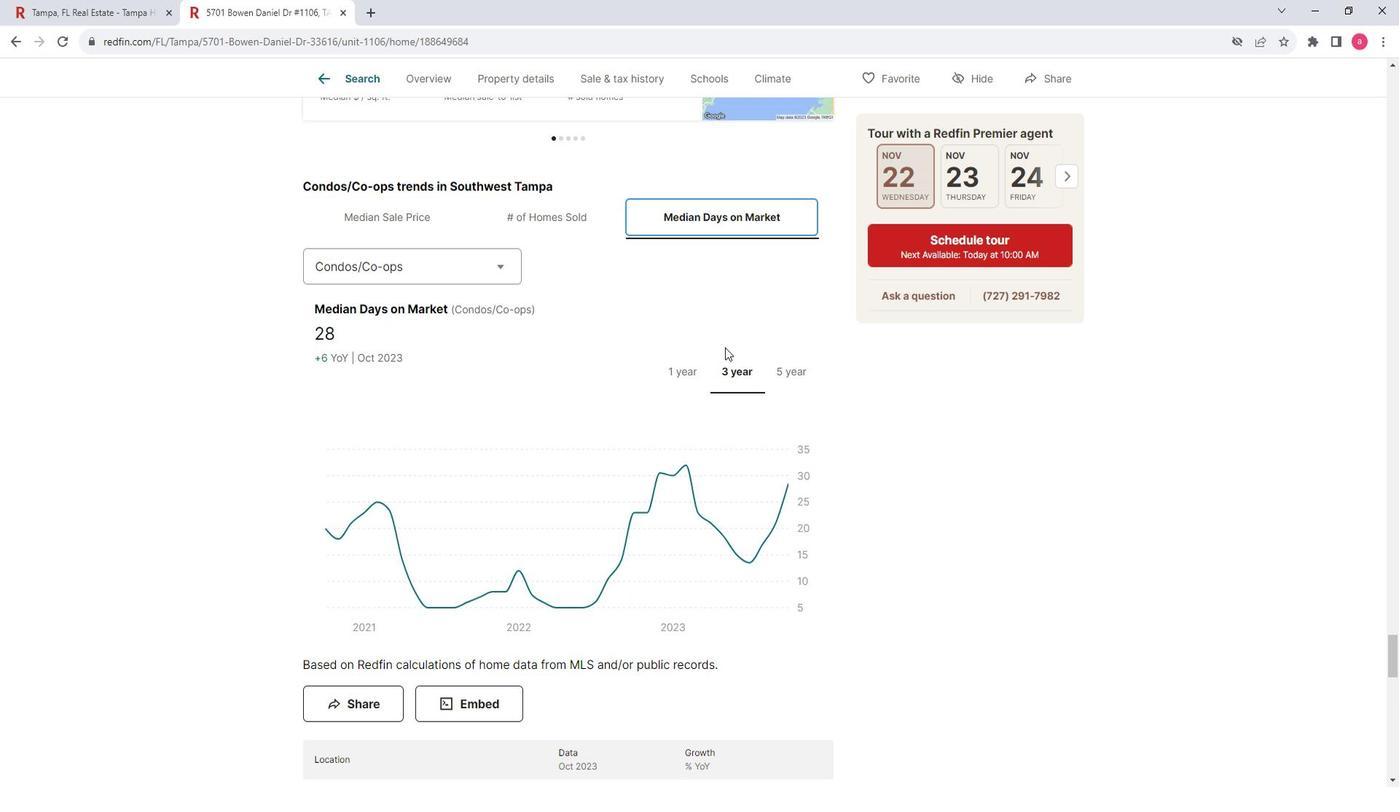 
Action: Mouse scrolled (728, 363) with delta (0, 0)
Screenshot: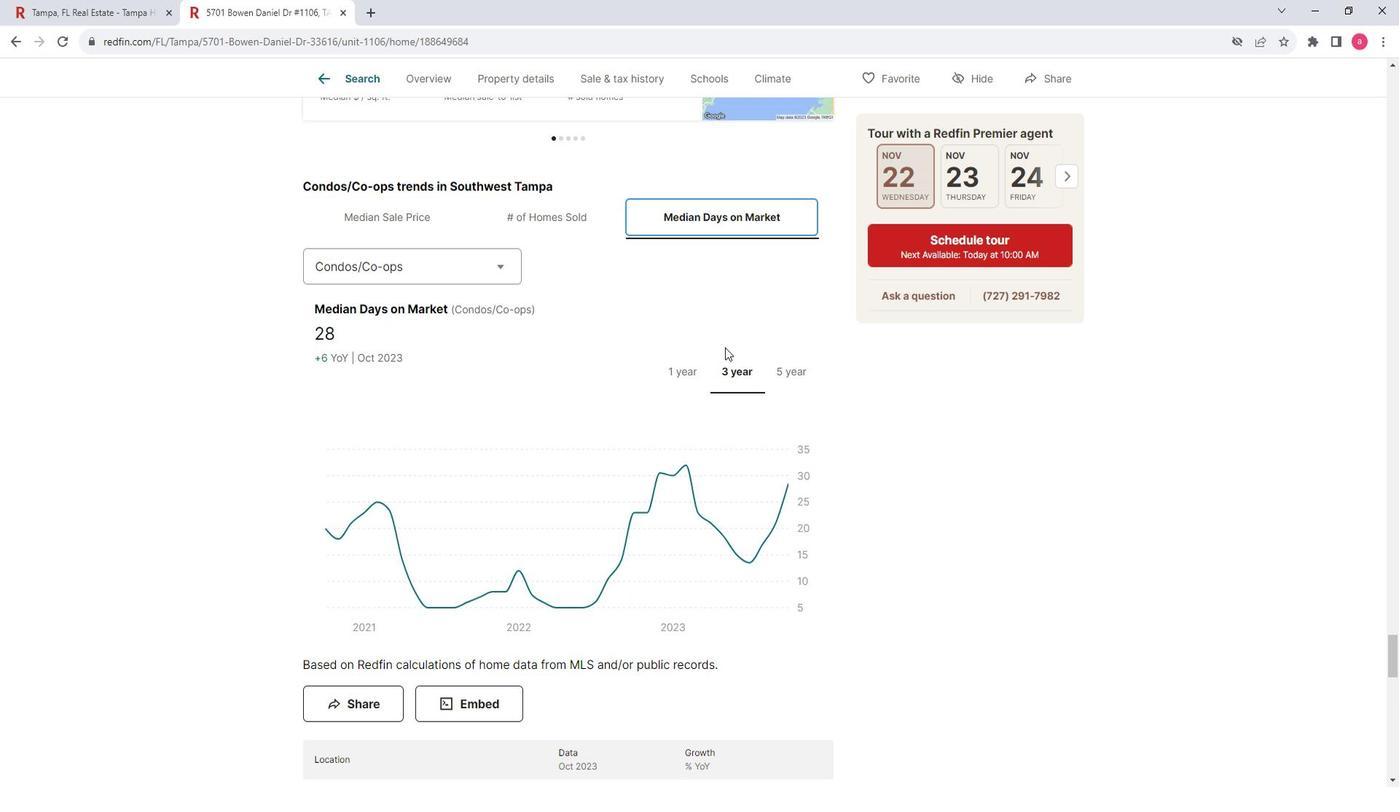 
Action: Mouse moved to (728, 366)
Screenshot: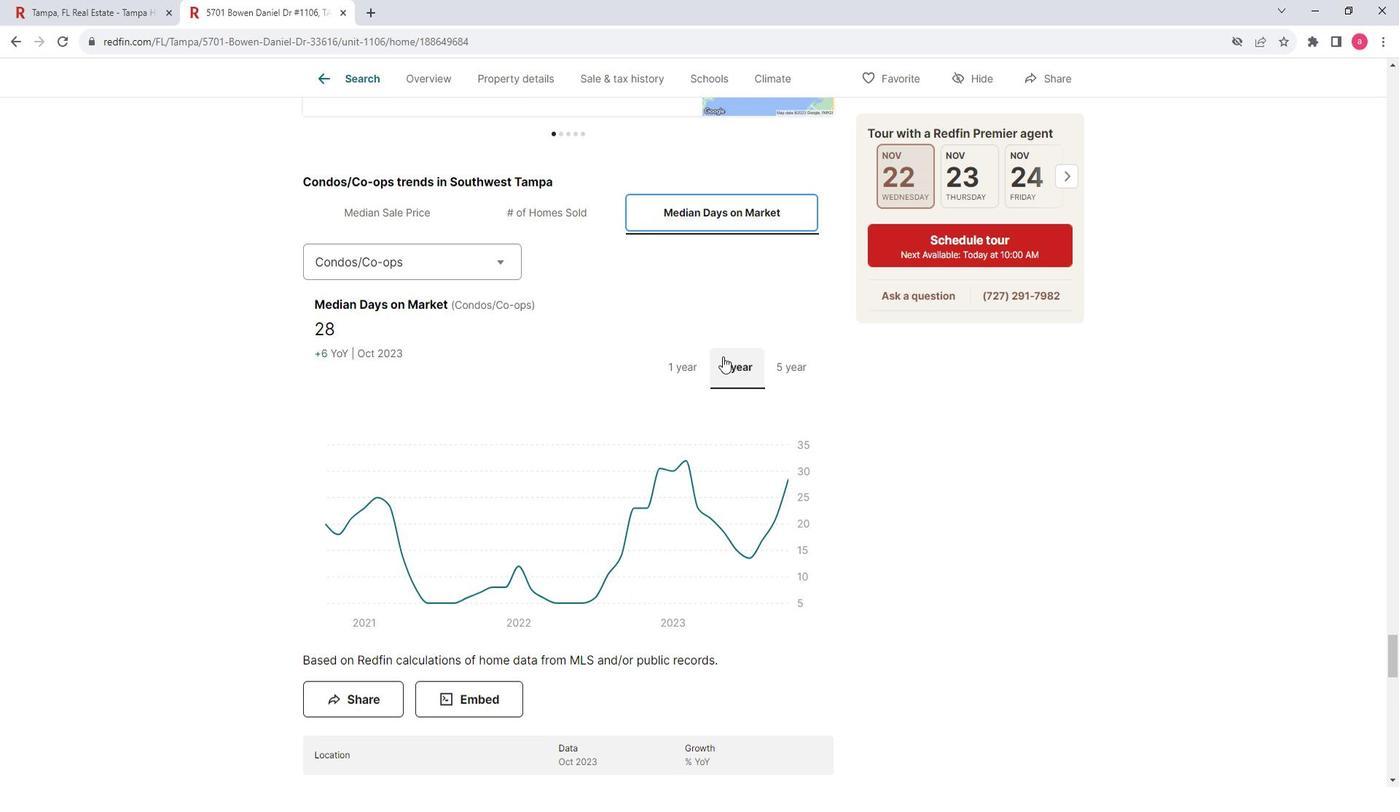 
Action: Mouse scrolled (728, 365) with delta (0, 0)
Screenshot: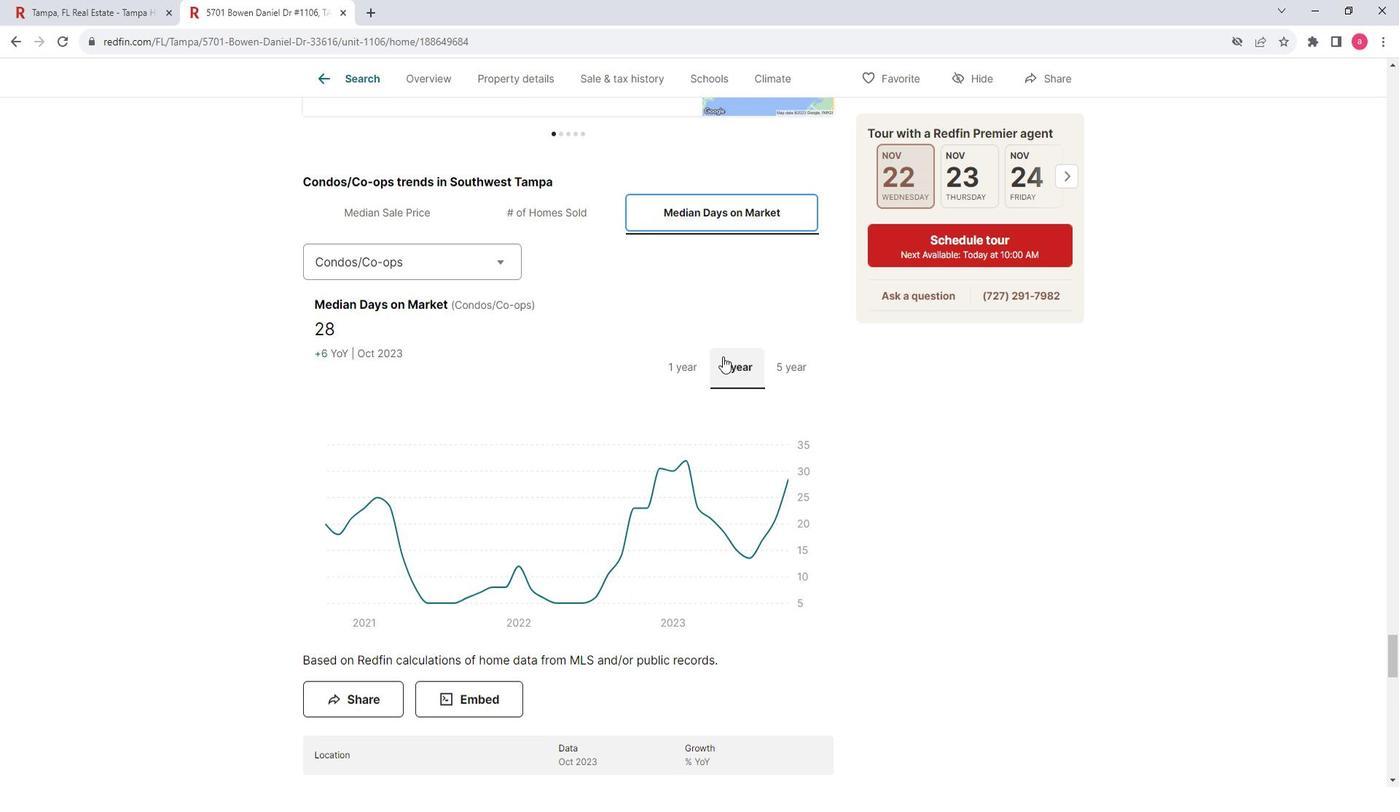 
Action: Mouse moved to (728, 372)
